Task: Build an Online Art Gallery.
Action: Mouse moved to (100, 55)
Screenshot: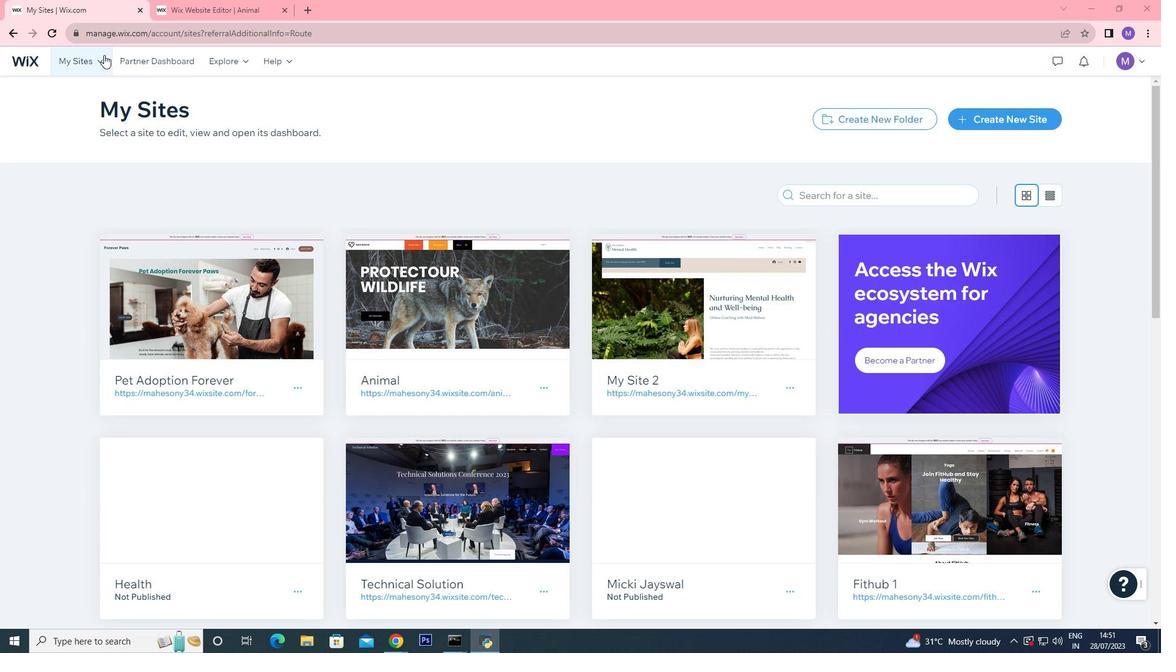 
Action: Mouse pressed left at (100, 55)
Screenshot: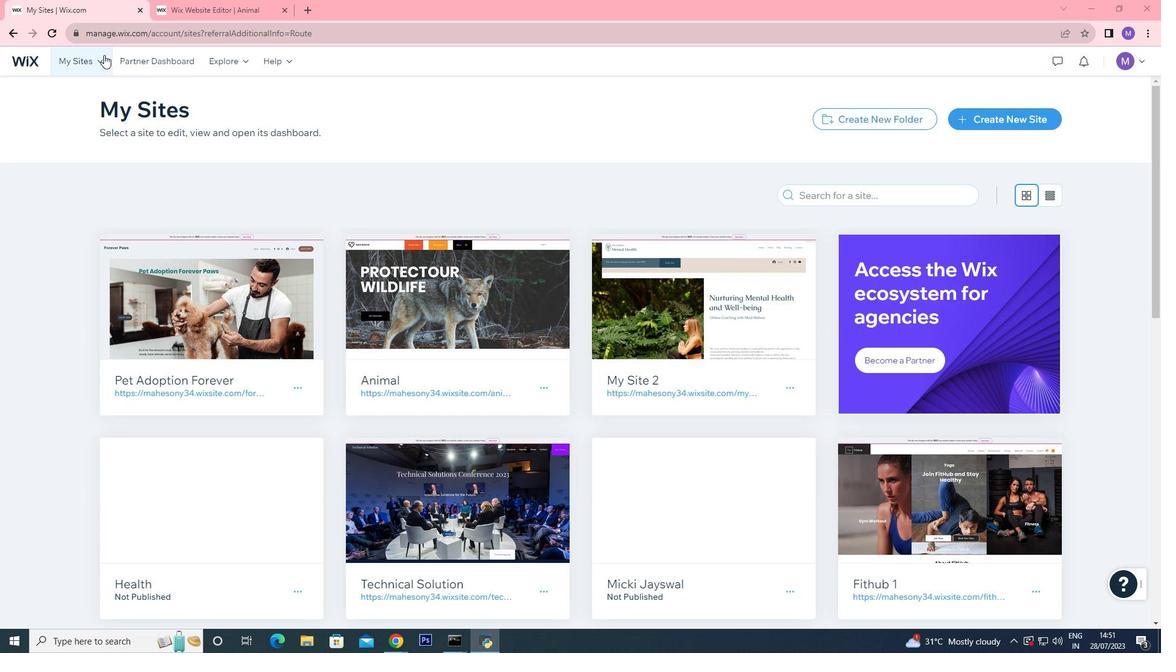 
Action: Mouse moved to (235, 99)
Screenshot: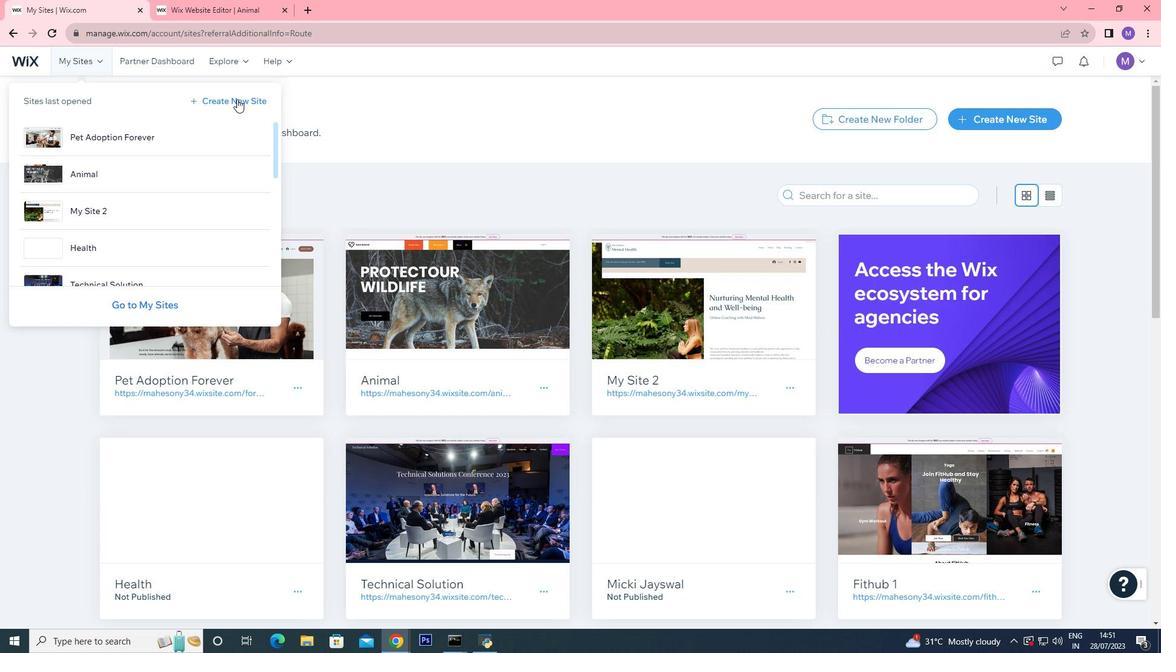
Action: Mouse pressed left at (235, 99)
Screenshot: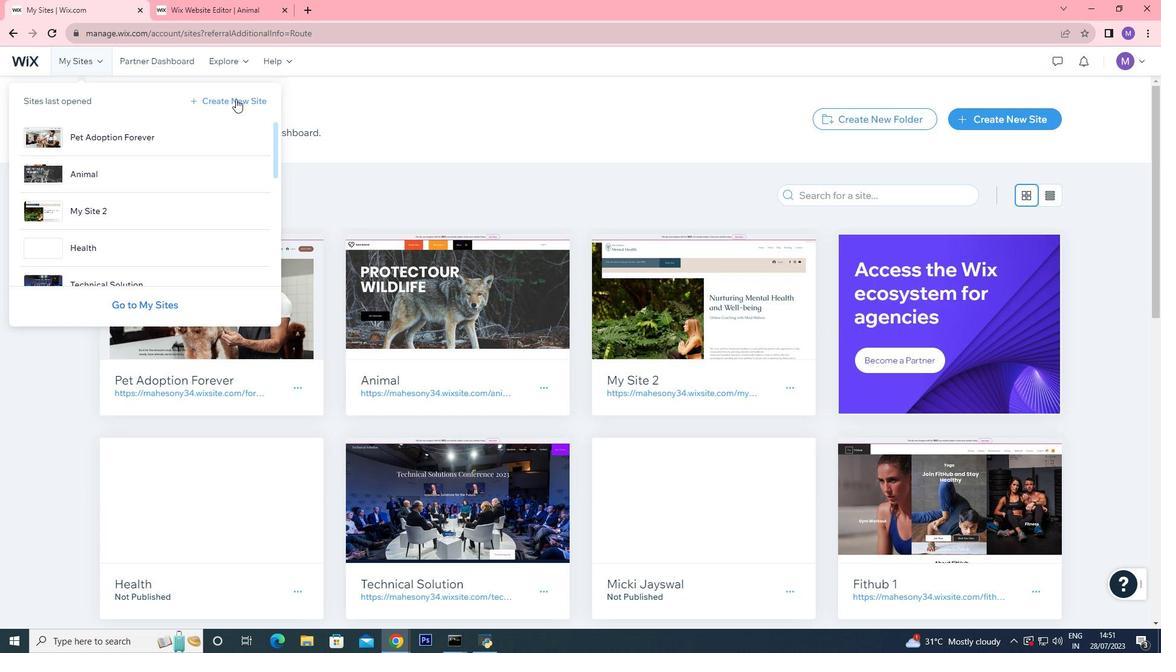 
Action: Mouse moved to (500, 261)
Screenshot: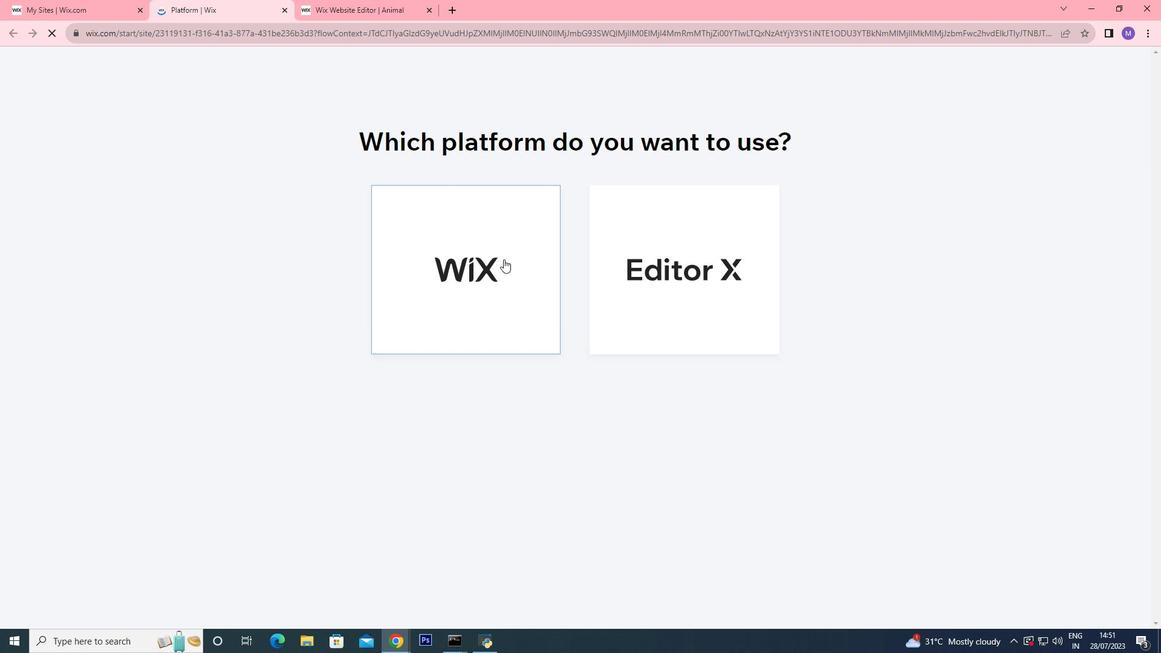
Action: Mouse pressed left at (500, 261)
Screenshot: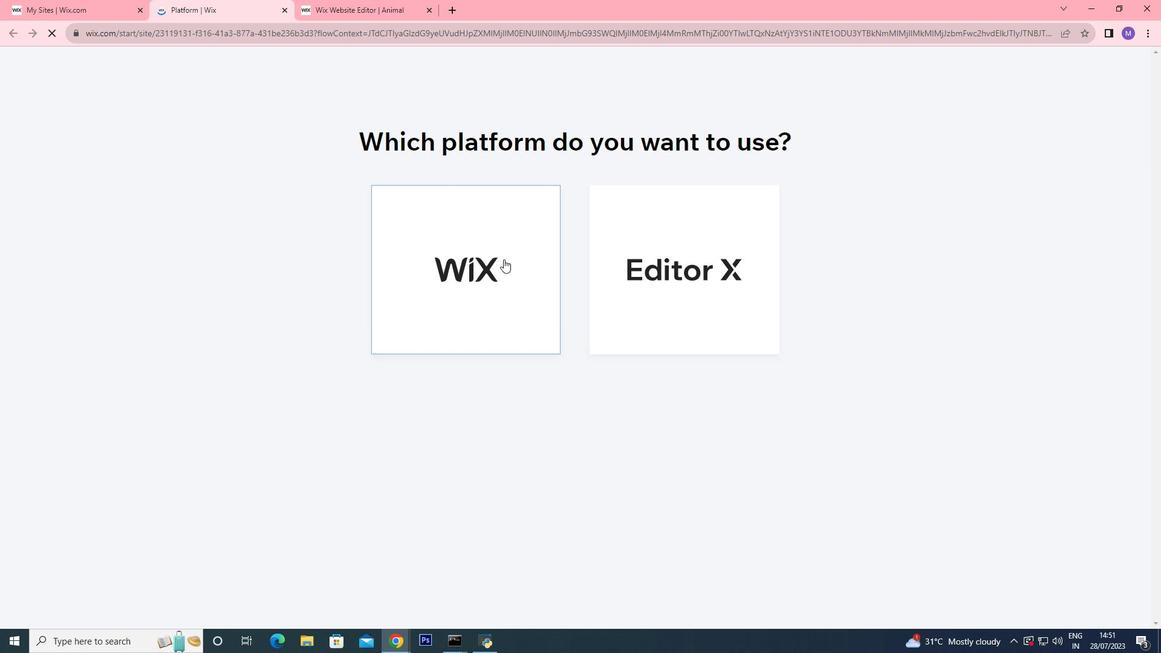 
Action: Mouse moved to (499, 261)
Screenshot: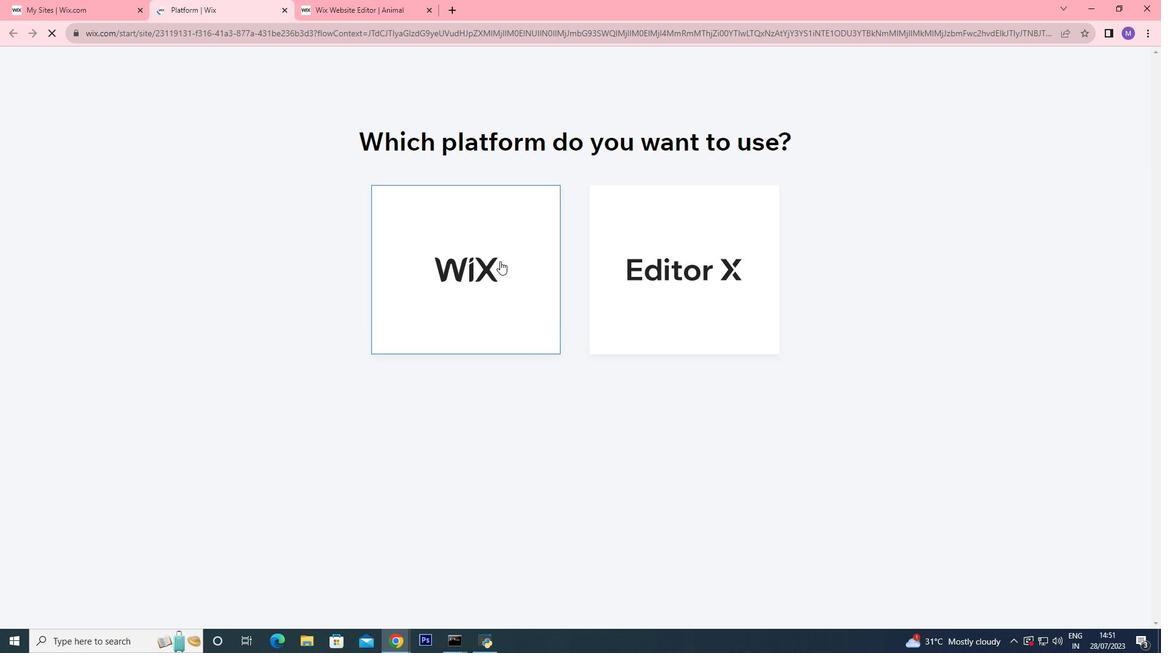 
Action: Mouse pressed left at (499, 261)
Screenshot: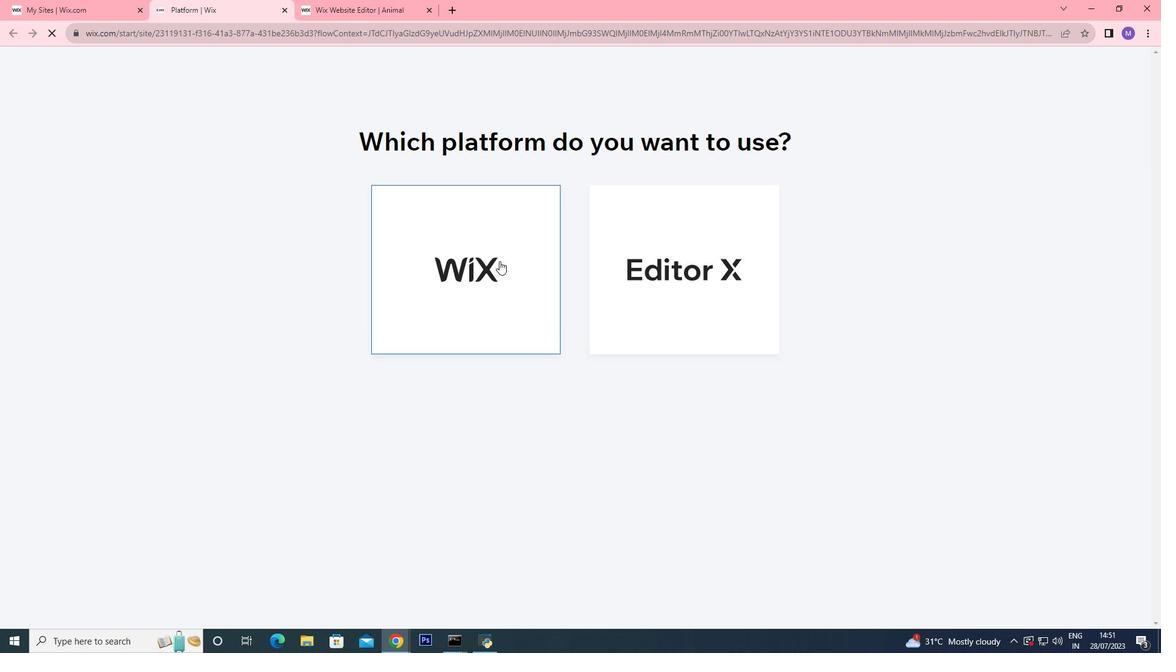 
Action: Mouse moved to (479, 269)
Screenshot: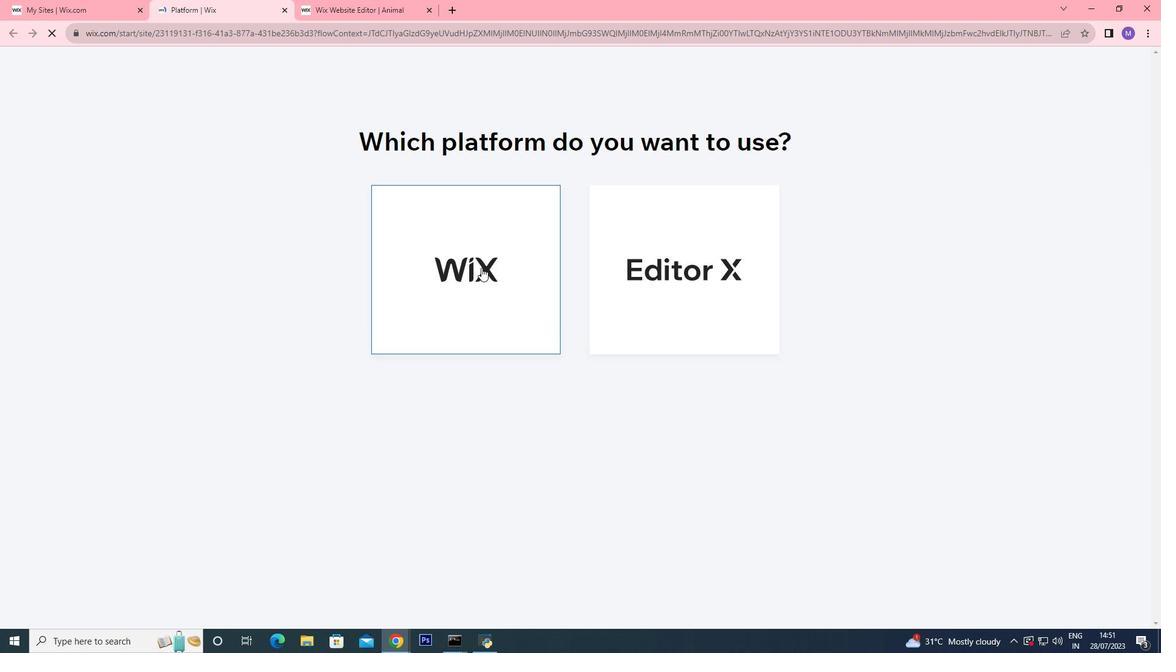 
Action: Mouse pressed left at (479, 269)
Screenshot: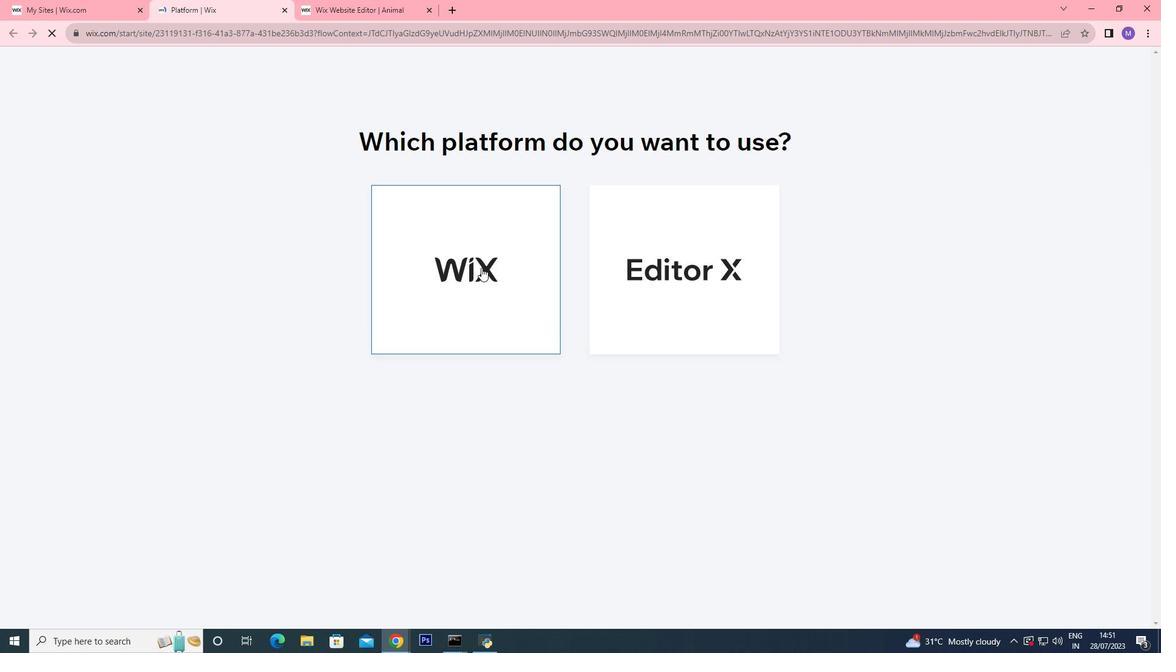 
Action: Mouse moved to (478, 269)
Screenshot: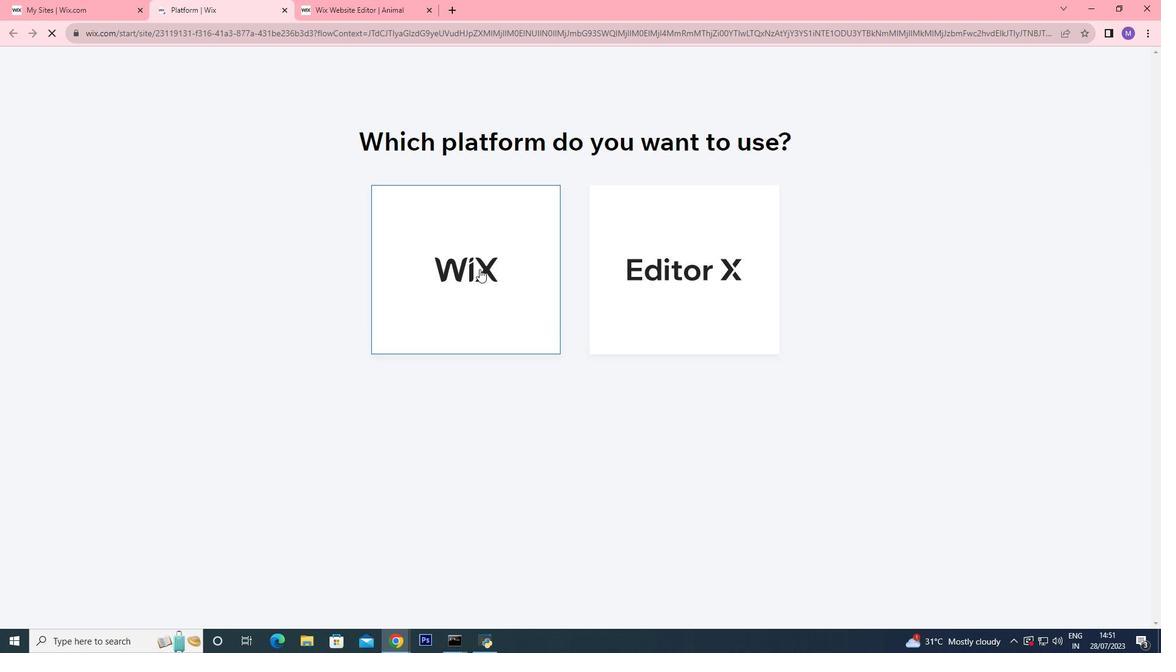 
Action: Mouse pressed left at (478, 269)
Screenshot: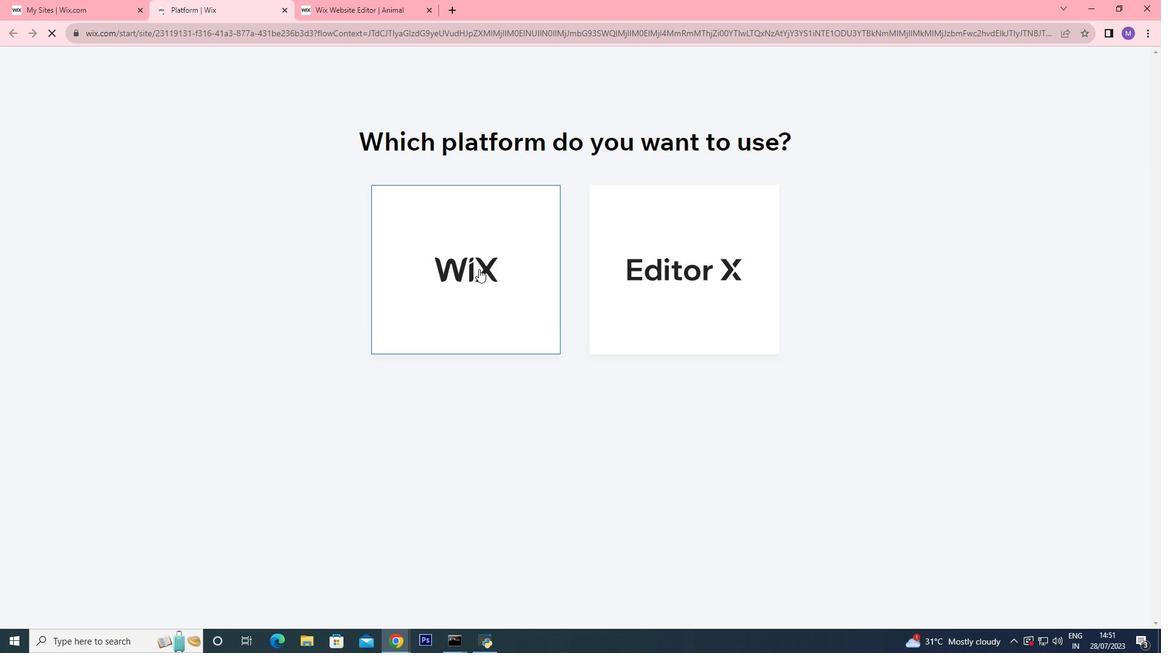 
Action: Mouse moved to (469, 209)
Screenshot: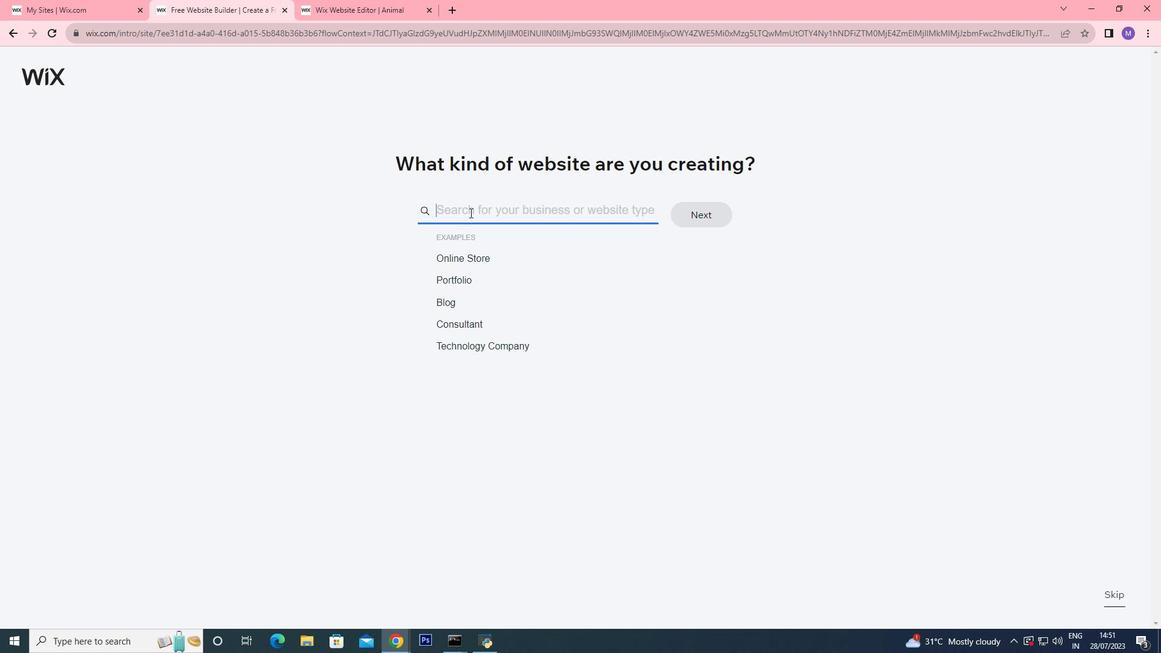 
Action: Mouse pressed left at (469, 209)
Screenshot: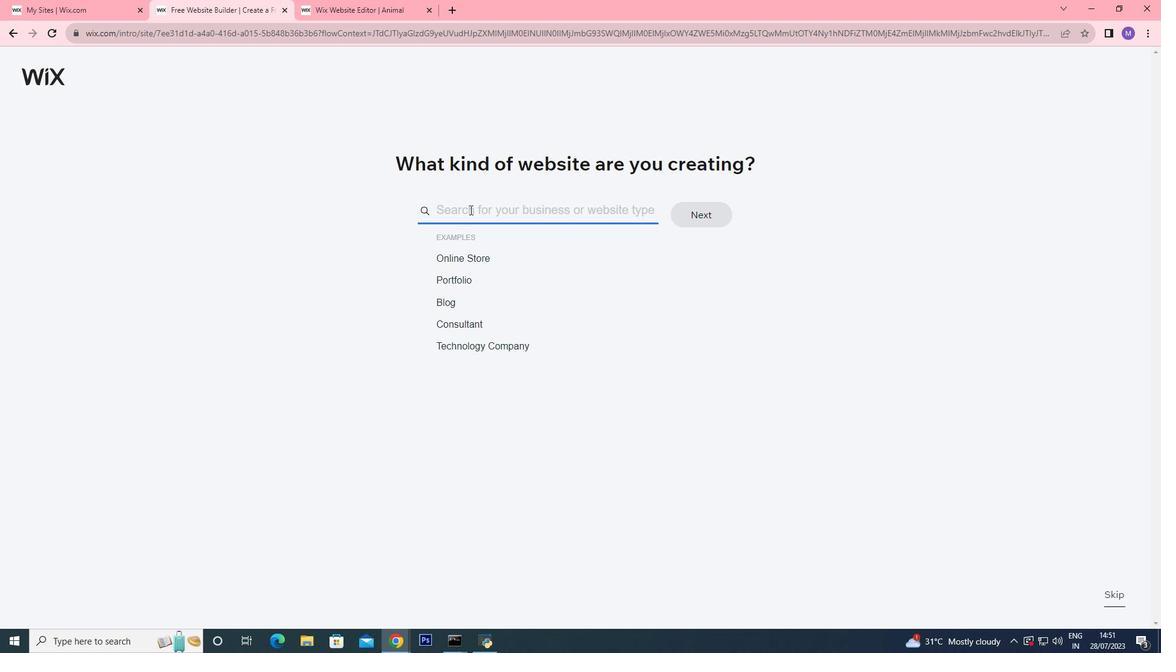 
Action: Key pressed <Key.shift>Art<Key.space><Key.shift><Key.shift><Key.shift><Key.shift><Key.shift>G
Screenshot: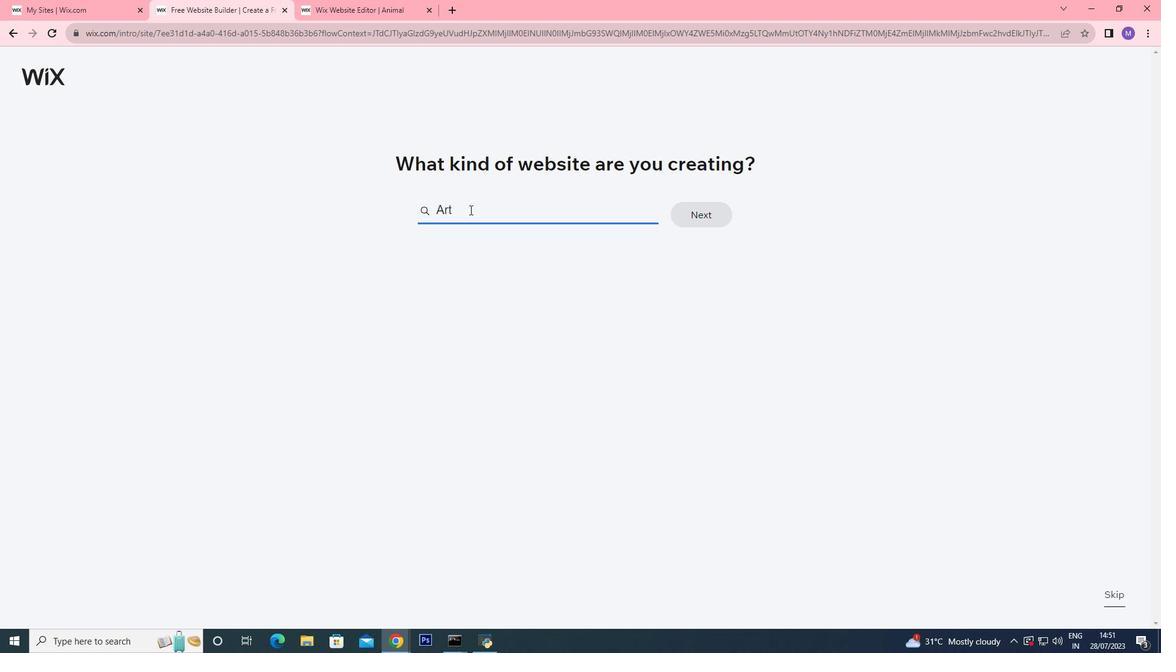 
Action: Mouse moved to (469, 209)
Screenshot: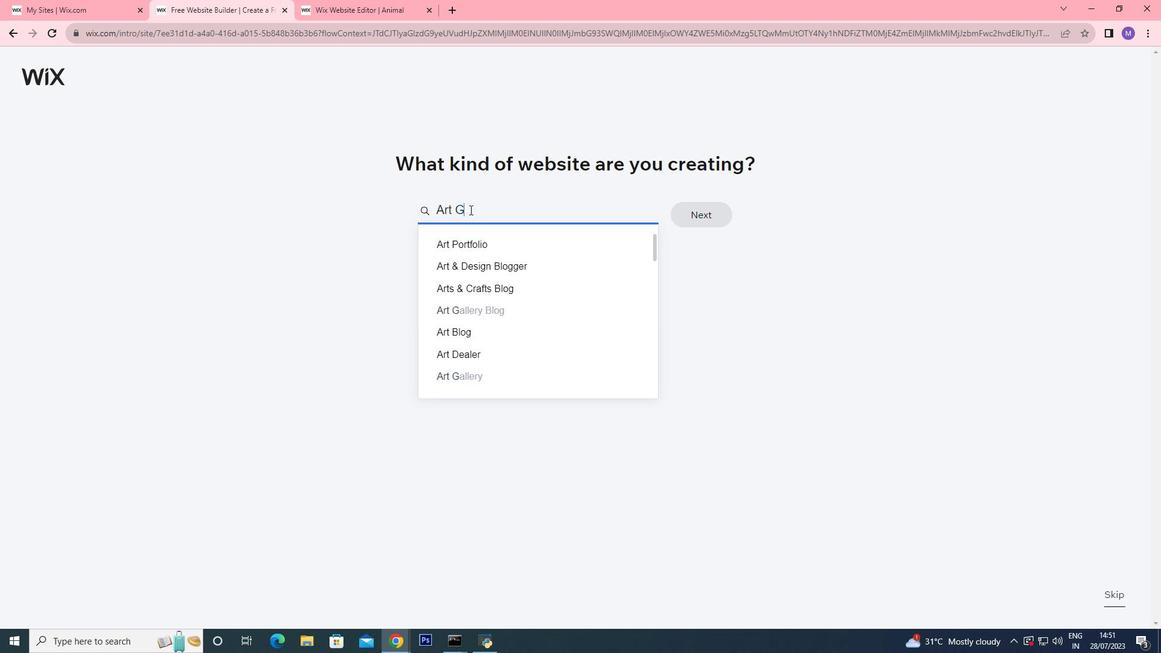
Action: Key pressed allery
Screenshot: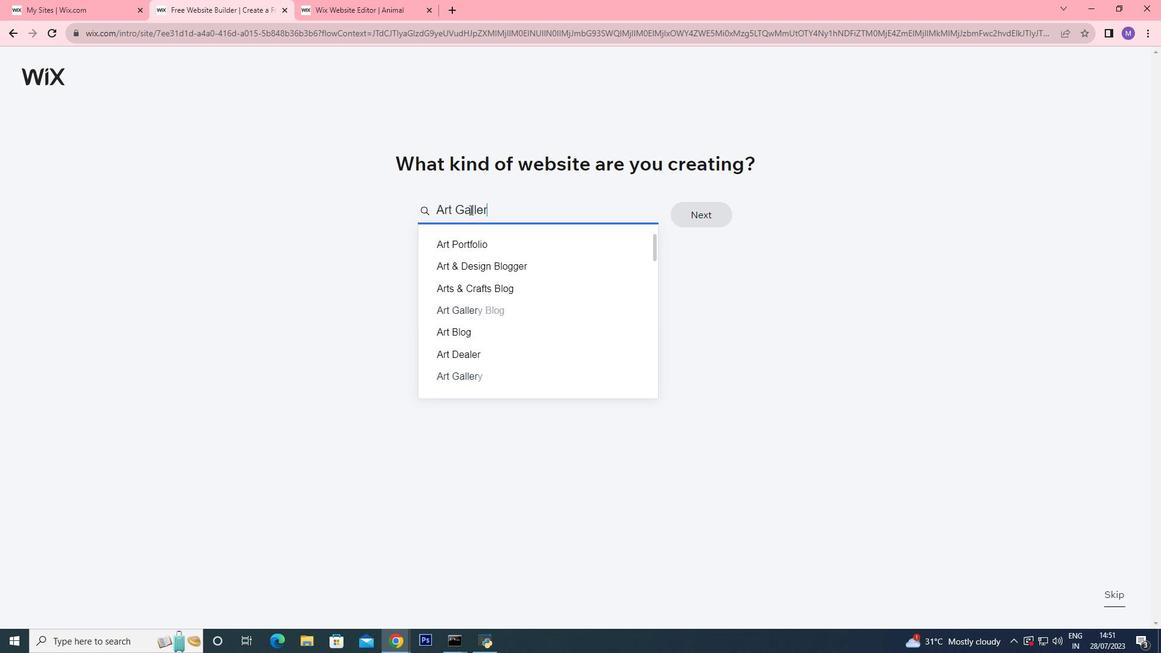 
Action: Mouse moved to (509, 265)
Screenshot: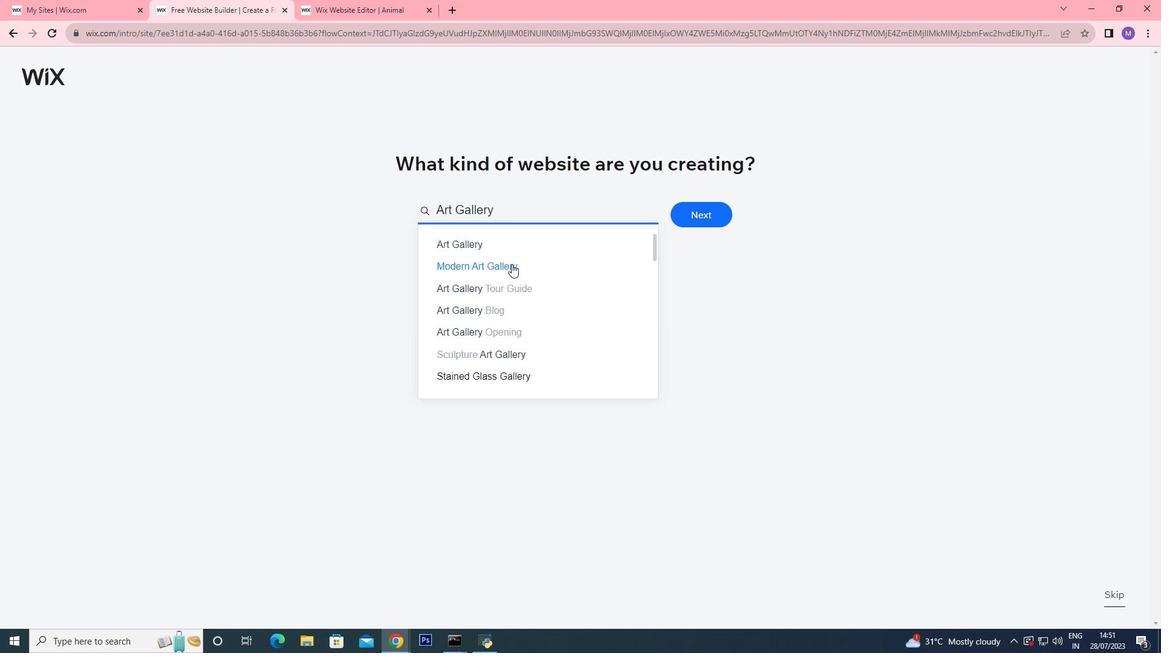 
Action: Mouse pressed left at (509, 265)
Screenshot: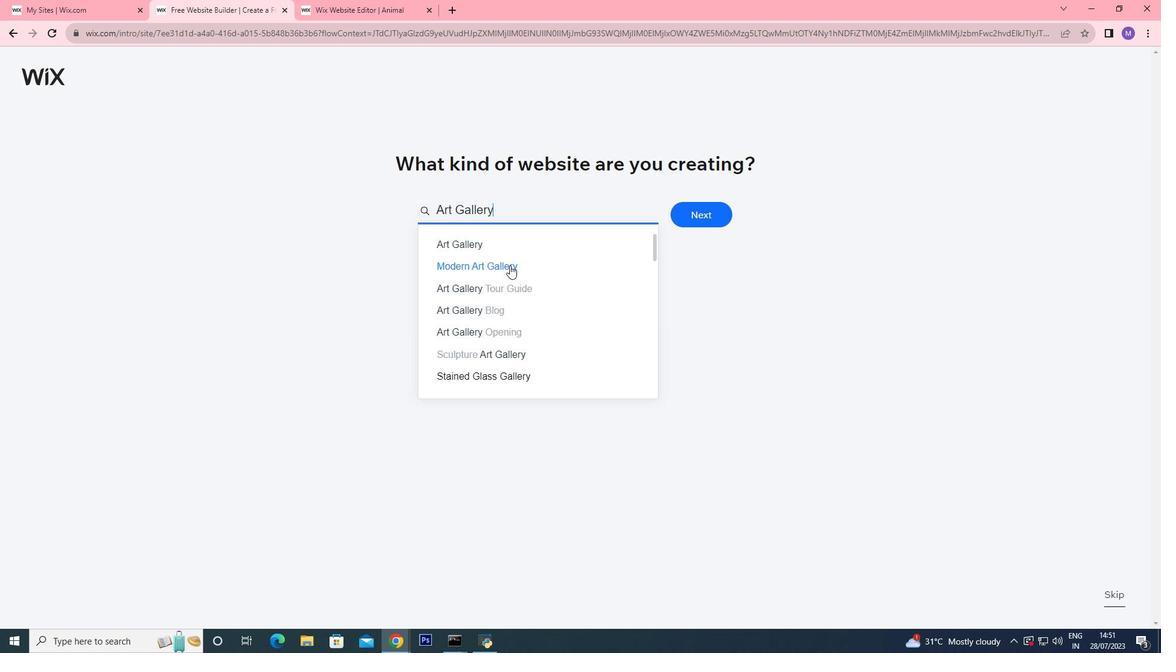
Action: Mouse moved to (714, 211)
Screenshot: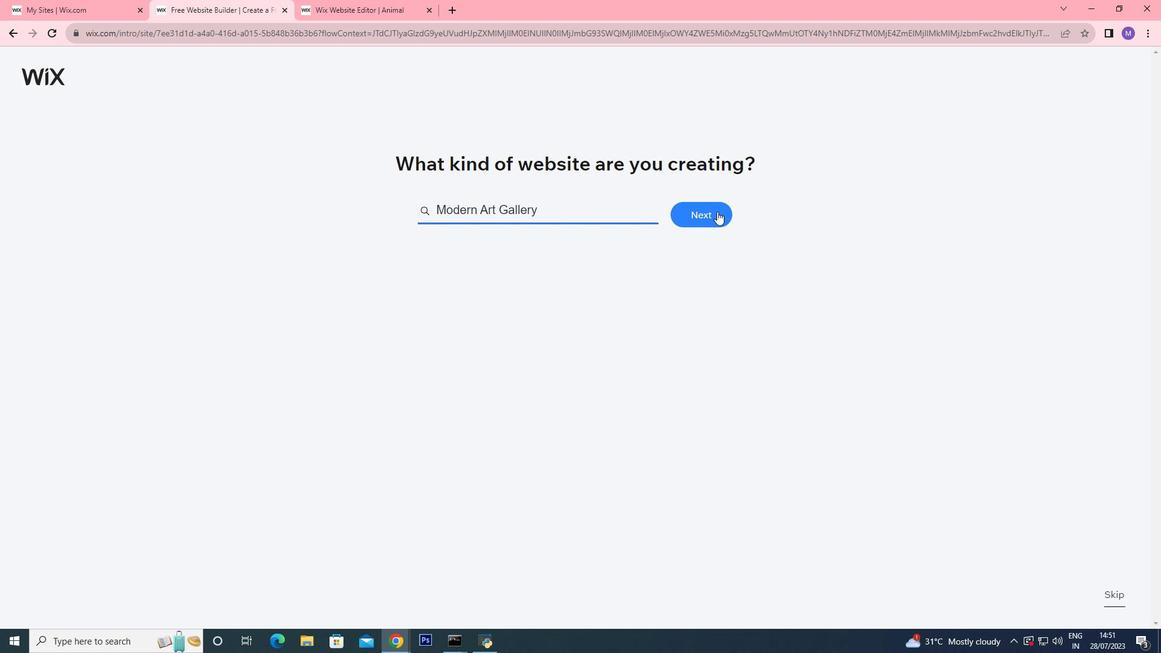 
Action: Mouse pressed left at (716, 211)
Screenshot: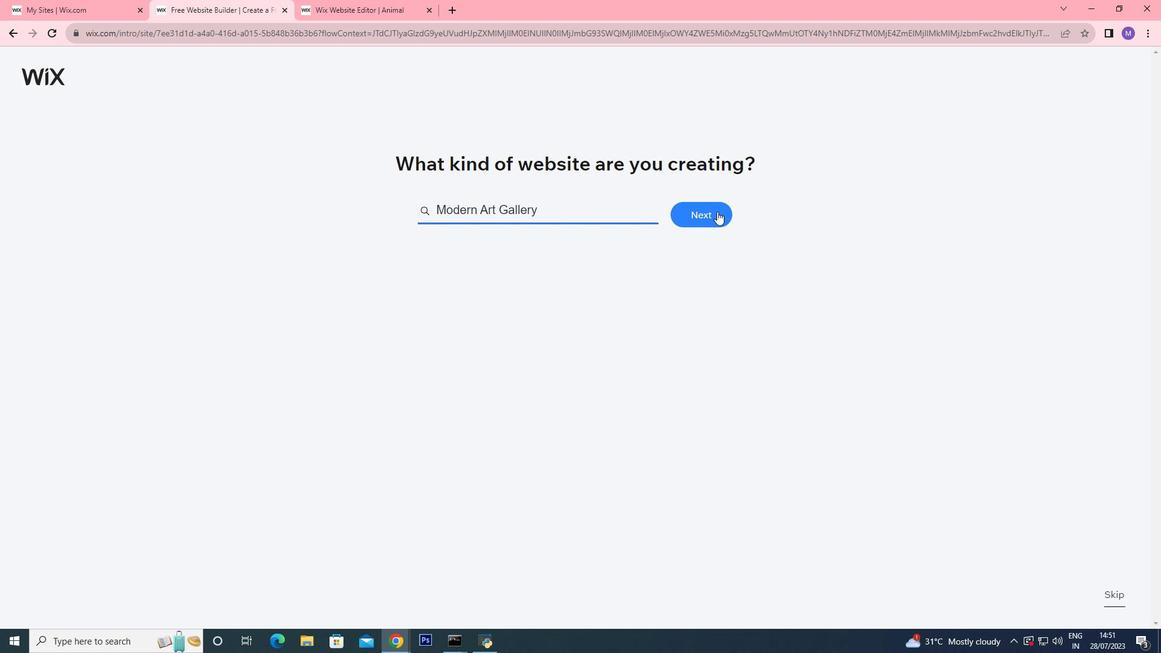 
Action: Mouse pressed left at (714, 211)
Screenshot: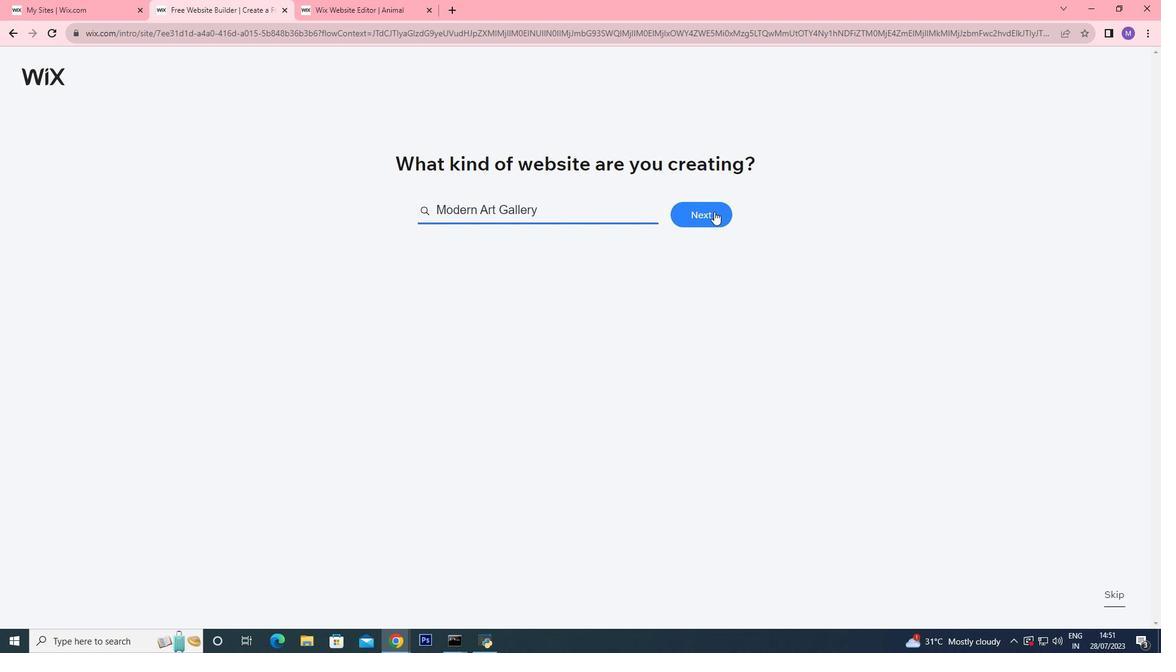 
Action: Mouse moved to (510, 241)
Screenshot: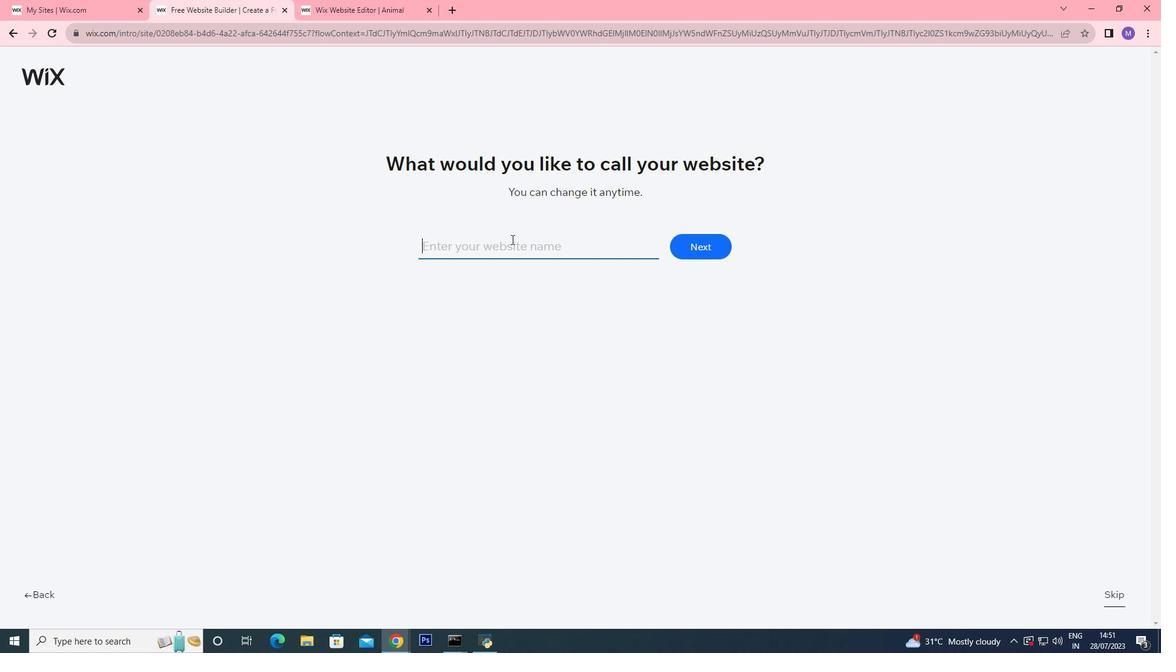 
Action: Mouse pressed left at (510, 241)
Screenshot: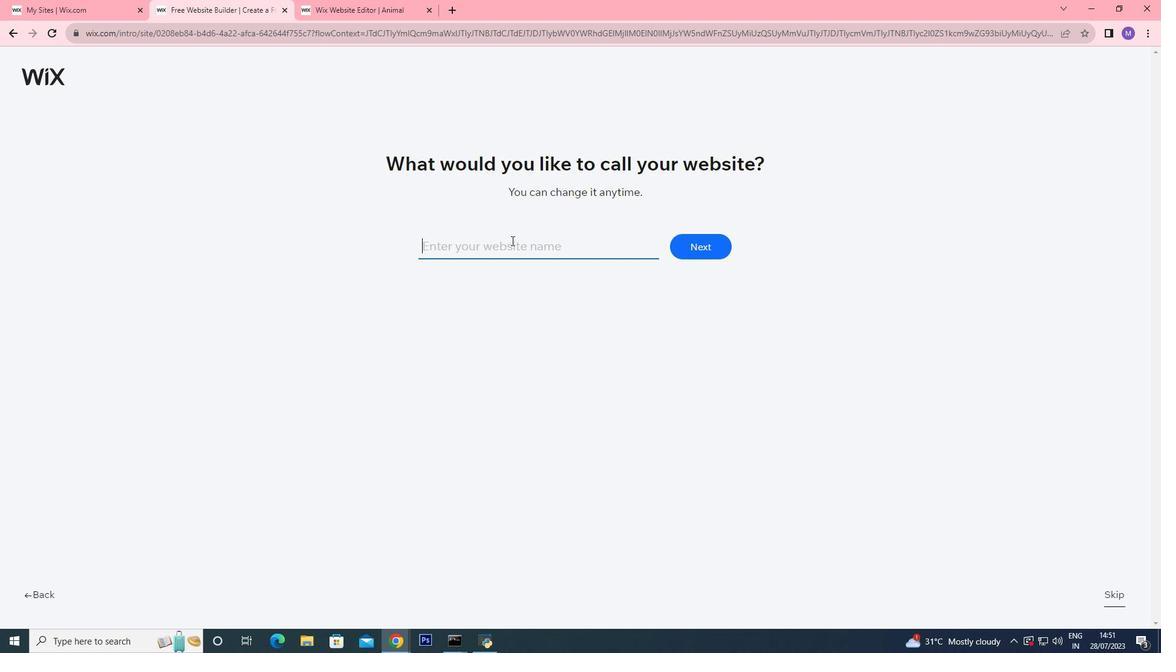 
Action: Key pressed jac
Screenshot: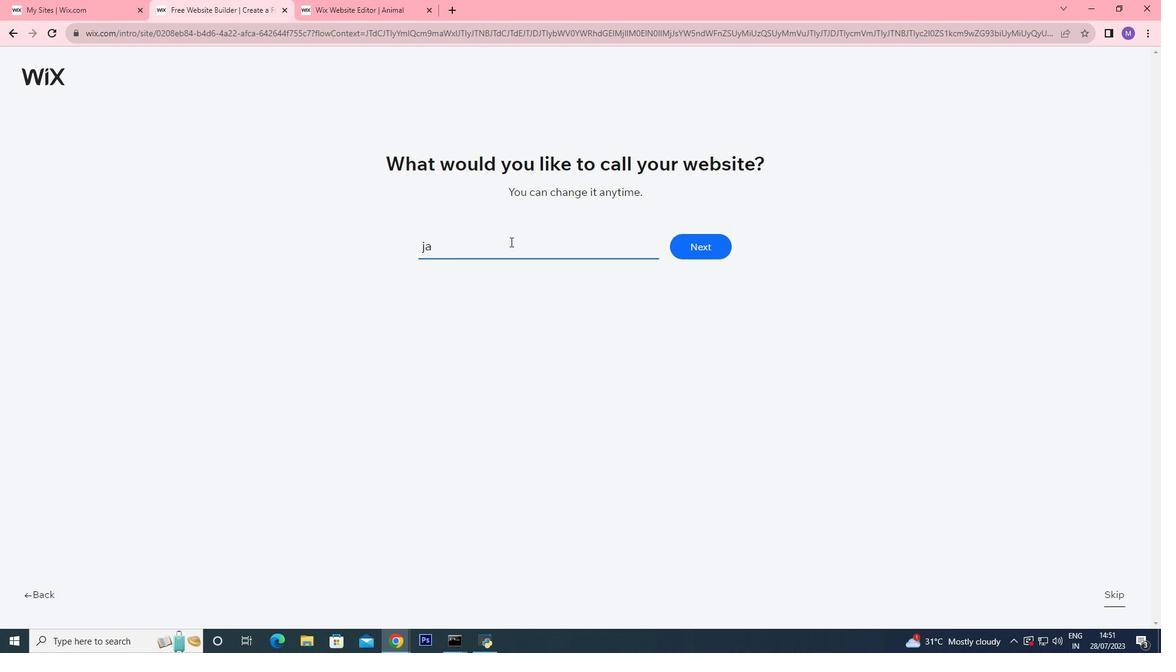 
Action: Mouse moved to (510, 246)
Screenshot: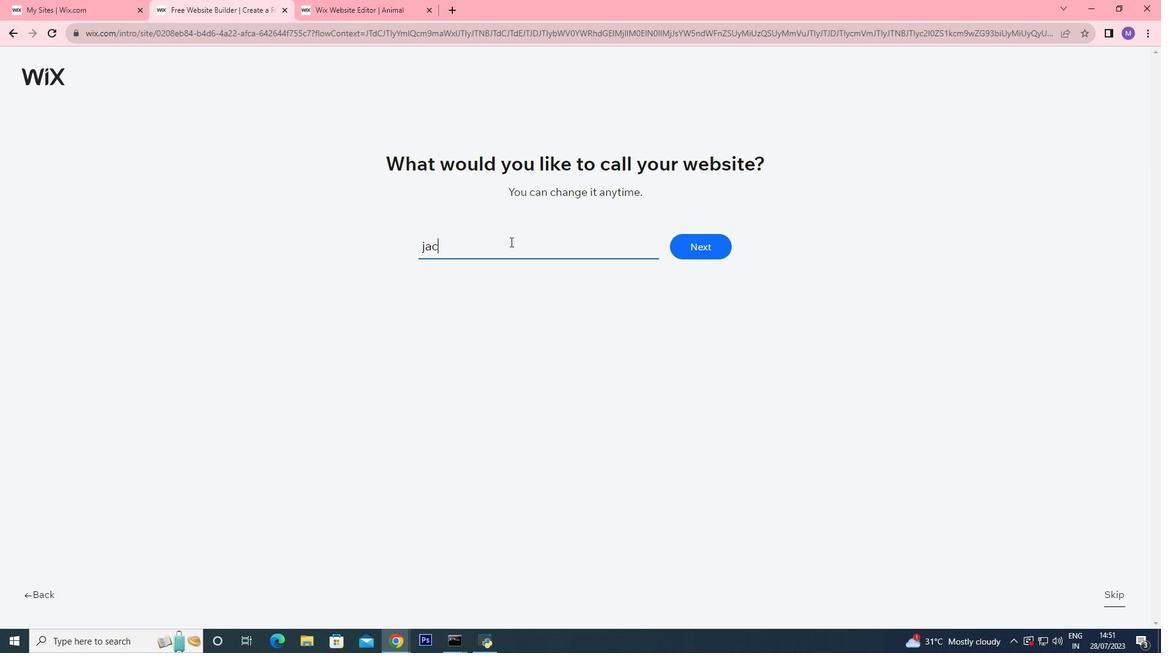 
Action: Key pressed k
Screenshot: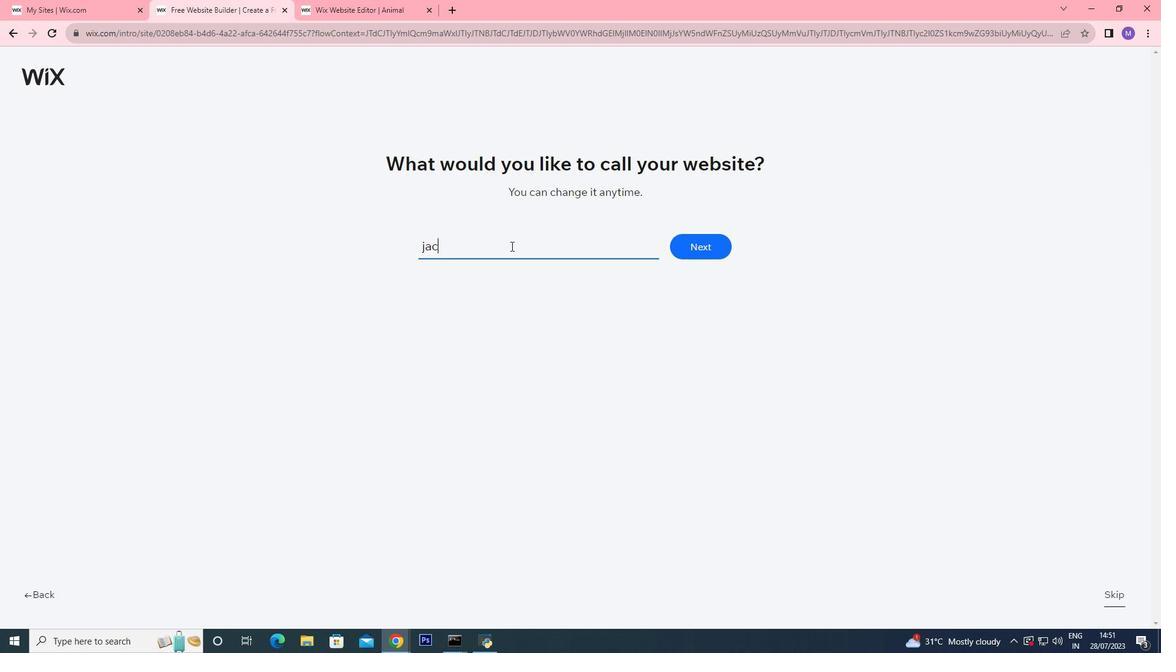 
Action: Mouse moved to (510, 247)
Screenshot: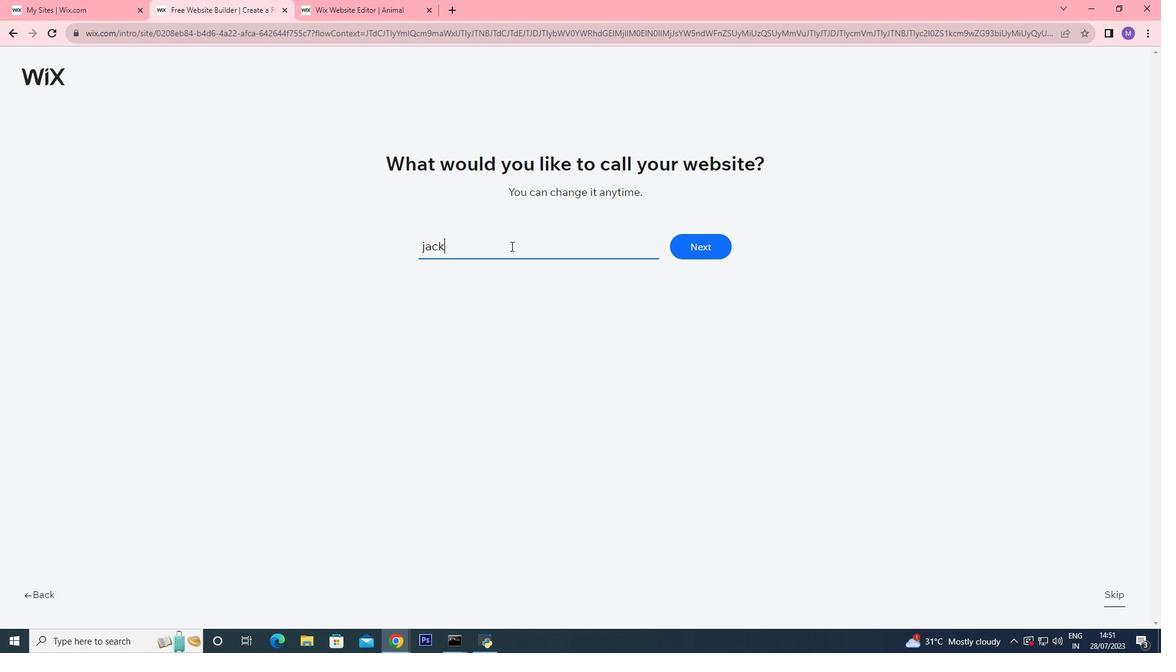 
Action: Key pressed s
Screenshot: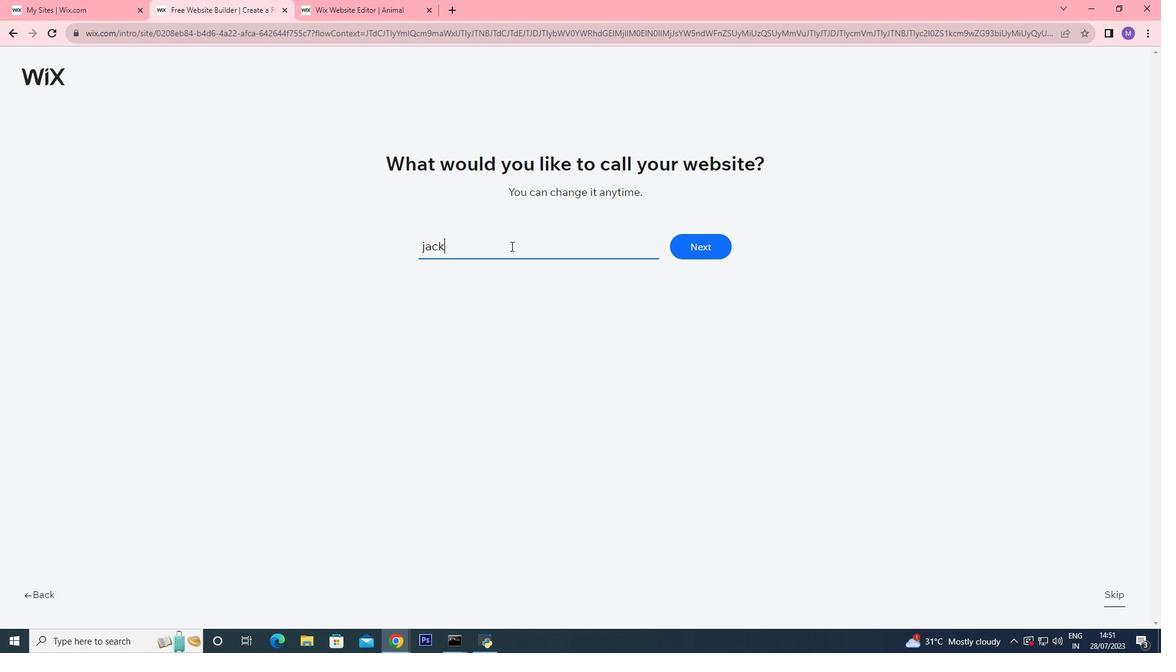 
Action: Mouse moved to (512, 250)
Screenshot: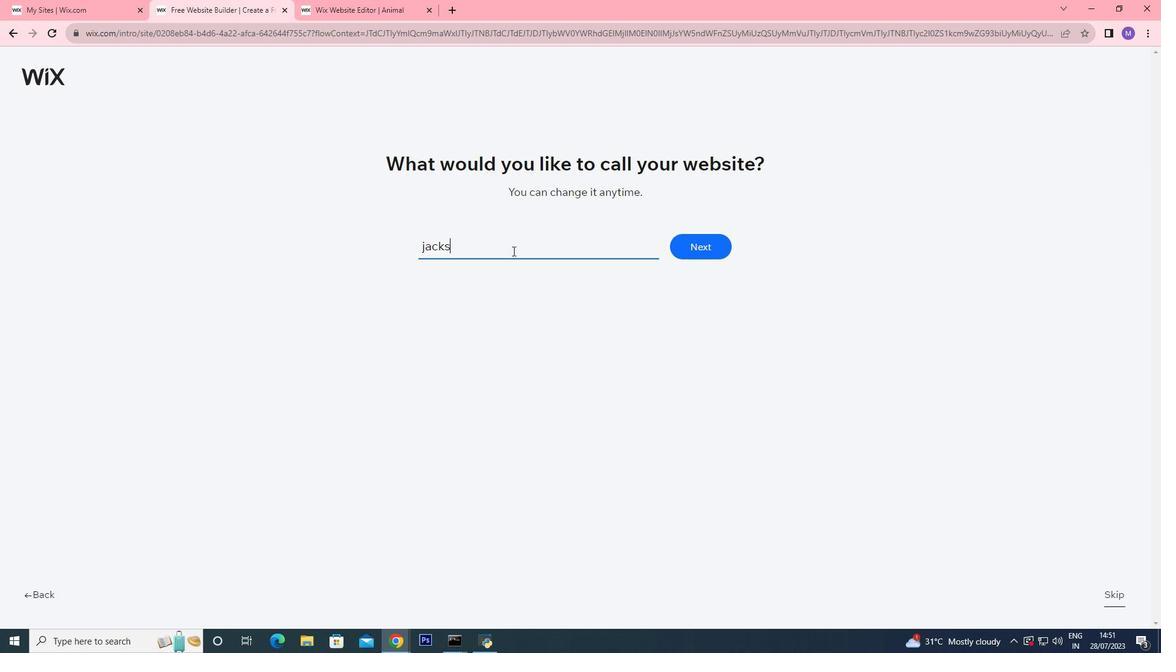 
Action: Key pressed o
Screenshot: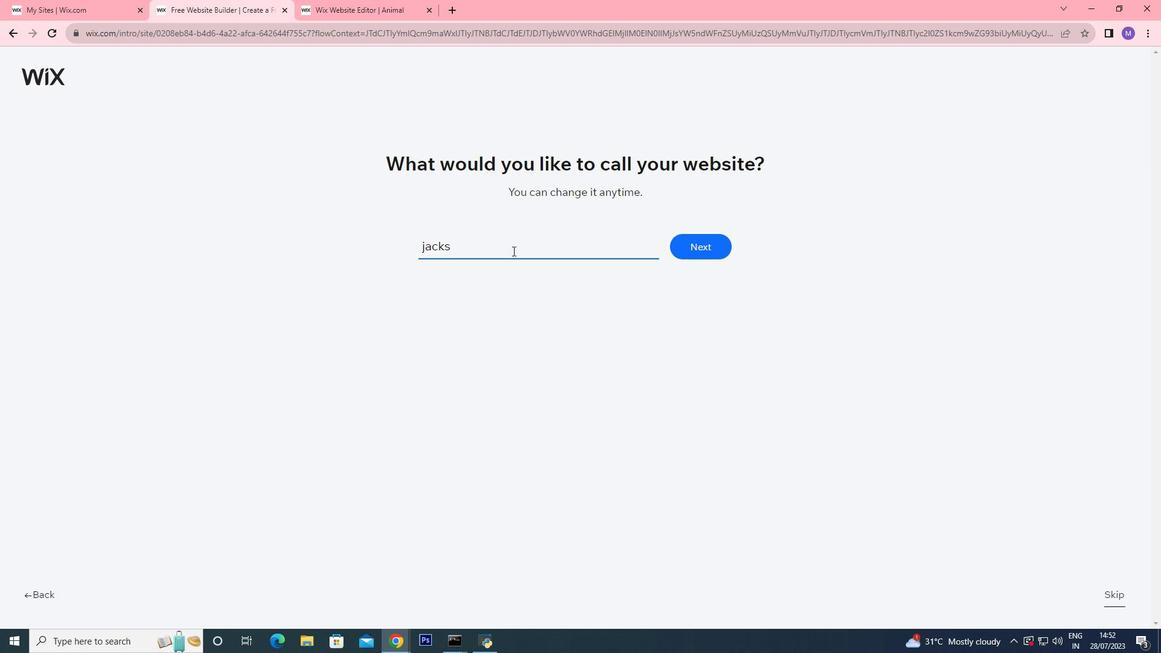 
Action: Mouse moved to (513, 256)
Screenshot: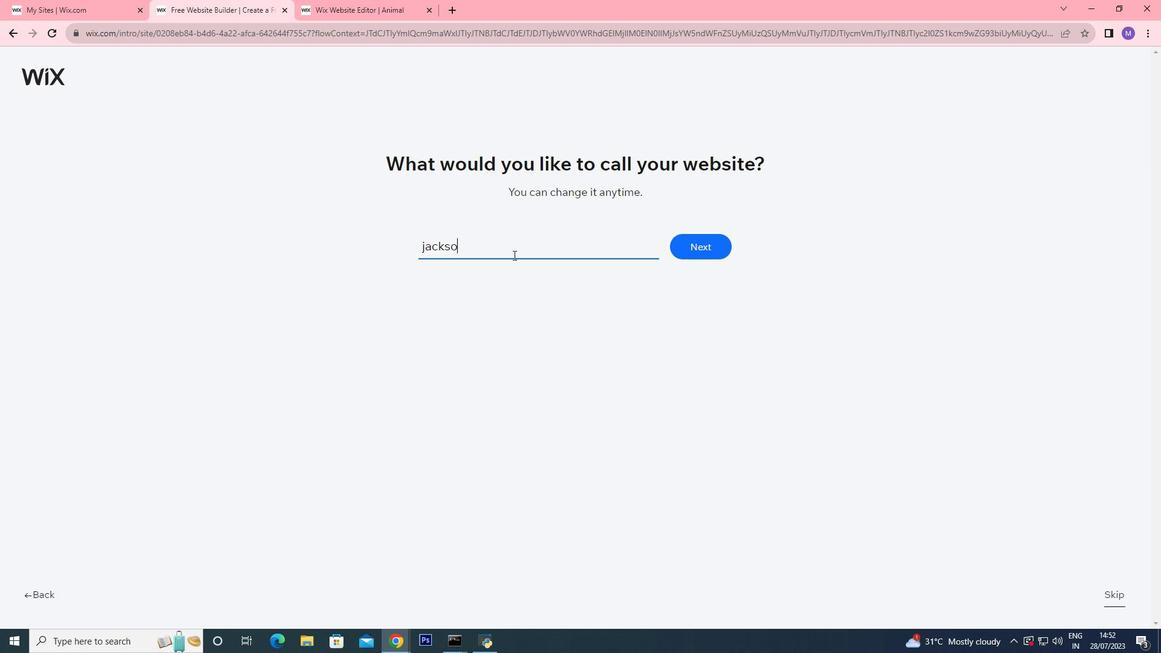 
Action: Key pressed n
Screenshot: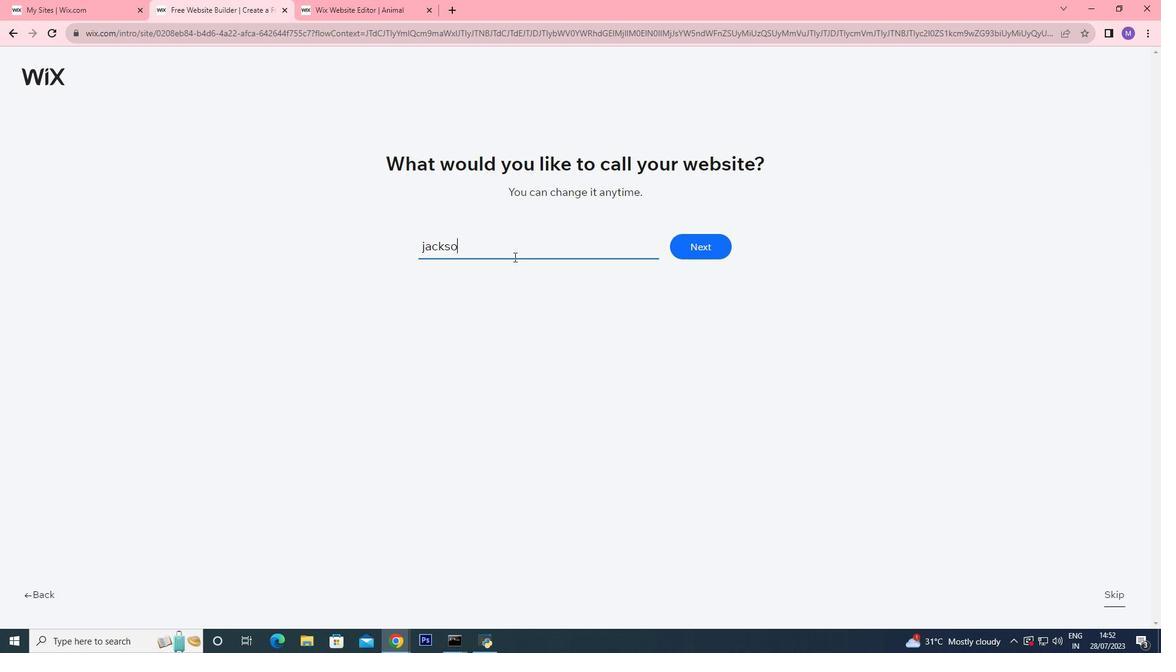 
Action: Mouse moved to (722, 242)
Screenshot: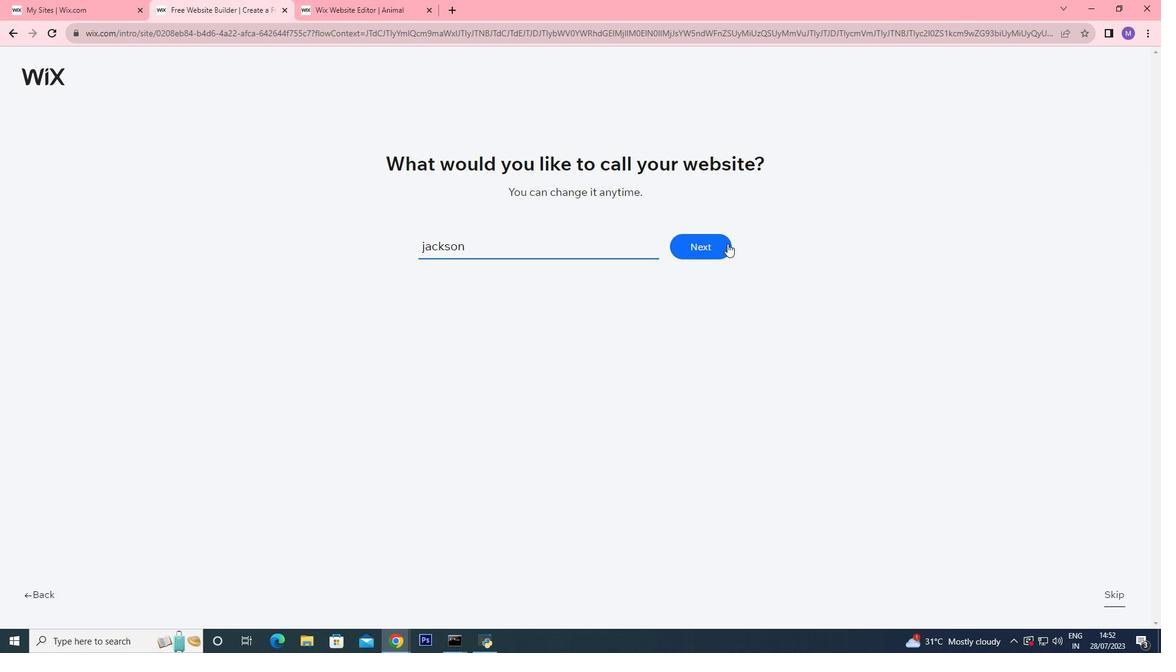
Action: Key pressed <Key.space>art<Key.space>gallery
Screenshot: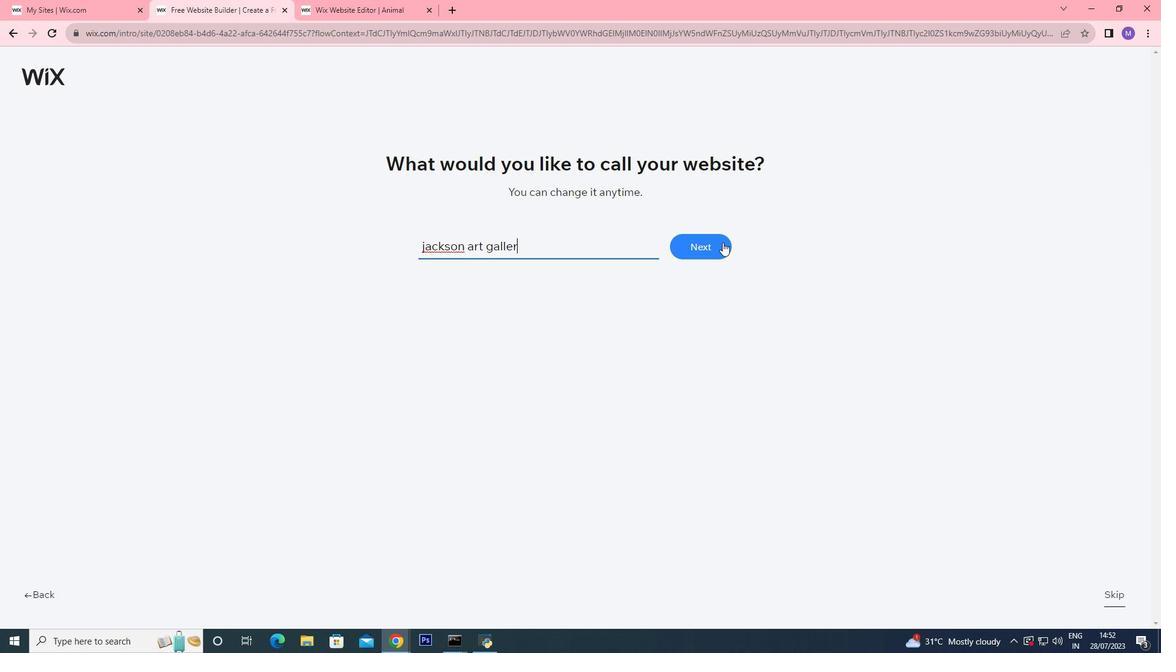 
Action: Mouse moved to (717, 243)
Screenshot: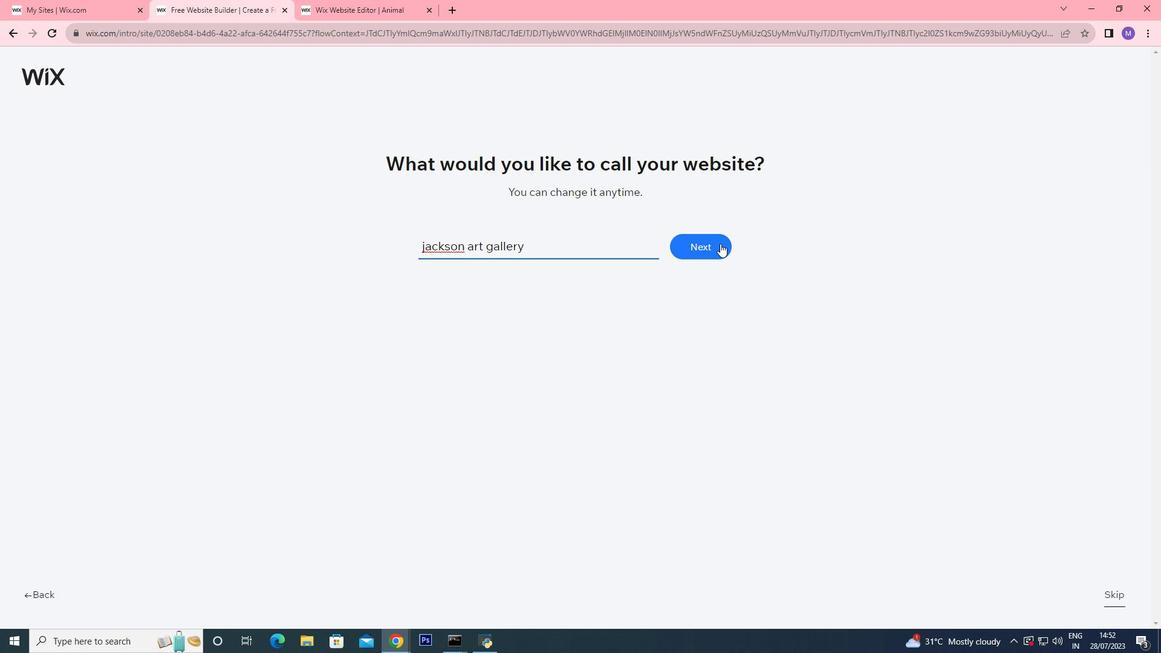 
Action: Mouse pressed left at (717, 243)
Screenshot: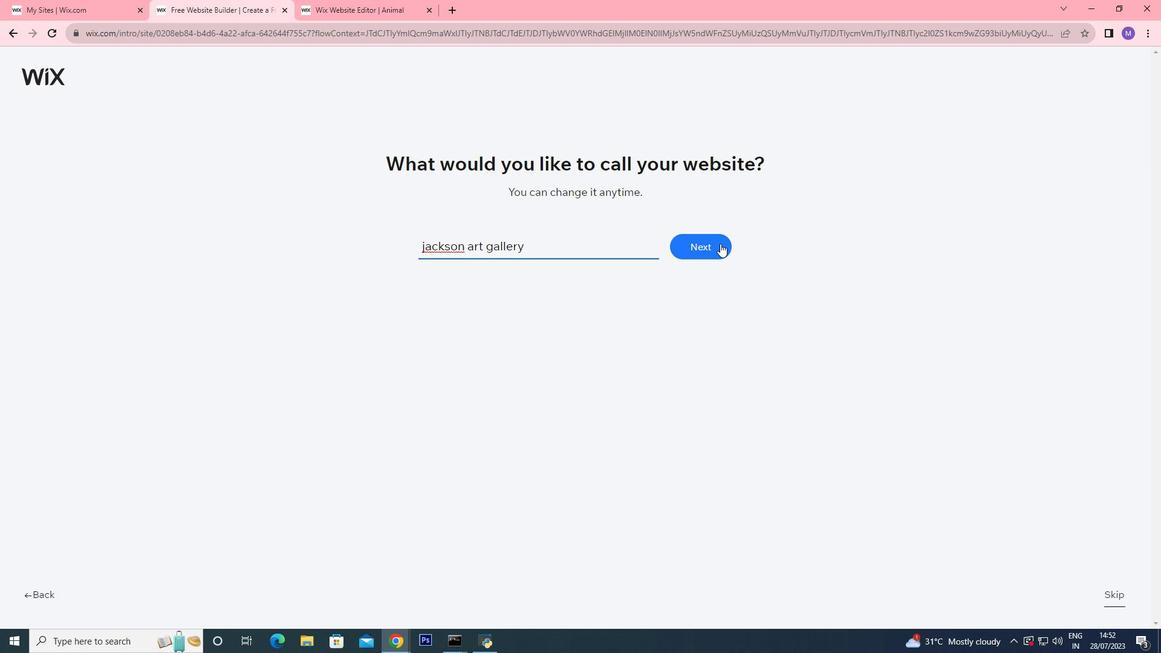 
Action: Mouse moved to (712, 245)
Screenshot: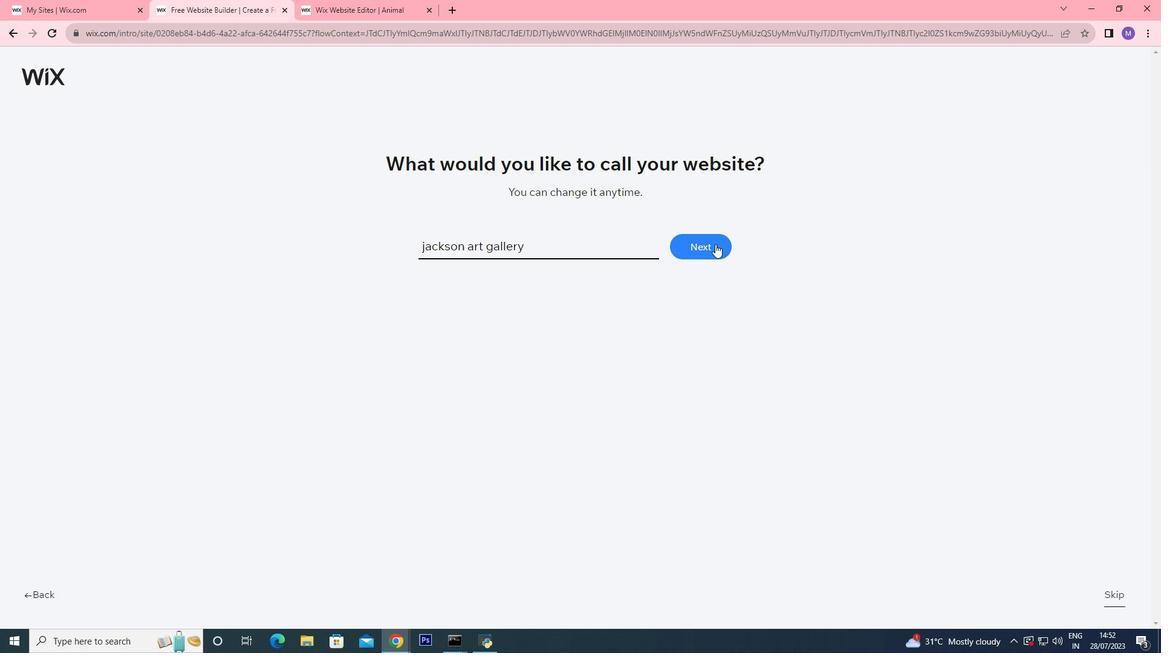 
Action: Mouse pressed left at (712, 245)
Screenshot: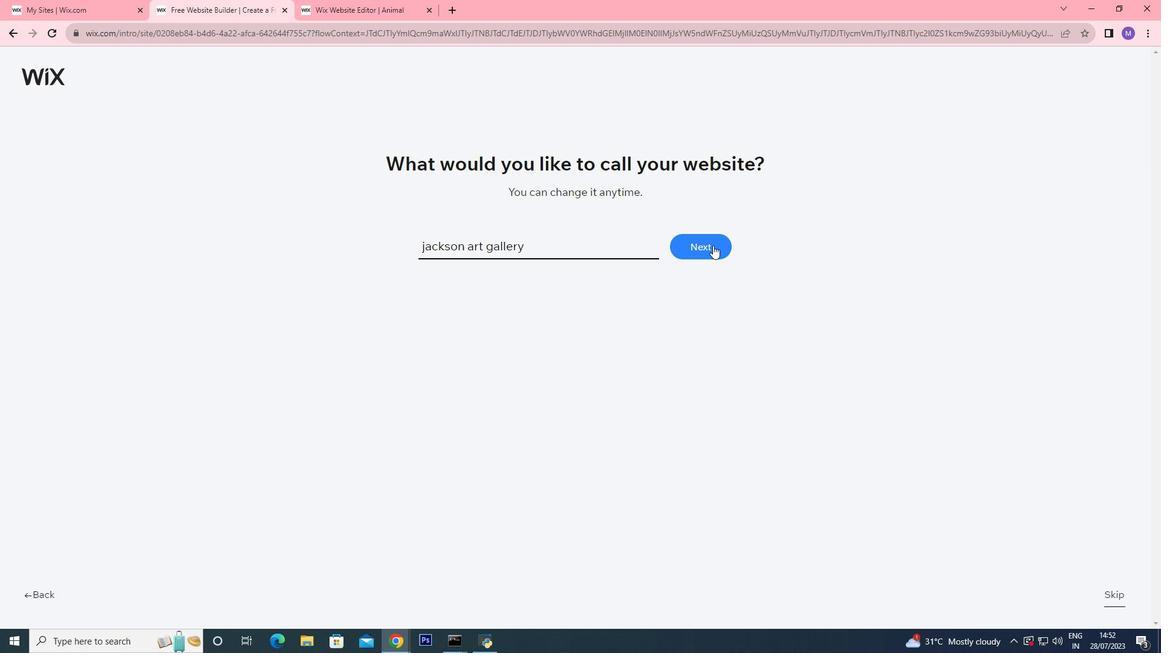 
Action: Mouse moved to (437, 186)
Screenshot: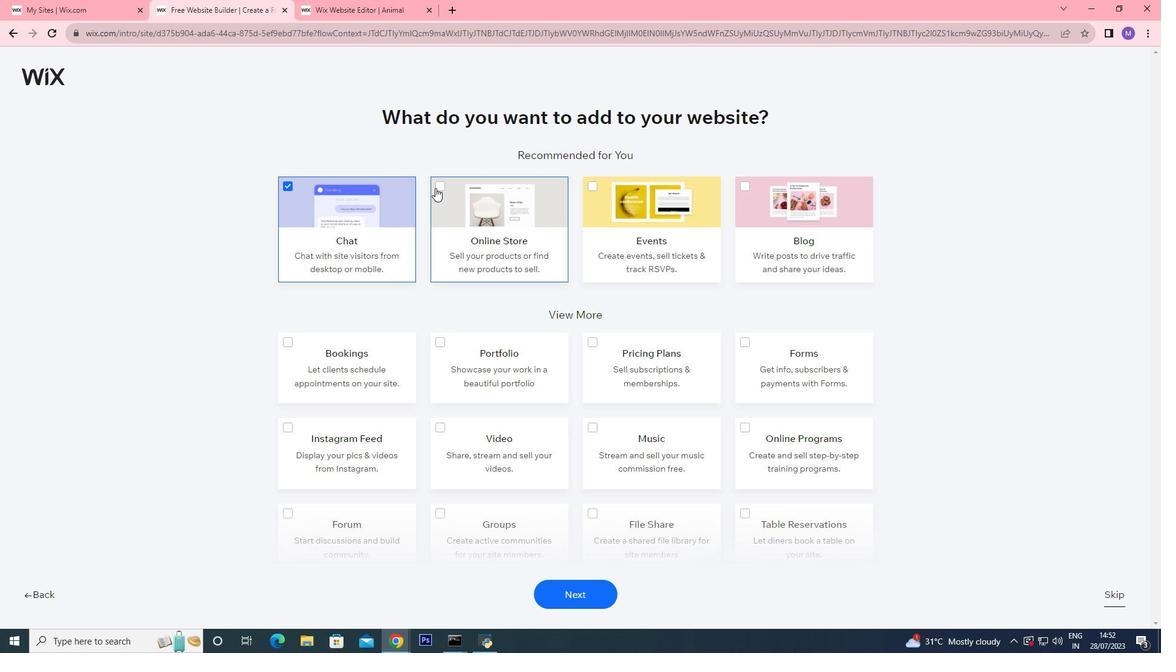 
Action: Mouse pressed left at (437, 186)
Screenshot: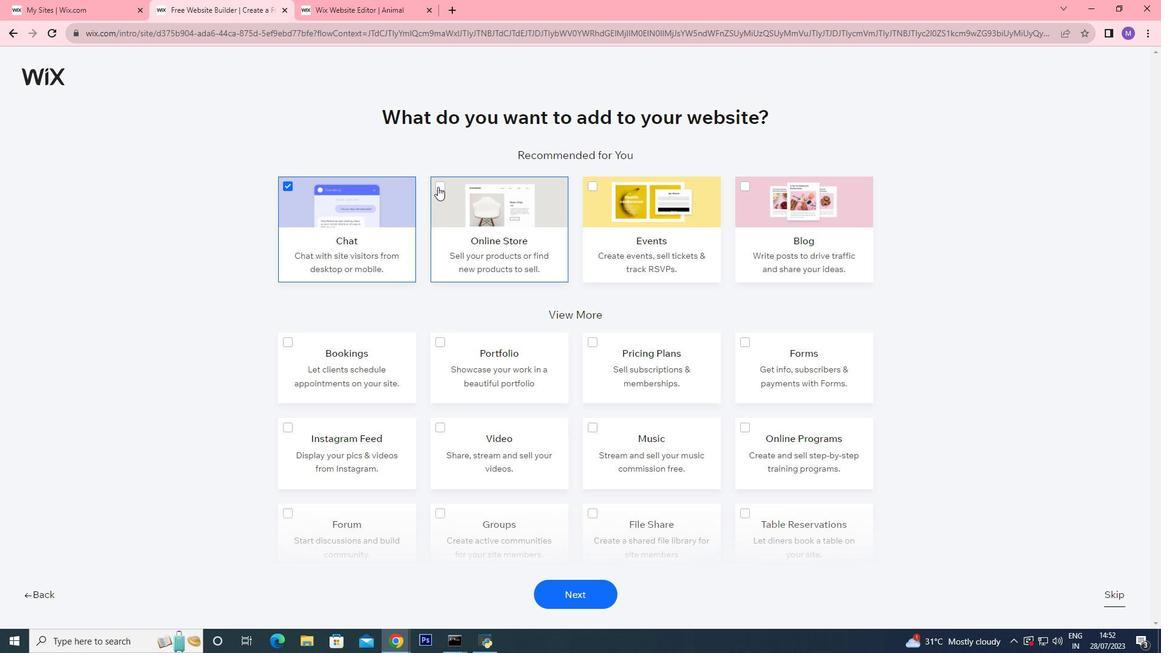 
Action: Mouse moved to (697, 292)
Screenshot: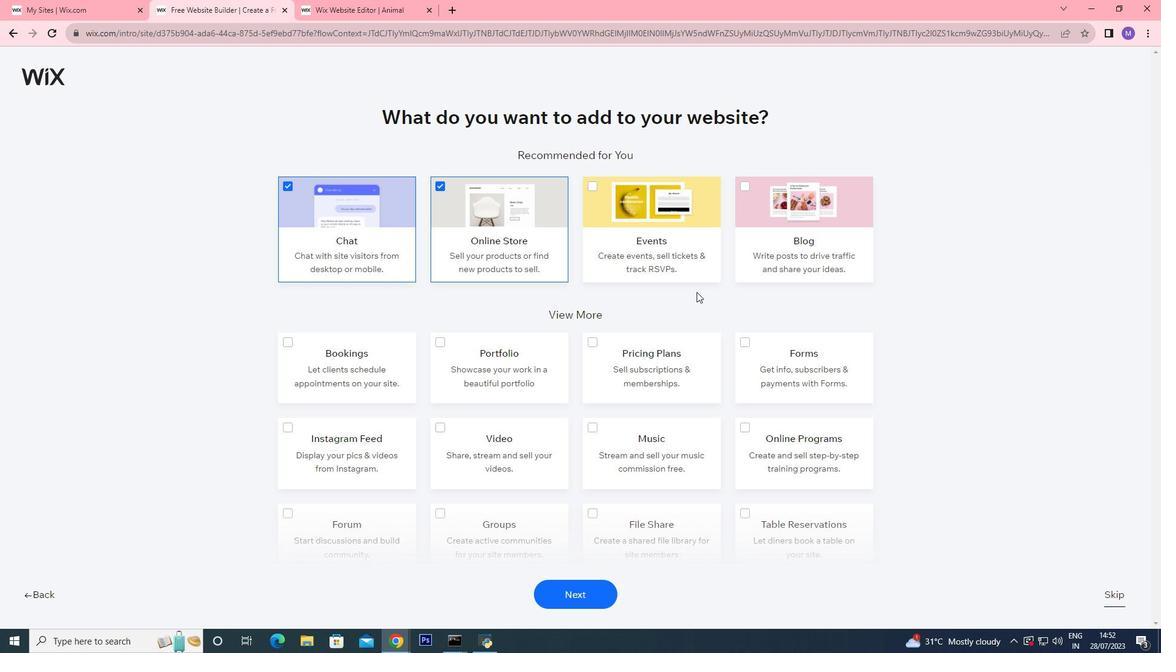 
Action: Mouse scrolled (697, 291) with delta (0, 0)
Screenshot: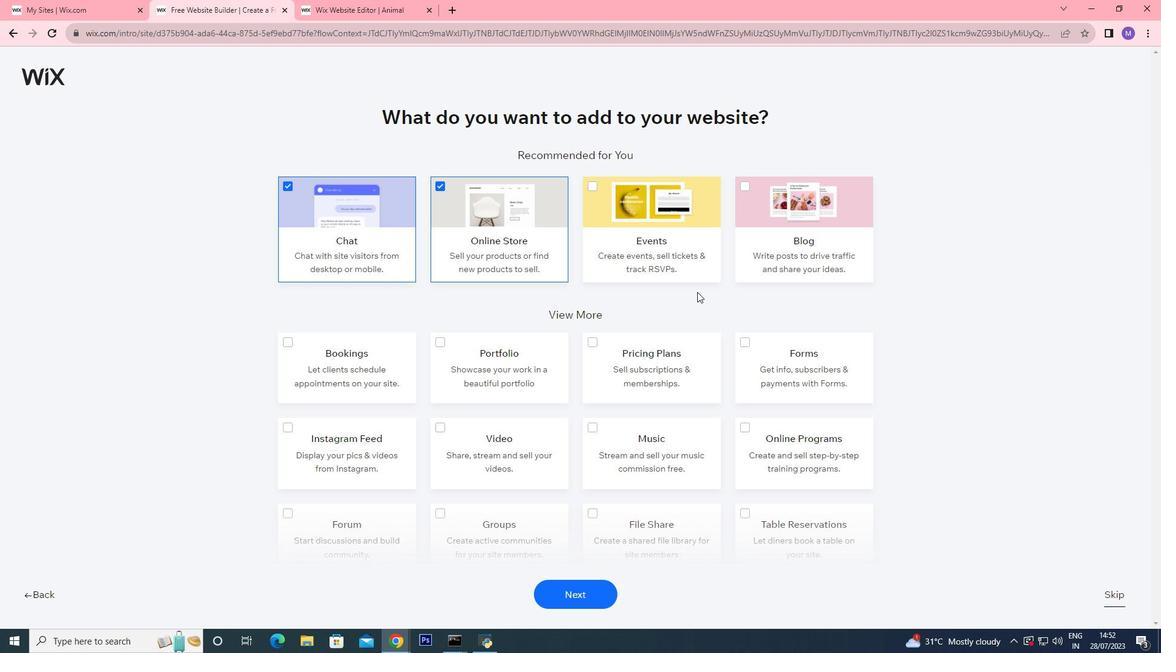 
Action: Mouse scrolled (697, 291) with delta (0, 0)
Screenshot: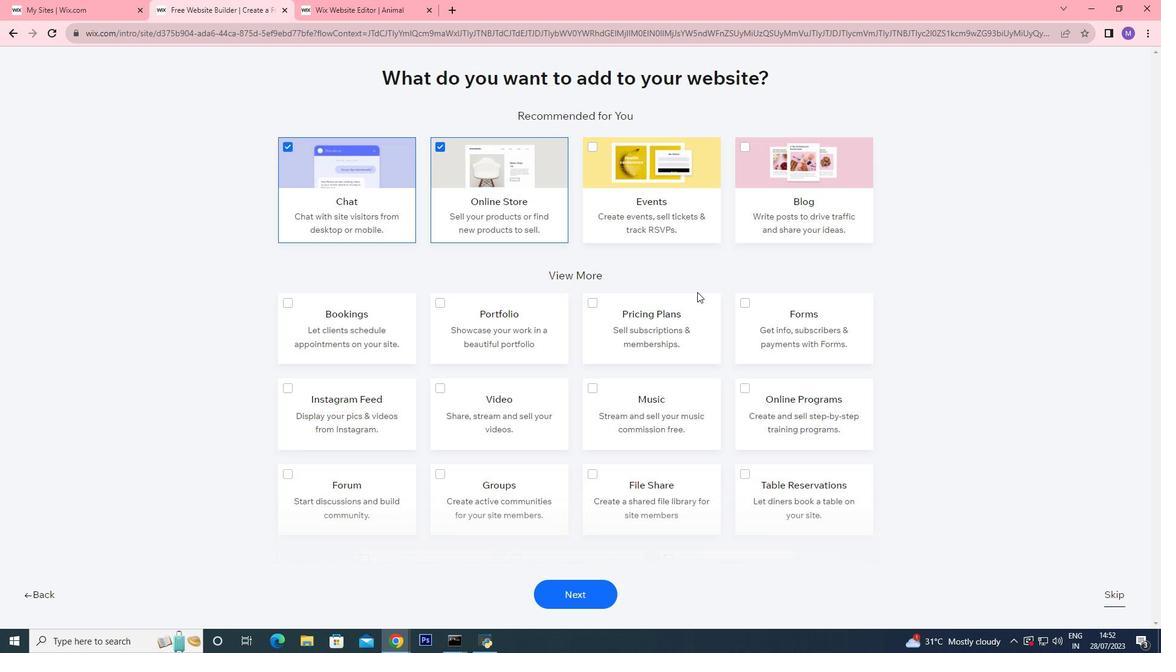 
Action: Mouse moved to (692, 291)
Screenshot: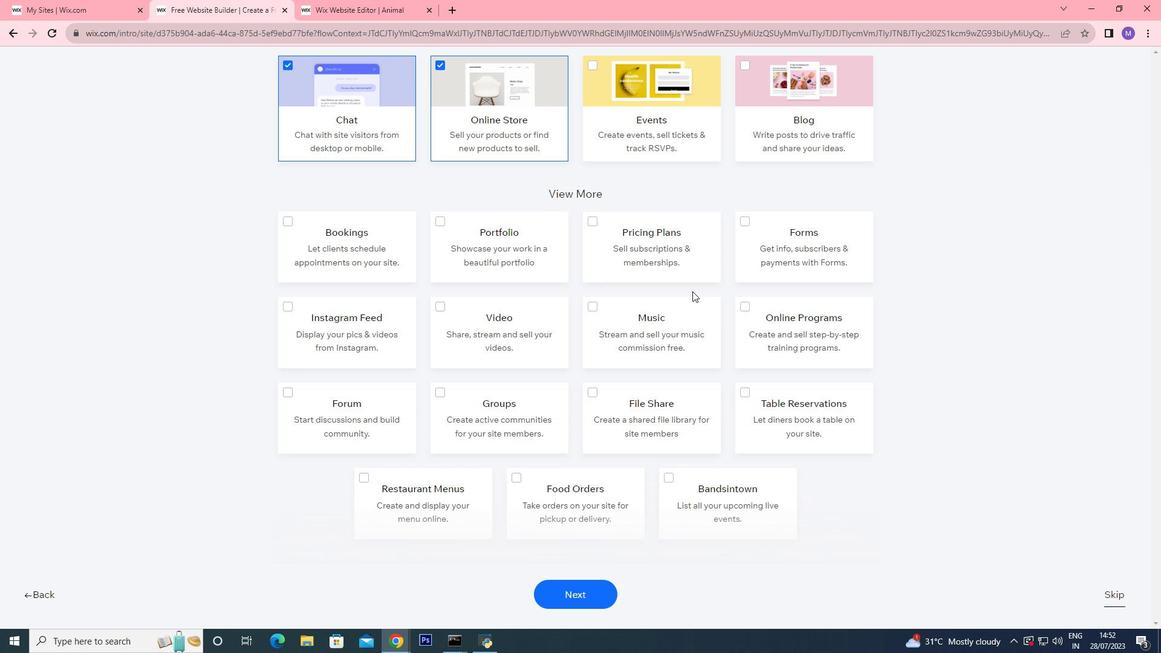 
Action: Mouse scrolled (692, 290) with delta (0, 0)
Screenshot: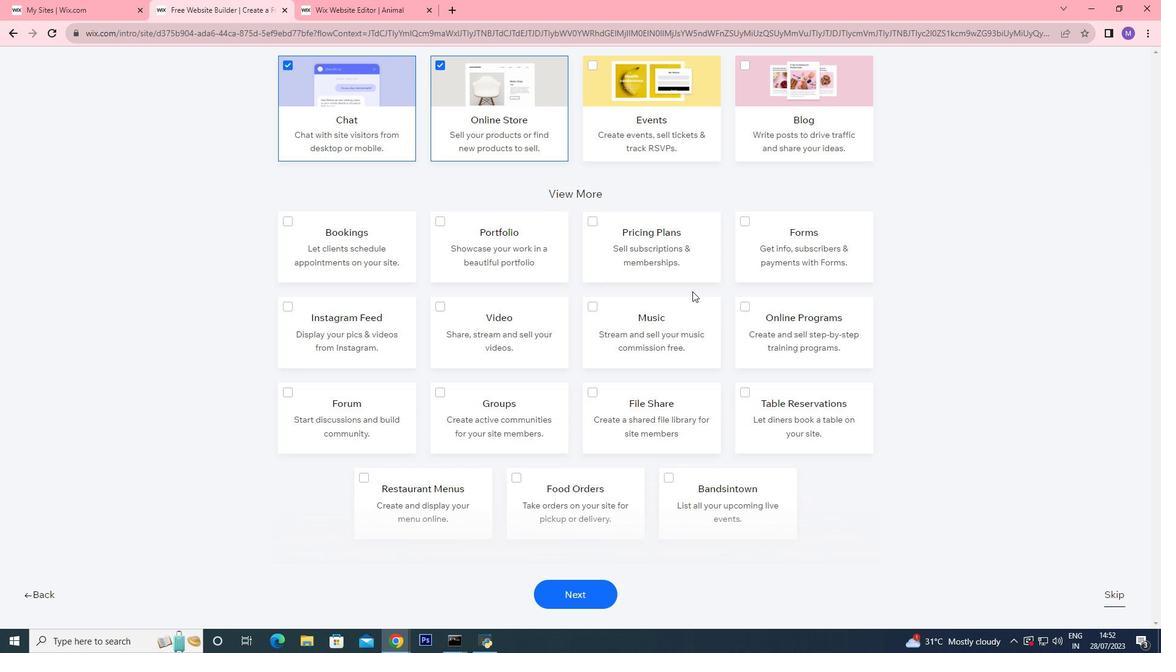 
Action: Mouse scrolled (692, 290) with delta (0, 0)
Screenshot: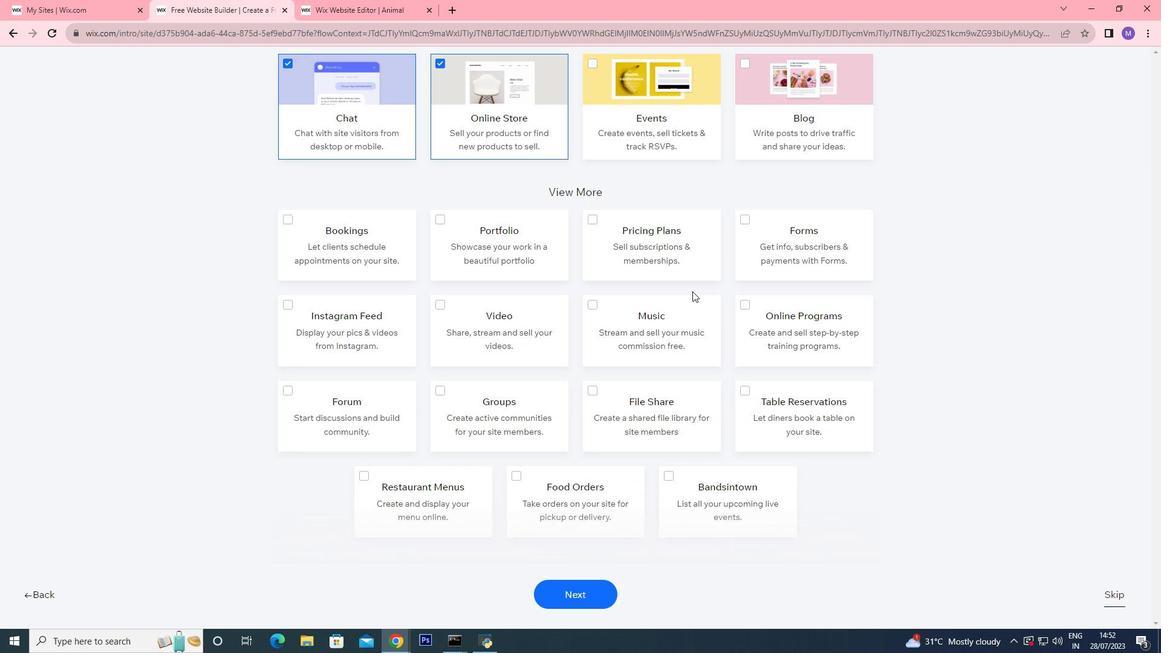 
Action: Mouse moved to (576, 595)
Screenshot: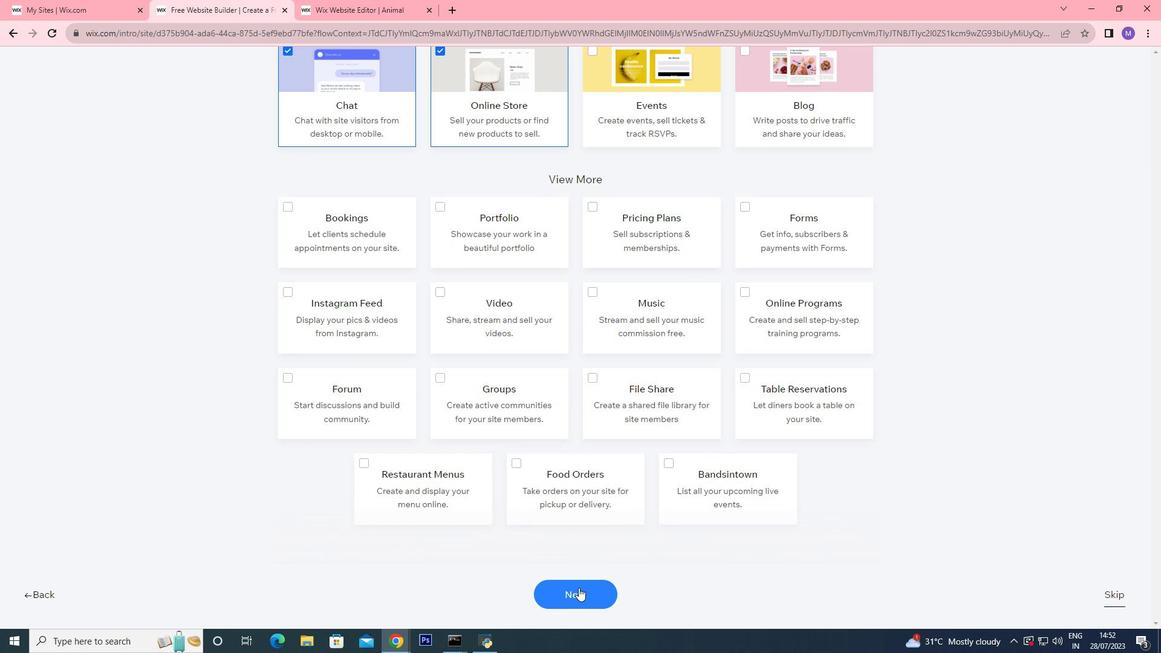 
Action: Mouse pressed left at (576, 595)
Screenshot: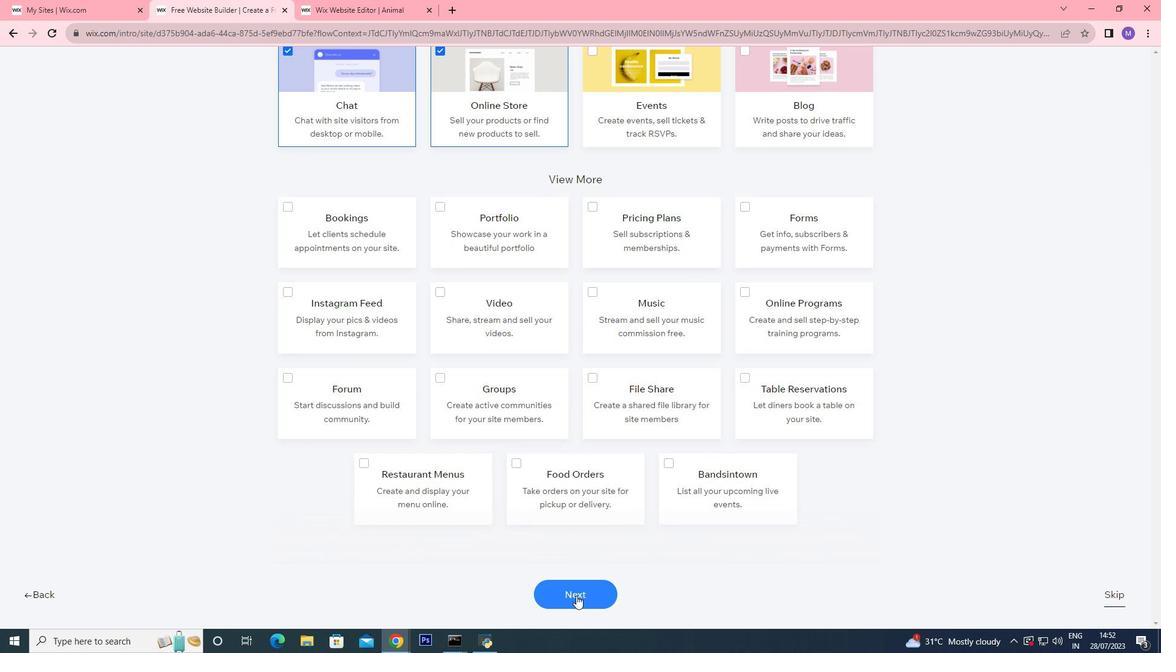 
Action: Mouse moved to (659, 244)
Screenshot: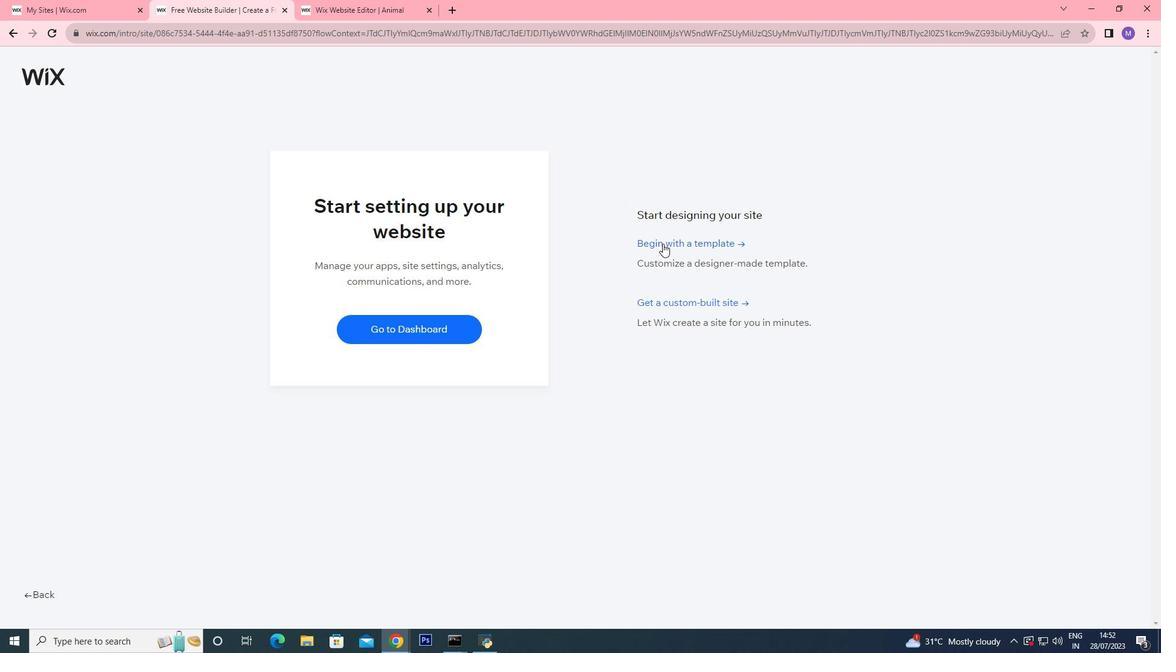 
Action: Mouse pressed left at (659, 244)
Screenshot: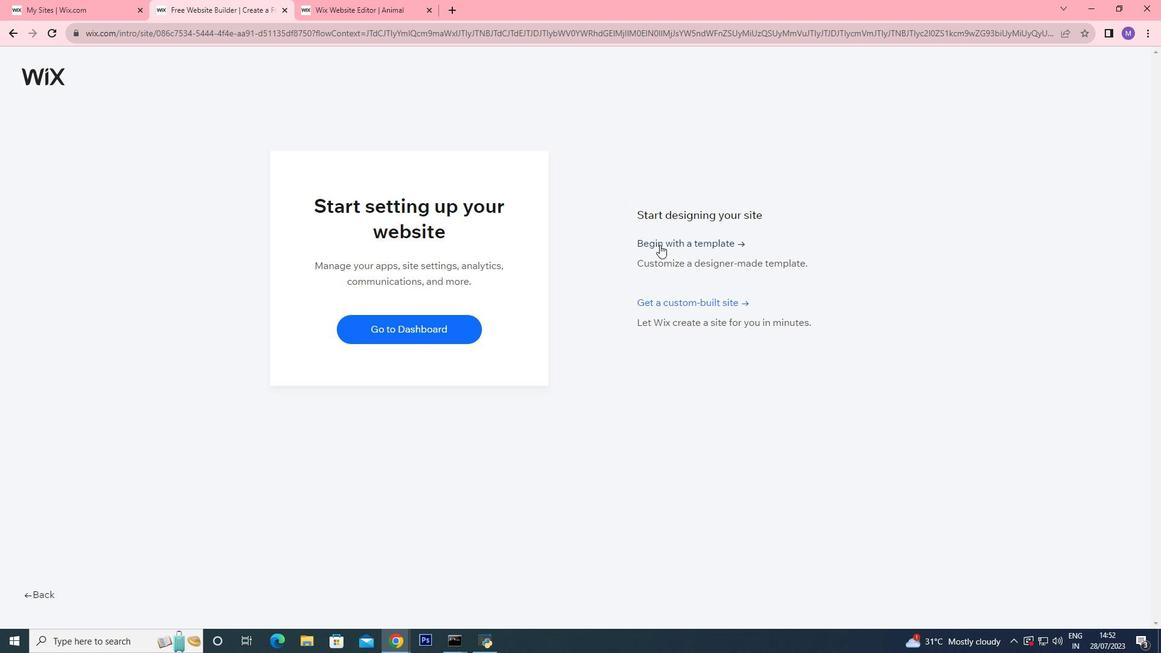 
Action: Mouse moved to (960, 403)
Screenshot: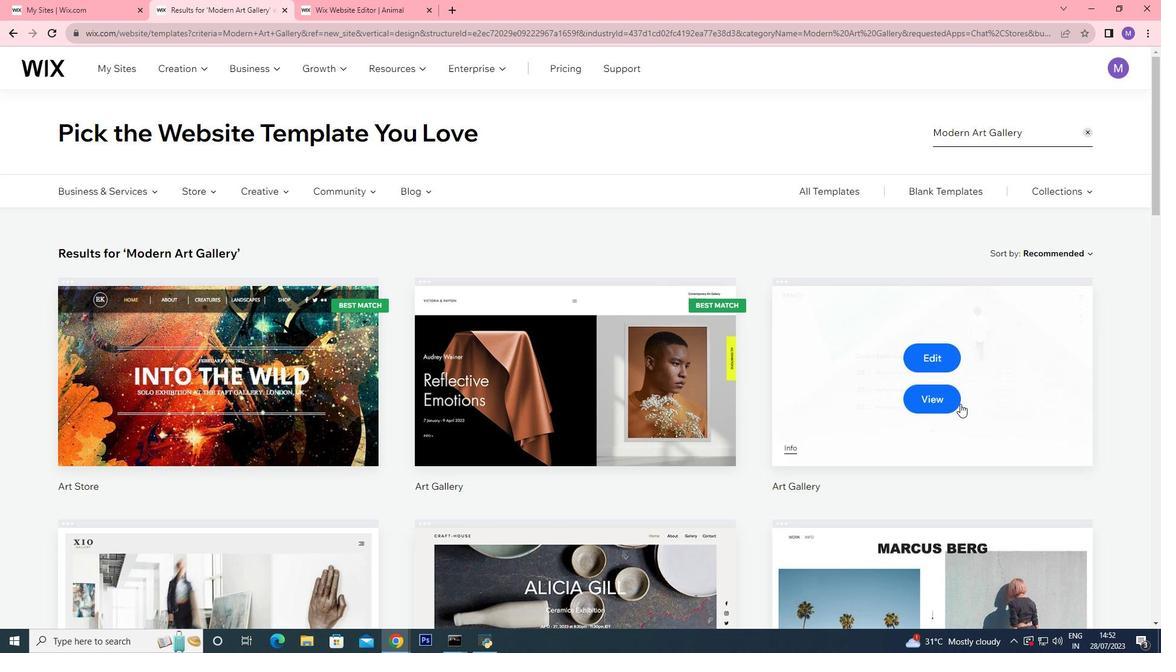 
Action: Mouse scrolled (960, 403) with delta (0, 0)
Screenshot: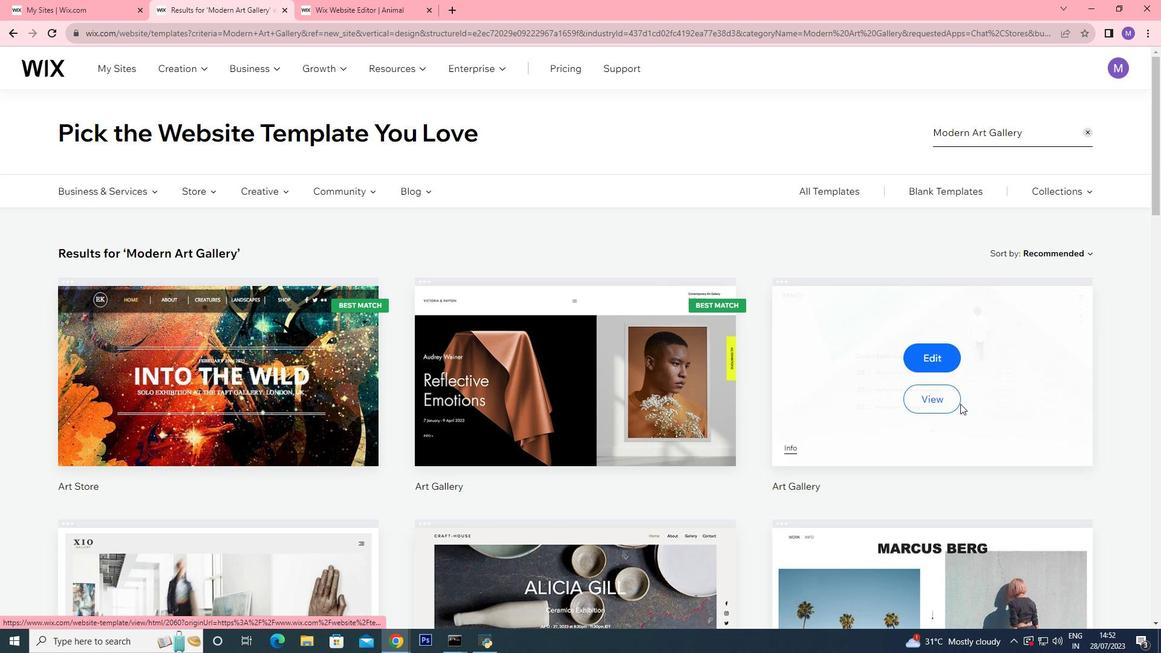 
Action: Mouse scrolled (960, 403) with delta (0, 0)
Screenshot: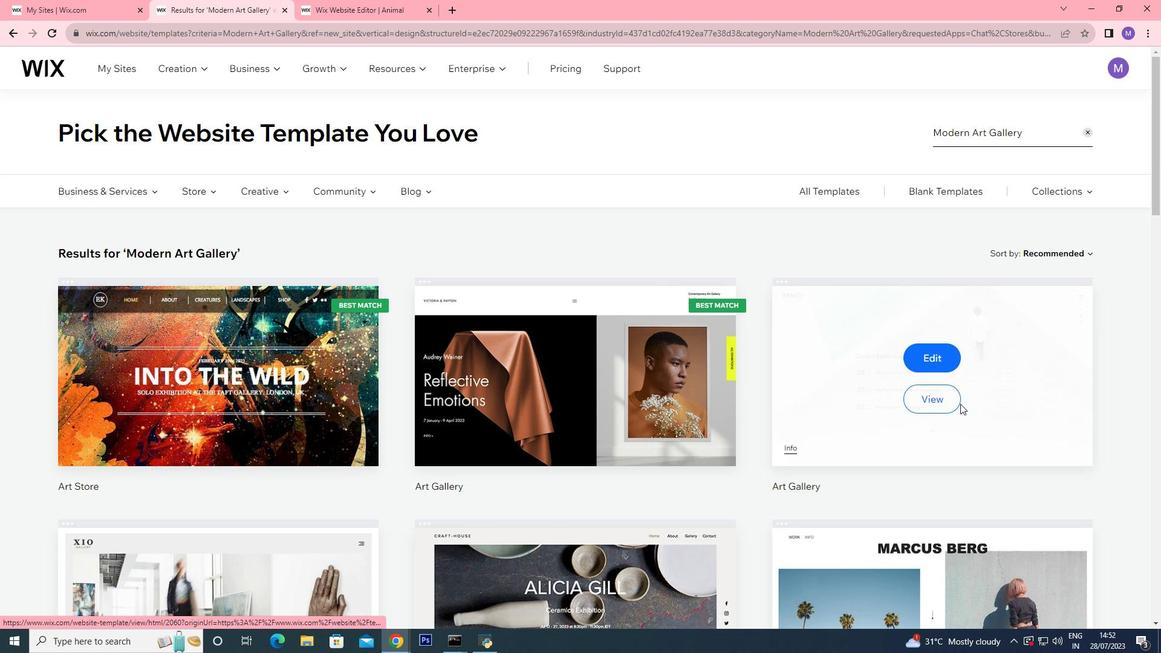 
Action: Mouse scrolled (960, 403) with delta (0, 0)
Screenshot: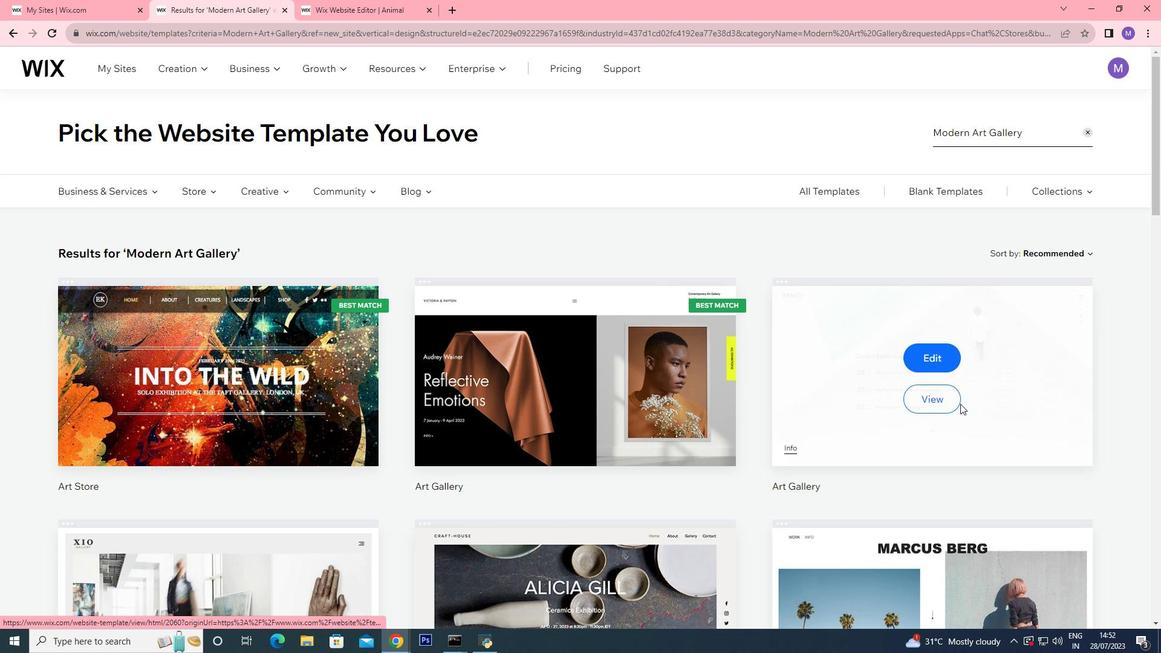 
Action: Mouse moved to (988, 387)
Screenshot: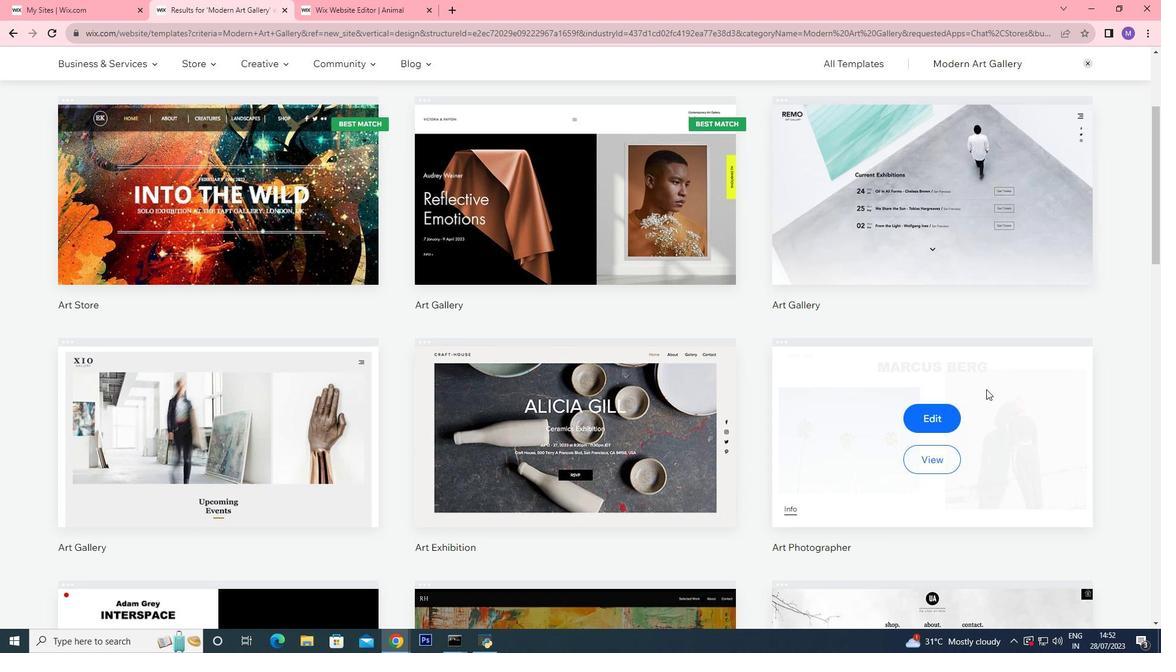 
Action: Mouse scrolled (988, 386) with delta (0, 0)
Screenshot: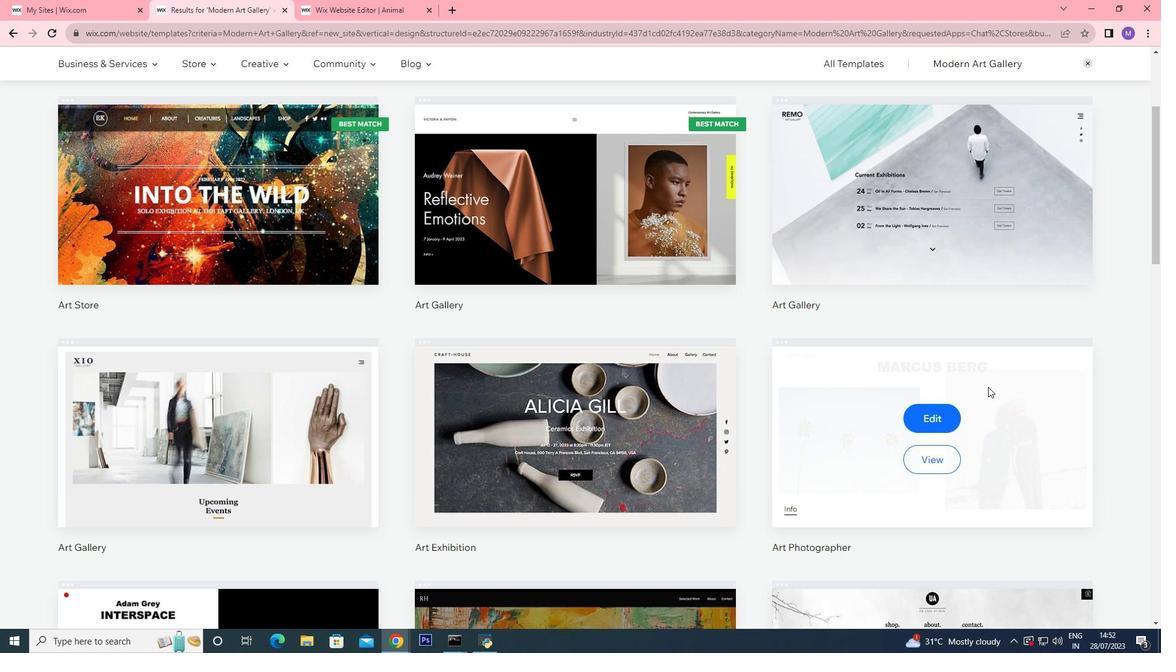 
Action: Mouse scrolled (988, 386) with delta (0, 0)
Screenshot: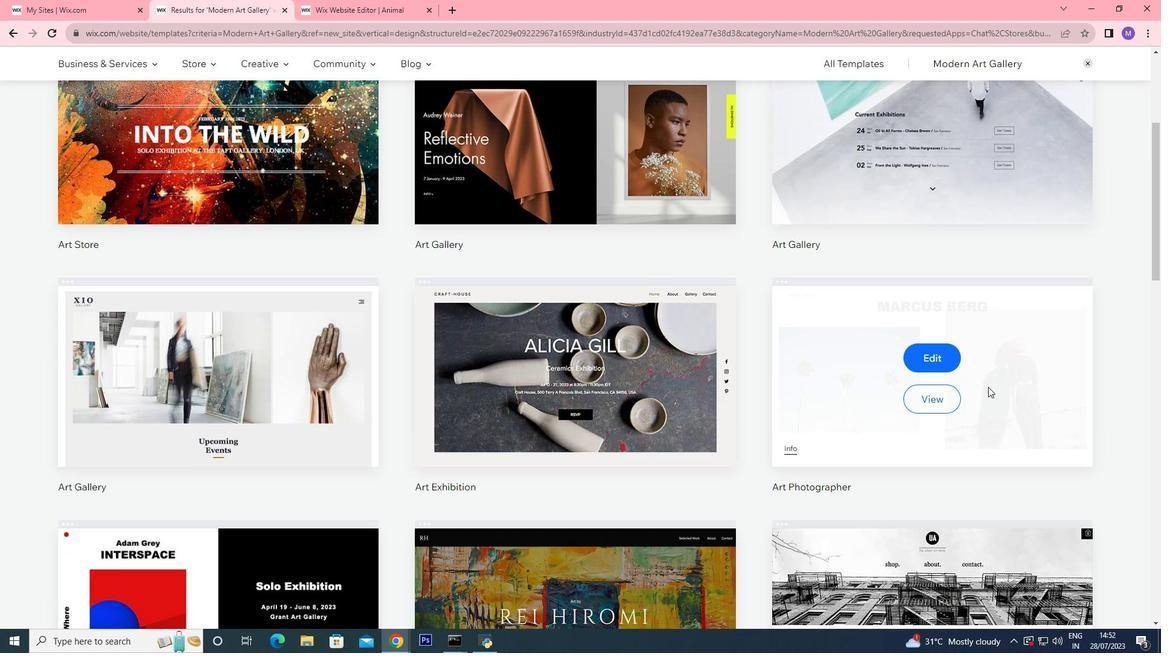 
Action: Mouse moved to (639, 368)
Screenshot: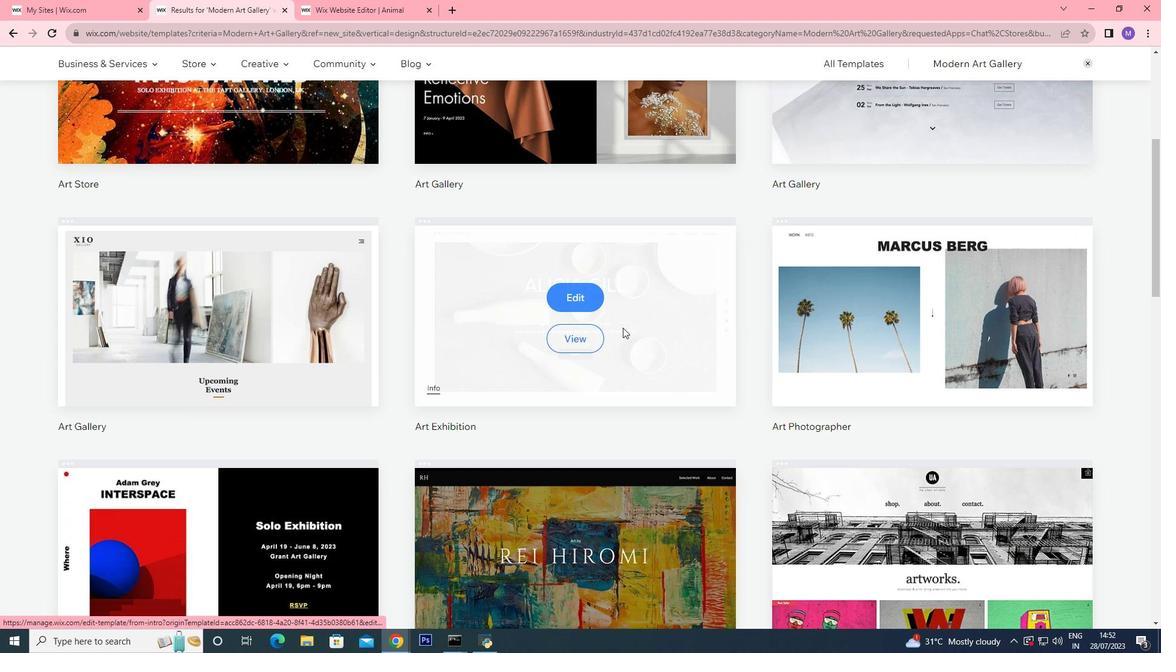 
Action: Mouse scrolled (639, 368) with delta (0, 0)
Screenshot: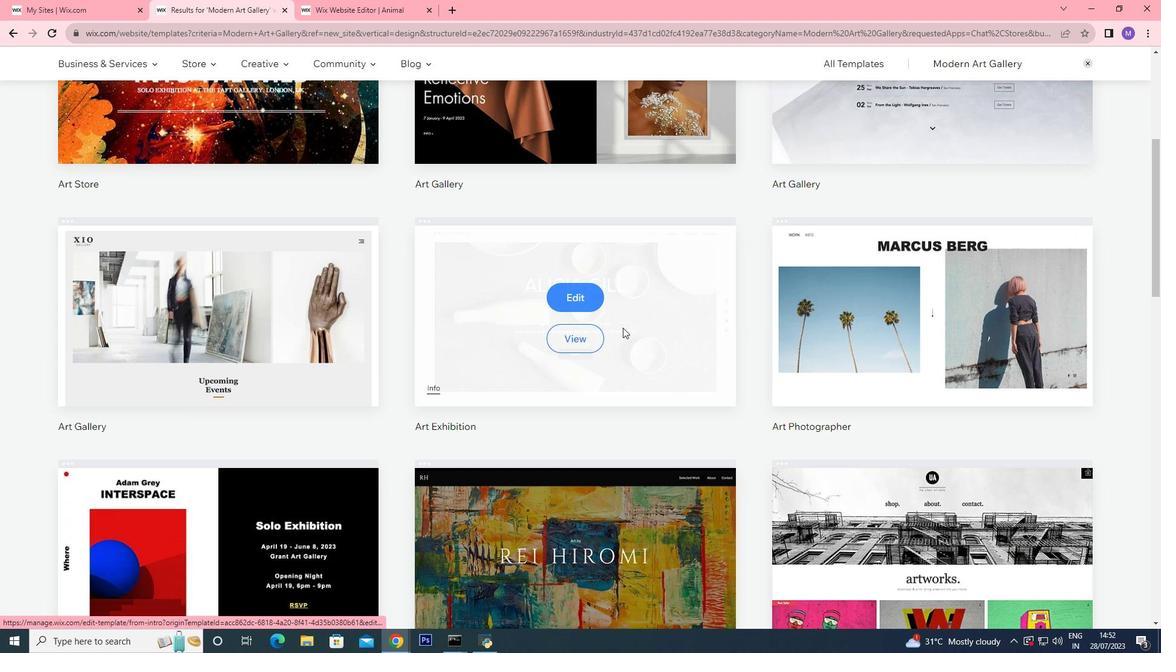 
Action: Mouse moved to (639, 370)
Screenshot: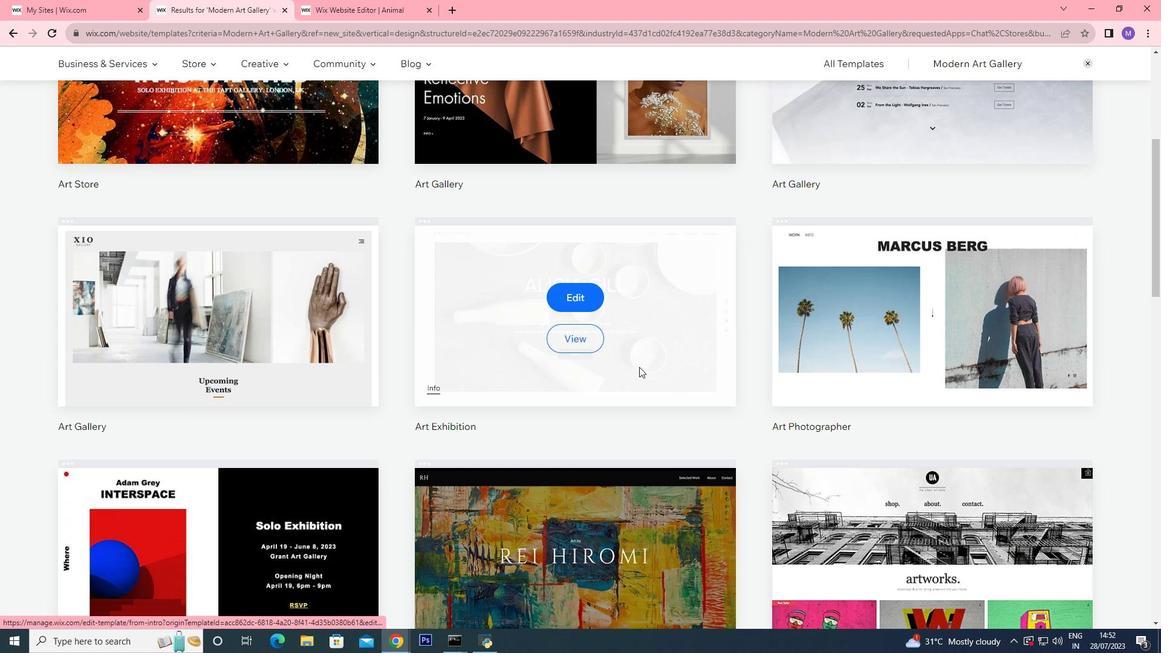 
Action: Mouse scrolled (639, 369) with delta (0, 0)
Screenshot: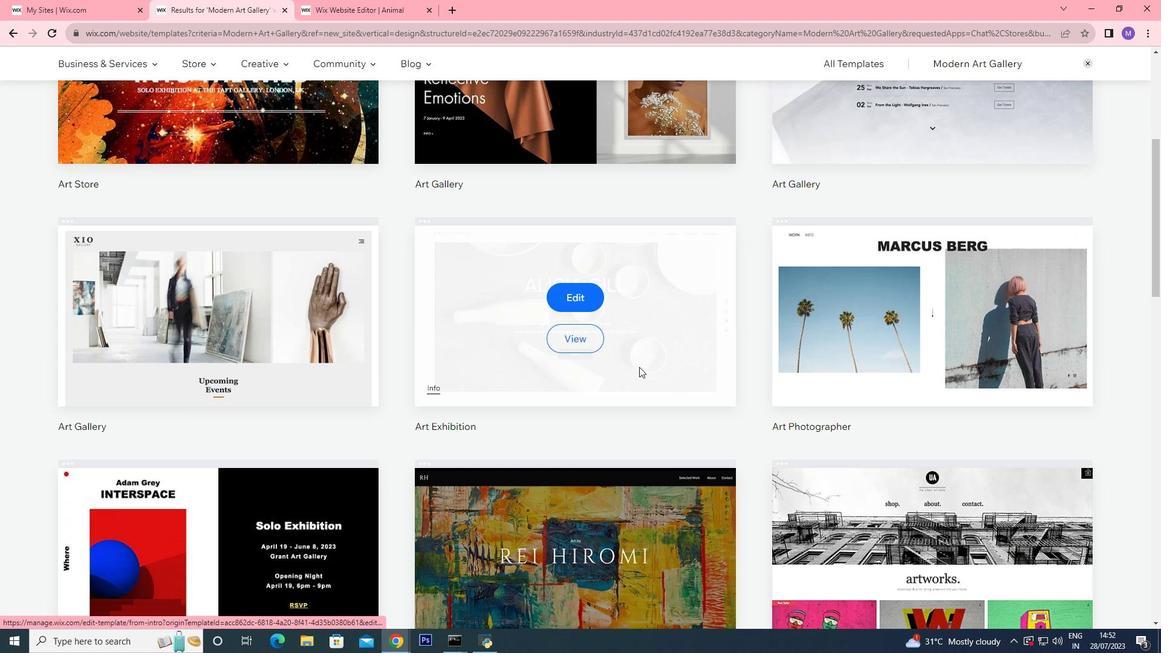
Action: Mouse moved to (639, 370)
Screenshot: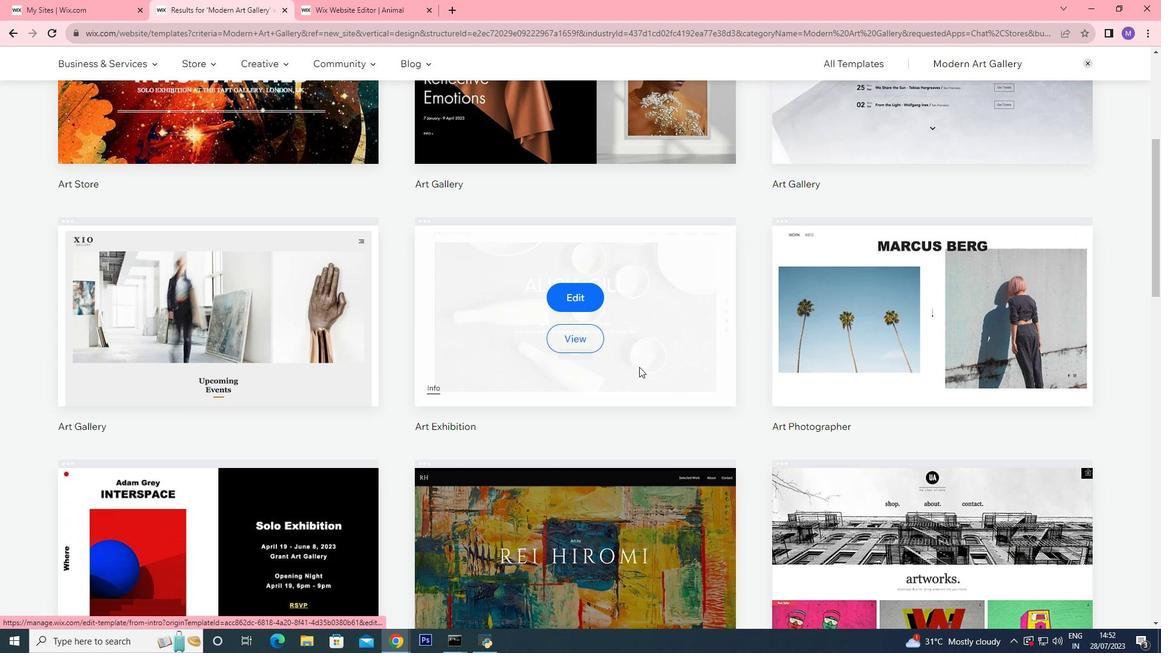 
Action: Mouse scrolled (639, 370) with delta (0, 0)
Screenshot: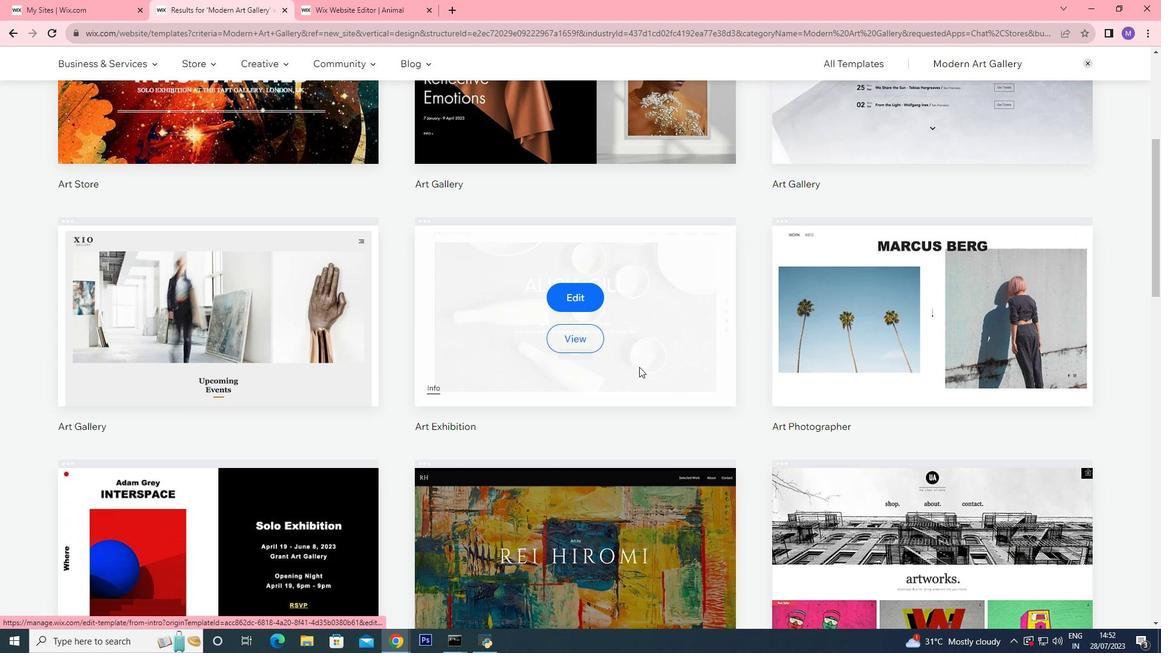 
Action: Mouse moved to (540, 342)
Screenshot: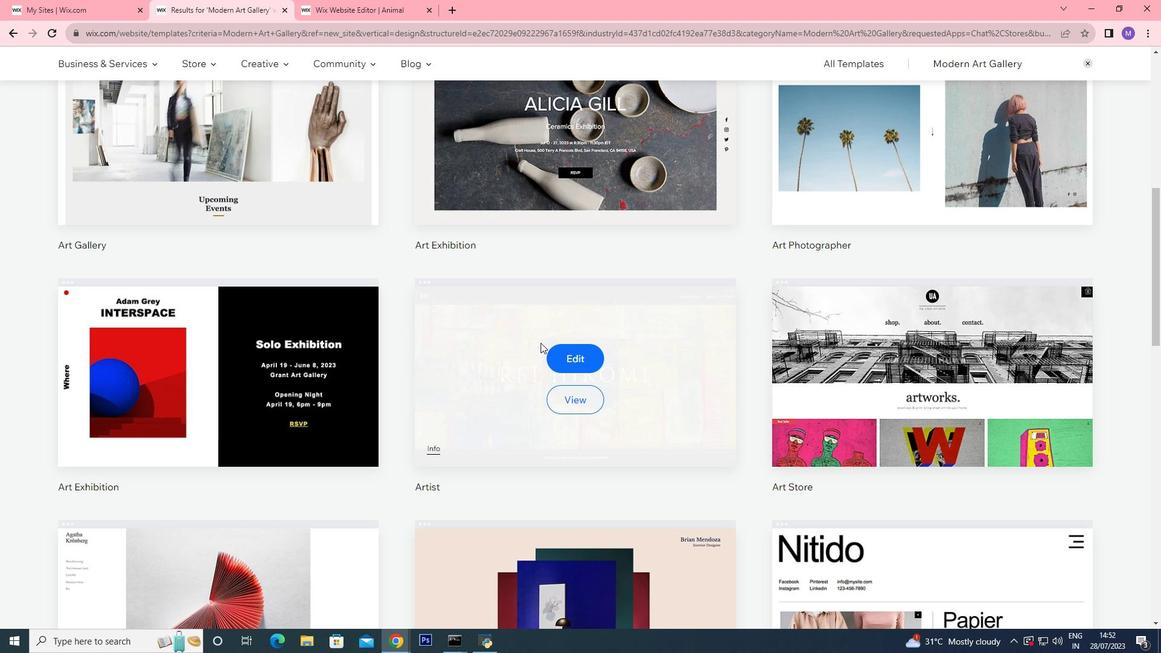 
Action: Mouse scrolled (540, 342) with delta (0, 0)
Screenshot: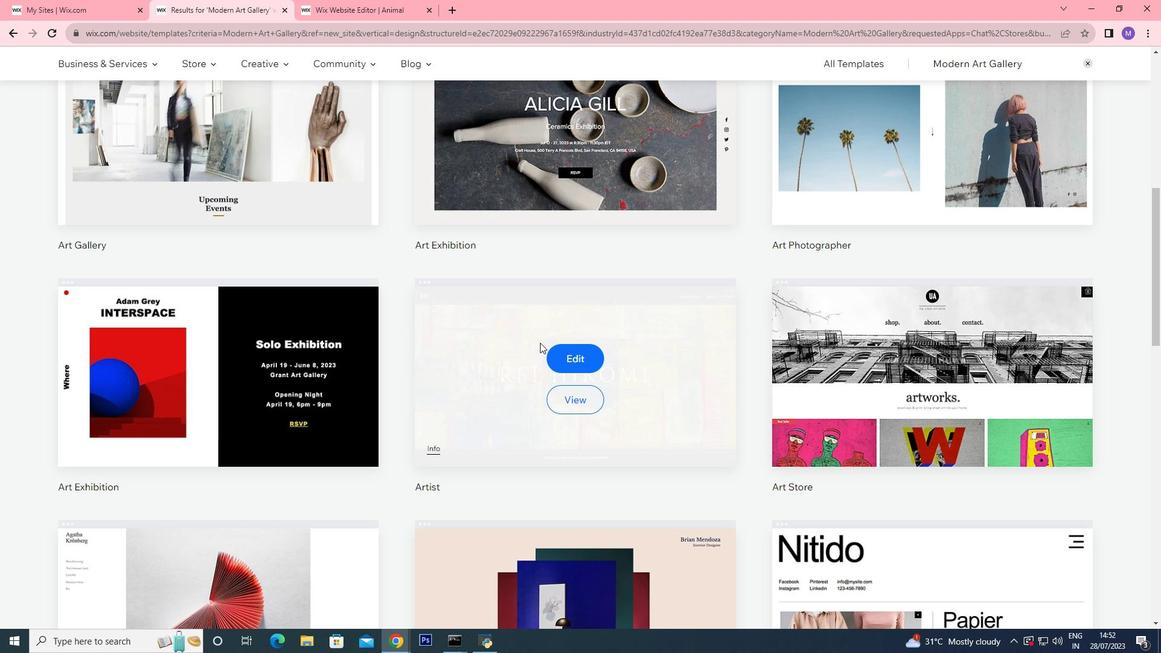 
Action: Mouse scrolled (540, 342) with delta (0, 0)
Screenshot: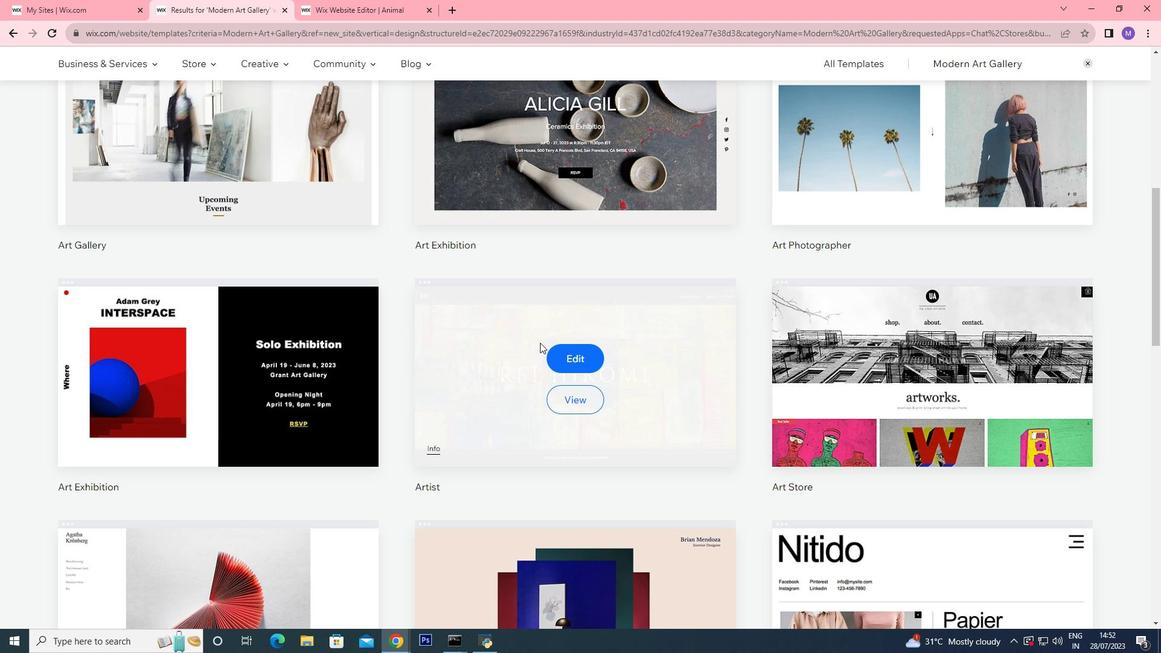 
Action: Mouse scrolled (540, 342) with delta (0, 0)
Screenshot: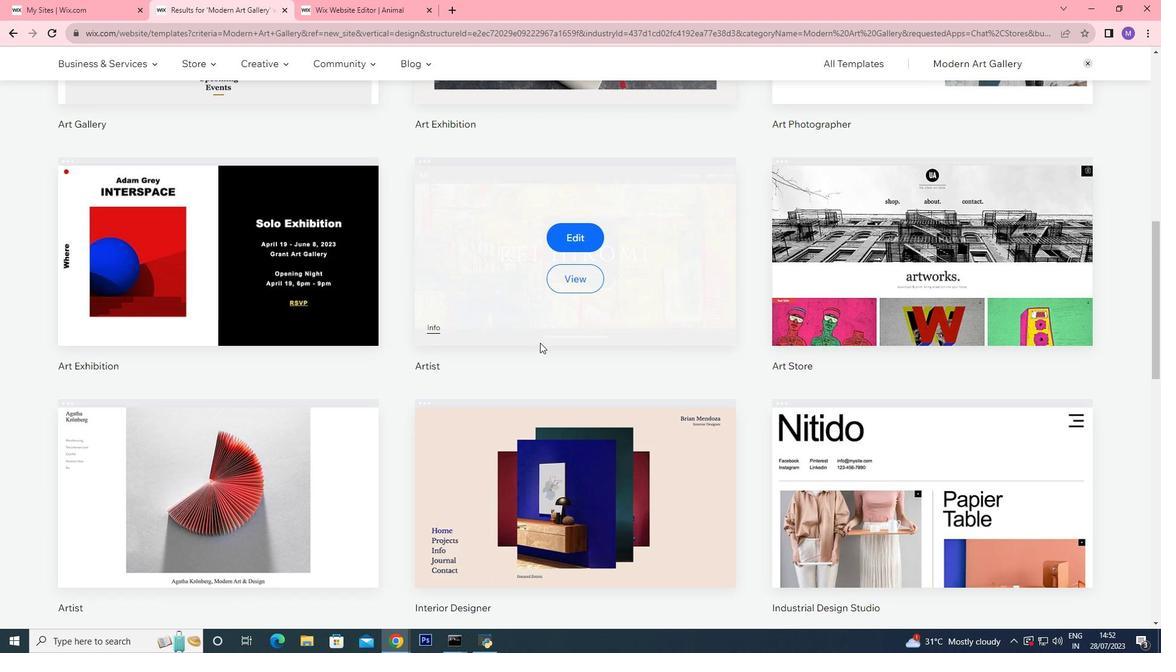 
Action: Mouse moved to (637, 321)
Screenshot: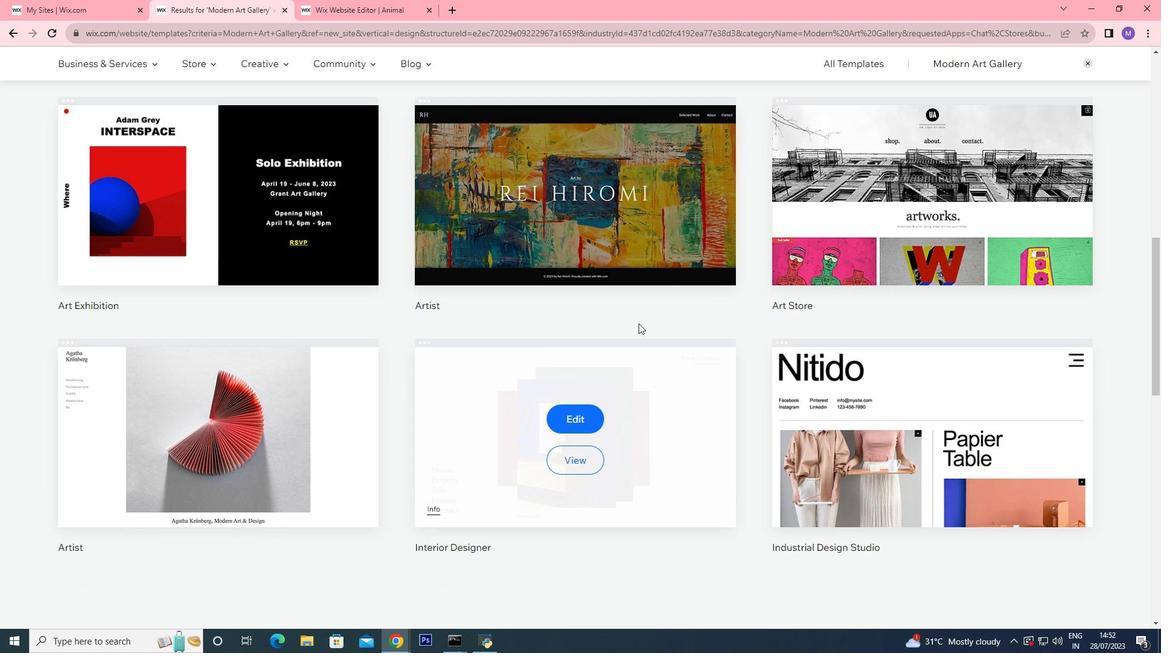 
Action: Mouse scrolled (637, 322) with delta (0, 0)
Screenshot: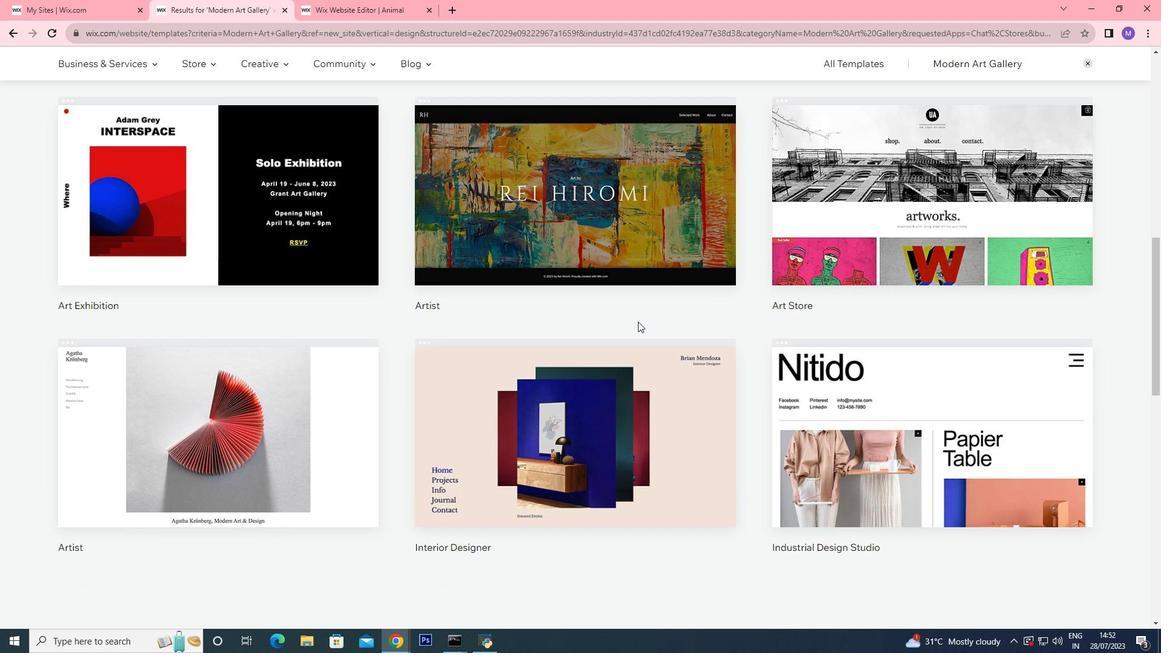 
Action: Mouse scrolled (637, 322) with delta (0, 0)
Screenshot: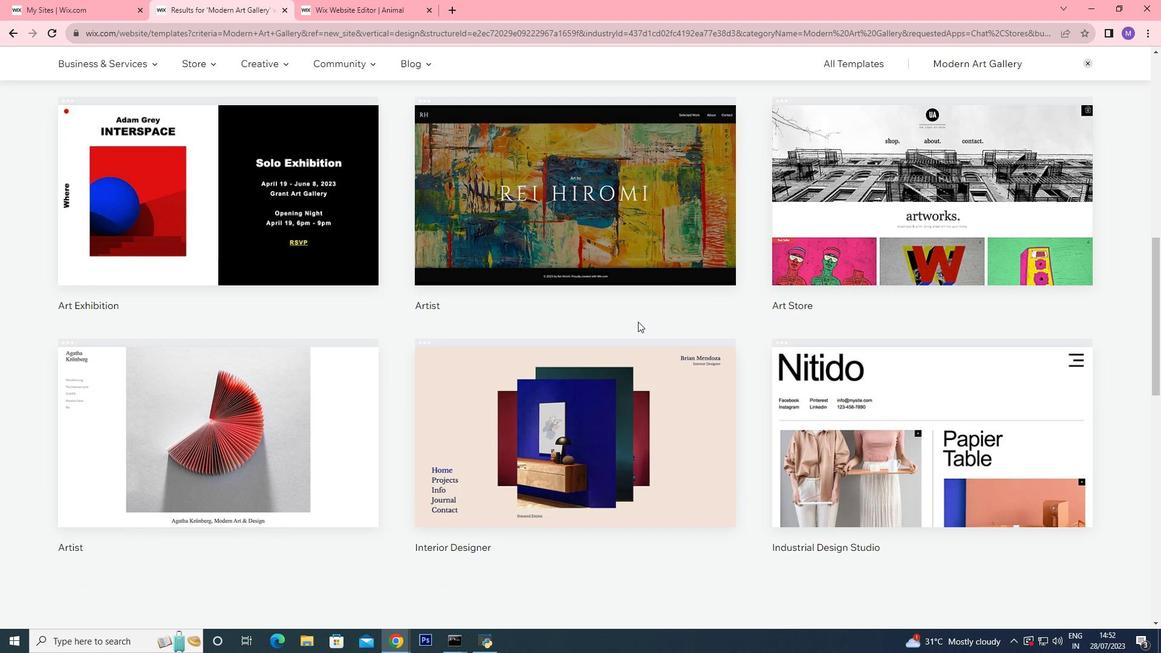 
Action: Mouse scrolled (637, 322) with delta (0, 0)
Screenshot: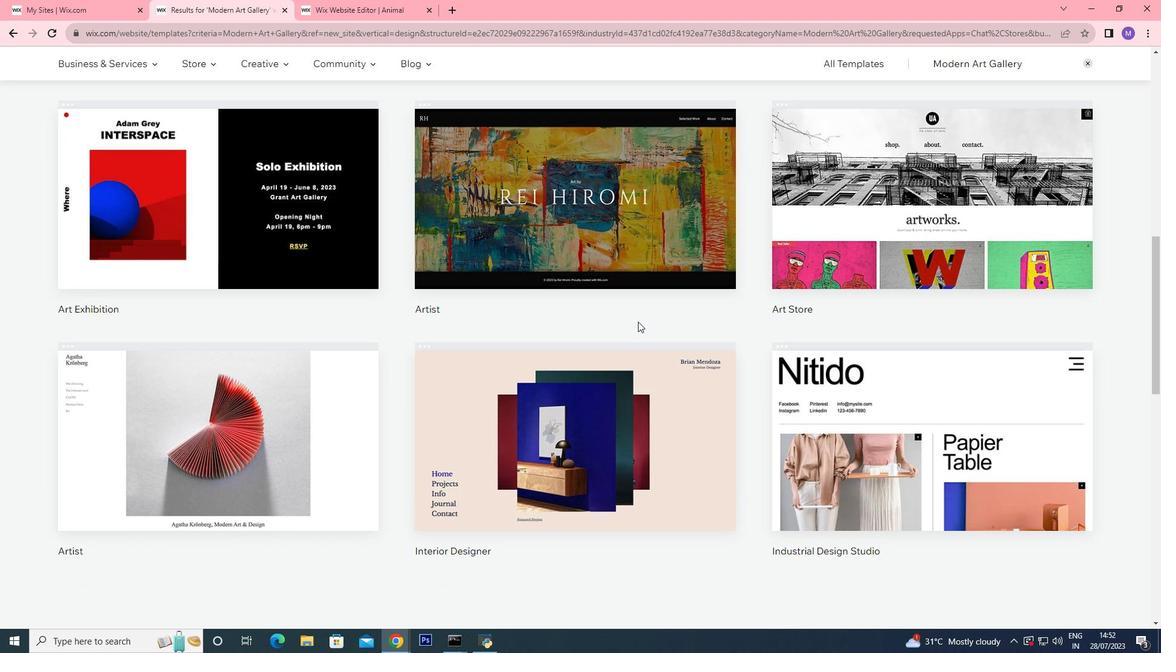 
Action: Mouse scrolled (637, 322) with delta (0, 0)
Screenshot: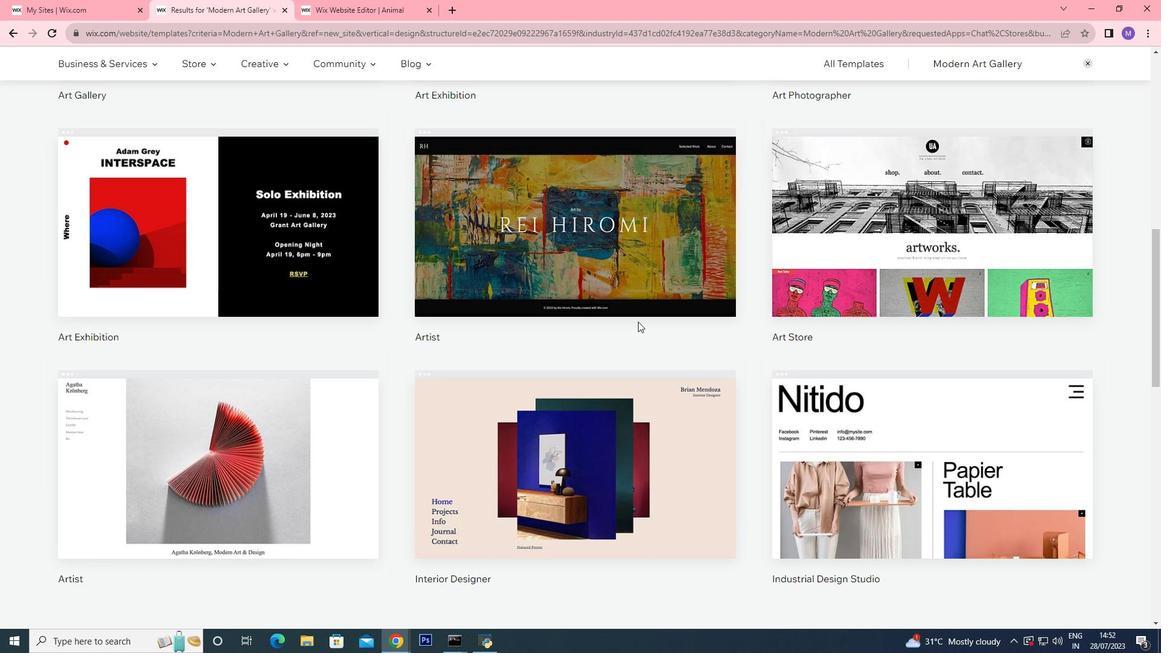 
Action: Mouse scrolled (637, 322) with delta (0, 0)
Screenshot: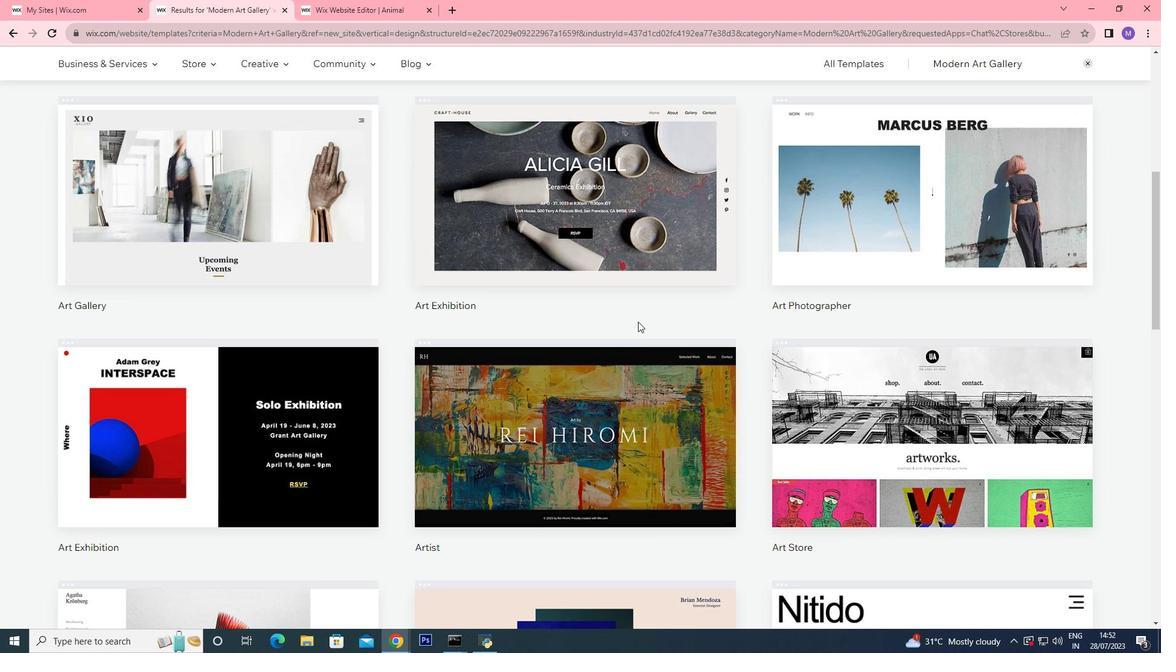 
Action: Mouse scrolled (637, 322) with delta (0, 0)
Screenshot: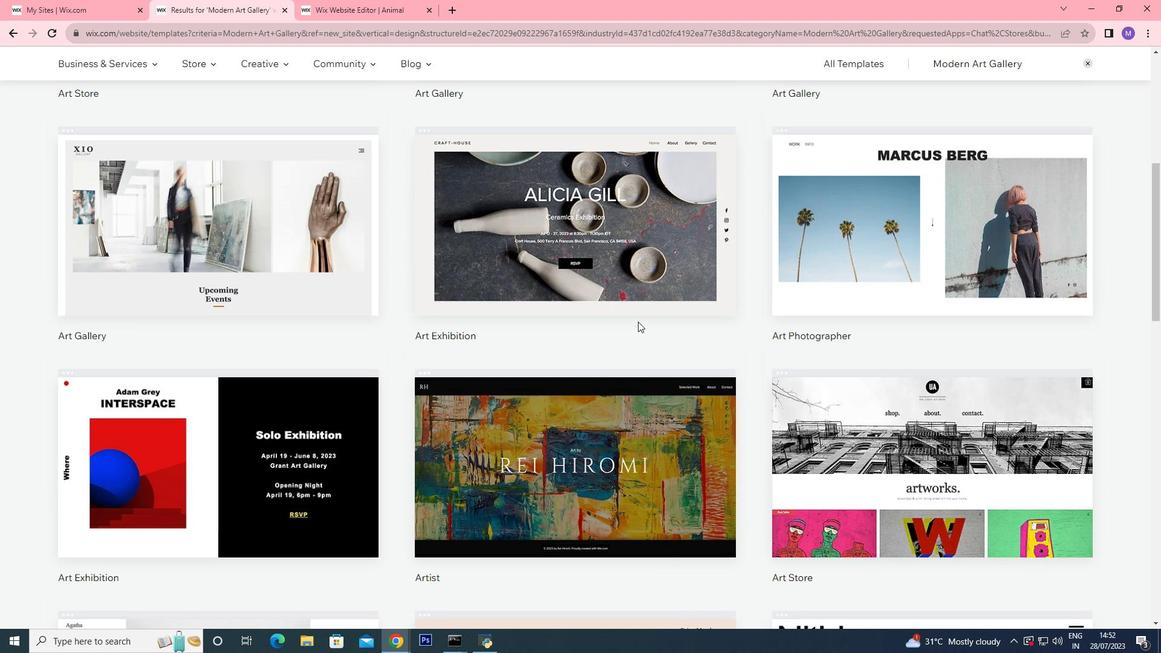 
Action: Mouse moved to (585, 296)
Screenshot: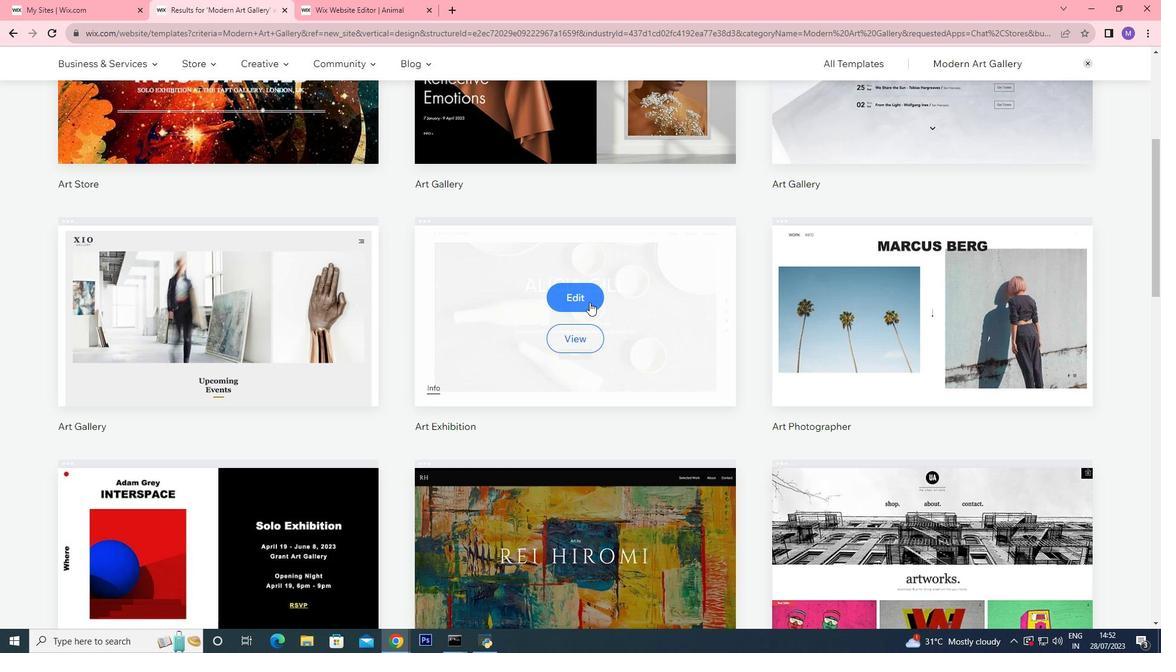 
Action: Mouse pressed left at (585, 296)
Screenshot: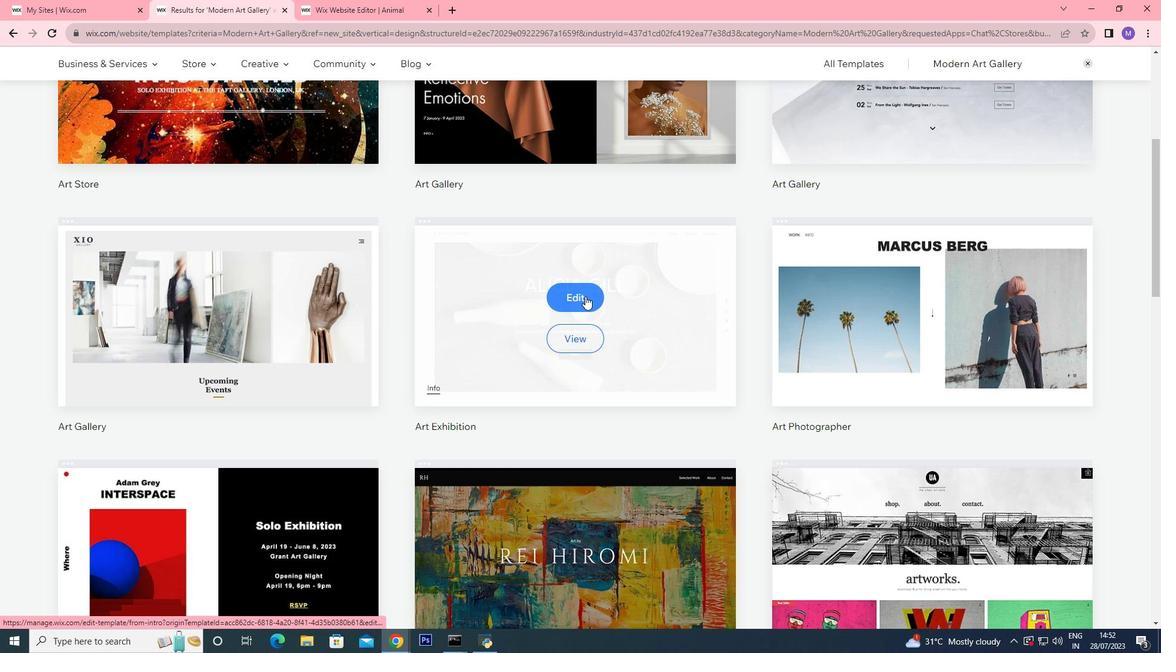 
Action: Mouse moved to (677, 330)
Screenshot: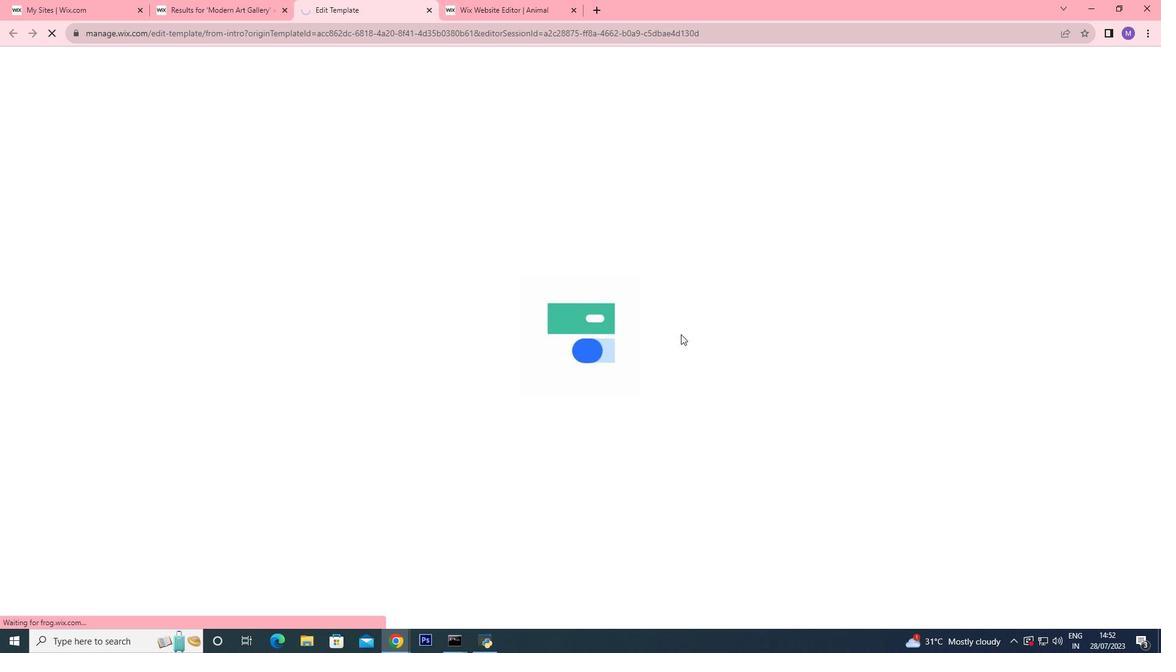 
Action: Mouse scrolled (677, 329) with delta (0, 0)
Screenshot: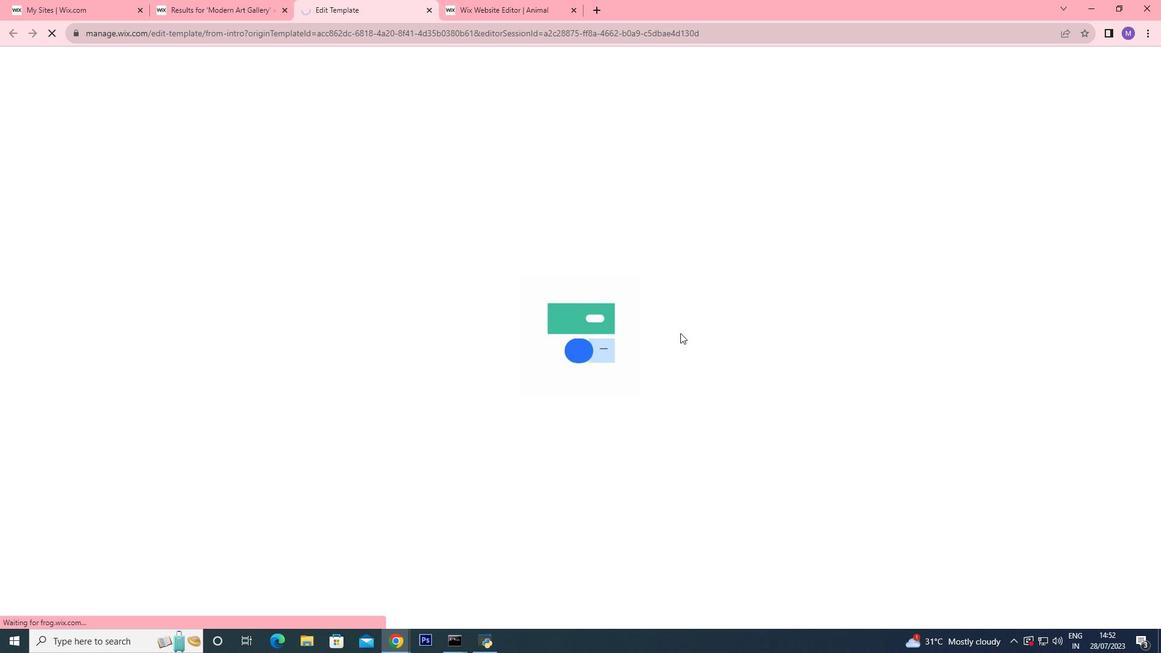 
Action: Mouse moved to (668, 325)
Screenshot: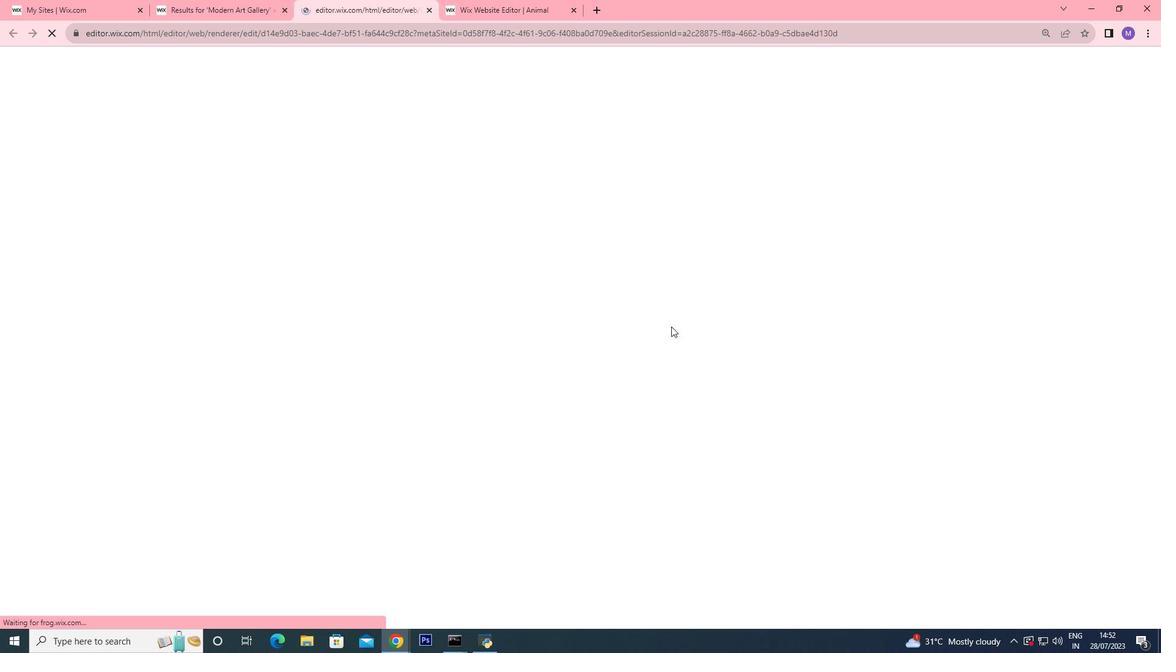 
Action: Mouse scrolled (668, 325) with delta (0, 0)
Screenshot: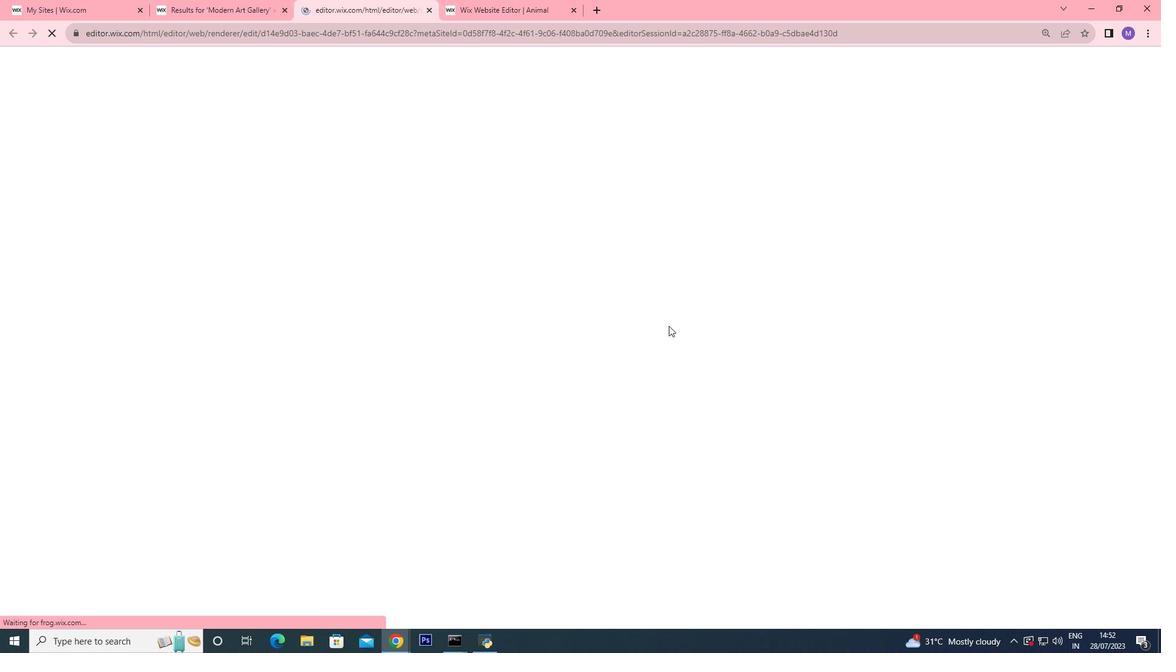 
Action: Mouse moved to (661, 324)
Screenshot: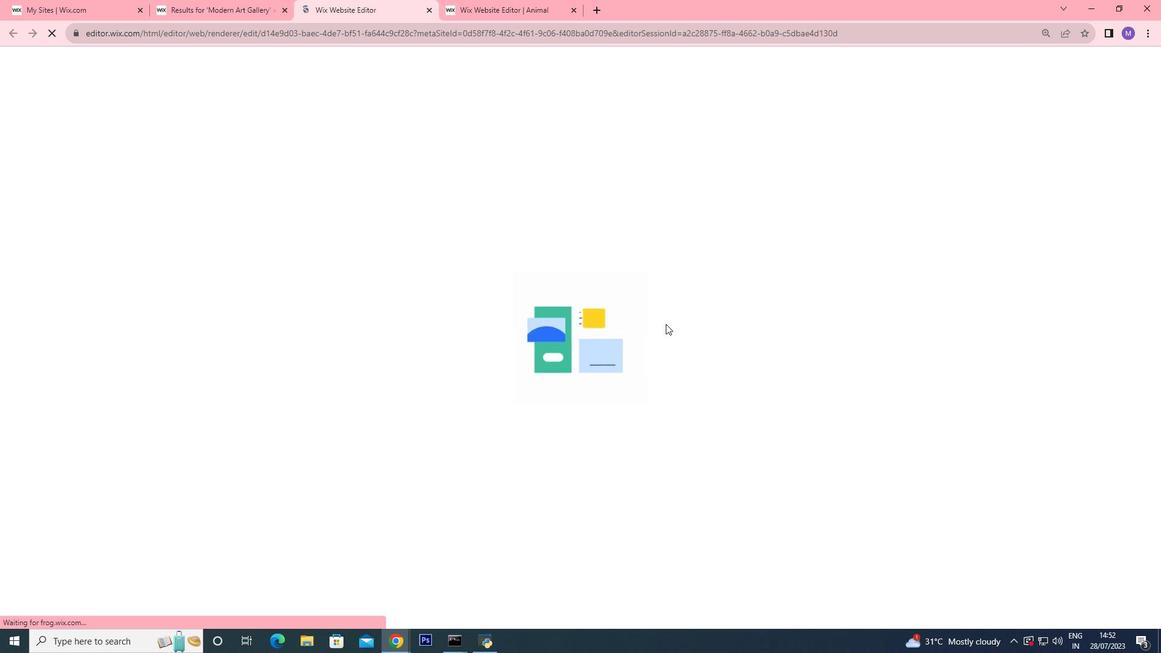 
Action: Mouse scrolled (662, 323) with delta (0, 0)
Screenshot: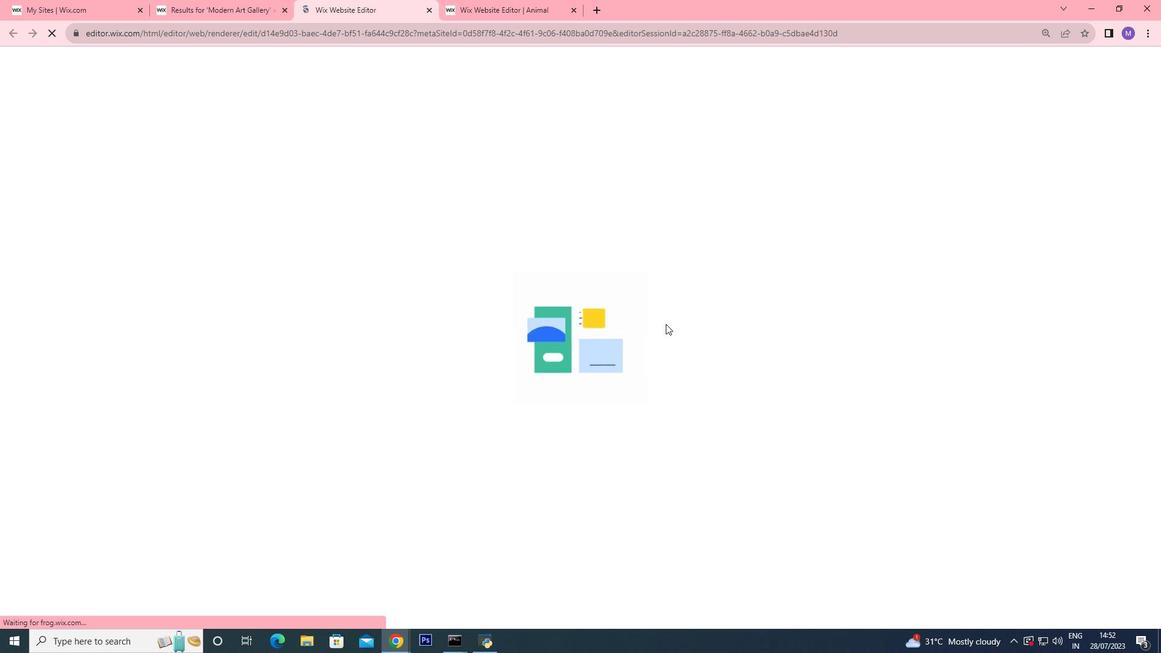 
Action: Mouse scrolled (661, 323) with delta (0, 0)
Screenshot: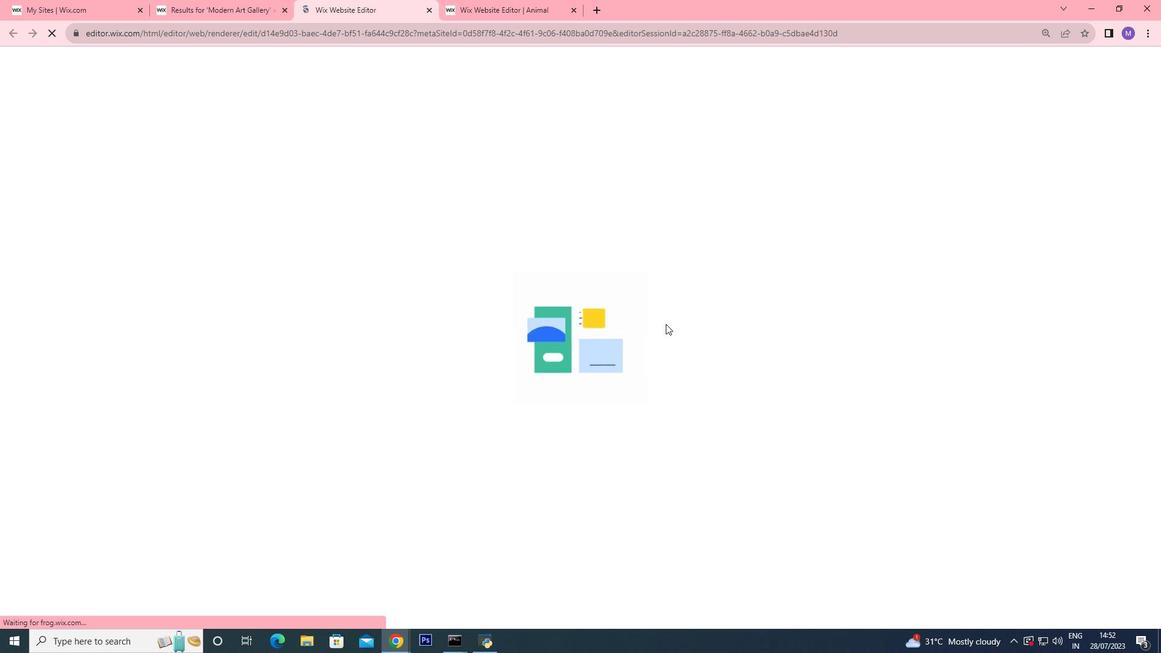 
Action: Mouse moved to (634, 317)
Screenshot: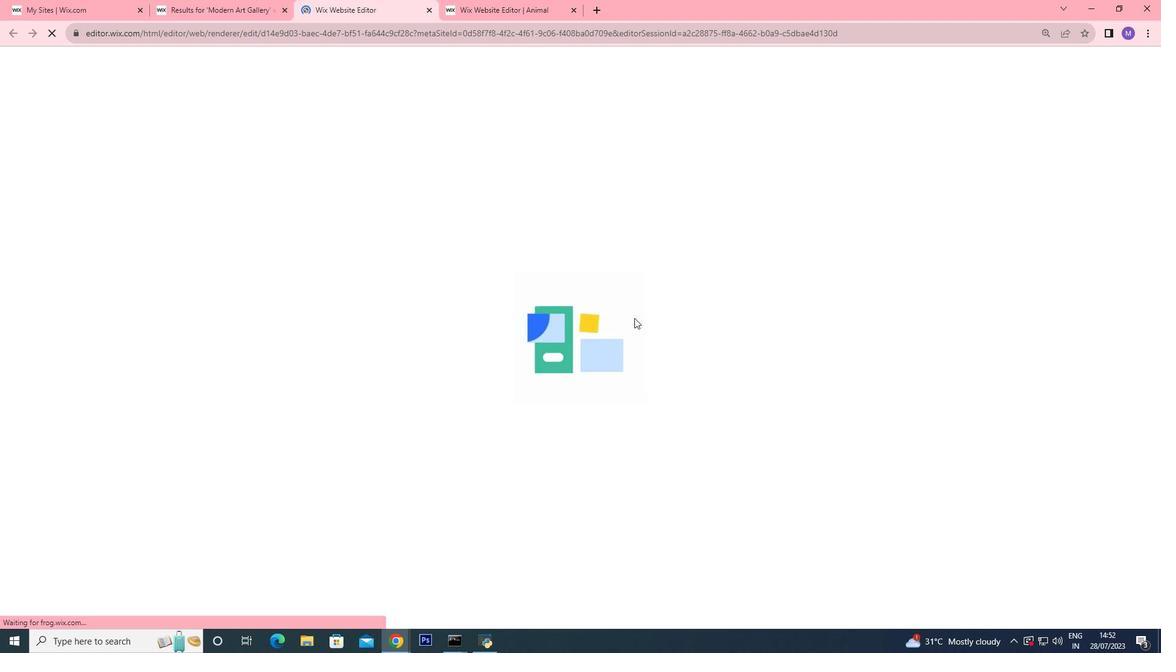 
Action: Mouse scrolled (634, 316) with delta (0, 0)
Screenshot: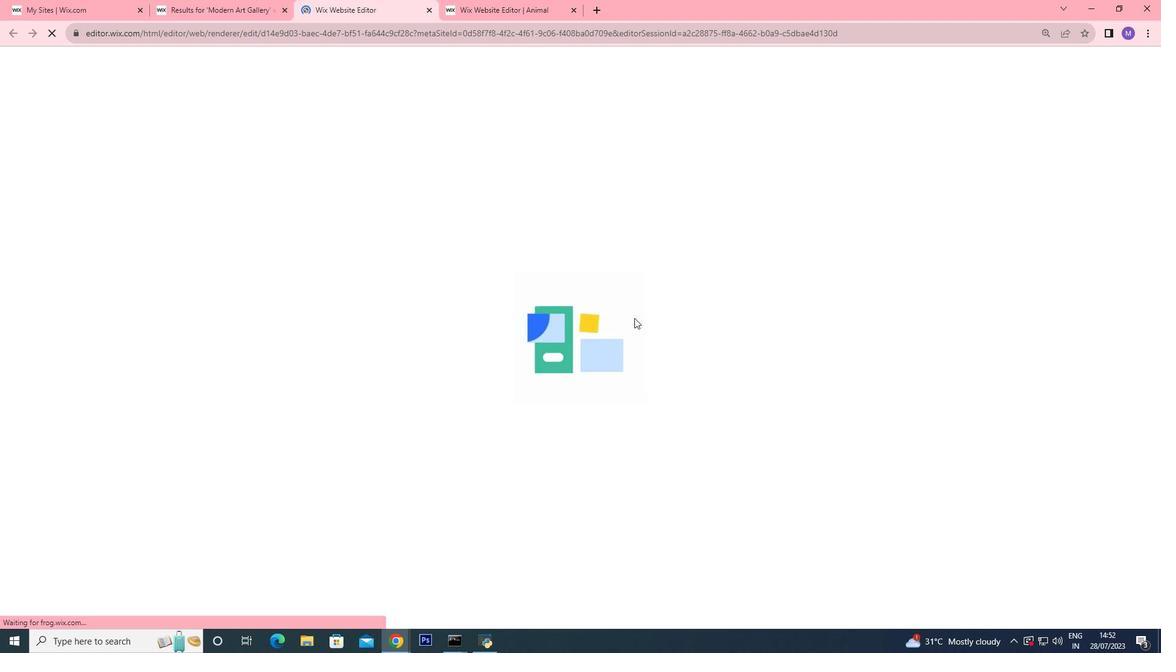 
Action: Mouse scrolled (634, 316) with delta (0, 0)
Screenshot: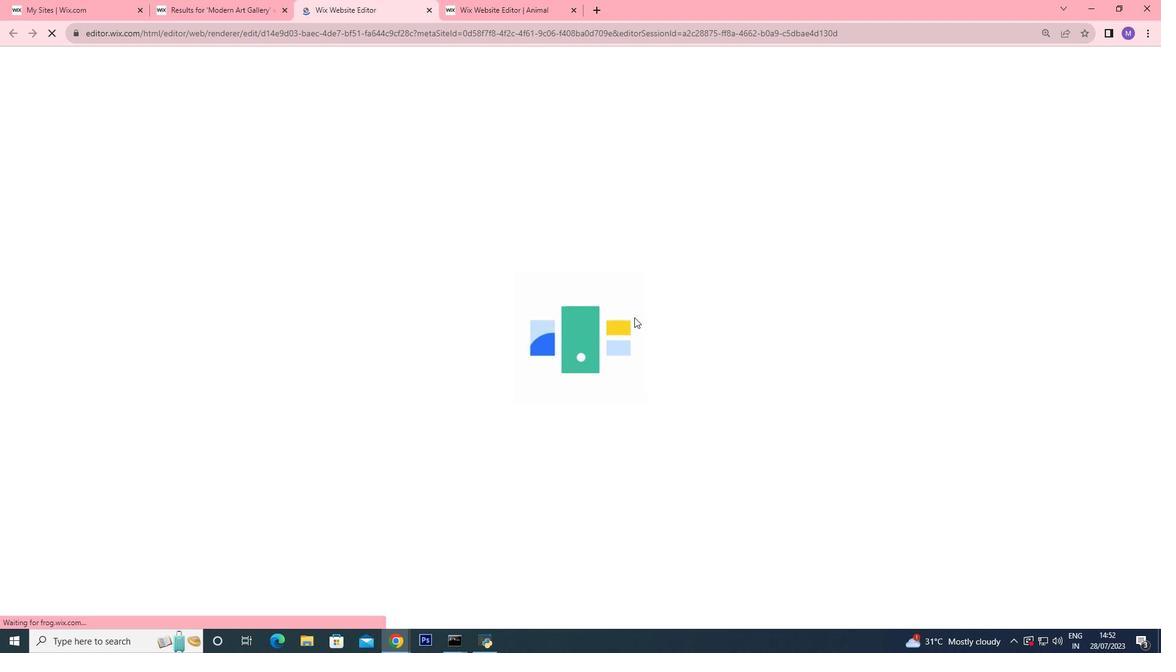 
Action: Mouse scrolled (634, 316) with delta (0, 0)
Screenshot: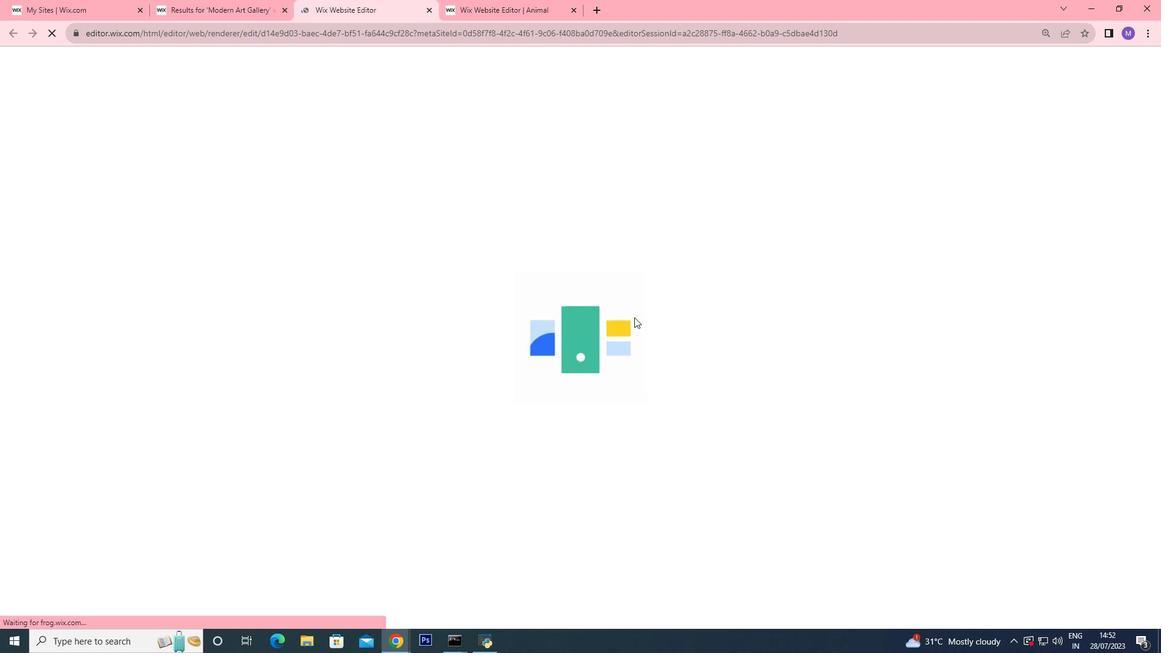 
Action: Mouse moved to (766, 386)
Screenshot: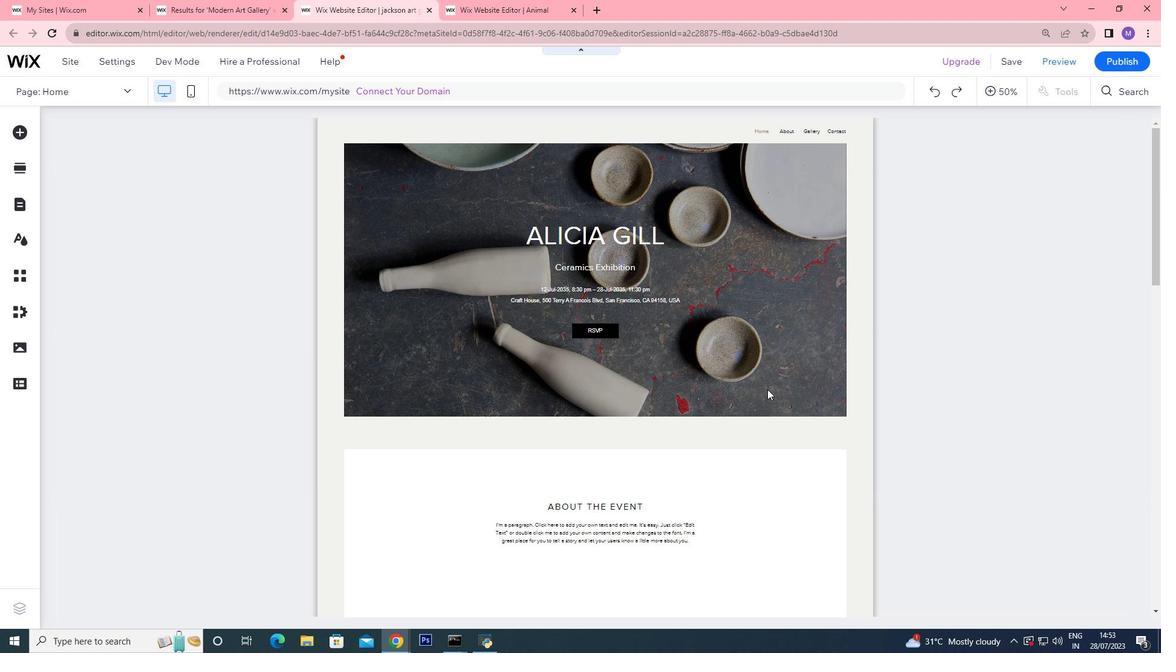 
Action: Mouse pressed left at (766, 386)
Screenshot: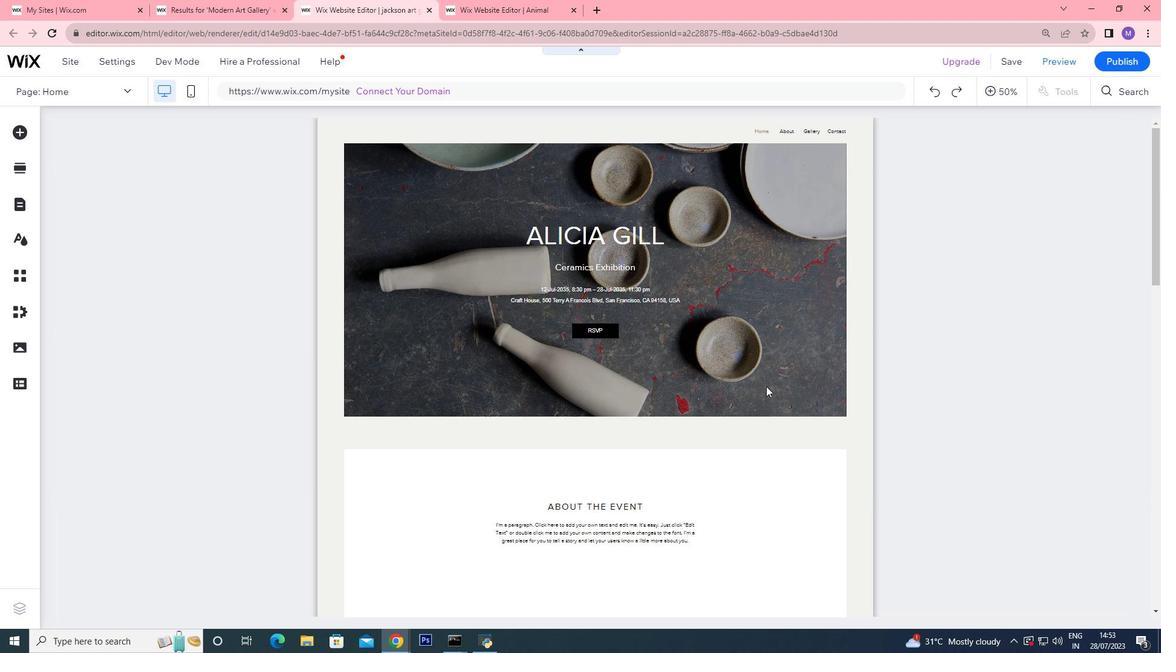
Action: Mouse moved to (768, 383)
Screenshot: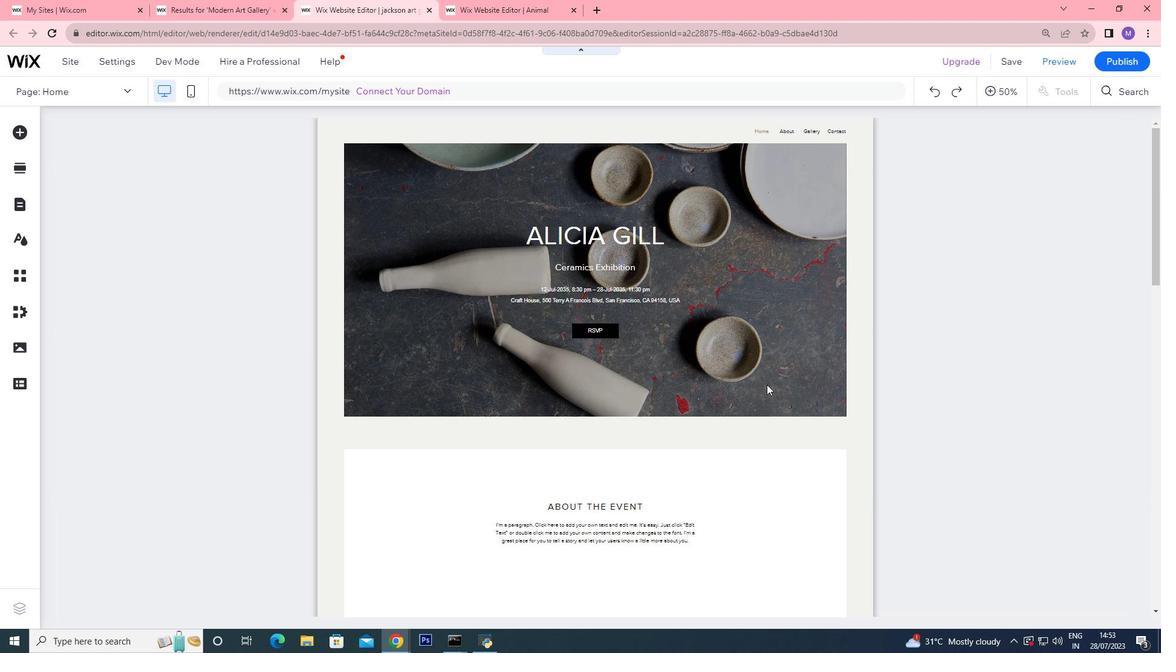 
Action: Mouse pressed left at (768, 383)
Screenshot: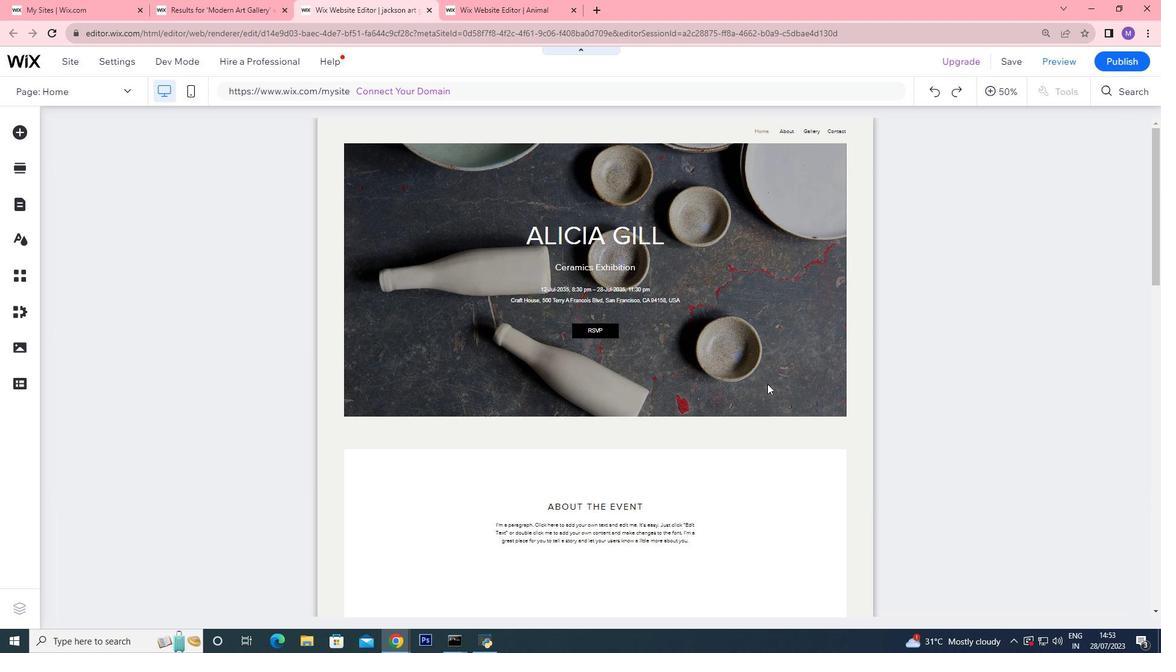 
Action: Mouse pressed left at (768, 383)
Screenshot: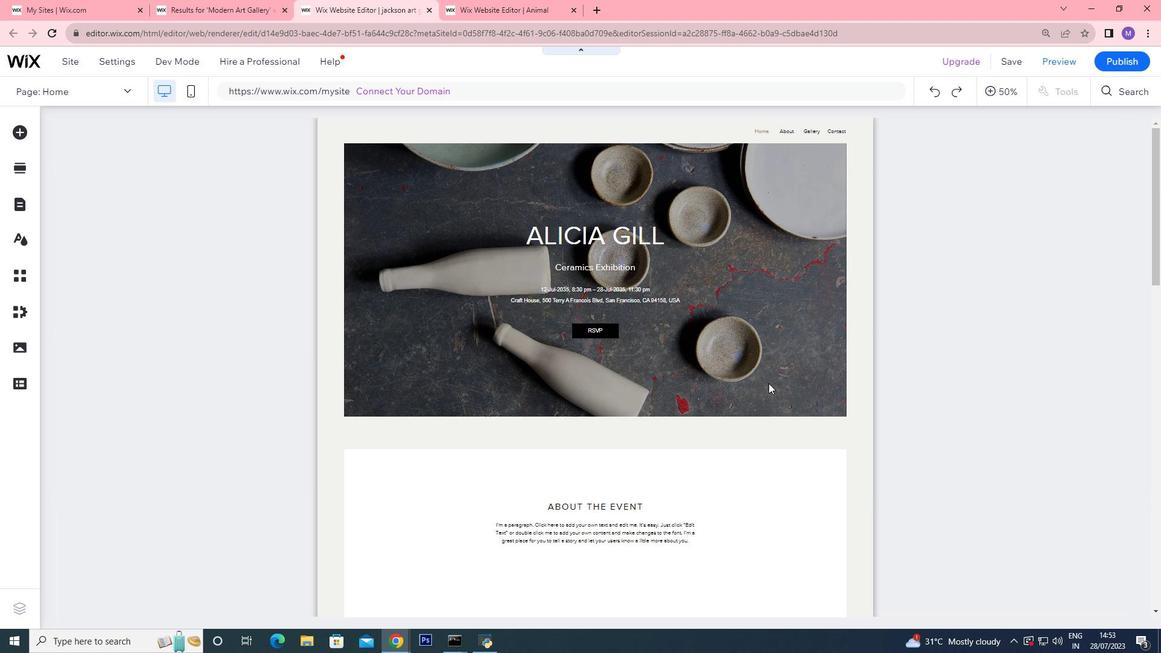 
Action: Mouse moved to (699, 309)
Screenshot: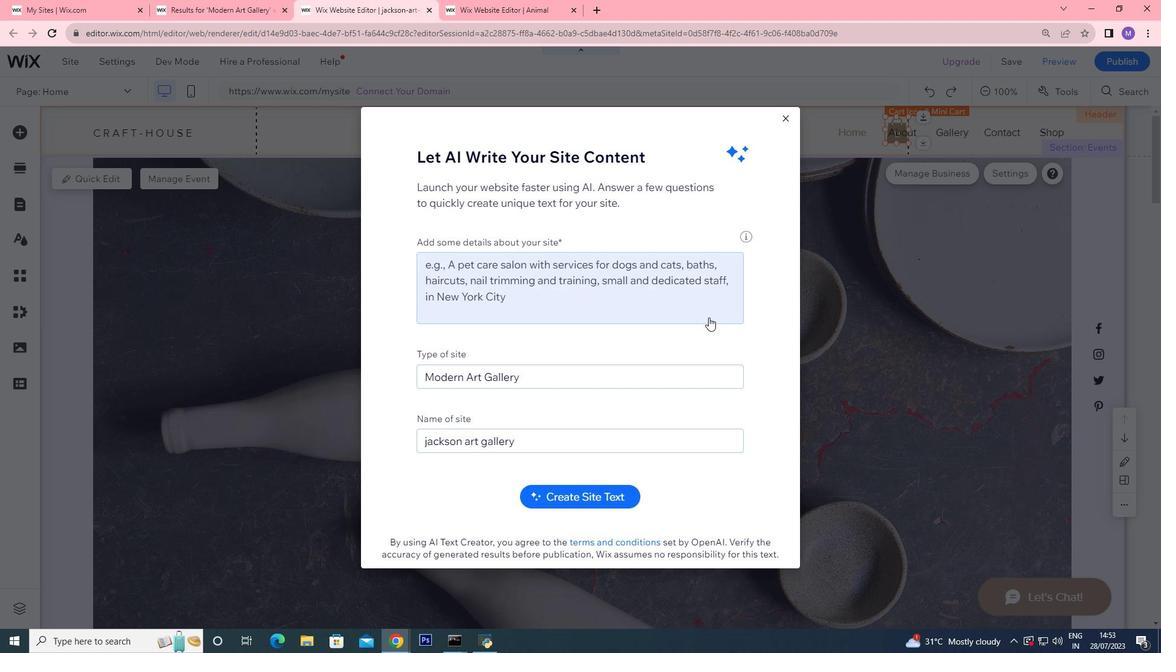 
Action: Mouse pressed left at (699, 309)
Screenshot: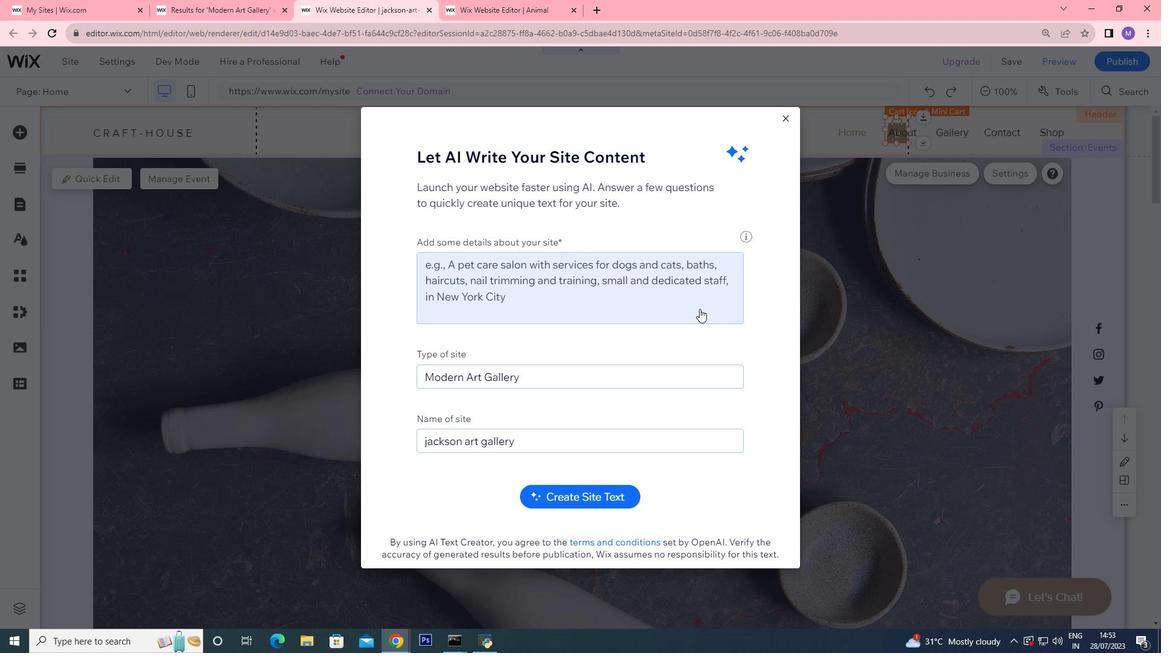 
Action: Mouse moved to (788, 114)
Screenshot: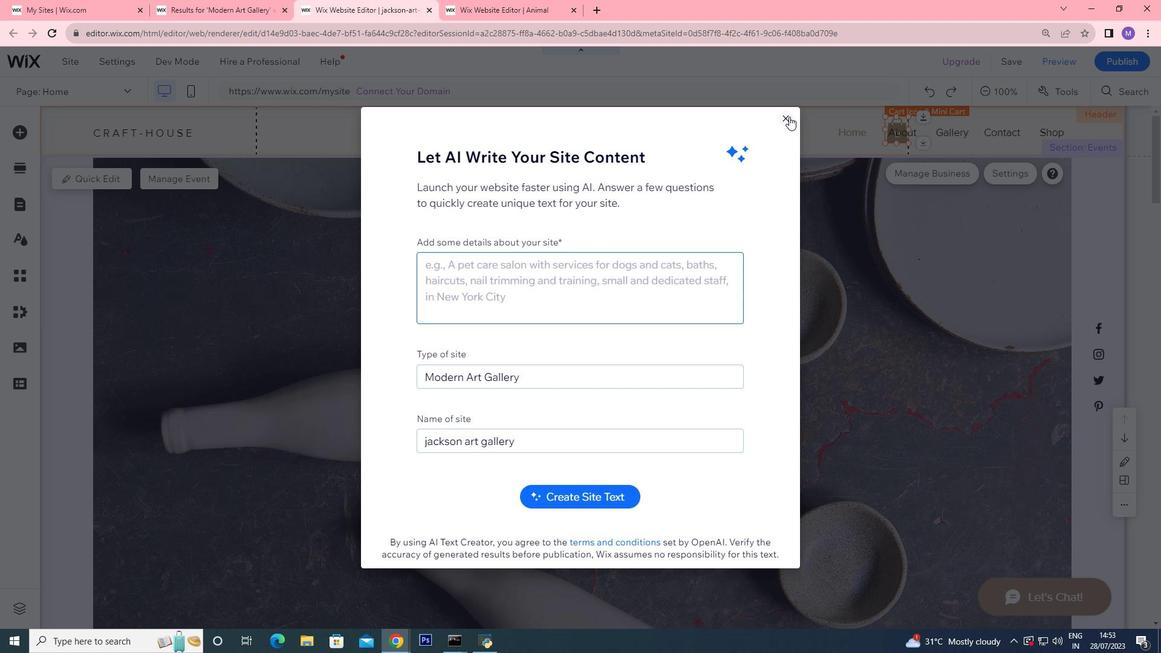 
Action: Mouse pressed left at (788, 114)
Screenshot: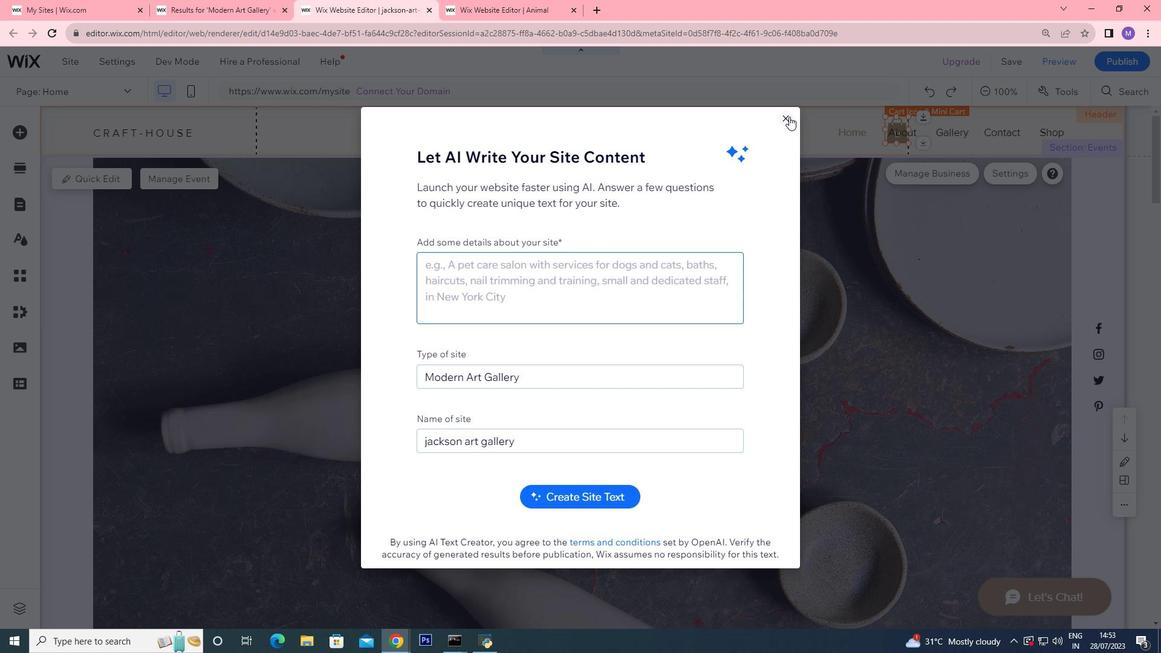 
Action: Mouse moved to (723, 356)
Screenshot: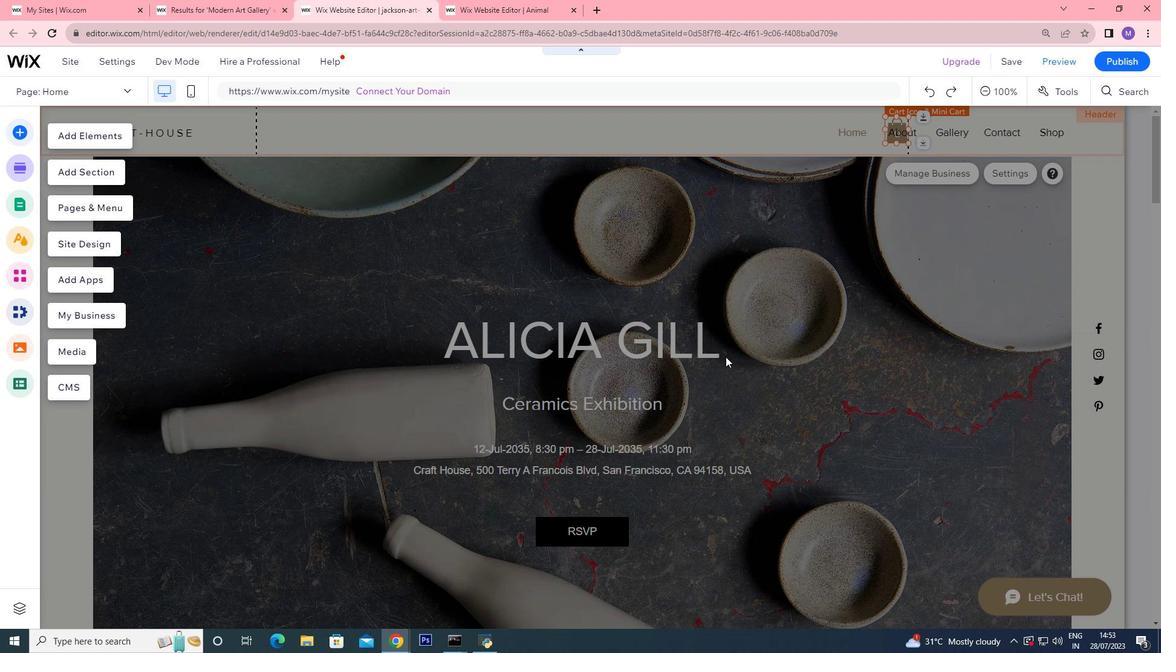 
Action: Mouse scrolled (723, 356) with delta (0, 0)
Screenshot: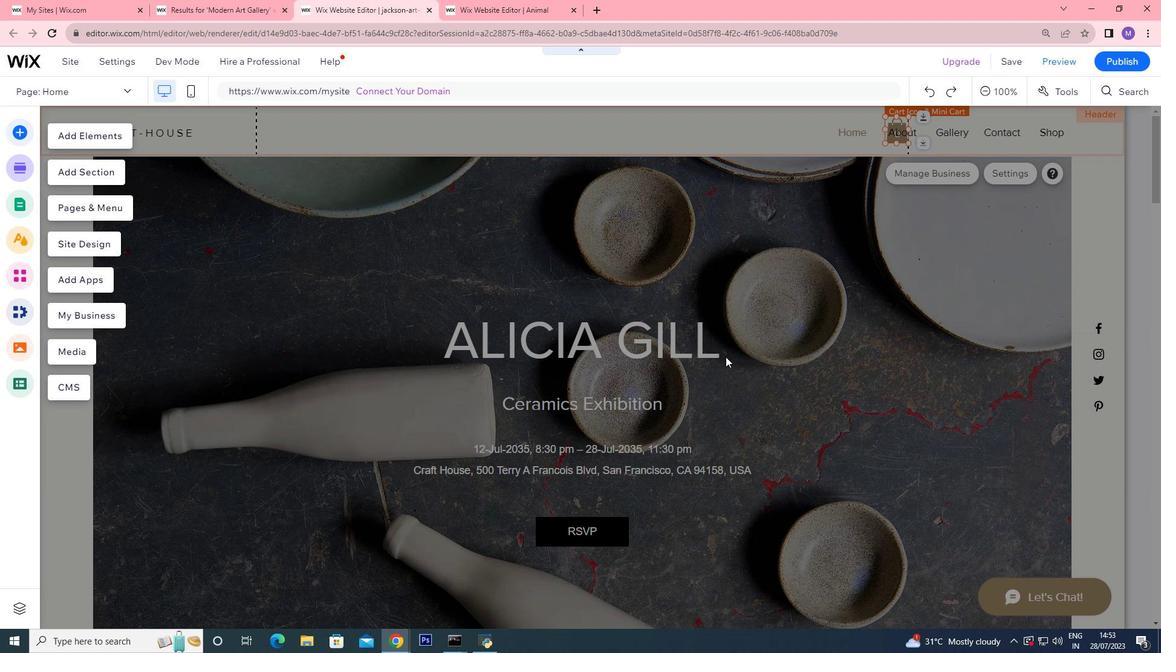 
Action: Mouse scrolled (723, 356) with delta (0, 0)
Screenshot: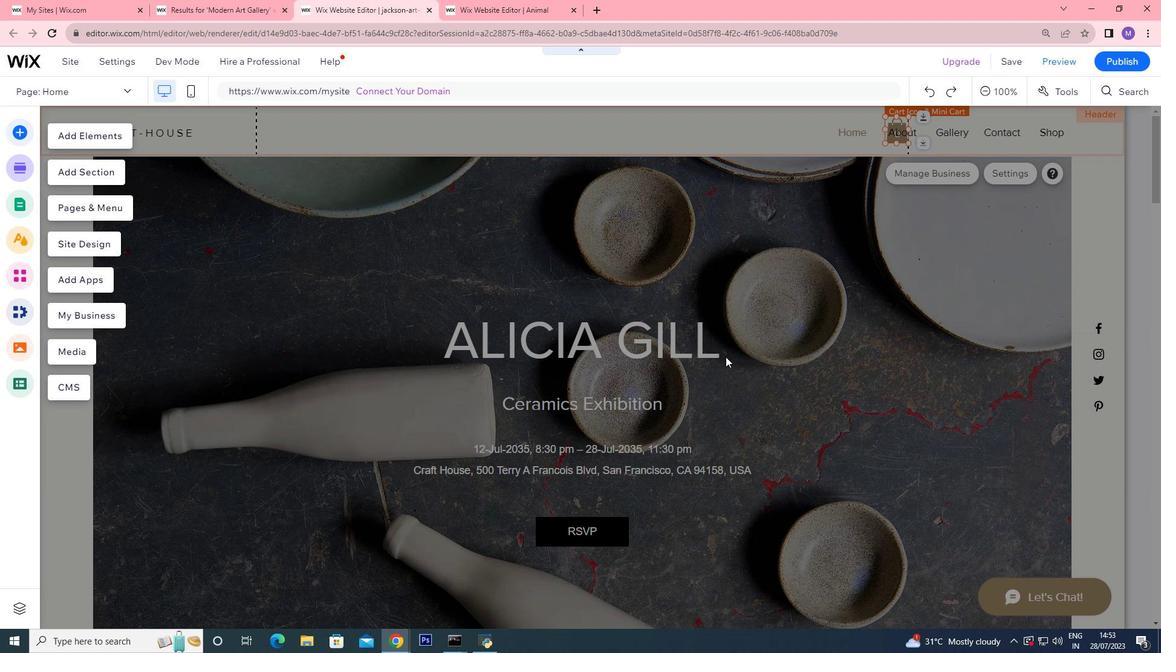 
Action: Mouse scrolled (723, 356) with delta (0, 0)
Screenshot: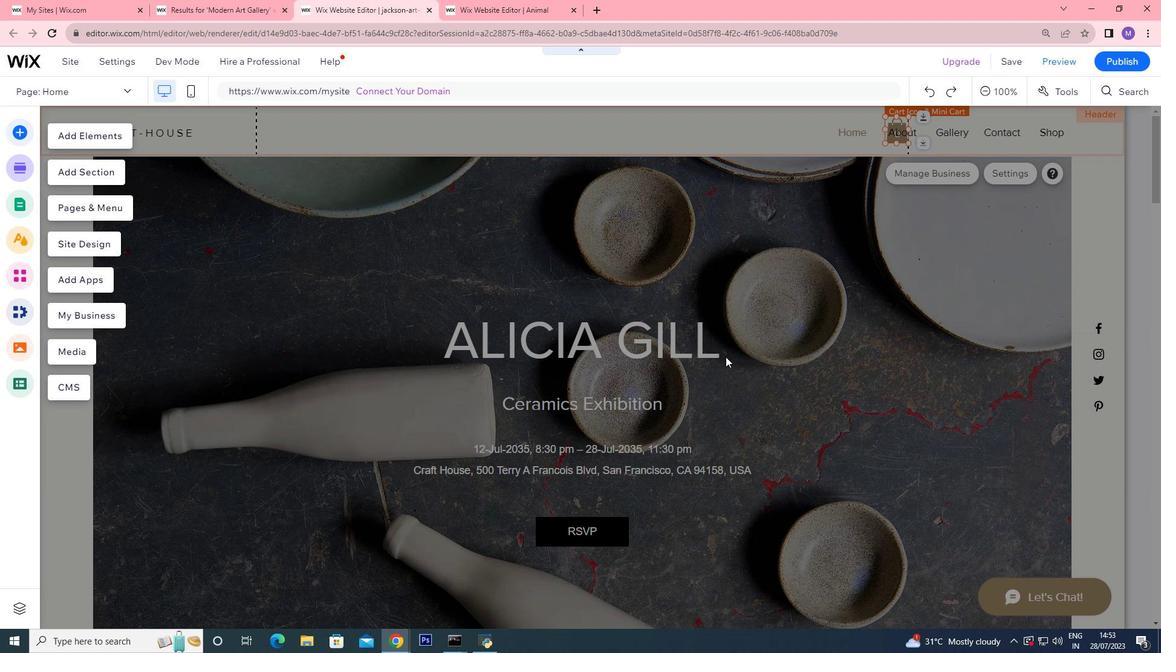 
Action: Mouse moved to (729, 368)
Screenshot: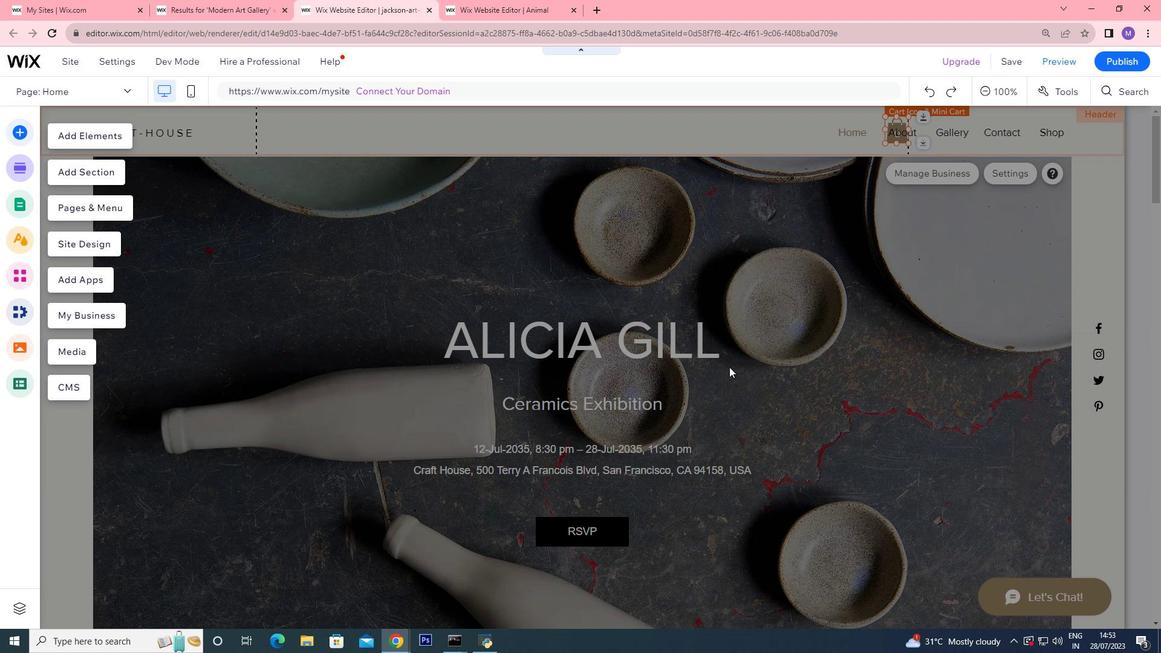 
Action: Mouse scrolled (729, 367) with delta (0, 0)
Screenshot: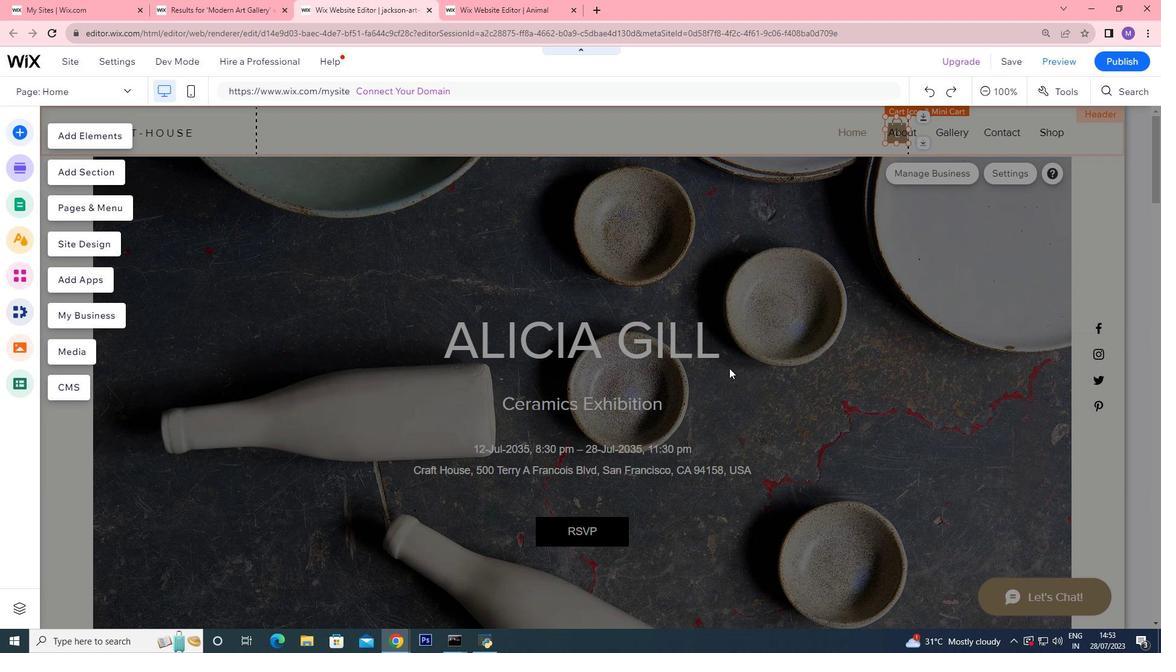 
Action: Mouse scrolled (729, 367) with delta (0, 0)
Screenshot: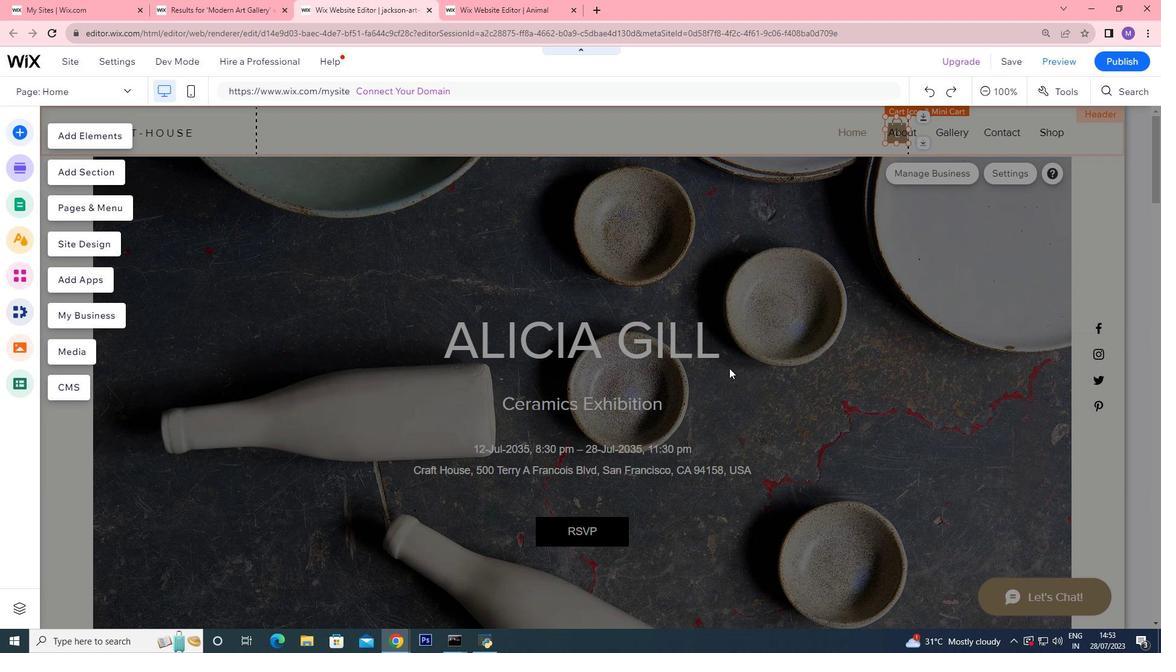 
Action: Mouse moved to (719, 377)
Screenshot: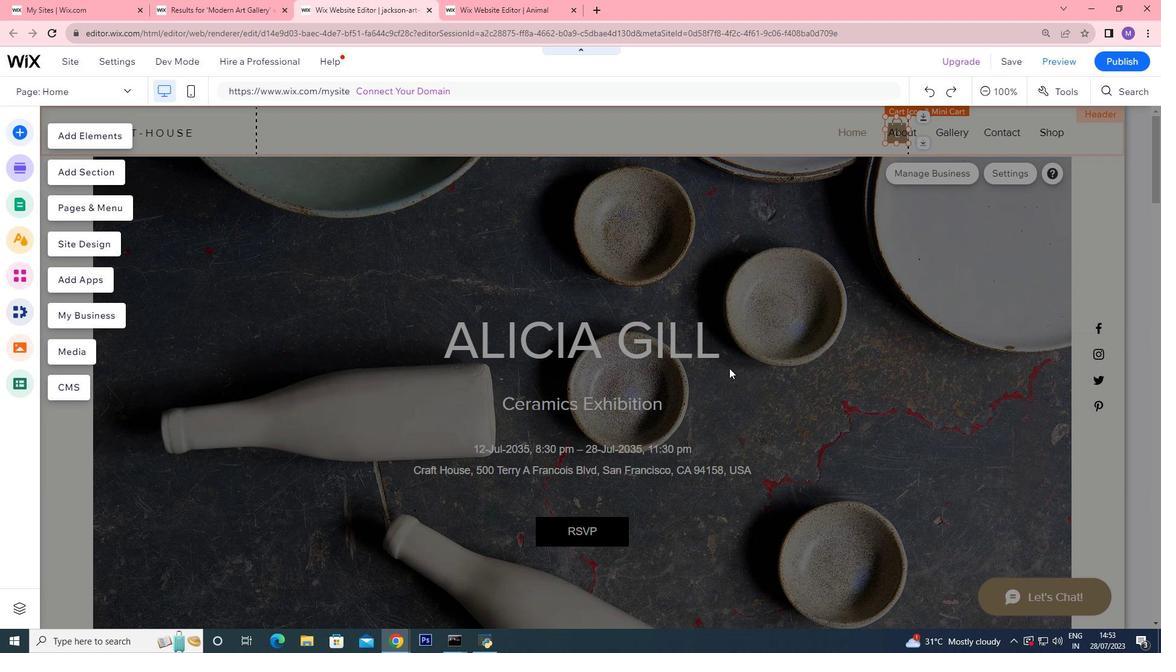 
Action: Mouse scrolled (719, 376) with delta (0, 0)
Screenshot: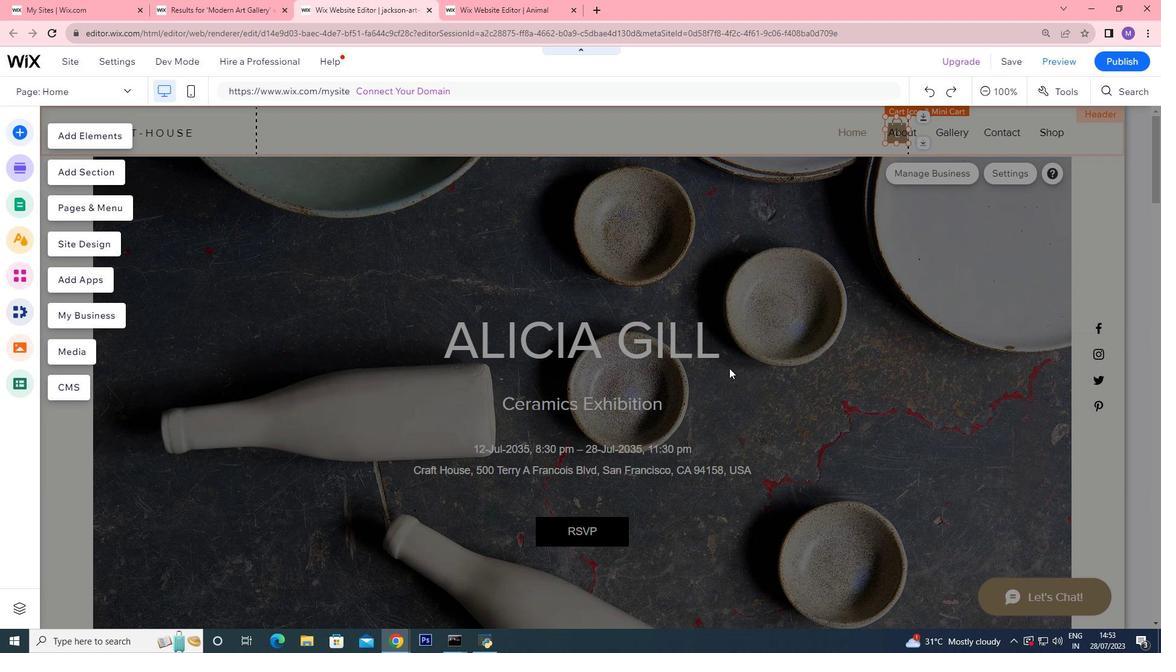 
Action: Mouse moved to (683, 402)
Screenshot: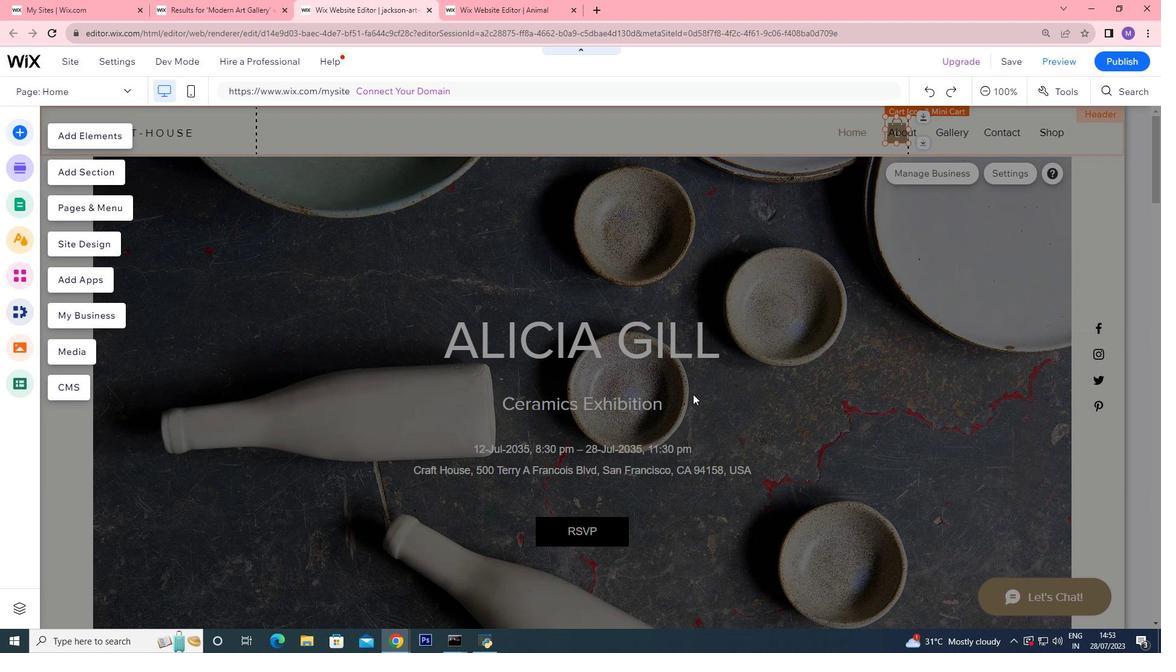 
Action: Mouse scrolled (683, 401) with delta (0, 0)
Screenshot: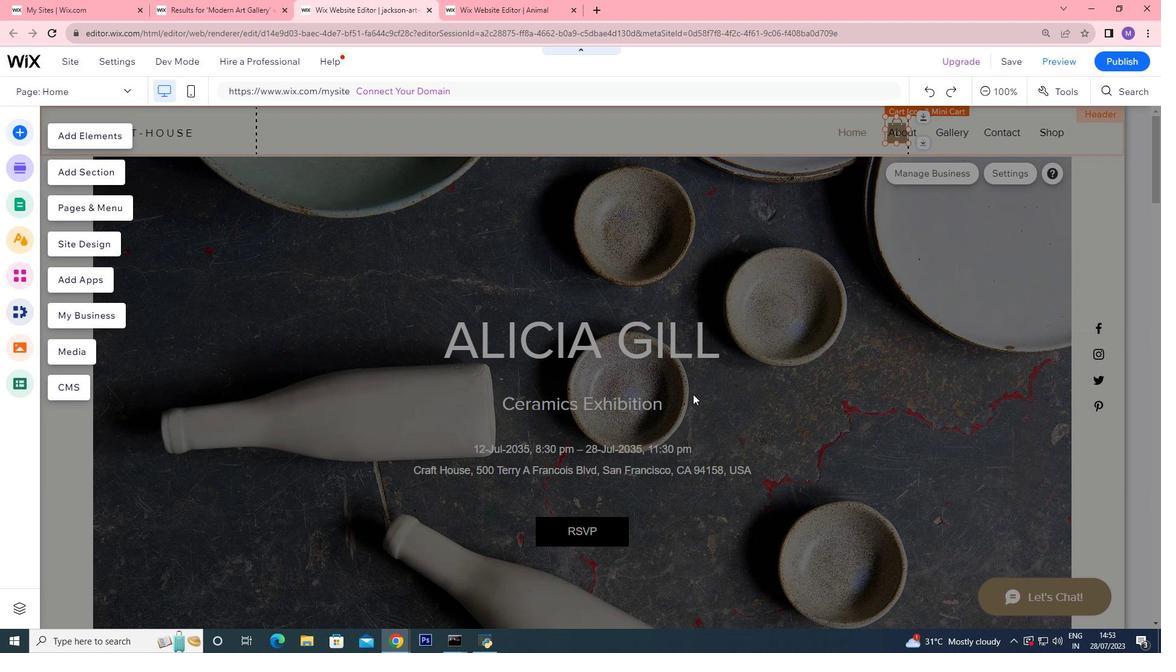 
Action: Mouse moved to (677, 406)
Screenshot: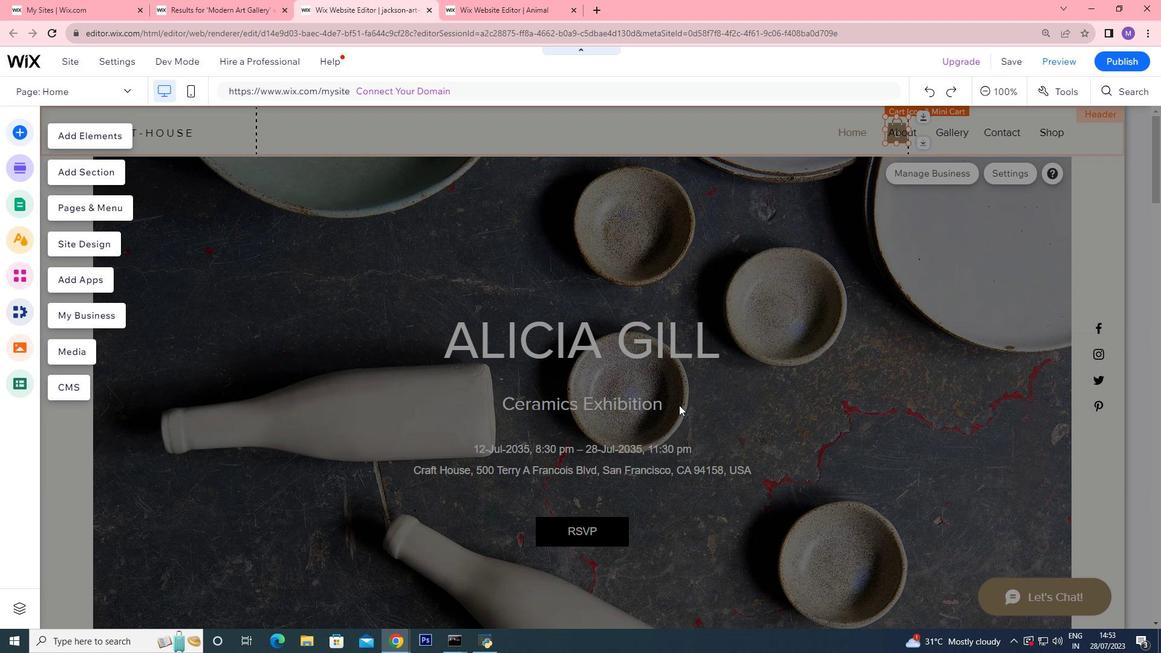 
Action: Mouse scrolled (677, 406) with delta (0, 0)
Screenshot: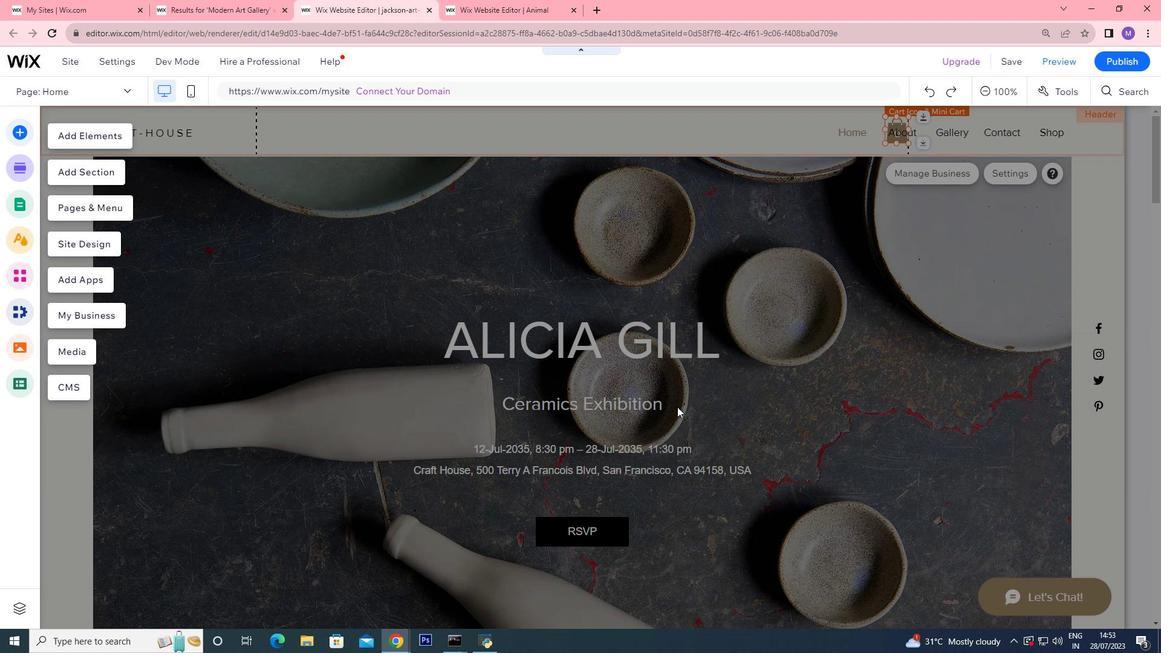 
Action: Mouse moved to (687, 420)
Screenshot: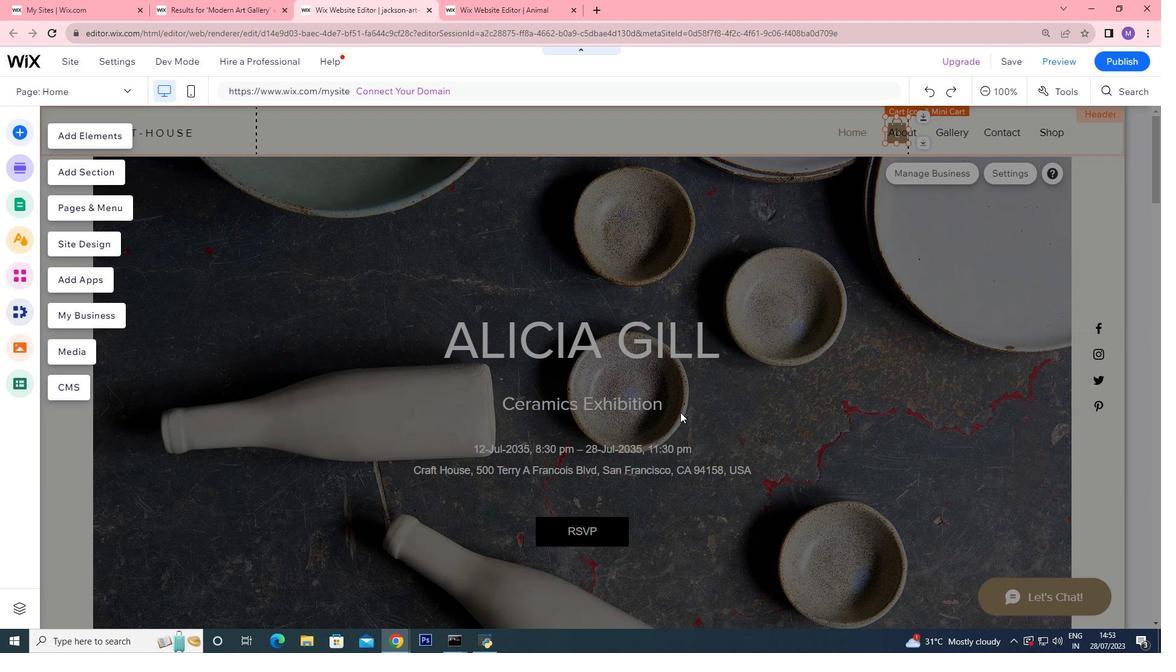 
Action: Mouse scrolled (687, 420) with delta (0, 0)
Screenshot: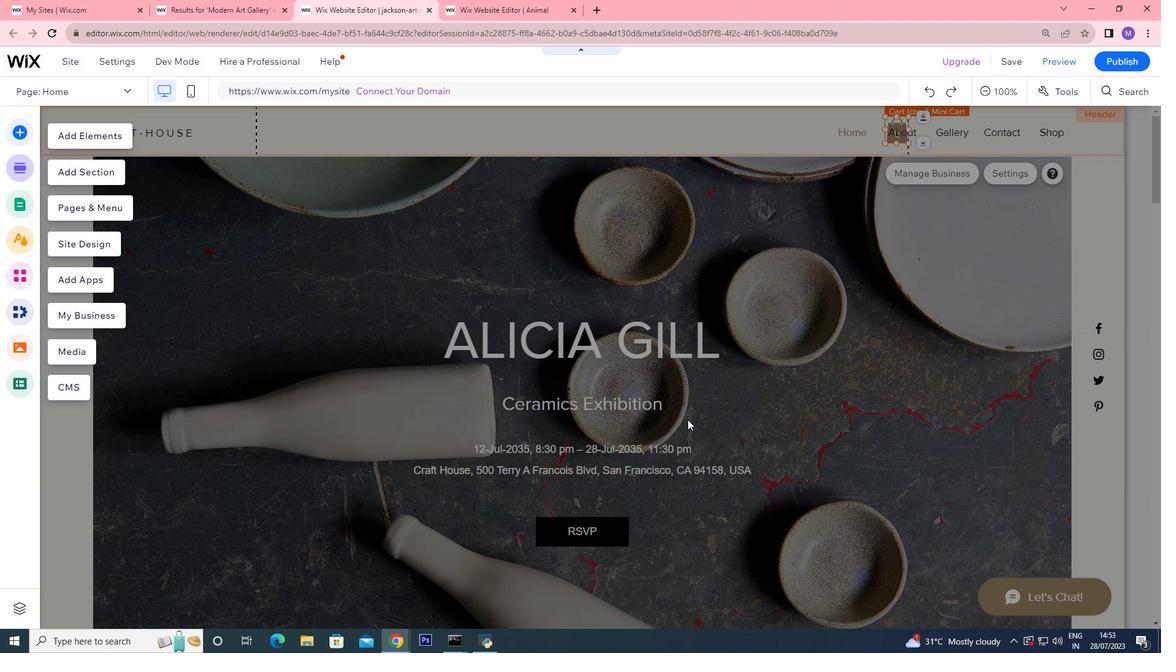 
Action: Mouse moved to (777, 414)
Screenshot: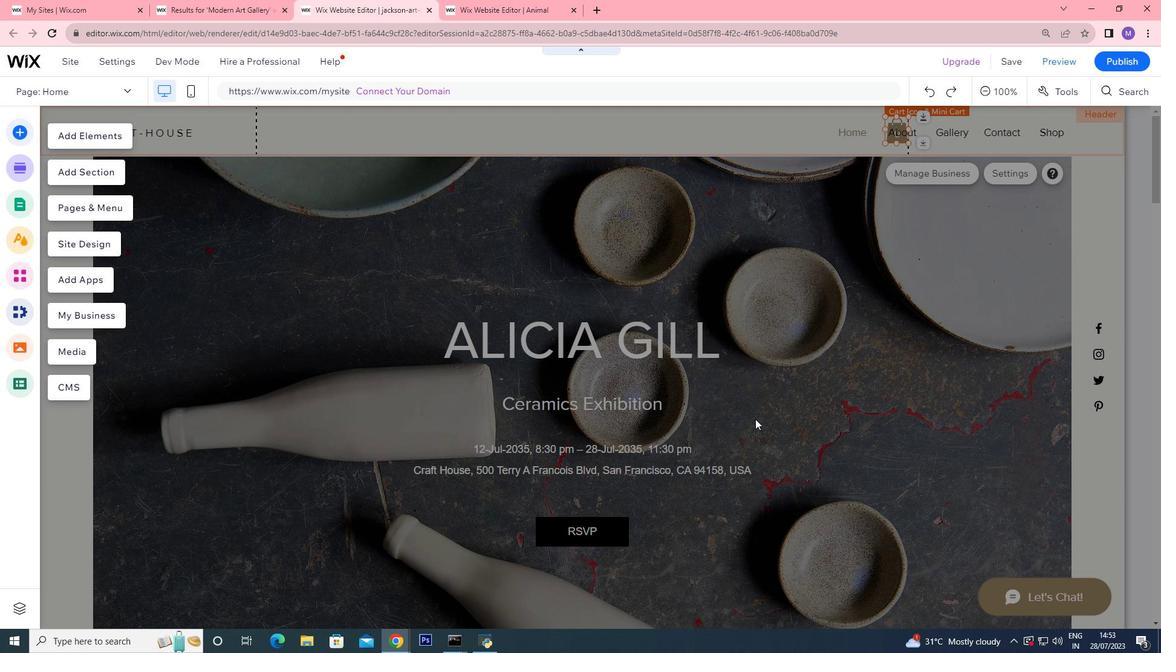 
Action: Mouse pressed left at (777, 414)
Screenshot: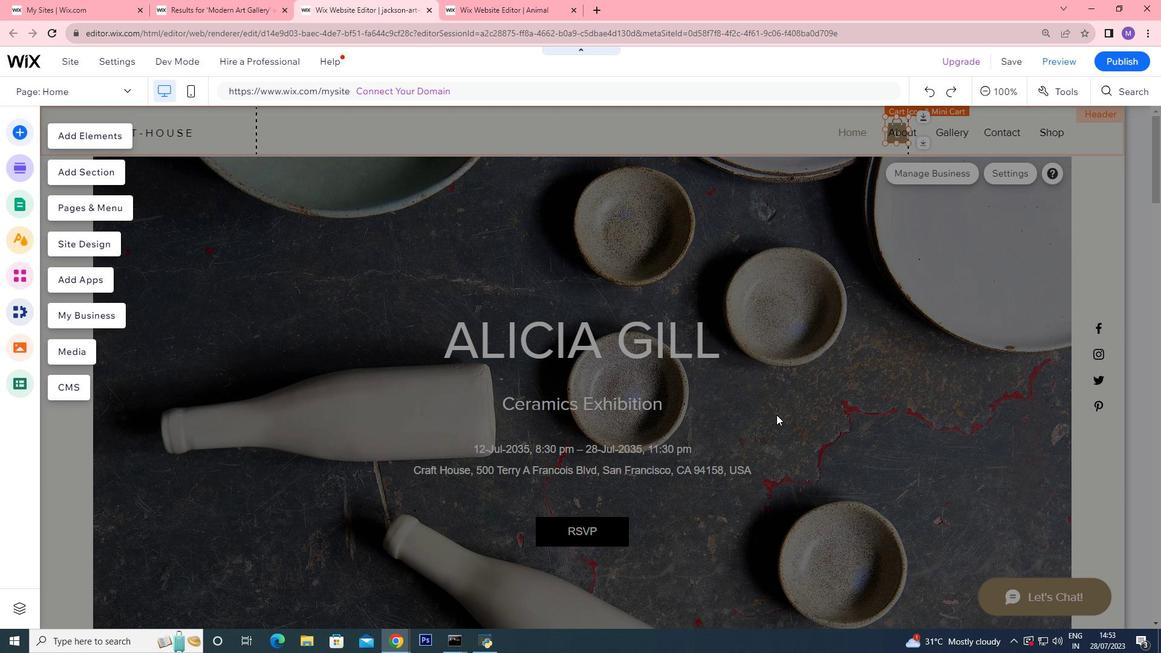 
Action: Mouse scrolled (777, 413) with delta (0, 0)
Screenshot: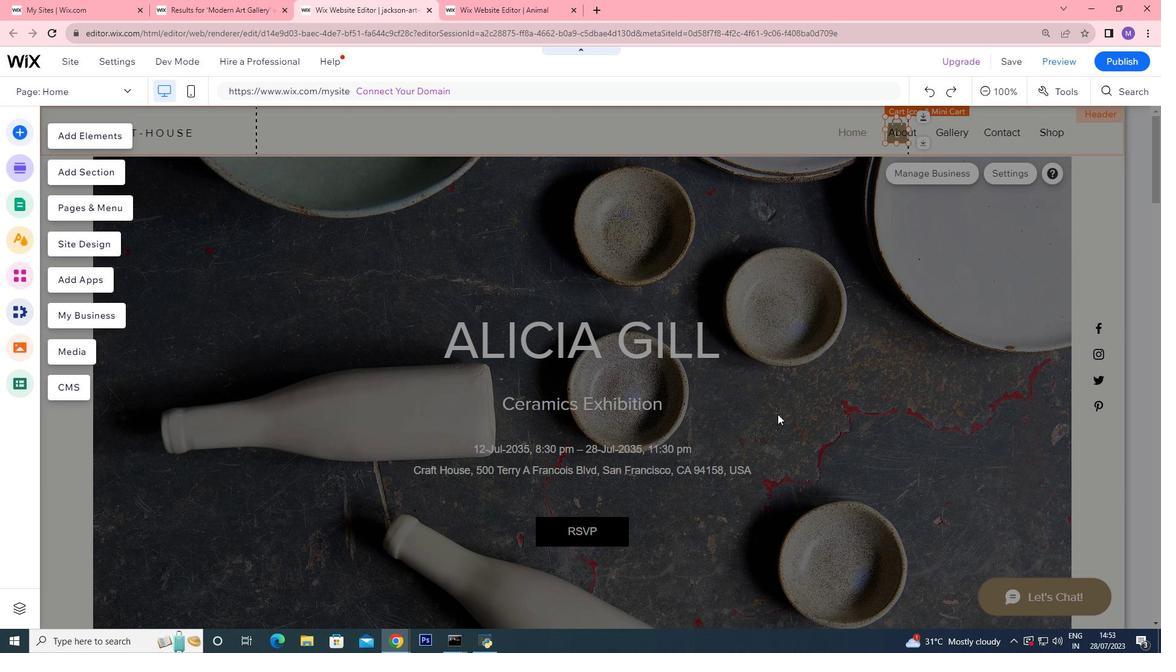 
Action: Mouse scrolled (777, 413) with delta (0, 0)
Screenshot: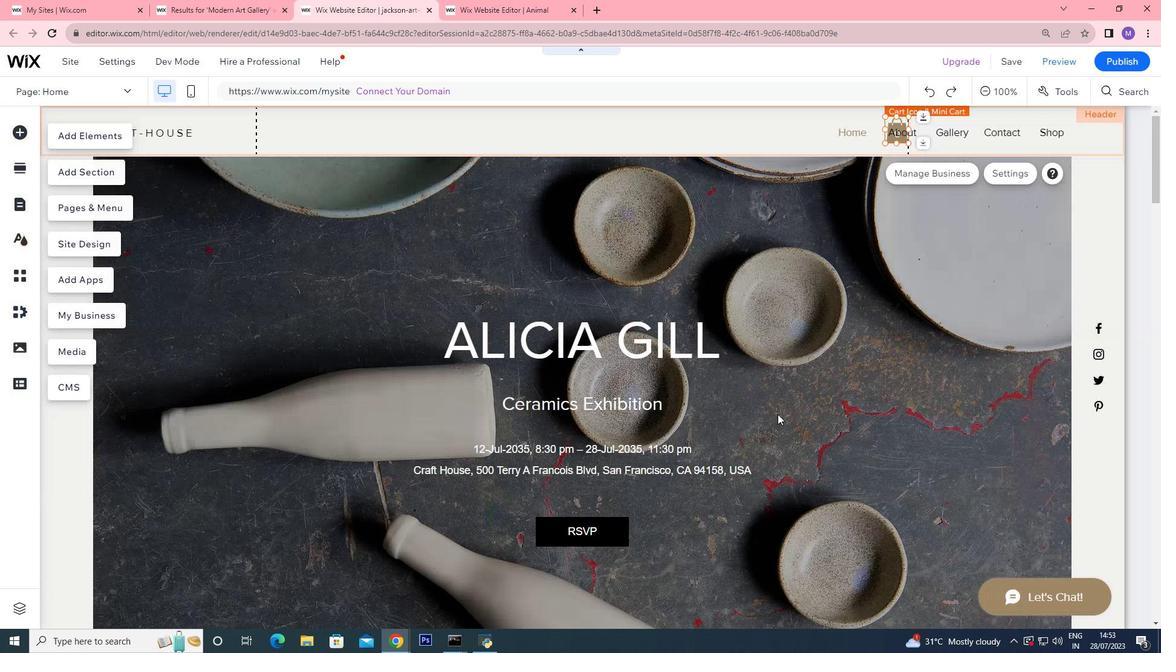 
Action: Mouse scrolled (777, 413) with delta (0, 0)
Screenshot: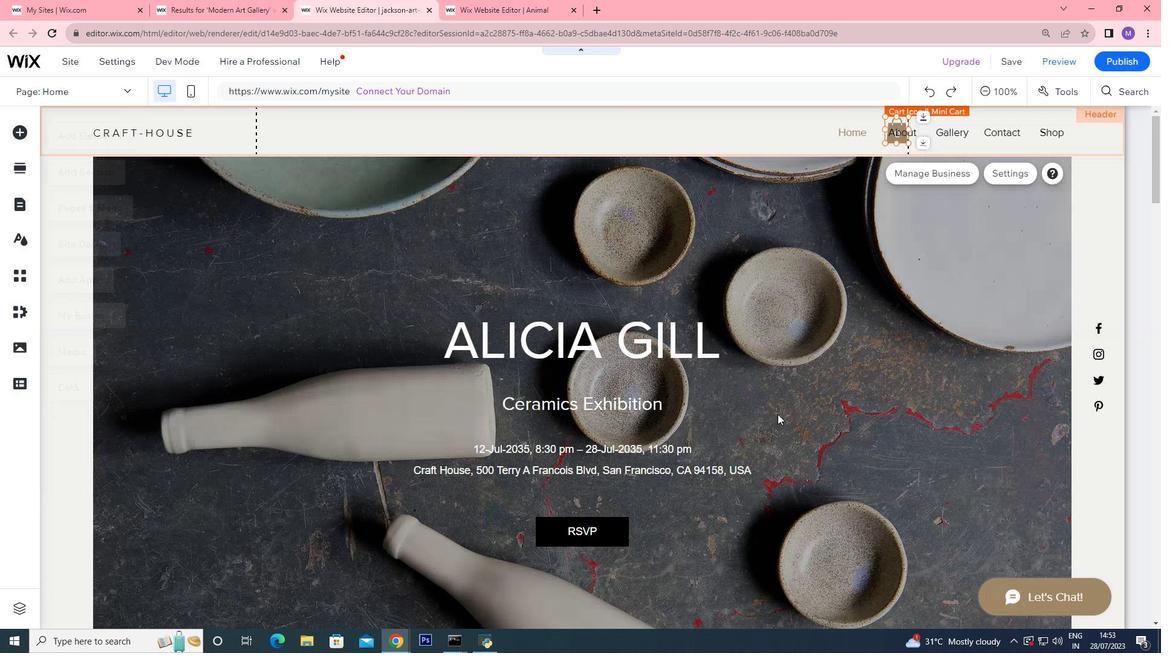 
Action: Mouse scrolled (777, 413) with delta (0, 0)
Screenshot: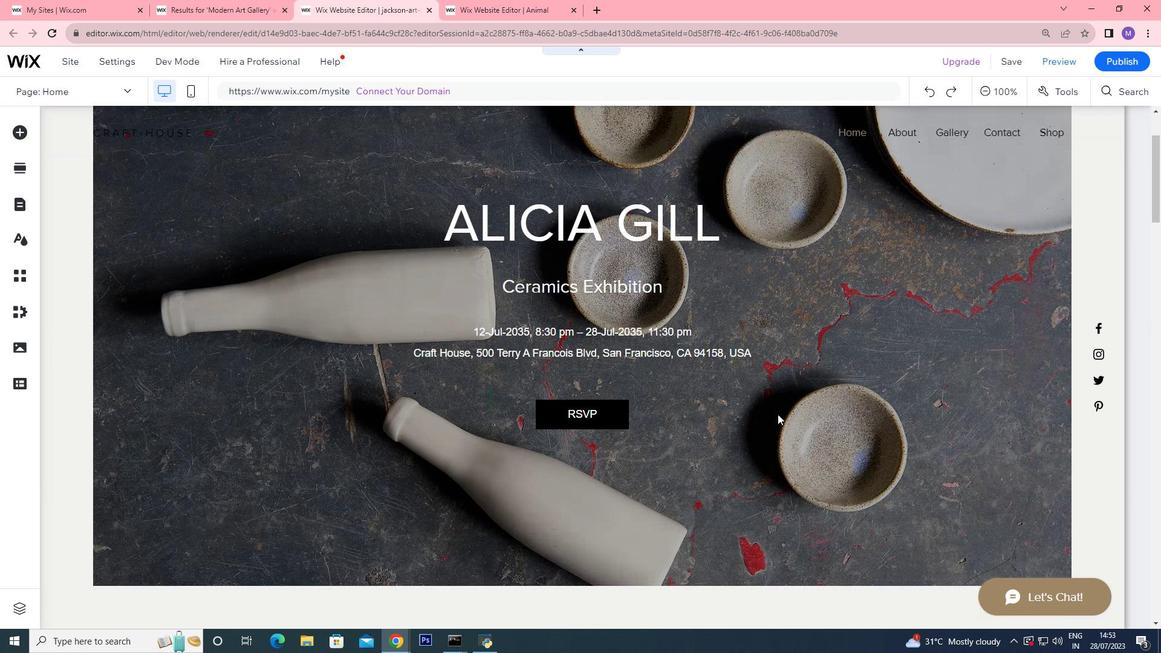 
Action: Mouse scrolled (777, 413) with delta (0, 0)
Screenshot: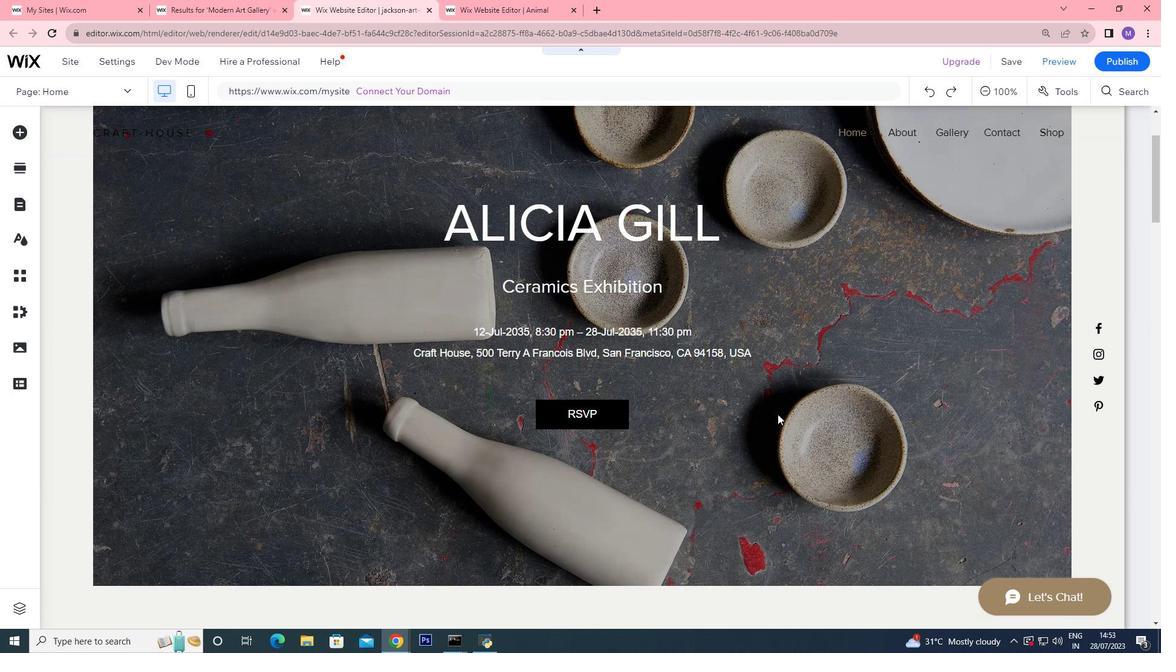
Action: Mouse moved to (778, 414)
Screenshot: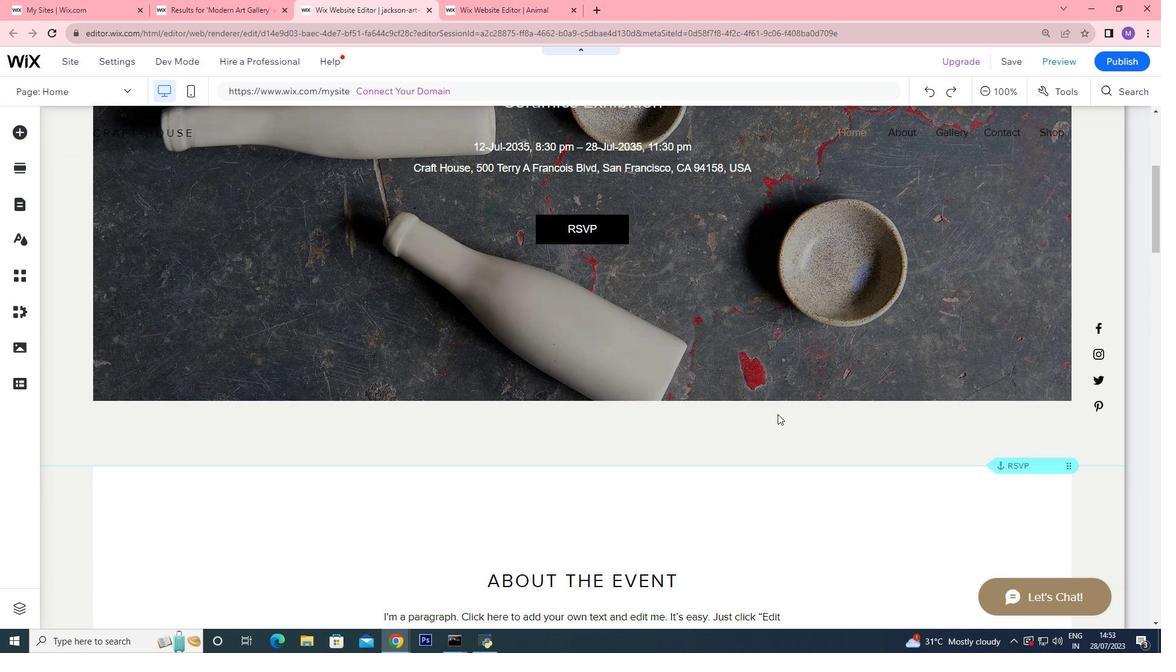 
Action: Mouse scrolled (778, 413) with delta (0, 0)
Screenshot: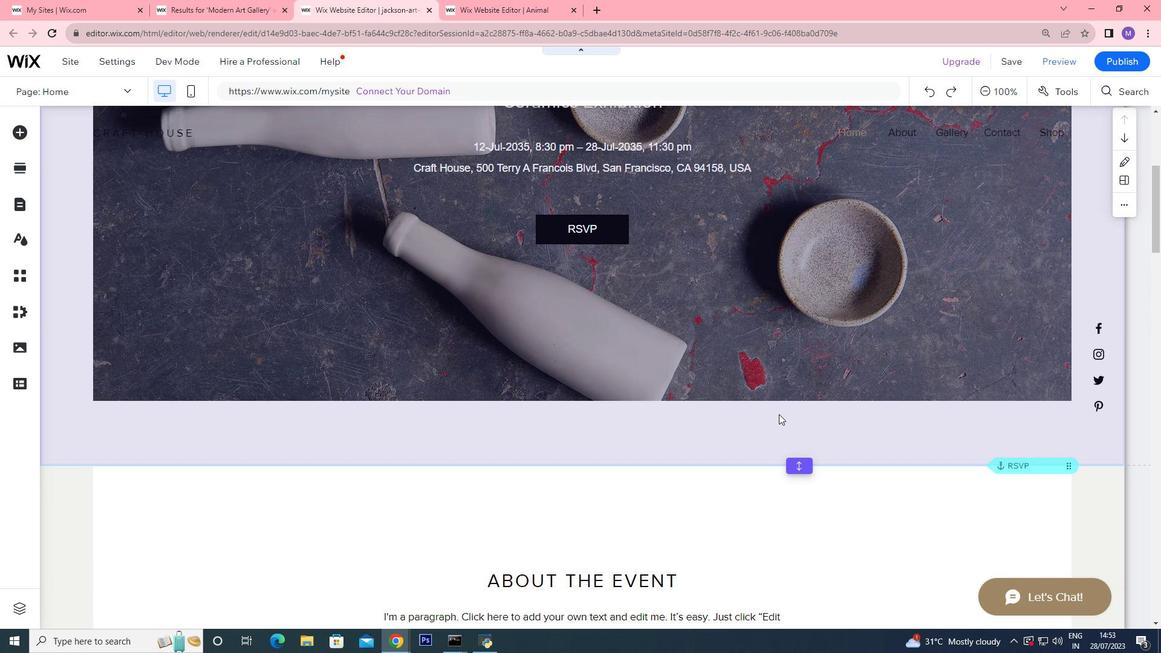 
Action: Mouse scrolled (778, 413) with delta (0, 0)
Screenshot: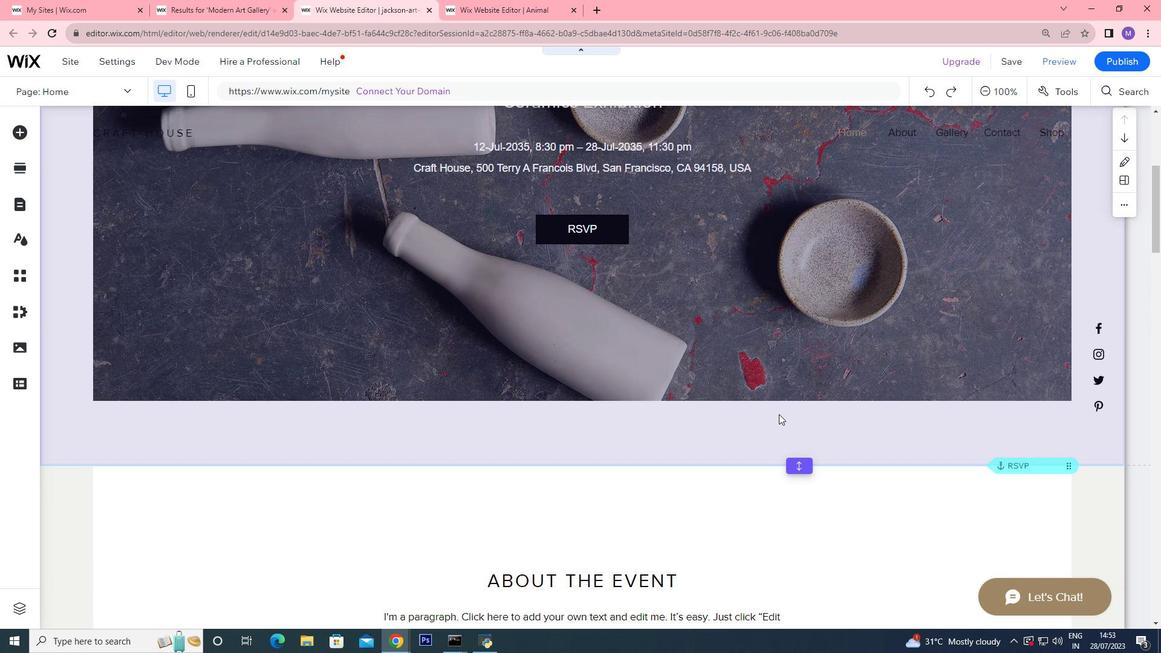 
Action: Mouse moved to (778, 414)
Screenshot: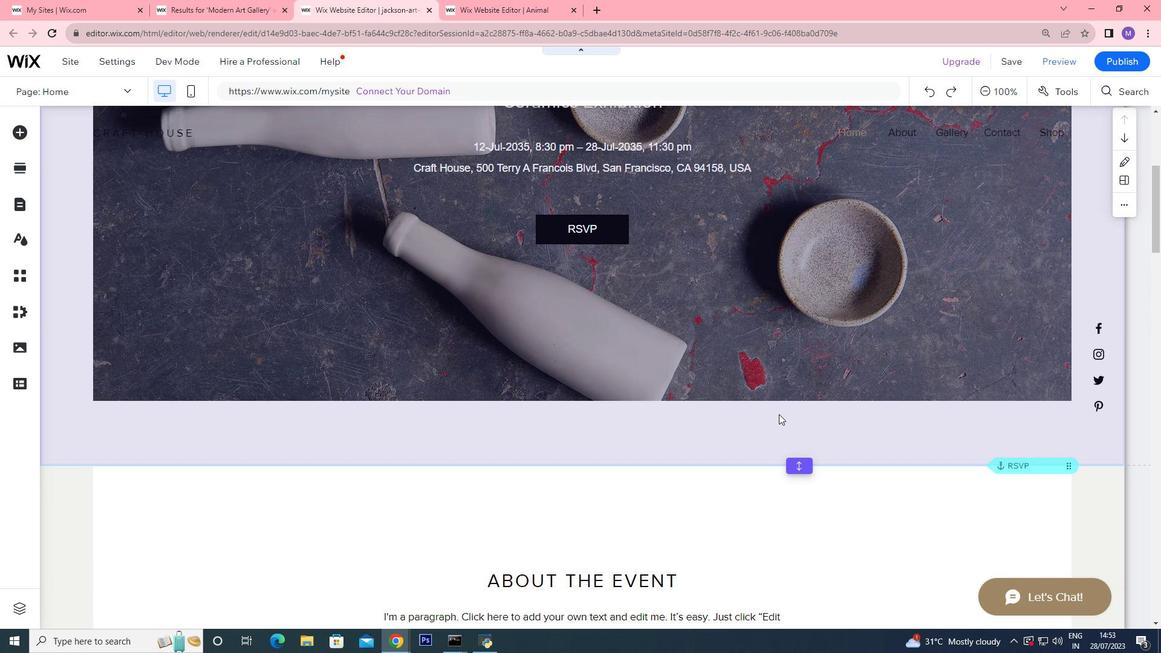 
Action: Mouse scrolled (778, 414) with delta (0, 0)
Screenshot: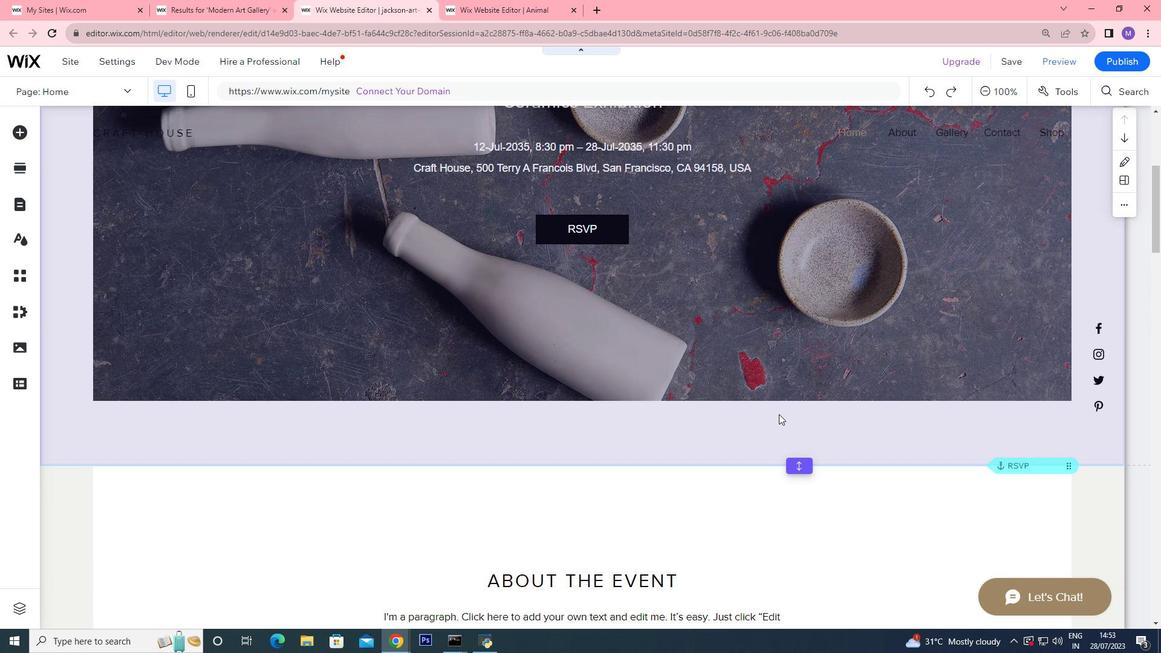 
Action: Mouse moved to (778, 416)
Screenshot: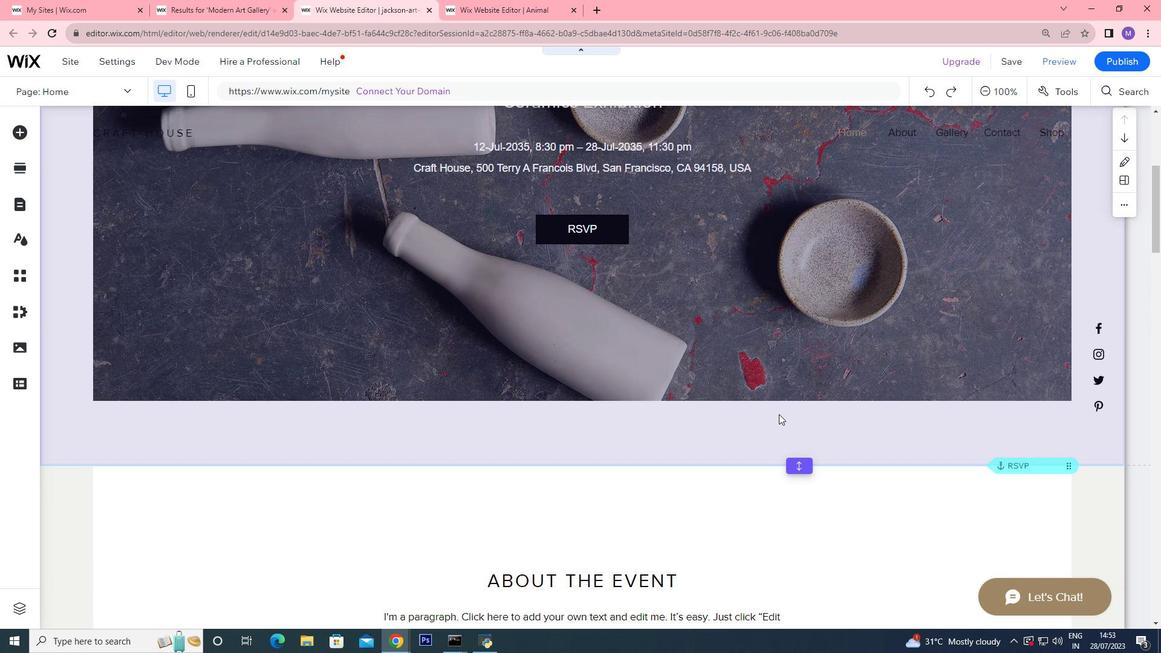 
Action: Mouse scrolled (778, 416) with delta (0, 0)
Screenshot: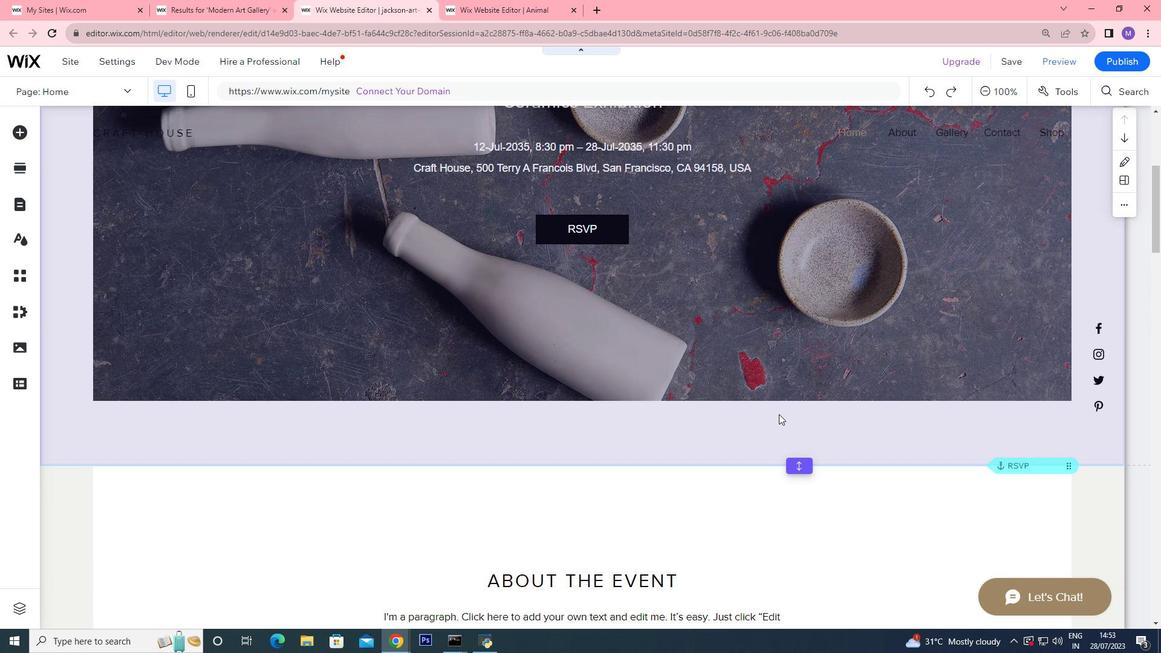 
Action: Mouse moved to (778, 416)
Screenshot: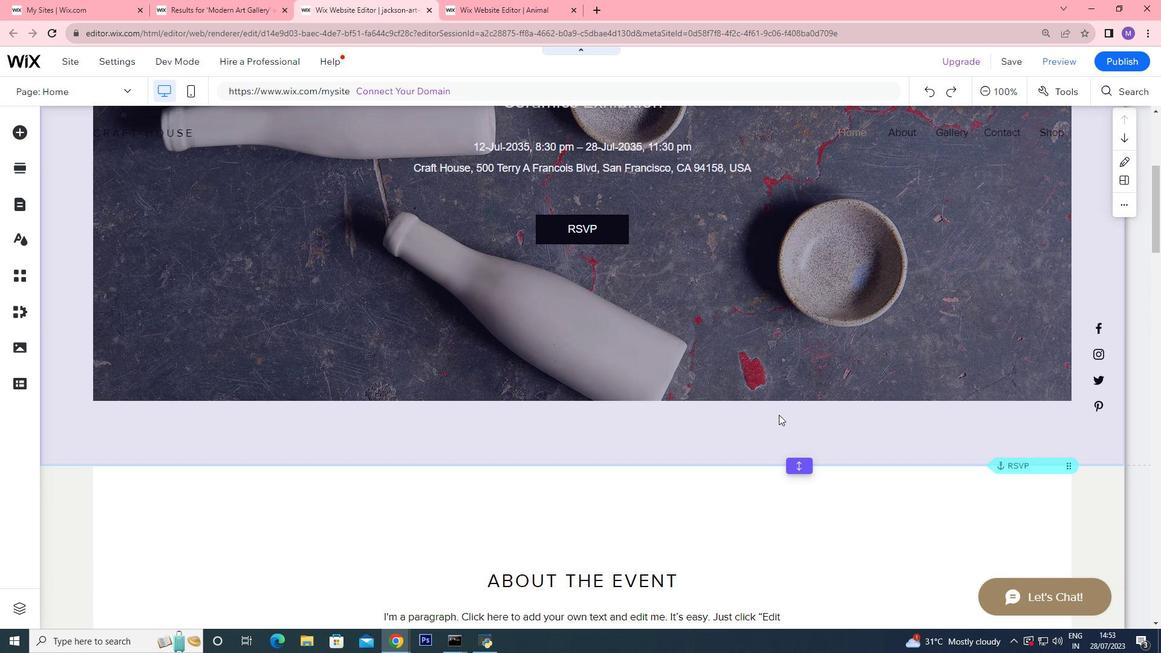 
Action: Mouse scrolled (778, 416) with delta (0, 0)
Screenshot: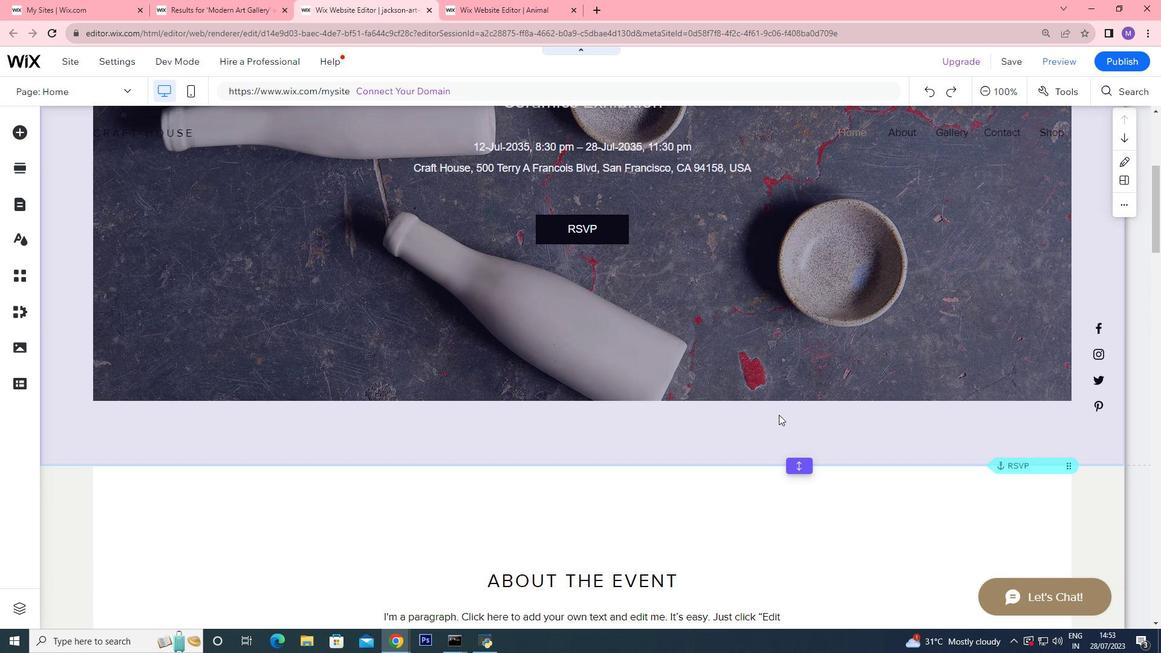 
Action: Mouse moved to (778, 418)
Screenshot: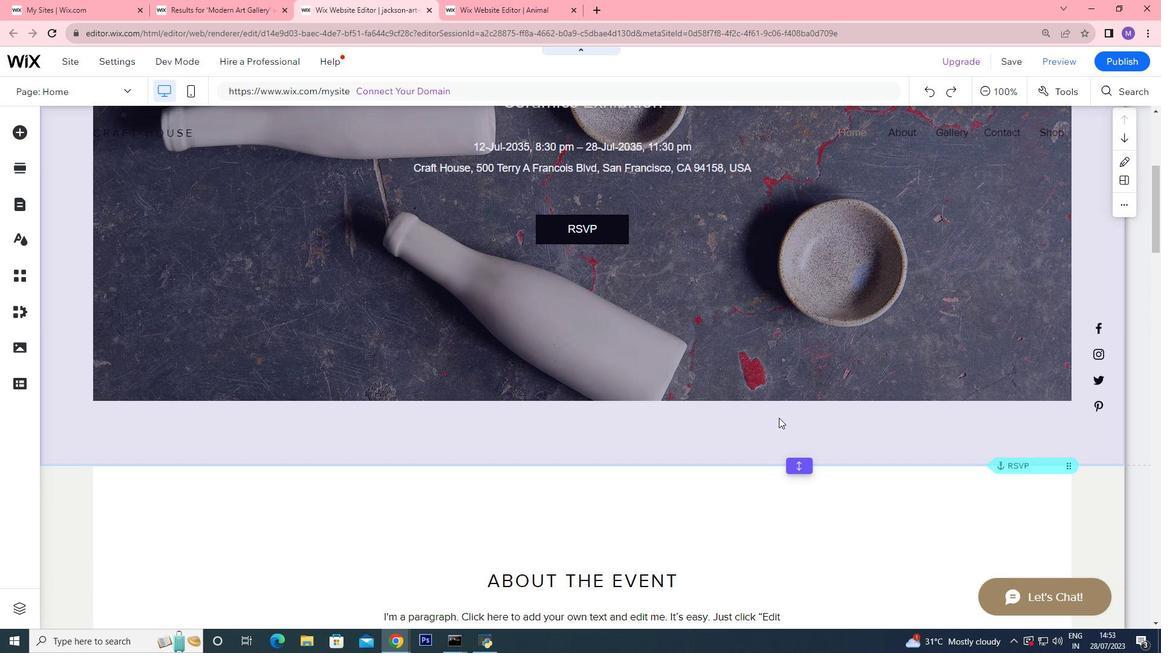 
Action: Mouse scrolled (778, 417) with delta (0, 0)
Screenshot: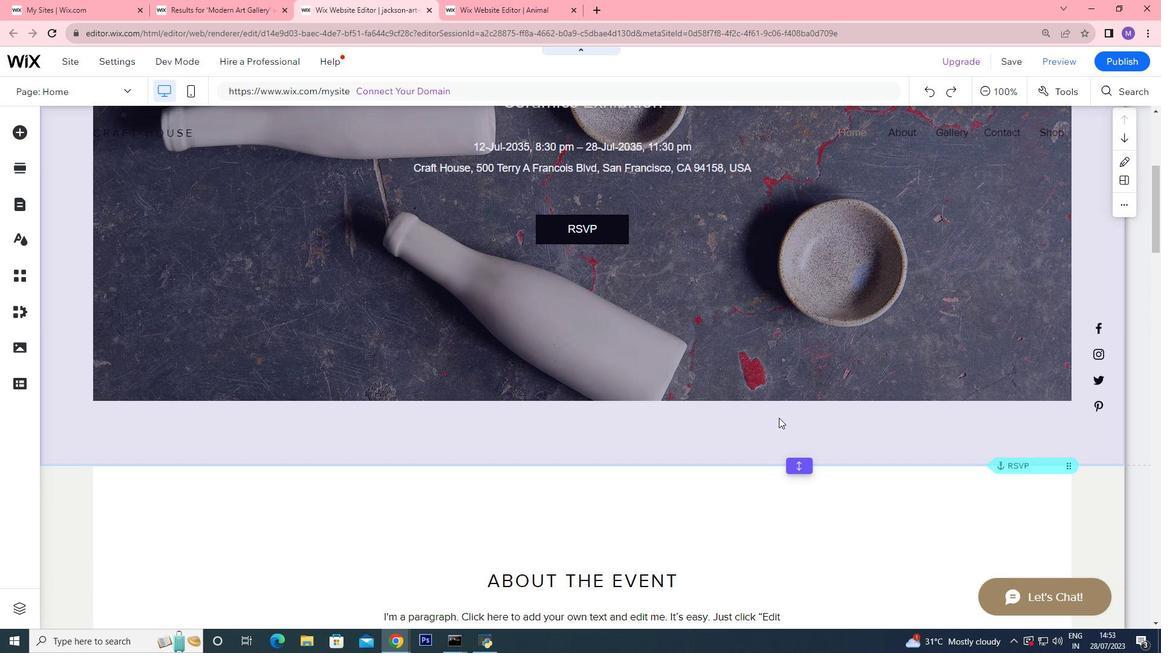
Action: Mouse moved to (761, 495)
Screenshot: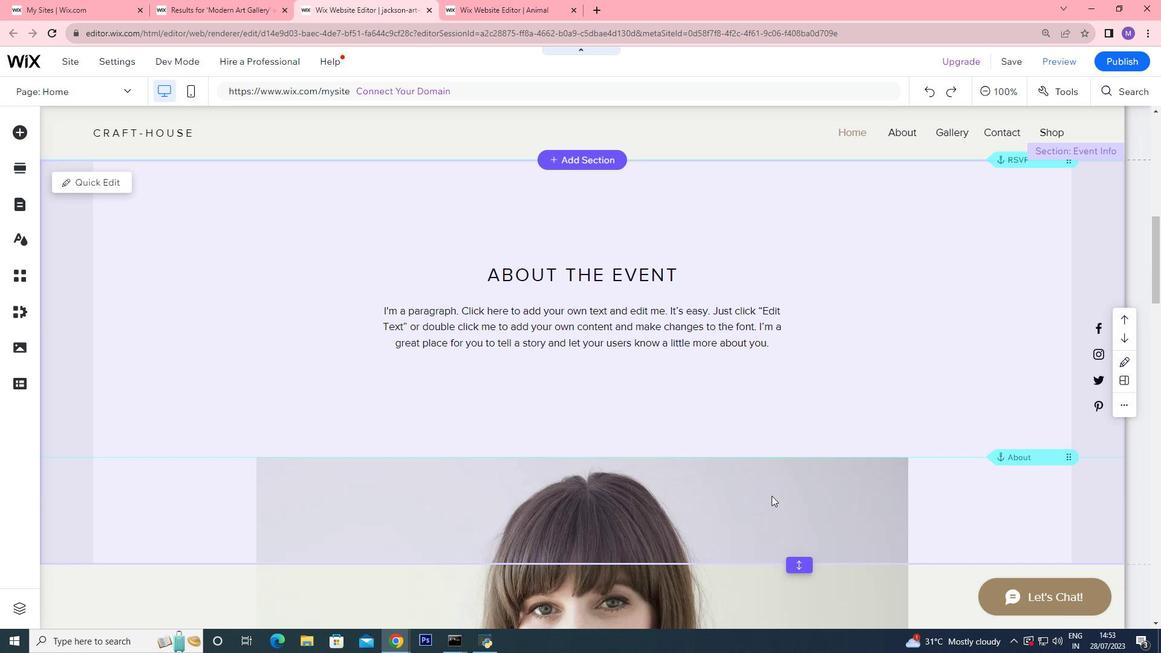
Action: Mouse scrolled (761, 495) with delta (0, 0)
Screenshot: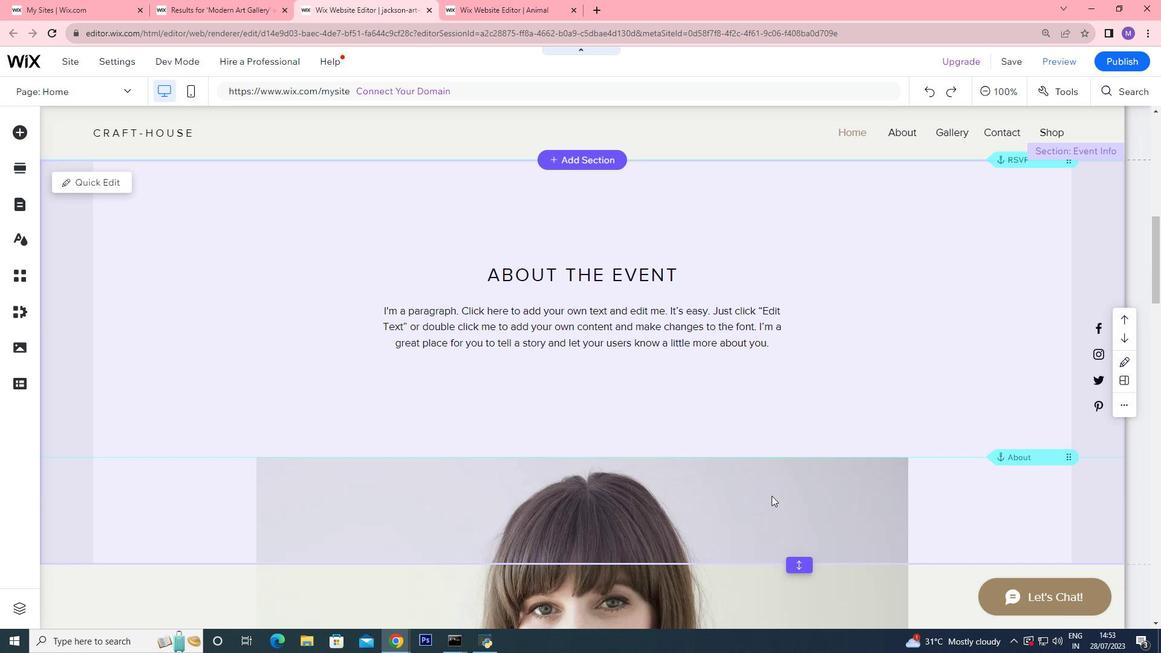 
Action: Mouse scrolled (761, 495) with delta (0, 0)
Screenshot: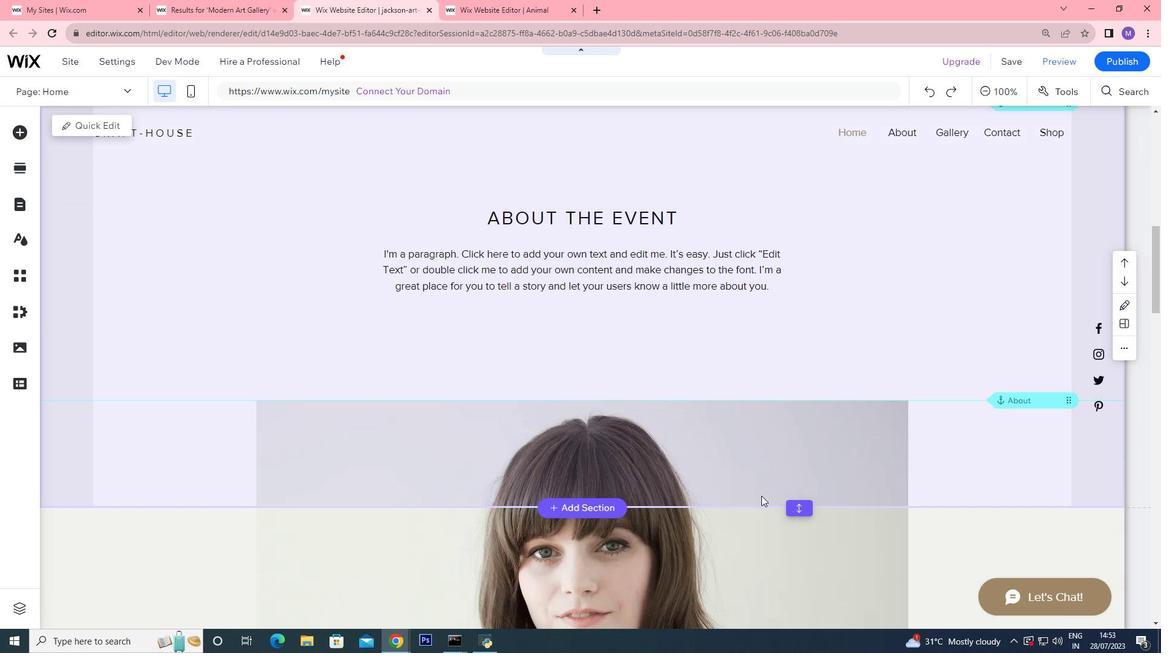 
Action: Mouse scrolled (761, 495) with delta (0, 0)
Screenshot: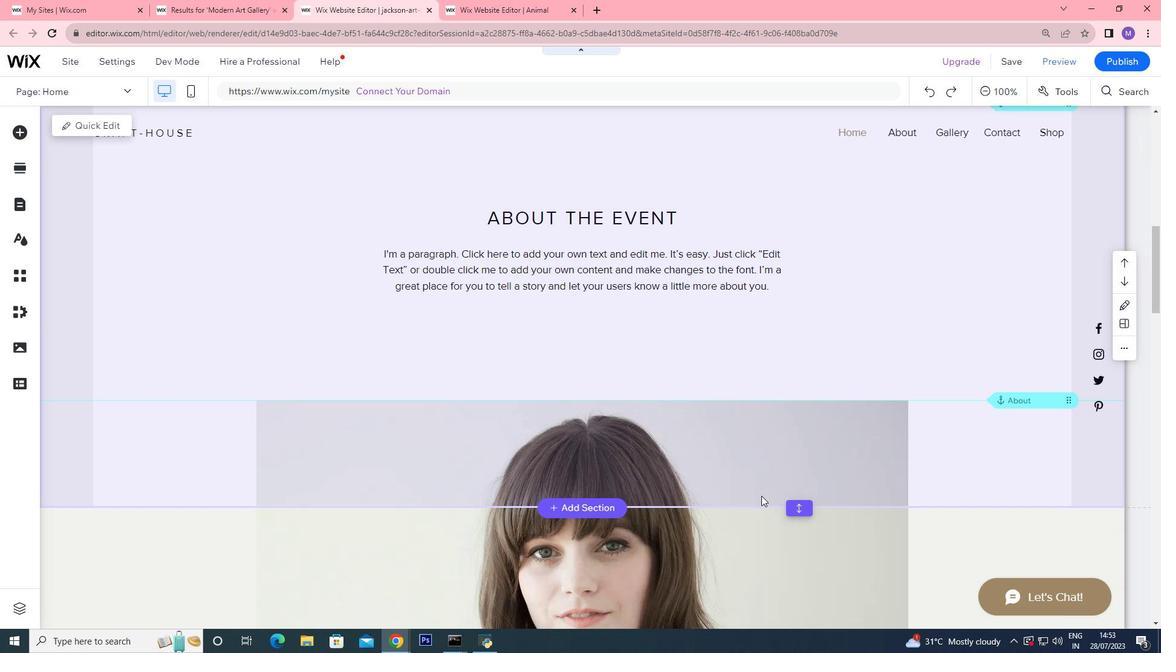 
Action: Mouse scrolled (761, 495) with delta (0, 0)
Screenshot: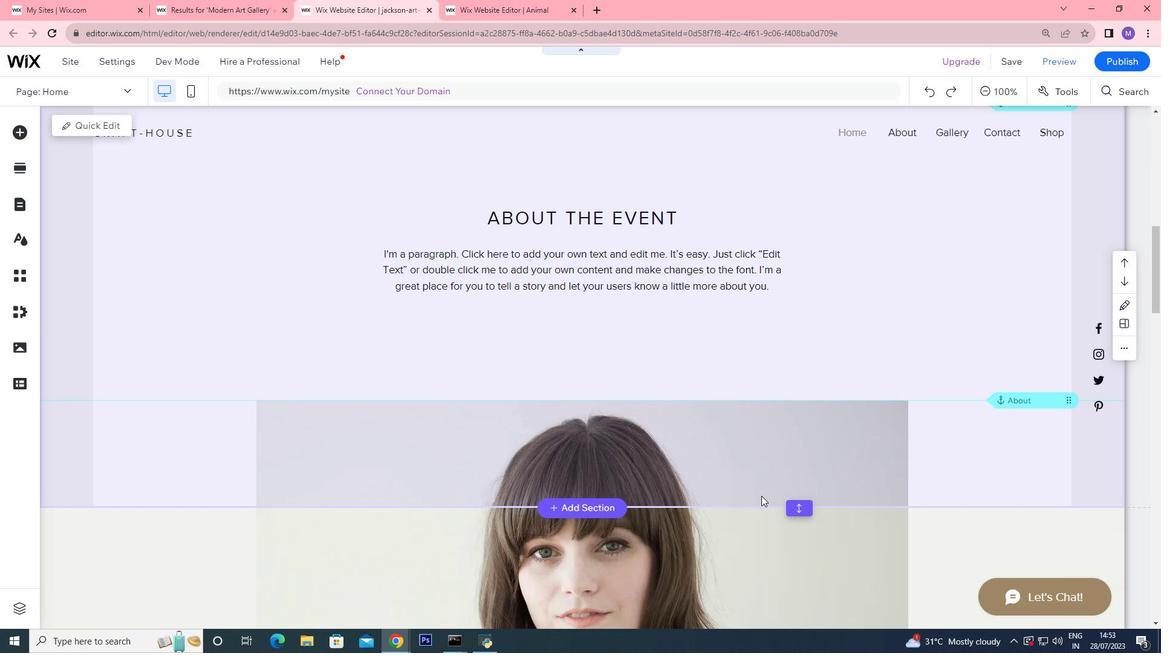 
Action: Mouse moved to (722, 351)
Screenshot: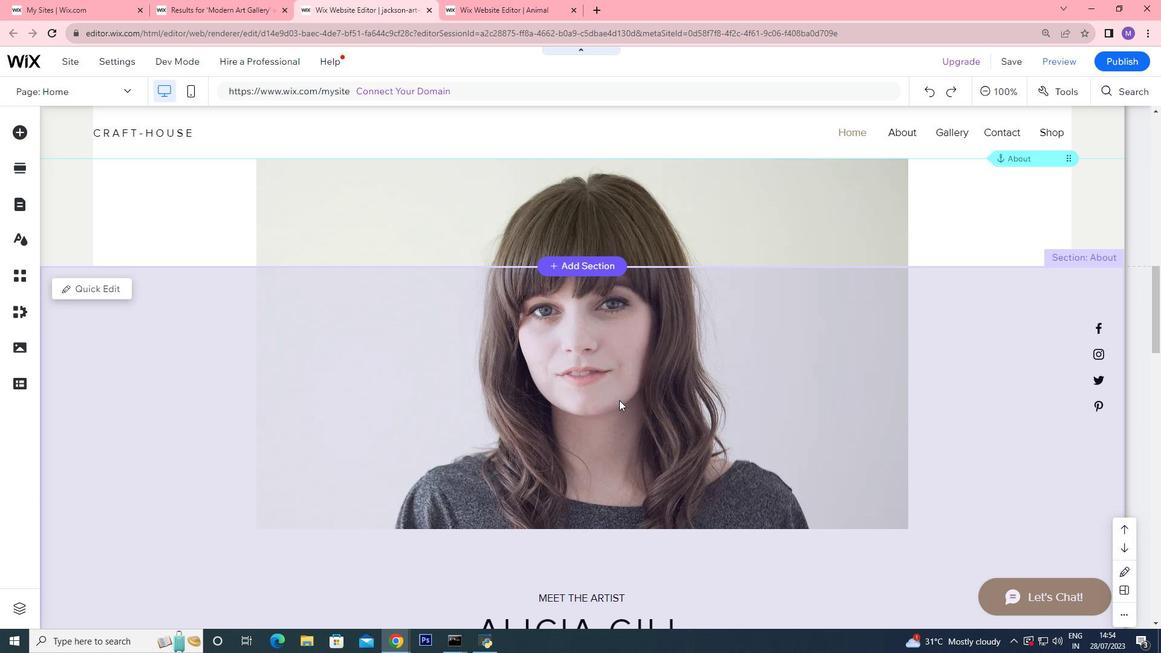
Action: Mouse scrolled (722, 350) with delta (0, 0)
Screenshot: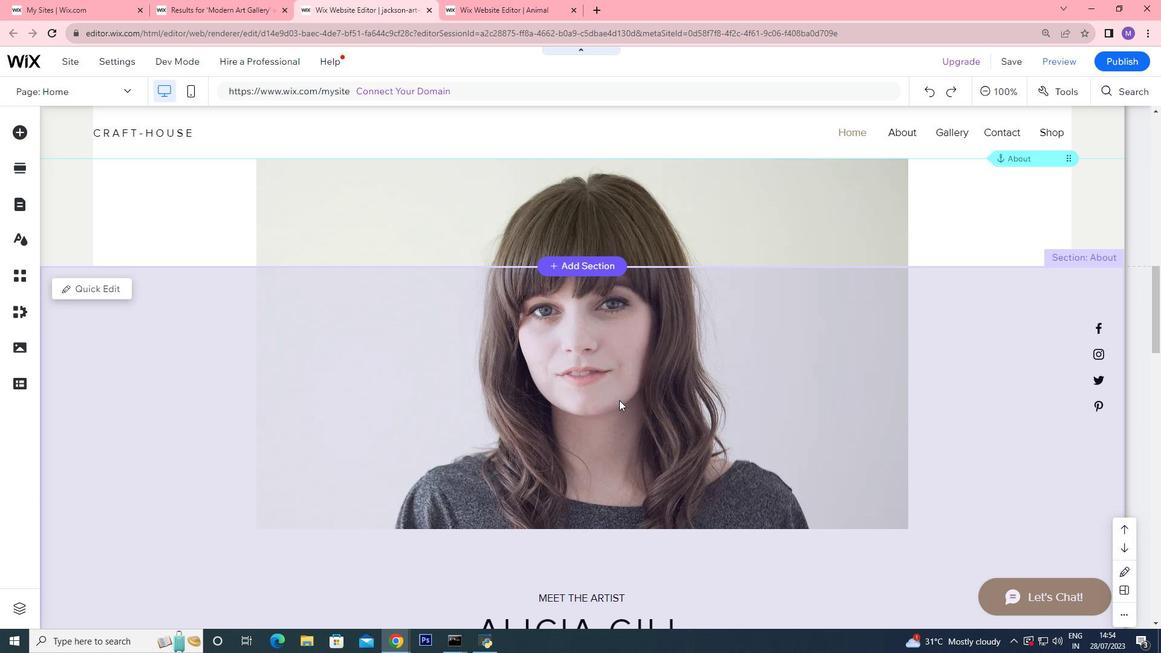 
Action: Mouse scrolled (722, 350) with delta (0, 0)
Screenshot: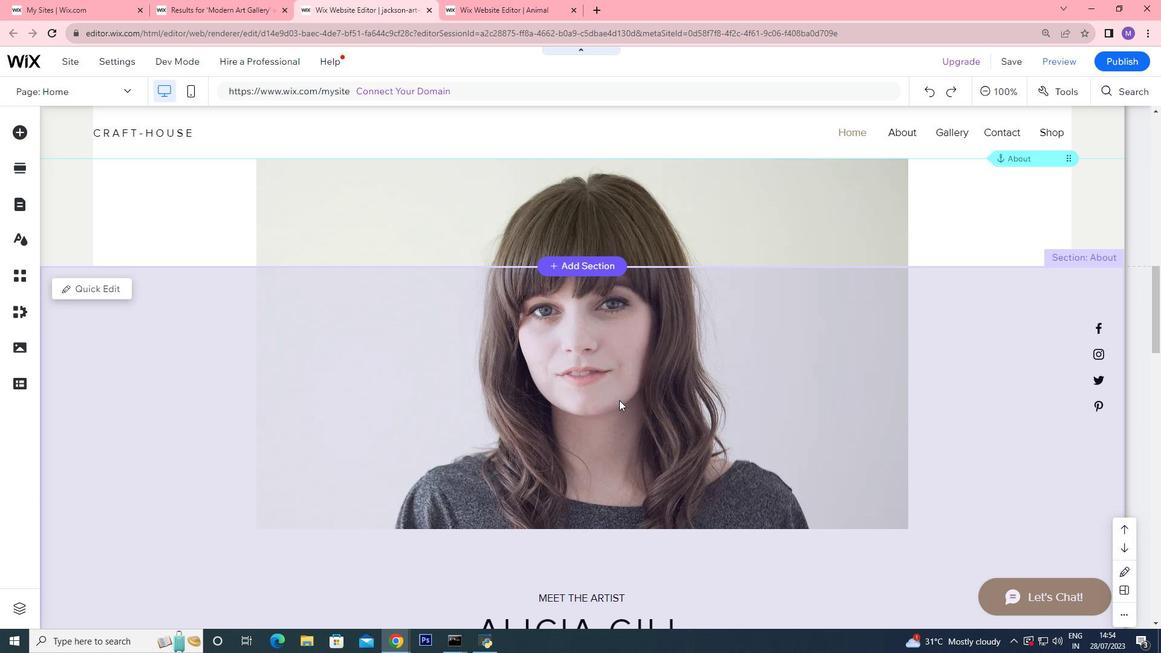 
Action: Mouse scrolled (722, 350) with delta (0, 0)
Screenshot: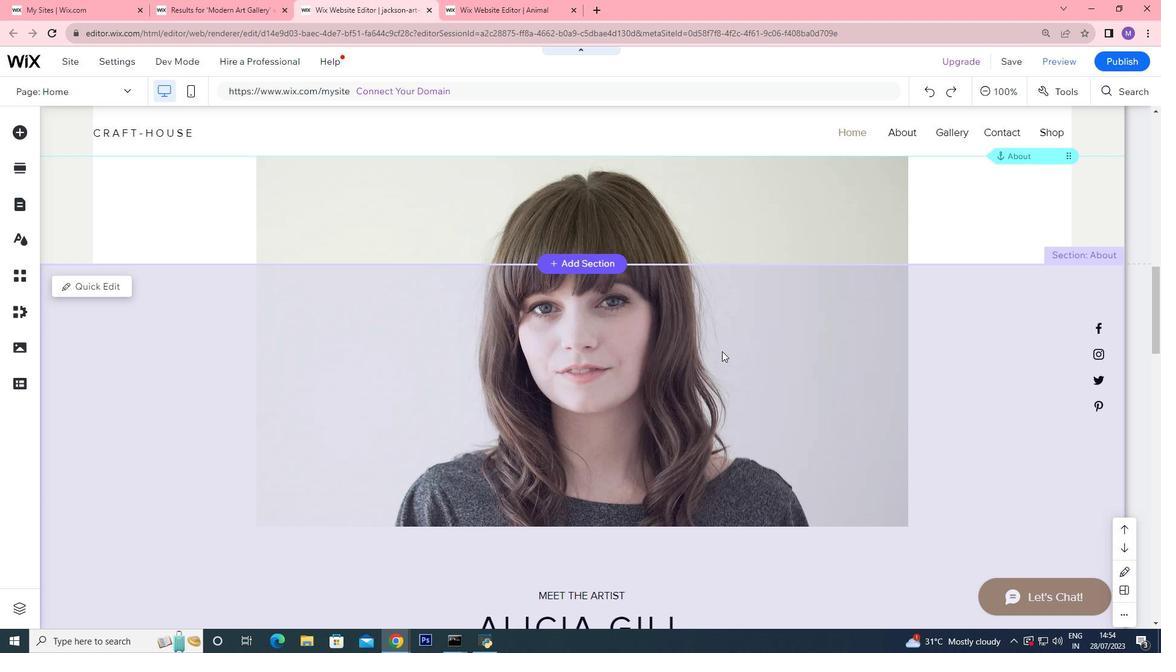 
Action: Mouse moved to (723, 350)
Screenshot: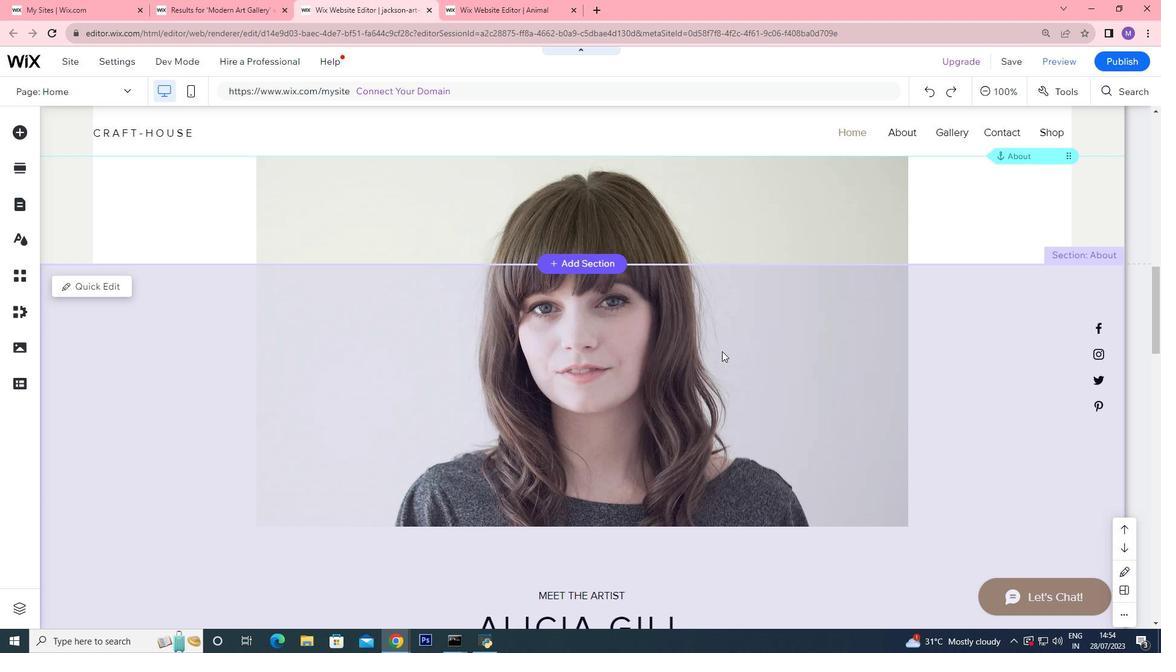 
Action: Mouse scrolled (723, 350) with delta (0, 0)
Screenshot: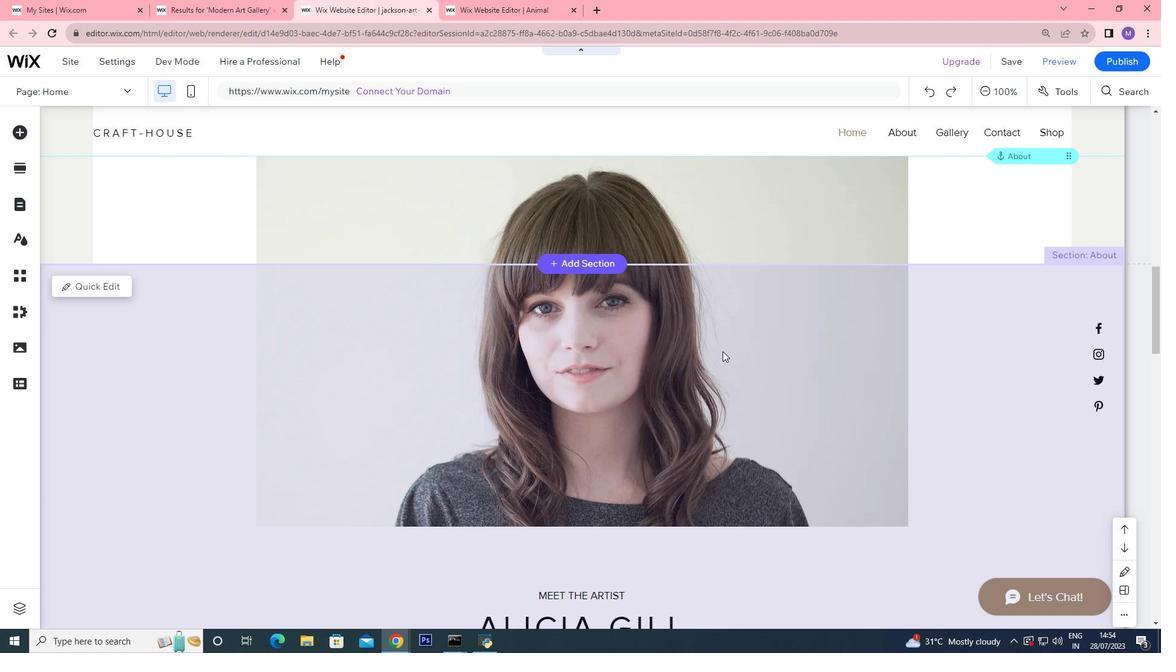 
Action: Mouse moved to (726, 332)
Screenshot: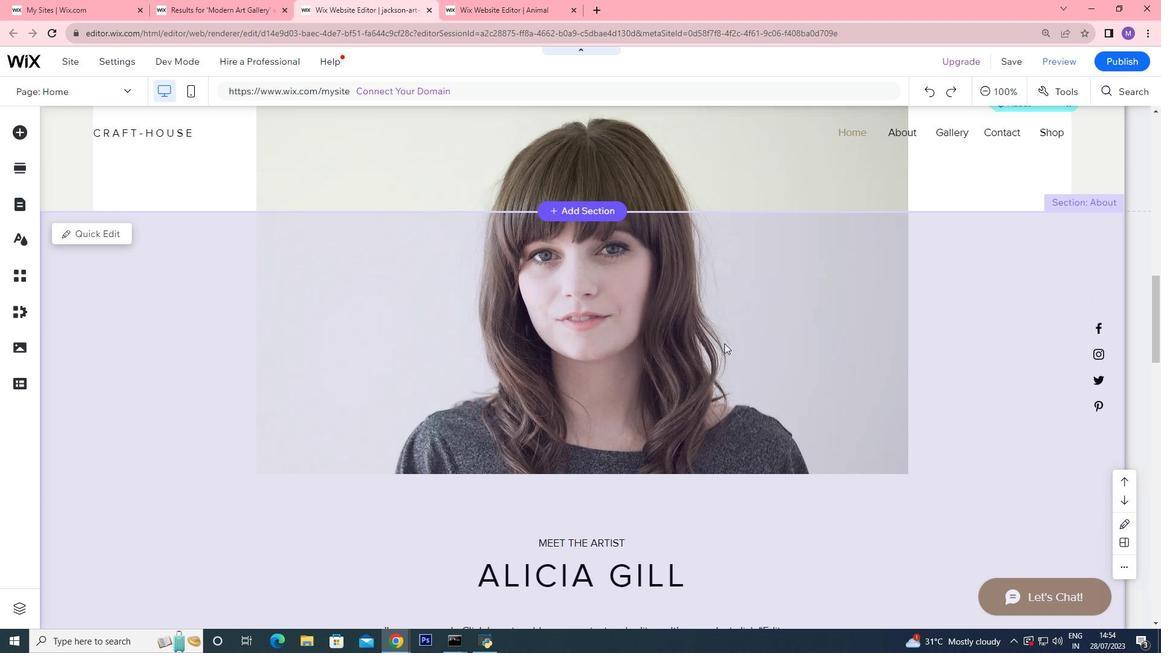 
Action: Mouse scrolled (726, 331) with delta (0, 0)
Screenshot: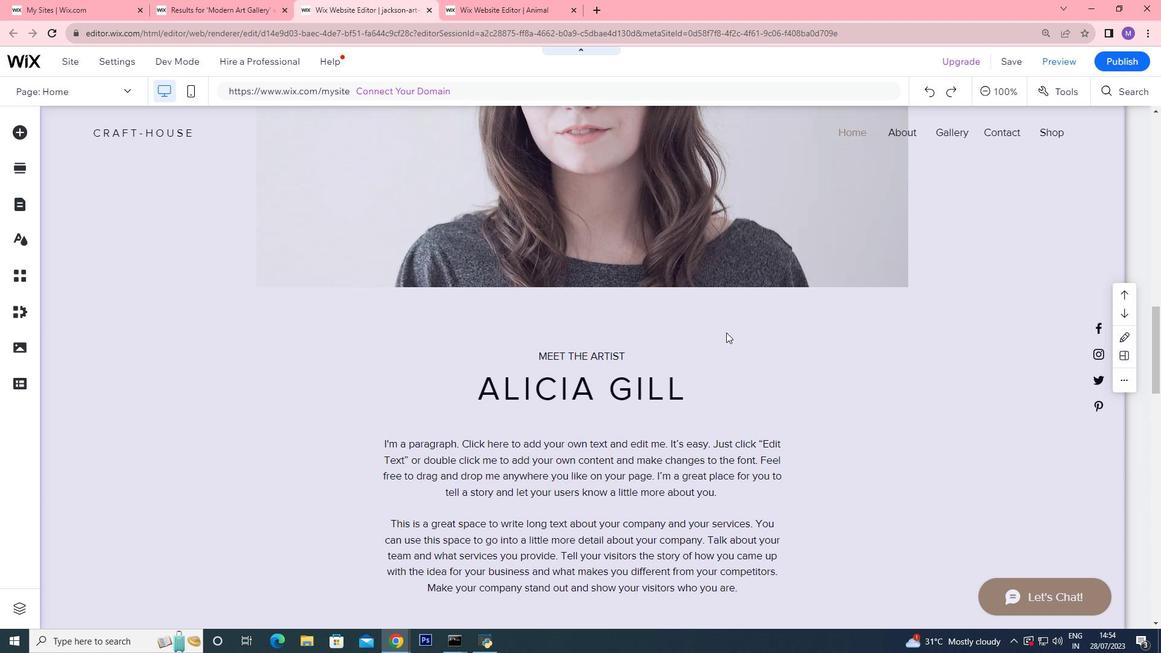 
Action: Mouse scrolled (726, 331) with delta (0, 0)
Screenshot: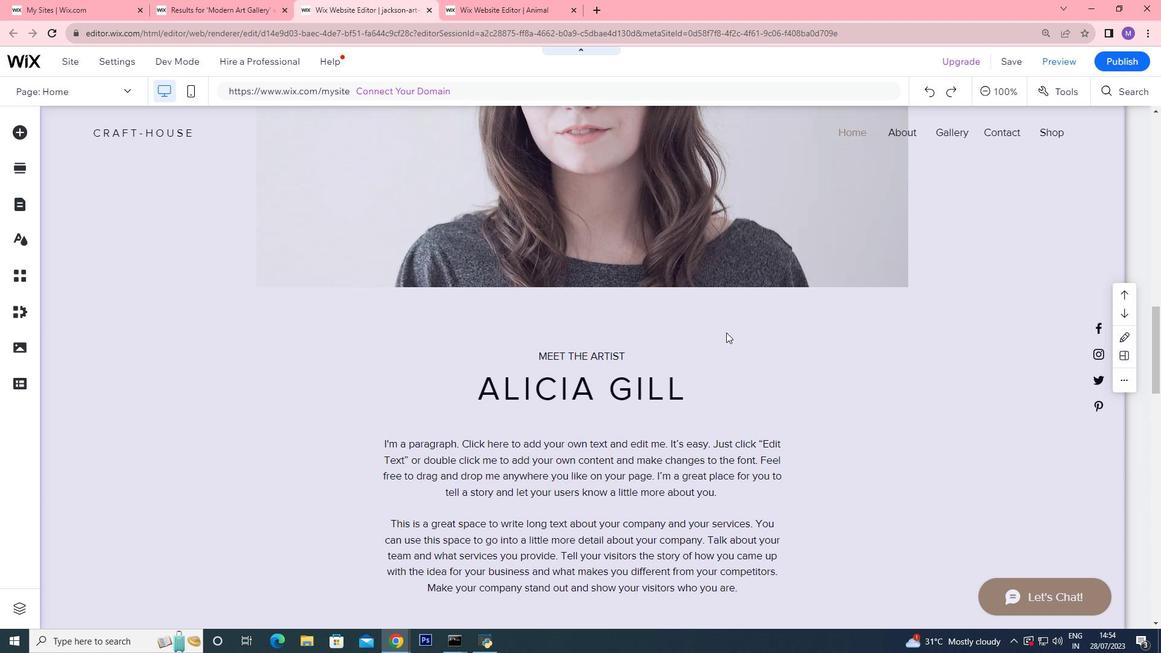 
Action: Mouse moved to (726, 332)
Screenshot: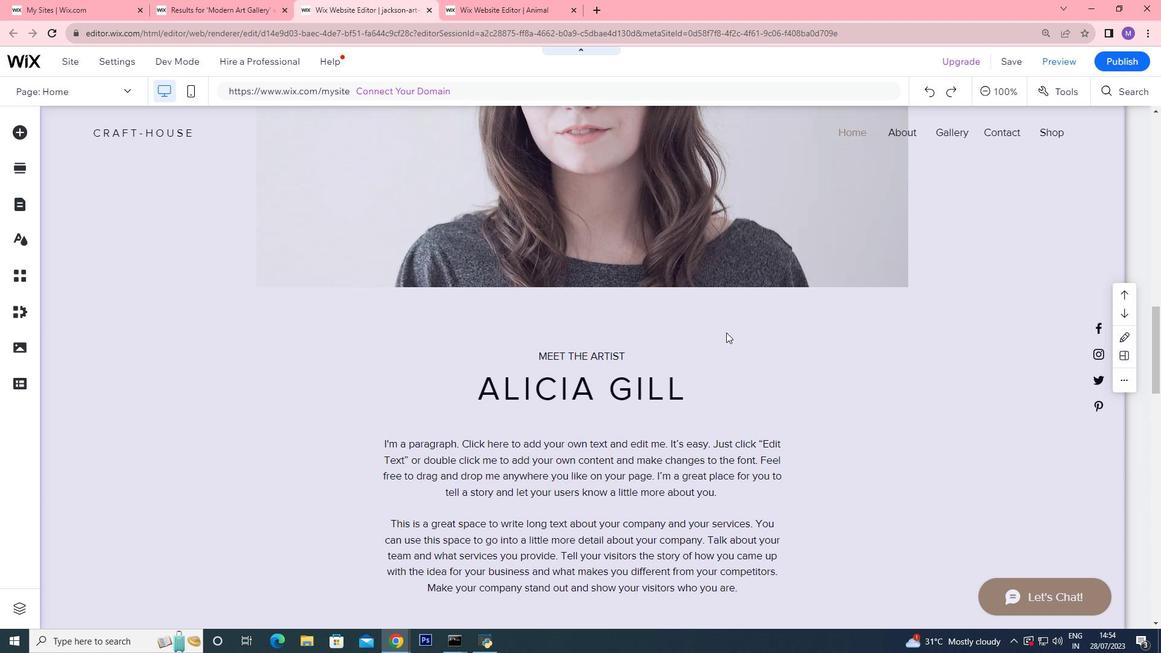 
Action: Mouse scrolled (726, 331) with delta (0, 0)
Screenshot: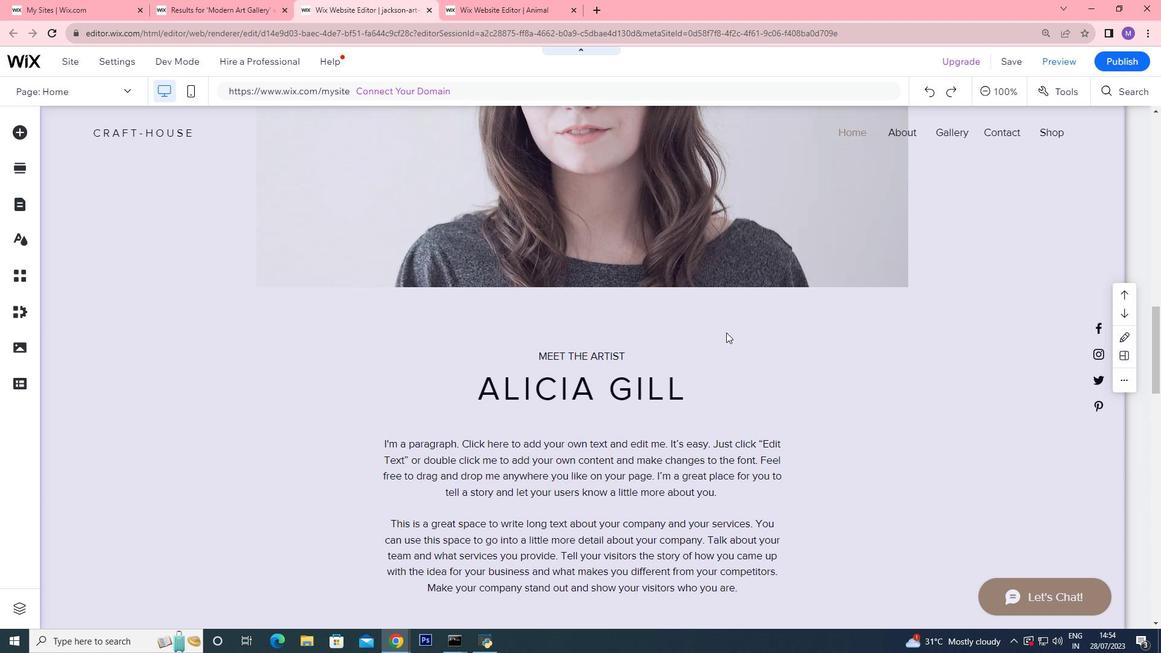 
Action: Mouse moved to (724, 334)
Screenshot: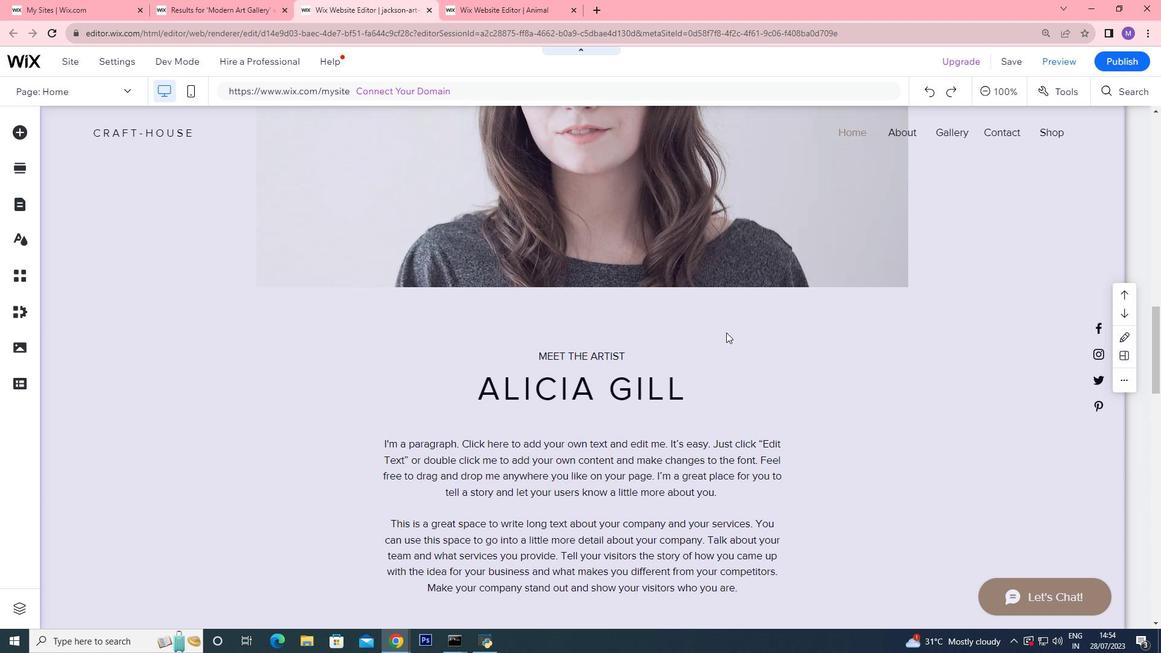 
Action: Mouse scrolled (724, 333) with delta (0, 0)
Screenshot: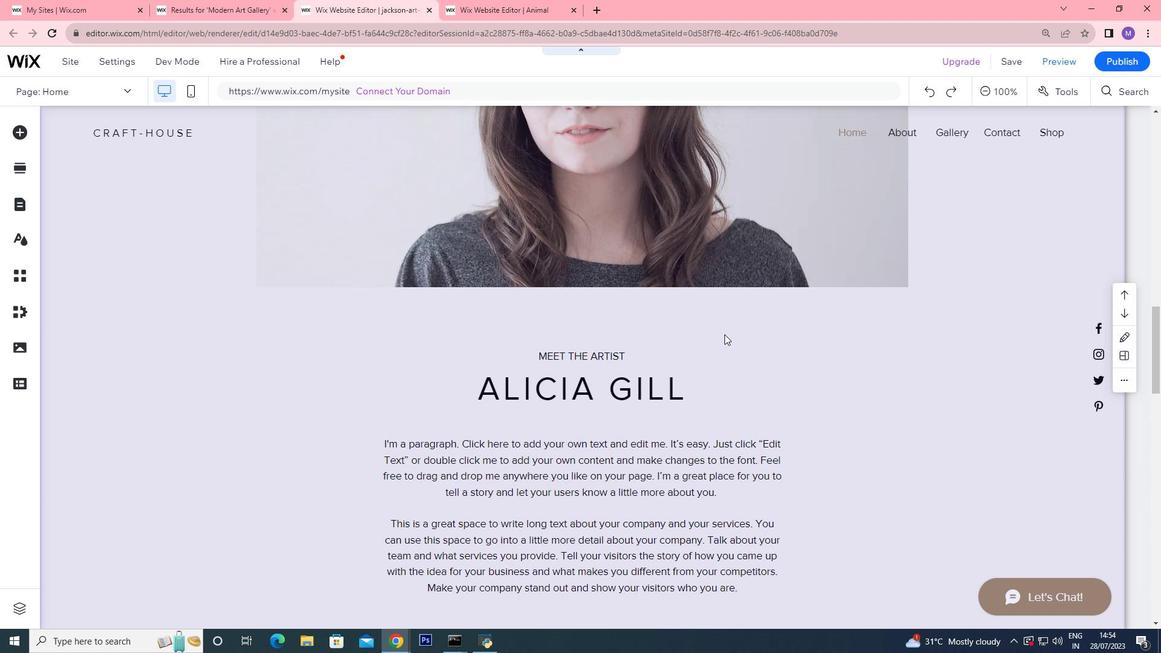 
Action: Mouse moved to (724, 334)
Screenshot: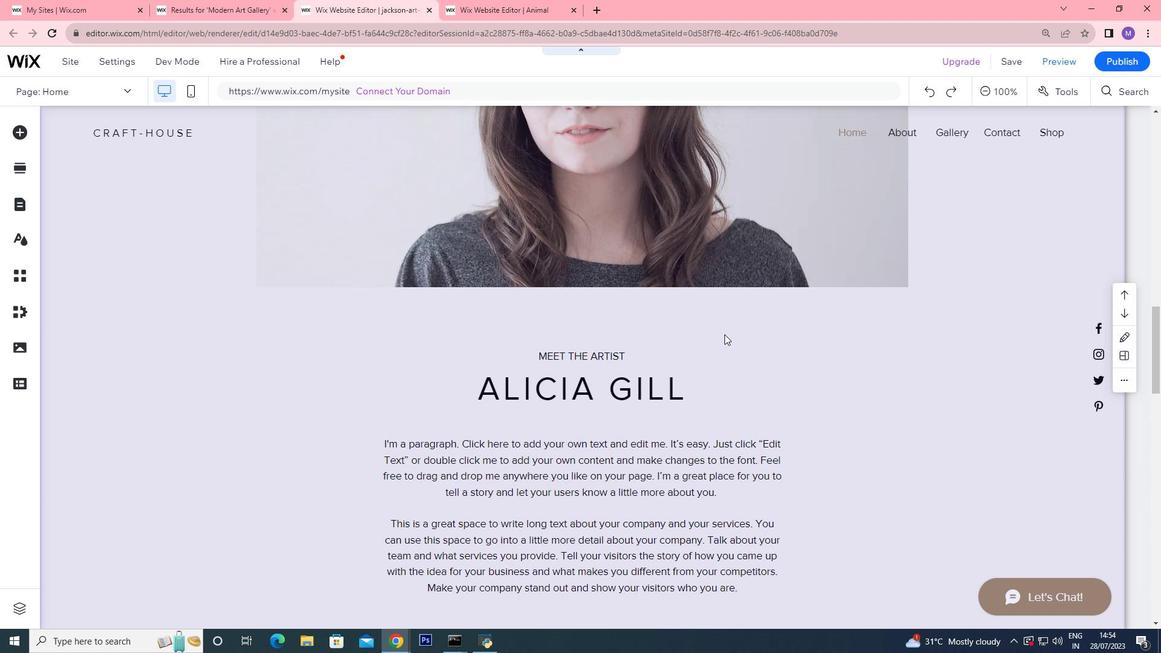 
Action: Mouse scrolled (724, 333) with delta (0, 0)
Screenshot: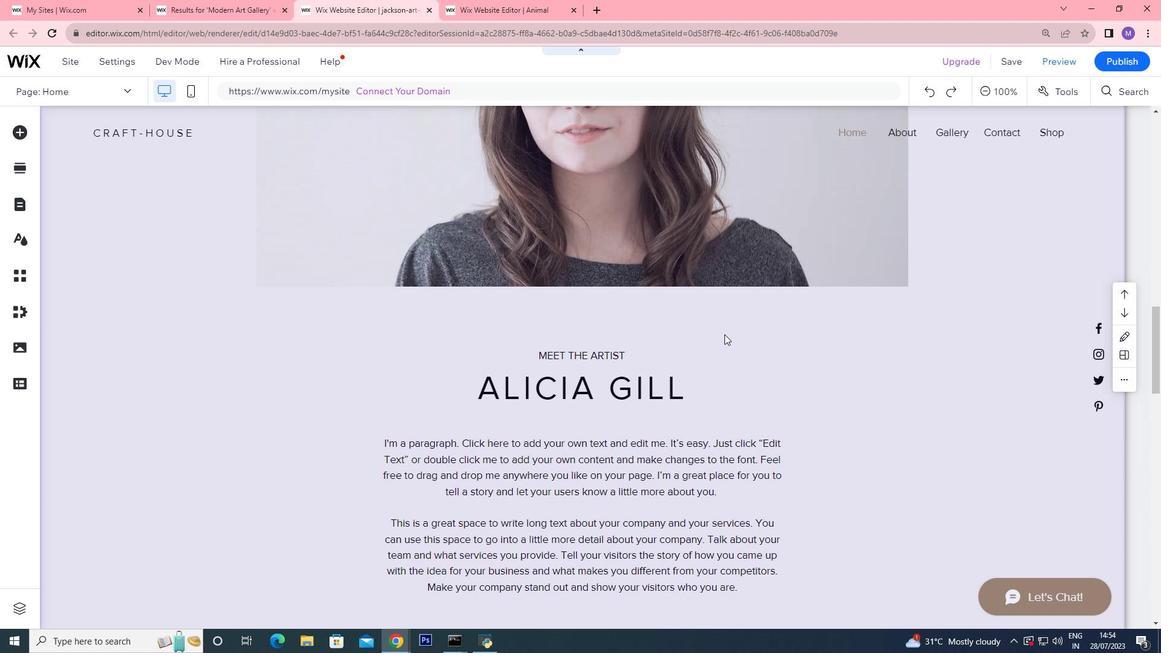 
Action: Mouse scrolled (724, 333) with delta (0, 0)
Screenshot: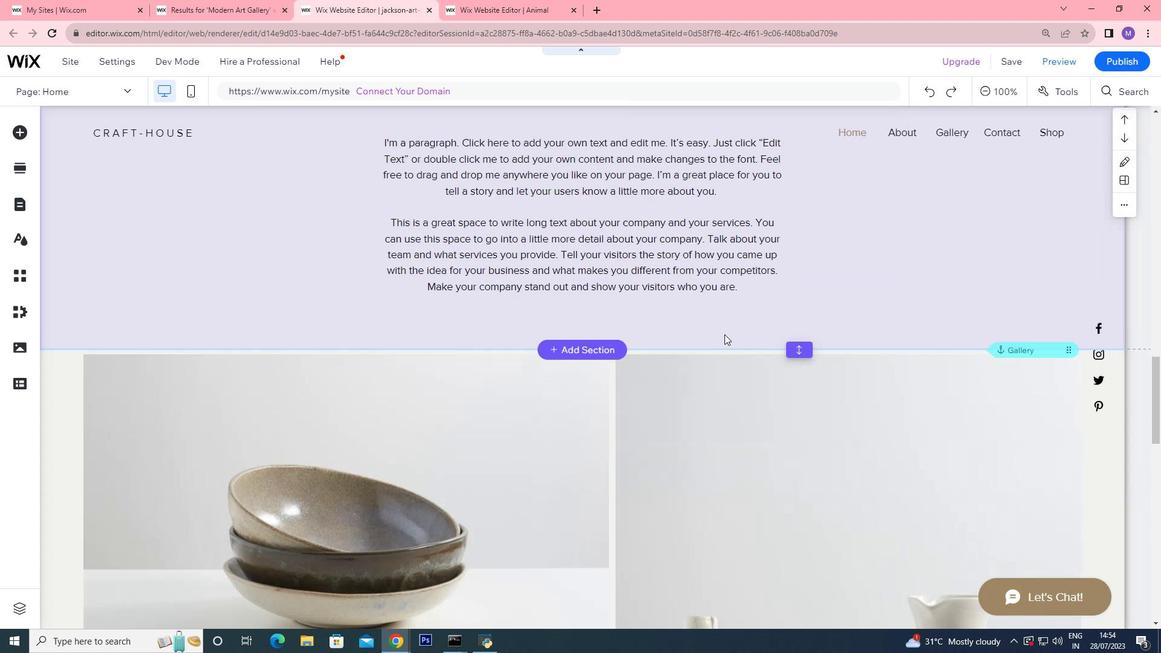 
Action: Mouse scrolled (724, 333) with delta (0, 0)
Screenshot: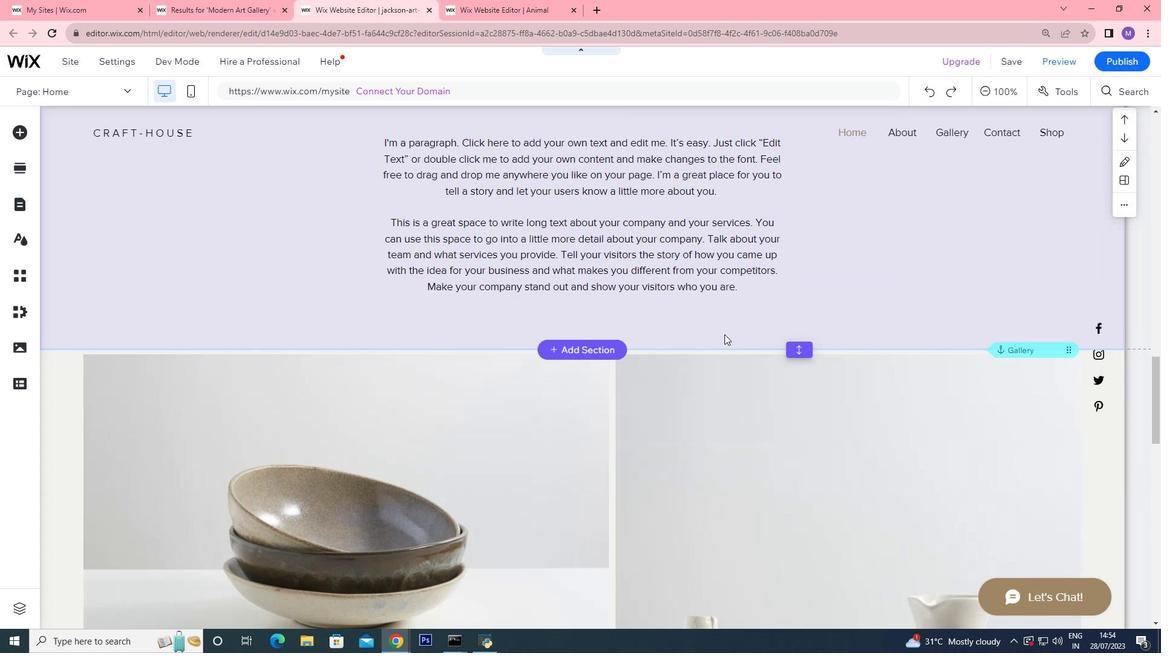 
Action: Mouse scrolled (724, 333) with delta (0, 0)
Screenshot: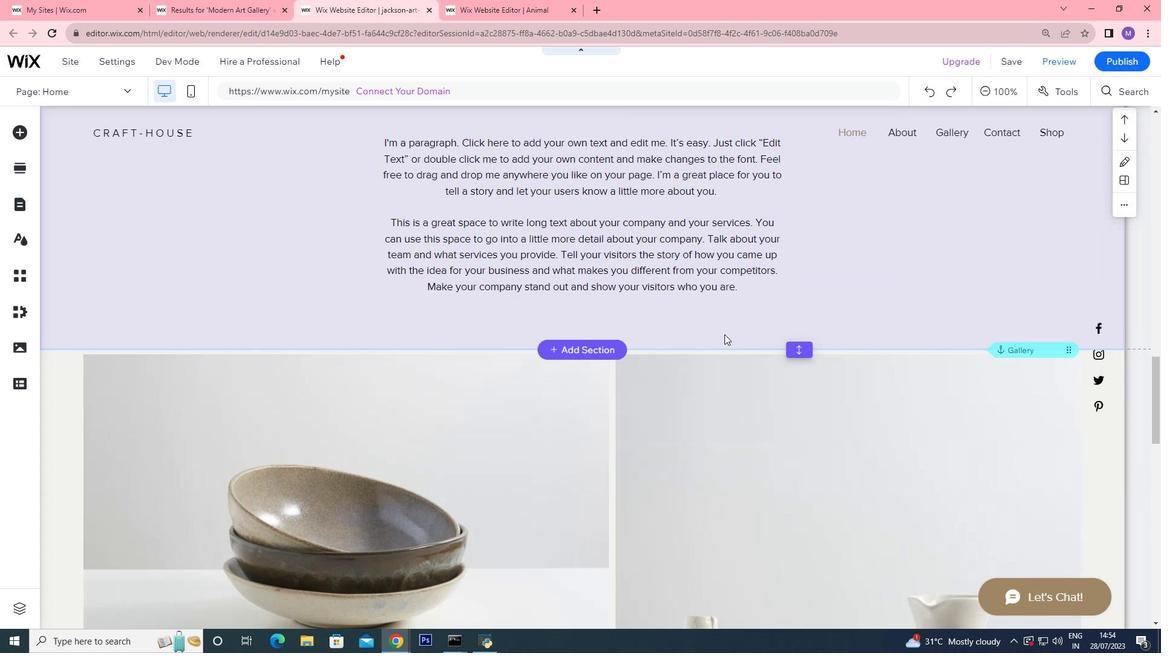 
Action: Mouse scrolled (724, 333) with delta (0, 0)
Screenshot: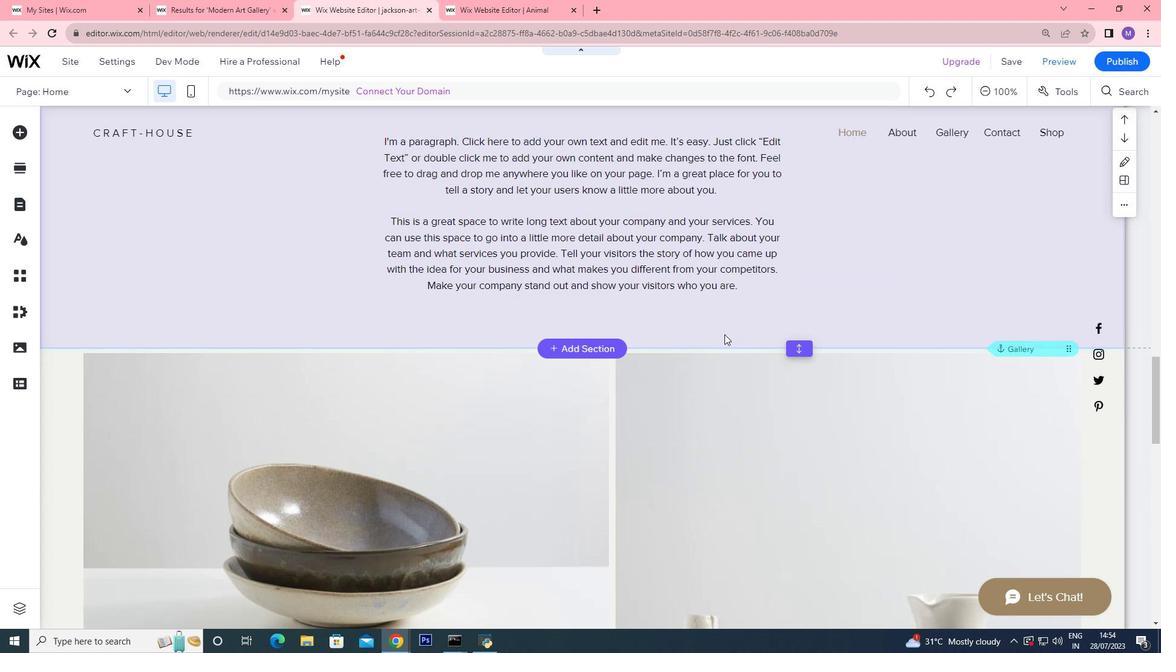 
Action: Mouse scrolled (724, 333) with delta (0, 0)
Screenshot: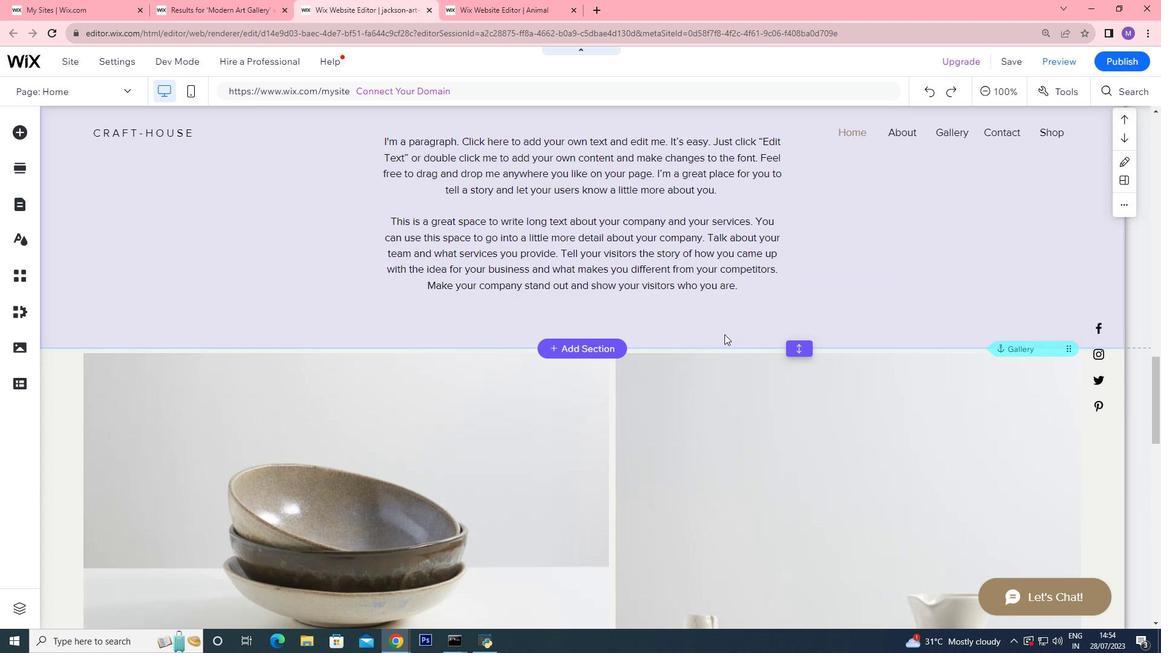 
Action: Mouse scrolled (724, 335) with delta (0, 0)
Screenshot: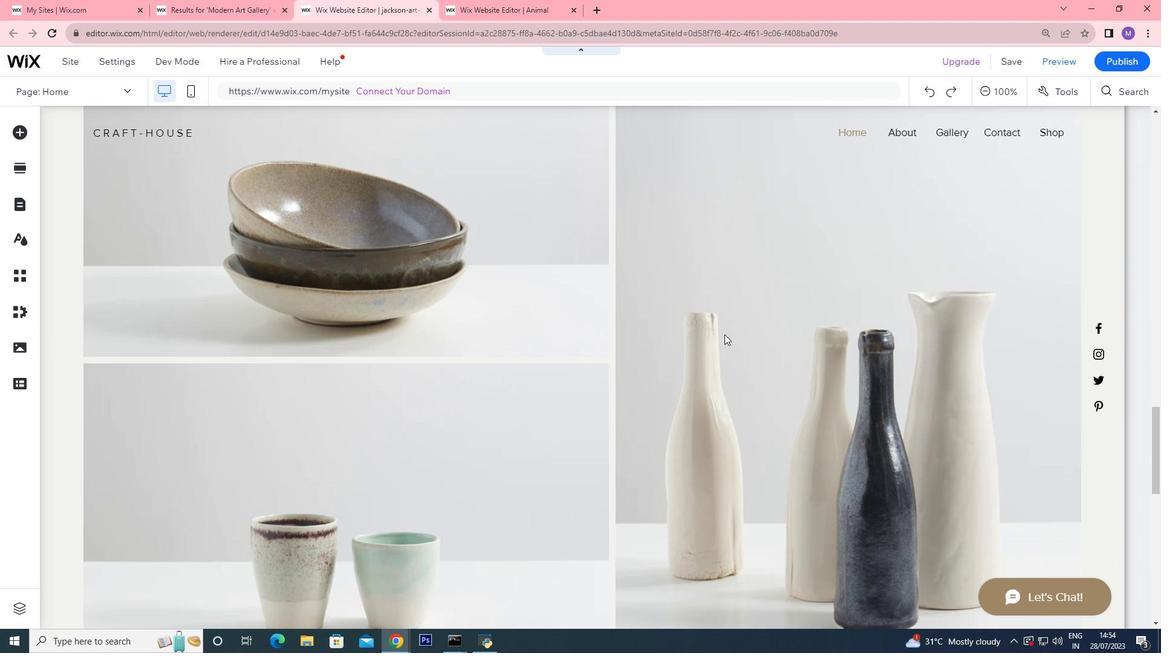 
Action: Mouse scrolled (724, 335) with delta (0, 0)
Screenshot: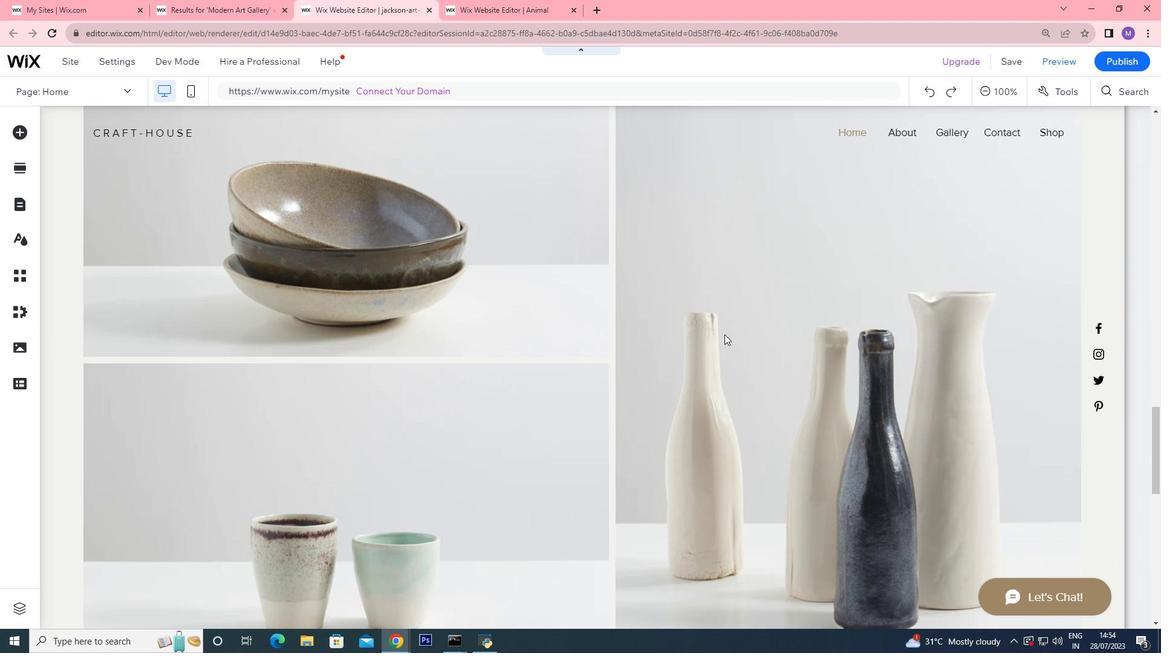 
Action: Mouse scrolled (724, 335) with delta (0, 0)
Screenshot: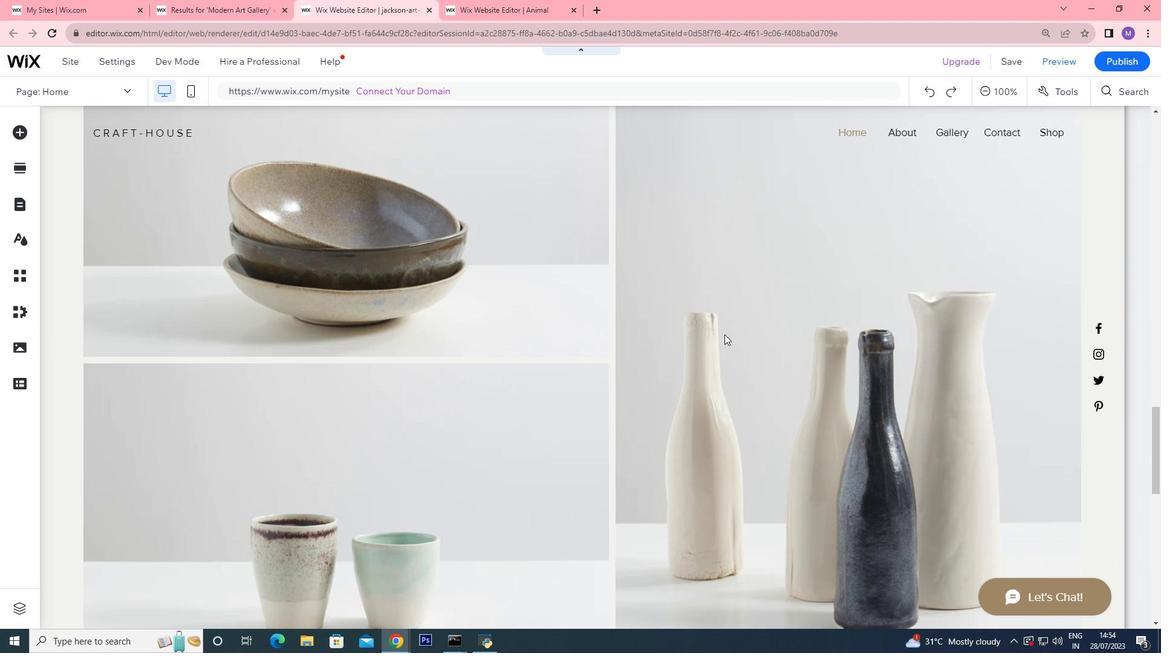 
Action: Mouse scrolled (724, 335) with delta (0, 0)
Screenshot: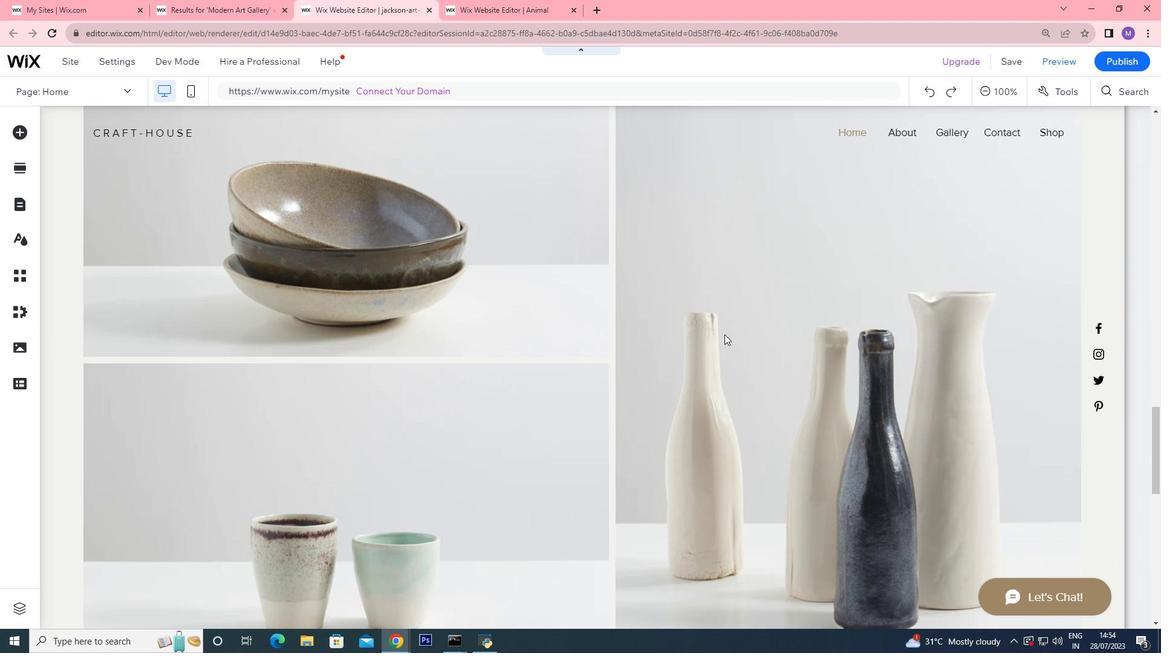 
Action: Mouse moved to (724, 335)
Screenshot: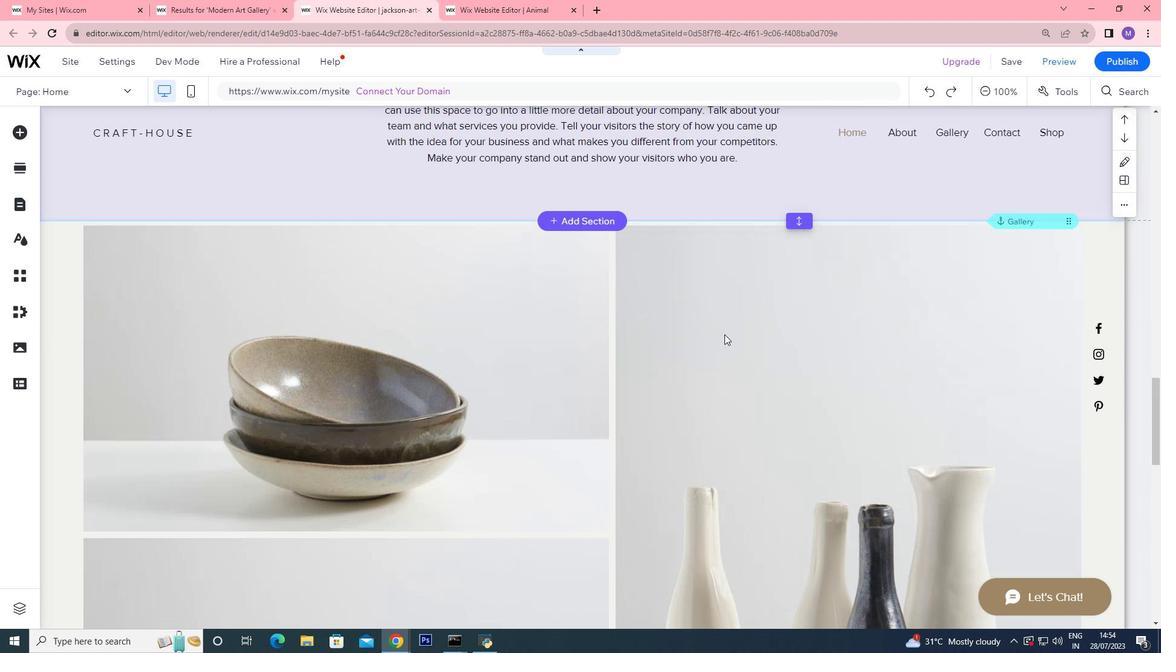 
Action: Mouse scrolled (724, 335) with delta (0, 0)
Screenshot: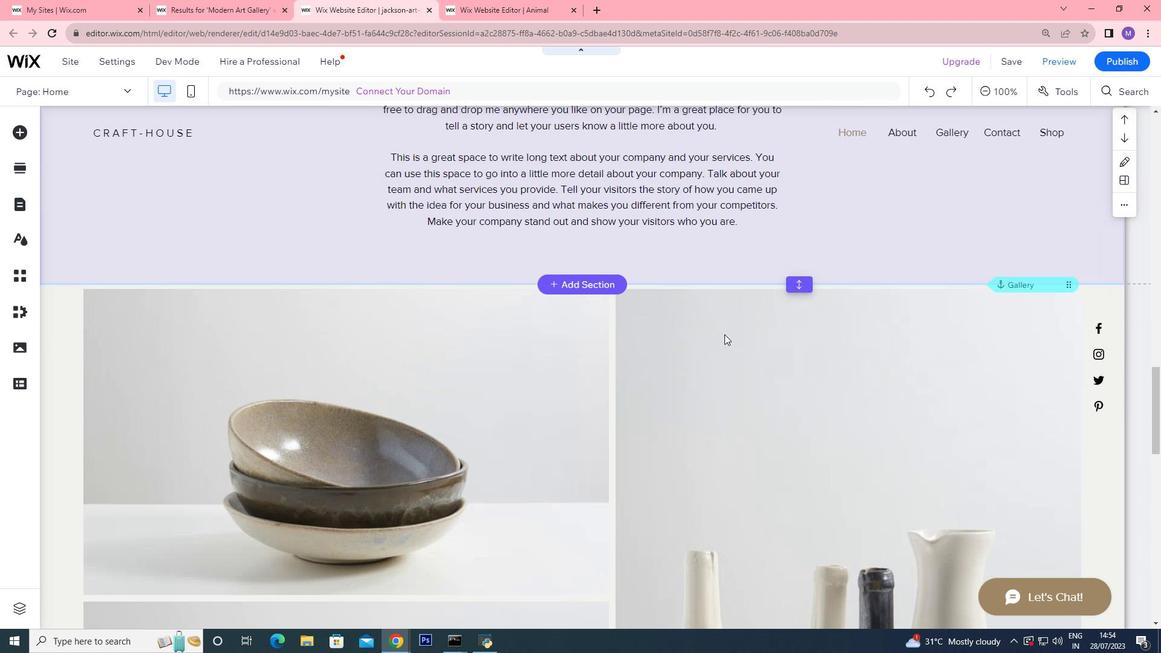 
Action: Mouse scrolled (724, 335) with delta (0, 0)
Screenshot: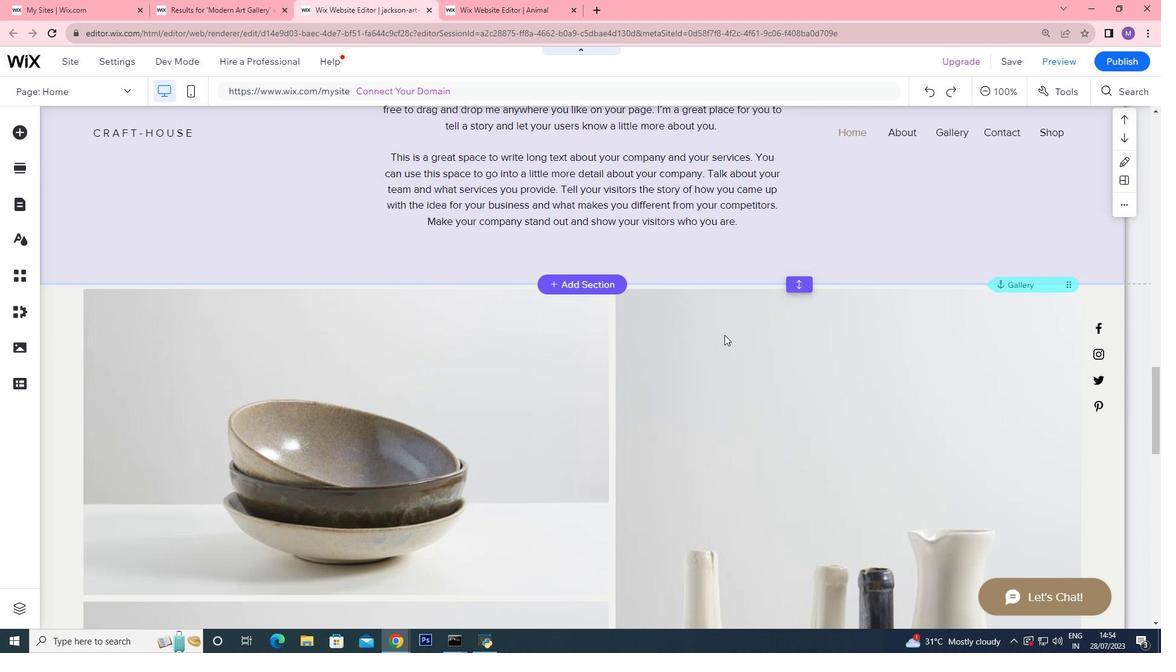 
Action: Mouse scrolled (724, 335) with delta (0, 0)
Screenshot: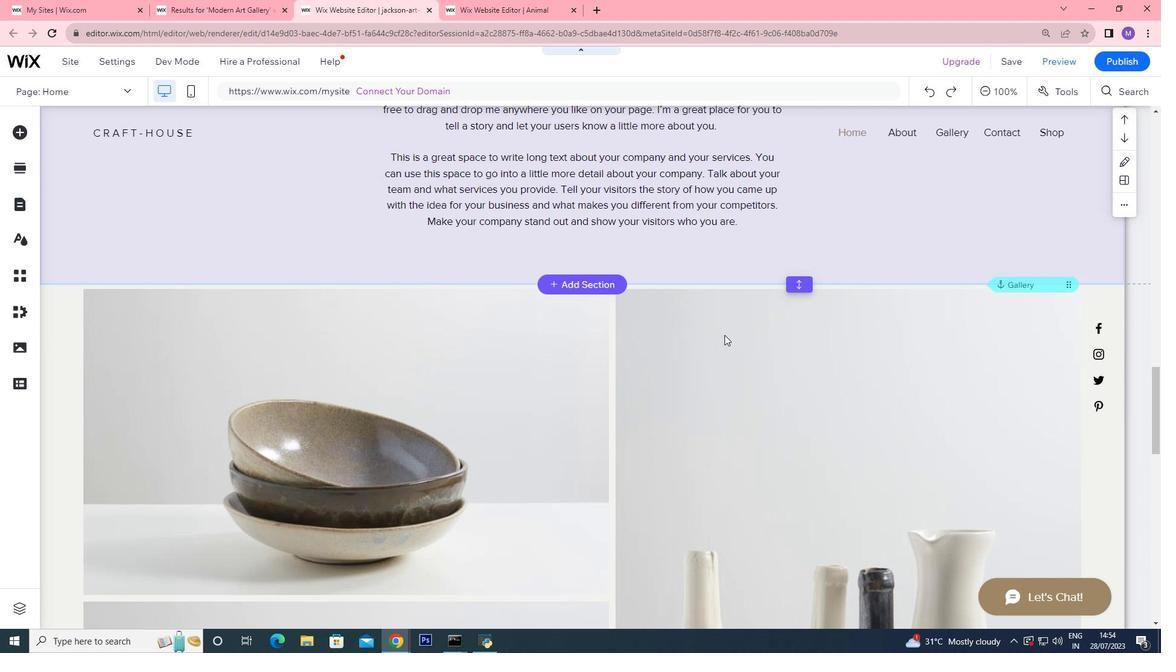 
Action: Mouse scrolled (724, 335) with delta (0, 0)
Screenshot: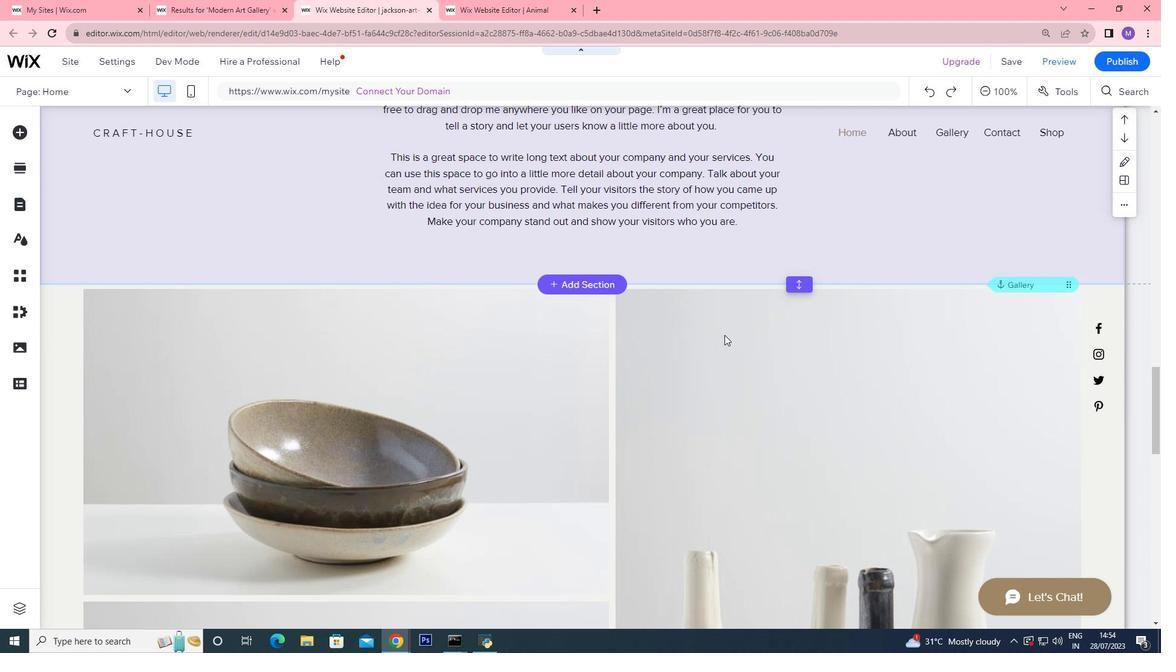 
Action: Mouse scrolled (724, 335) with delta (0, 0)
Screenshot: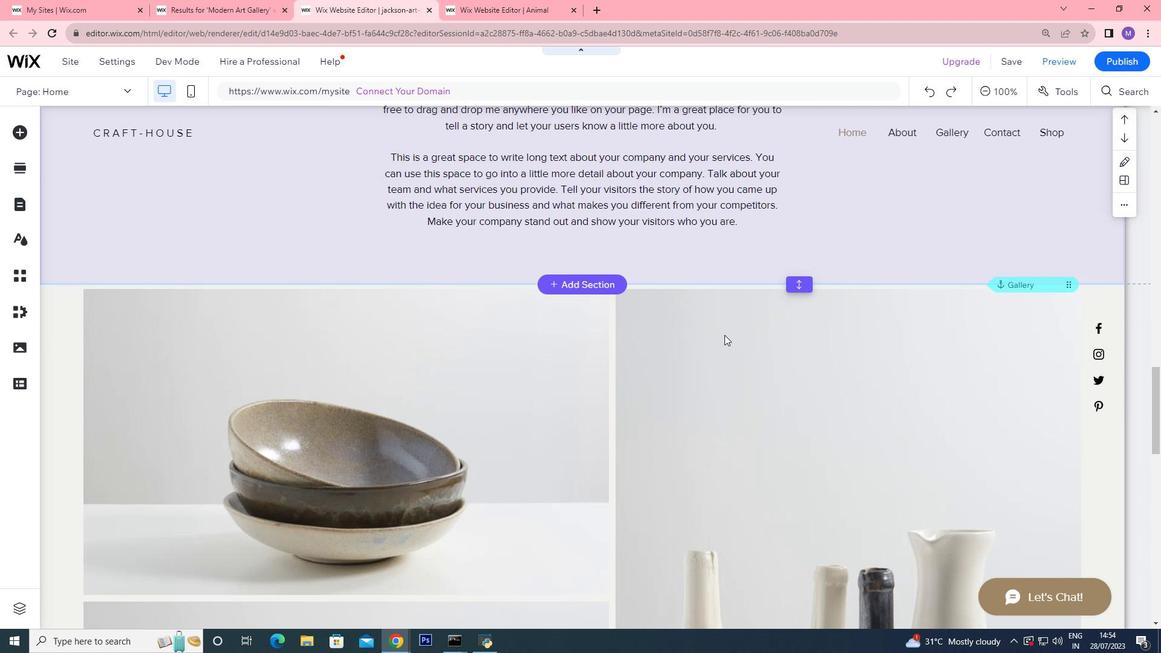 
Action: Mouse scrolled (724, 335) with delta (0, 0)
Screenshot: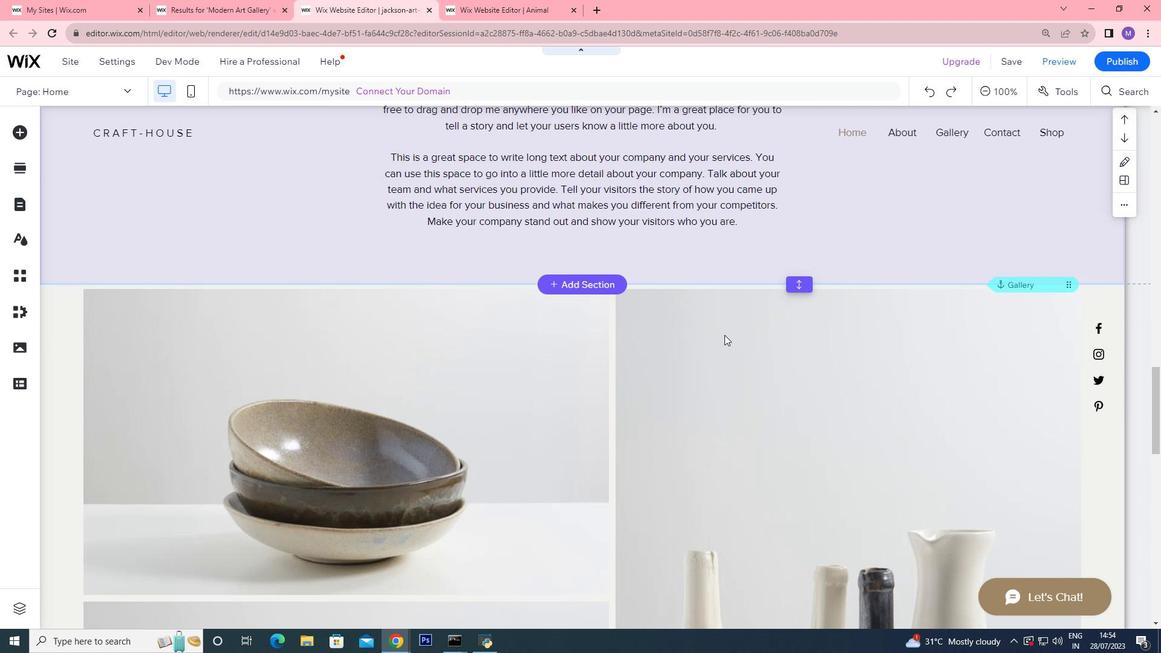 
Action: Mouse moved to (717, 281)
Screenshot: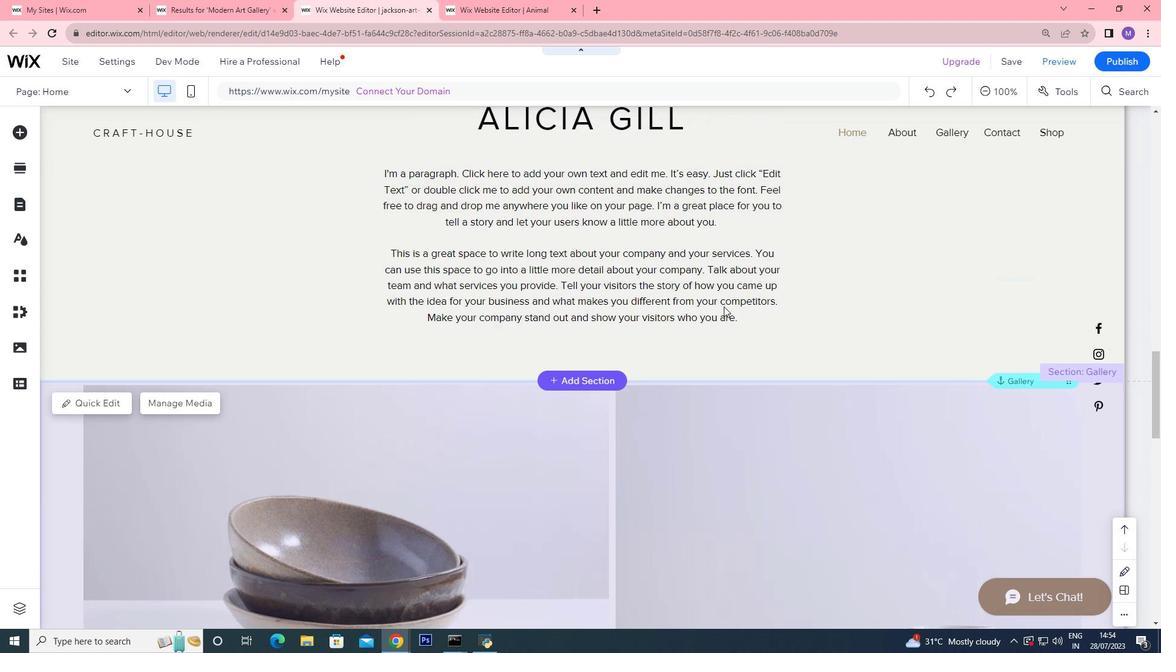 
Action: Mouse scrolled (717, 282) with delta (0, 0)
Screenshot: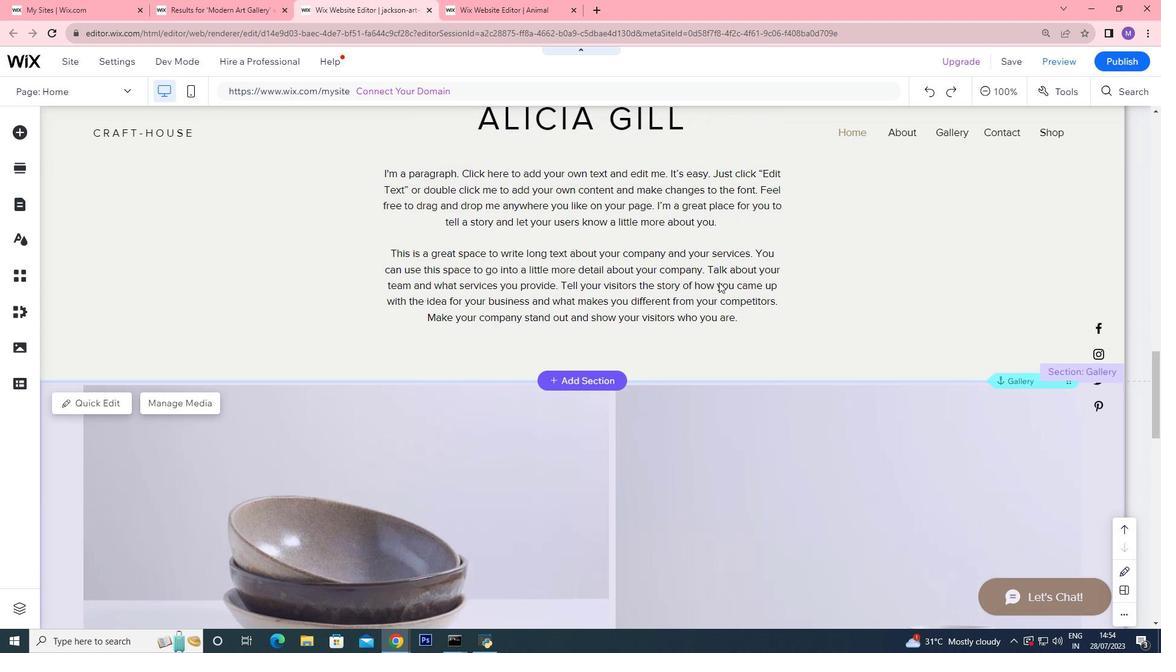 
Action: Mouse scrolled (717, 282) with delta (0, 0)
Screenshot: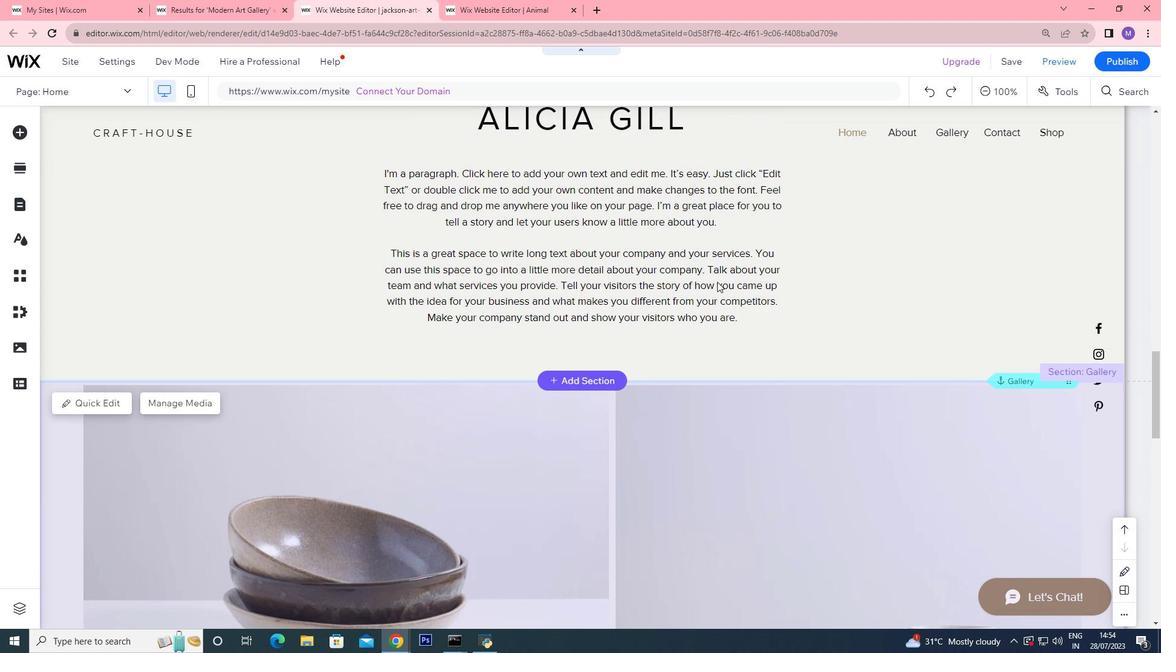 
Action: Mouse scrolled (717, 282) with delta (0, 0)
Screenshot: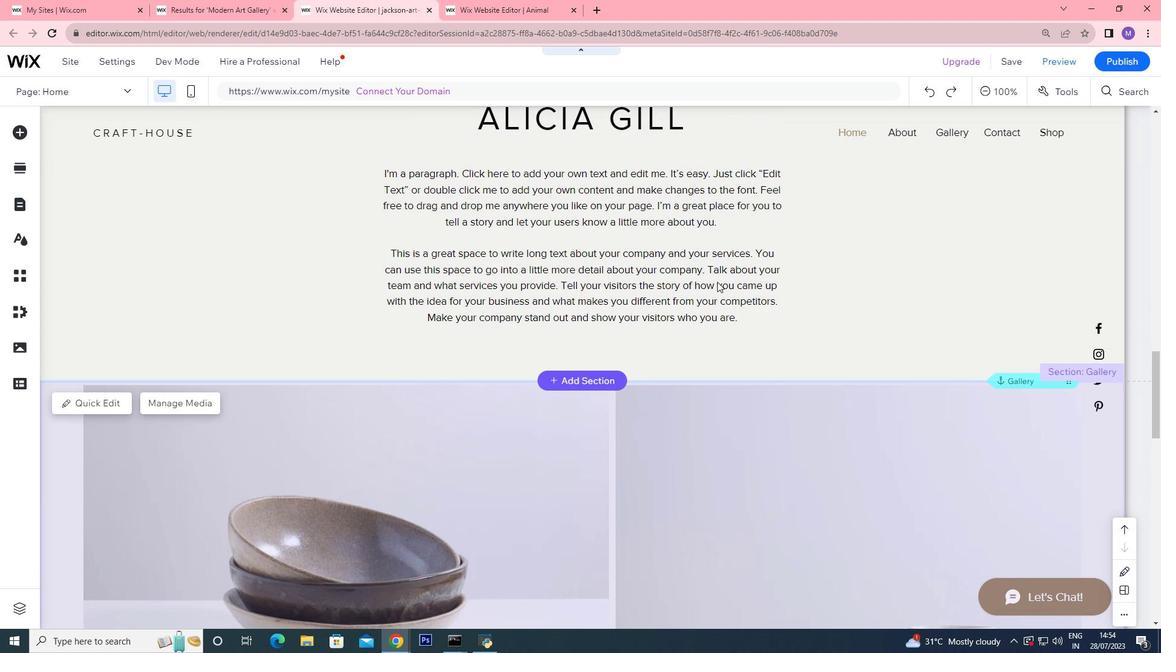 
Action: Mouse scrolled (717, 282) with delta (0, 0)
Screenshot: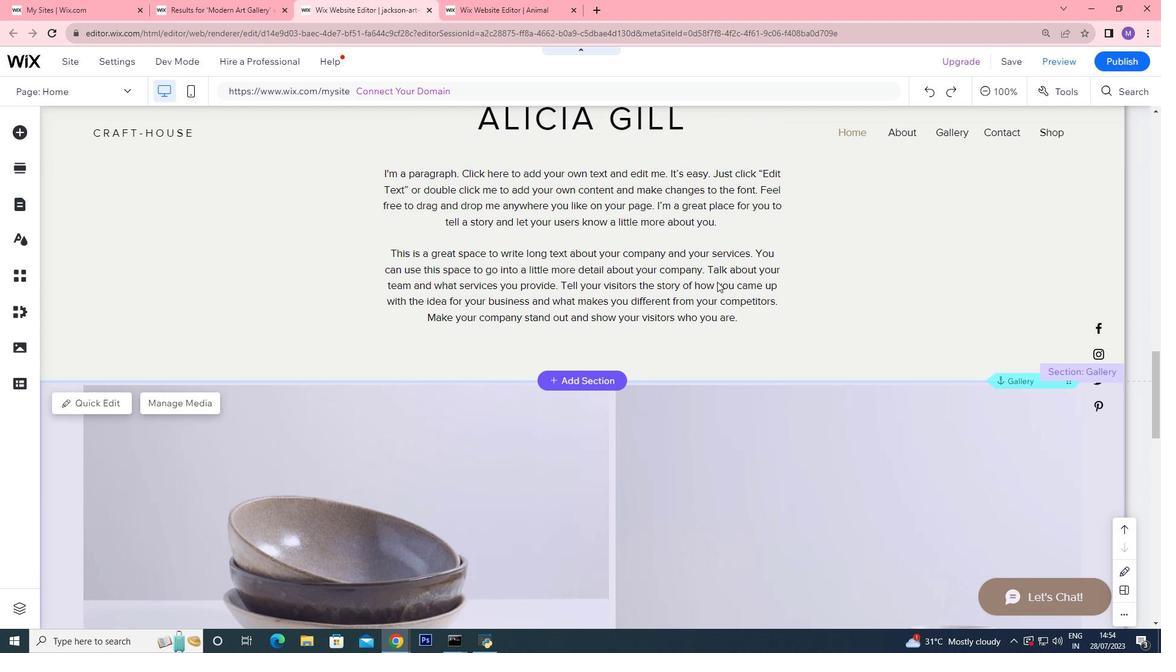 
Action: Mouse moved to (717, 281)
Screenshot: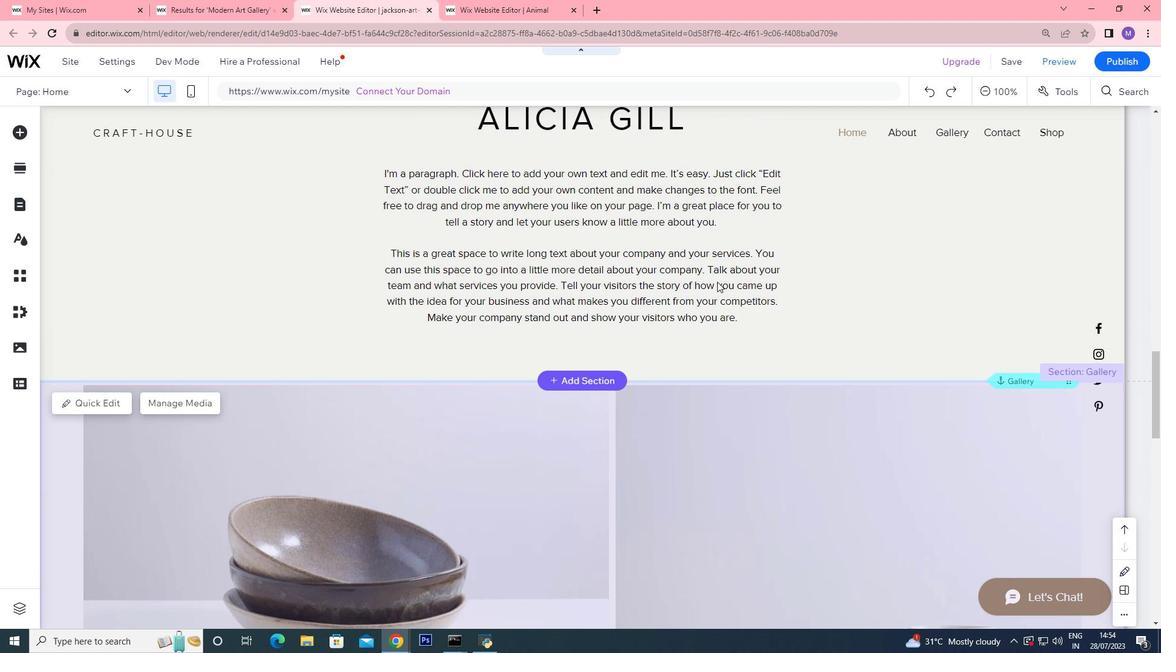 
Action: Mouse scrolled (717, 282) with delta (0, 0)
Screenshot: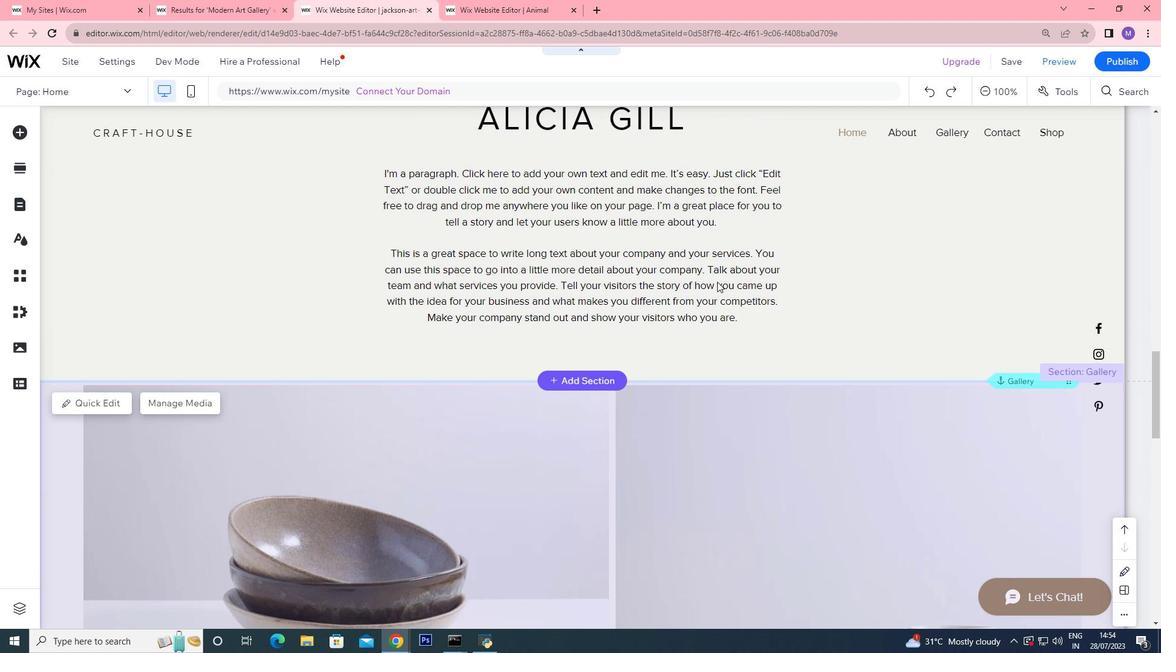 
Action: Mouse scrolled (717, 282) with delta (0, 0)
Screenshot: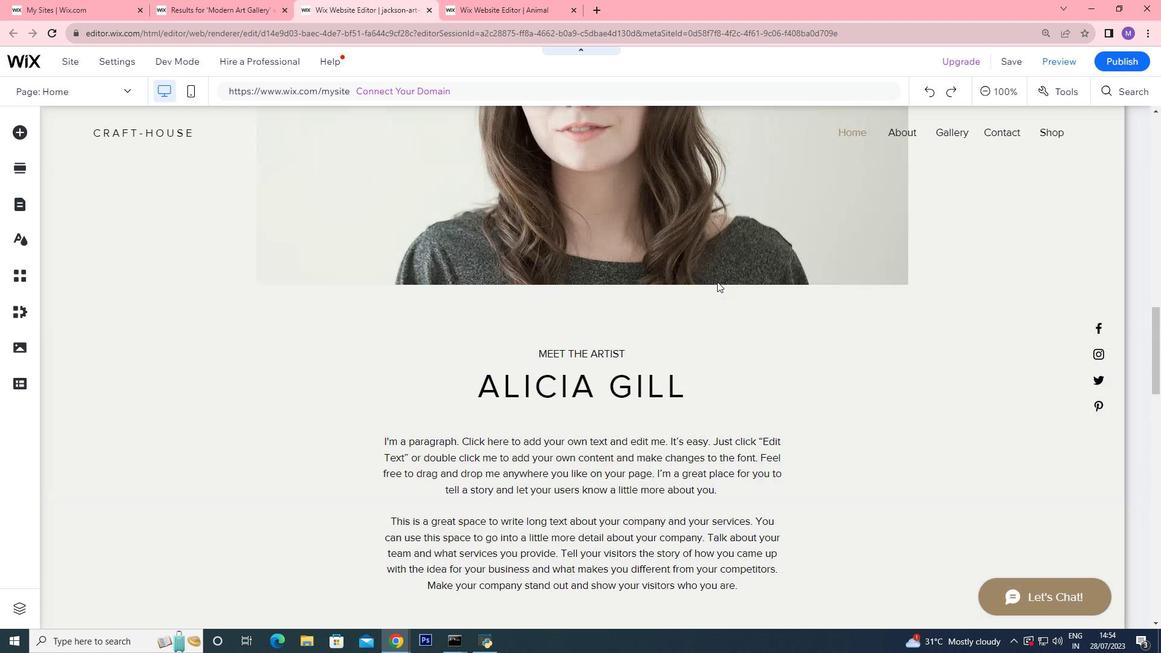 
Action: Mouse scrolled (717, 281) with delta (0, 0)
Screenshot: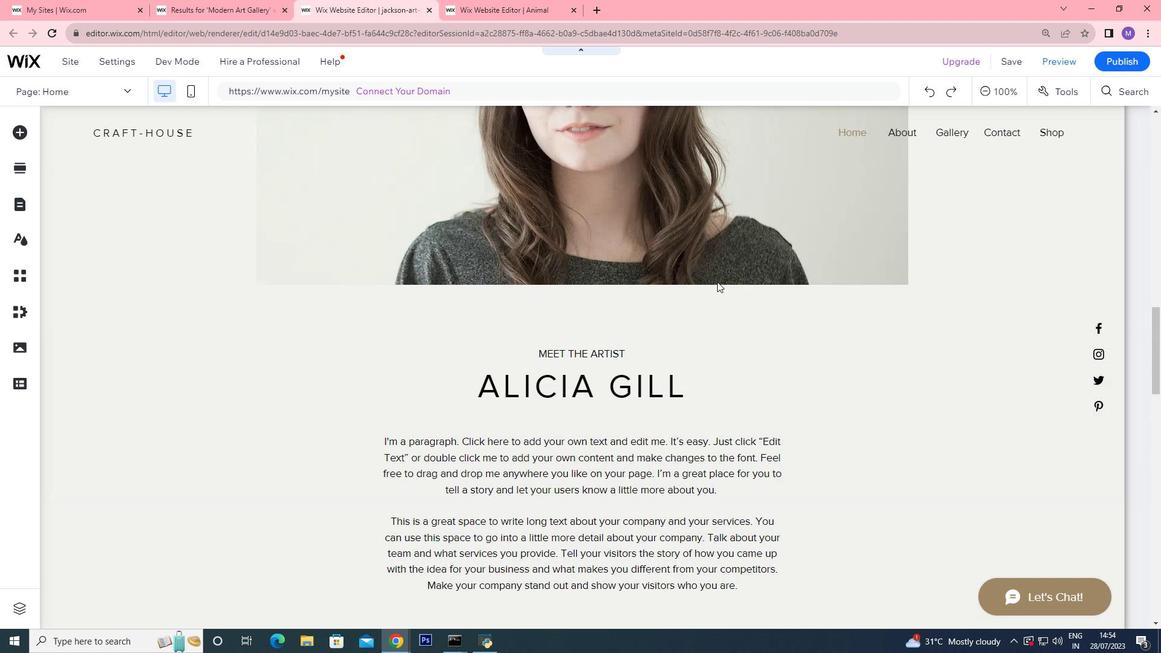 
Action: Mouse moved to (714, 286)
Screenshot: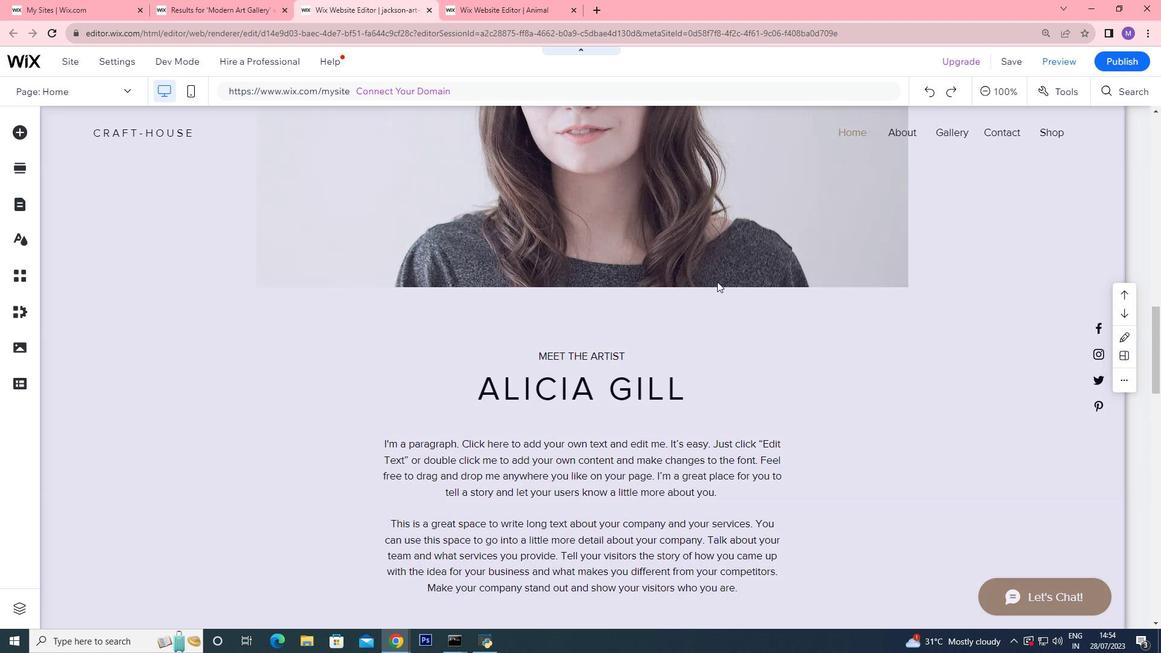 
Action: Mouse scrolled (714, 286) with delta (0, 0)
Screenshot: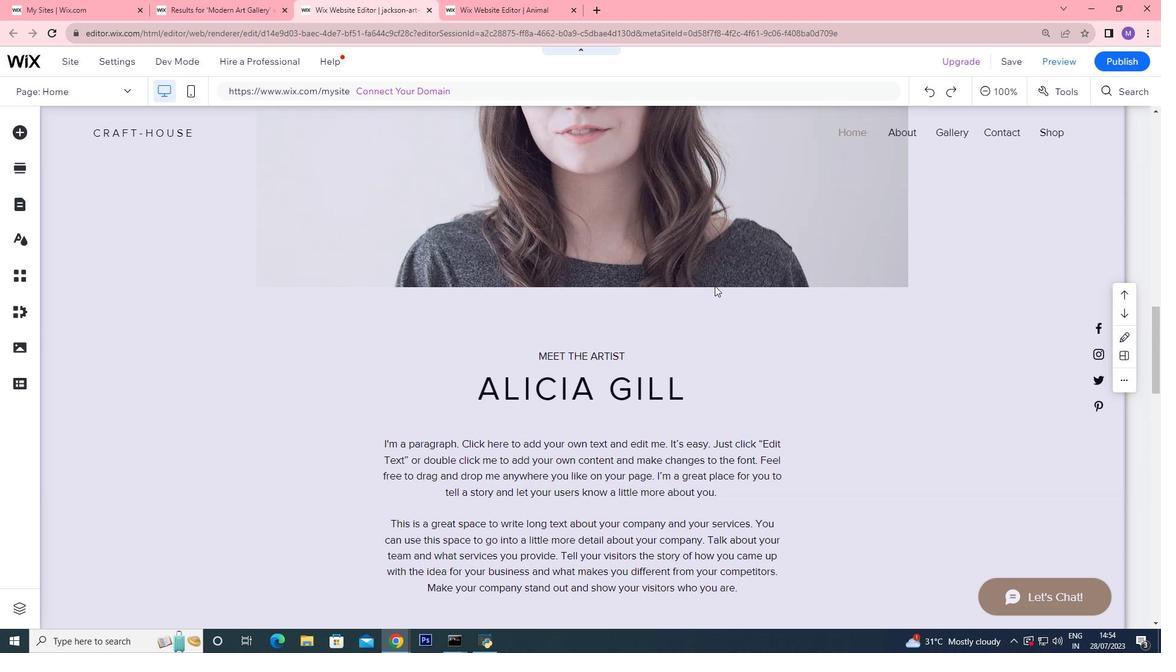 
Action: Mouse scrolled (714, 286) with delta (0, 0)
Screenshot: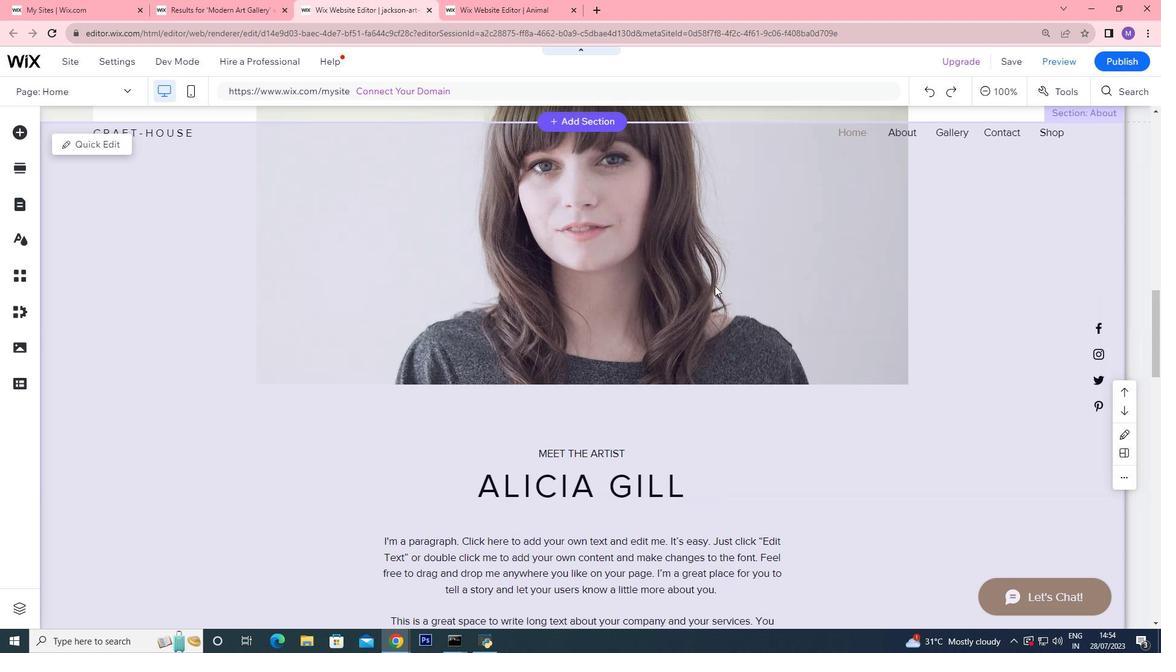 
Action: Mouse scrolled (714, 286) with delta (0, 0)
Screenshot: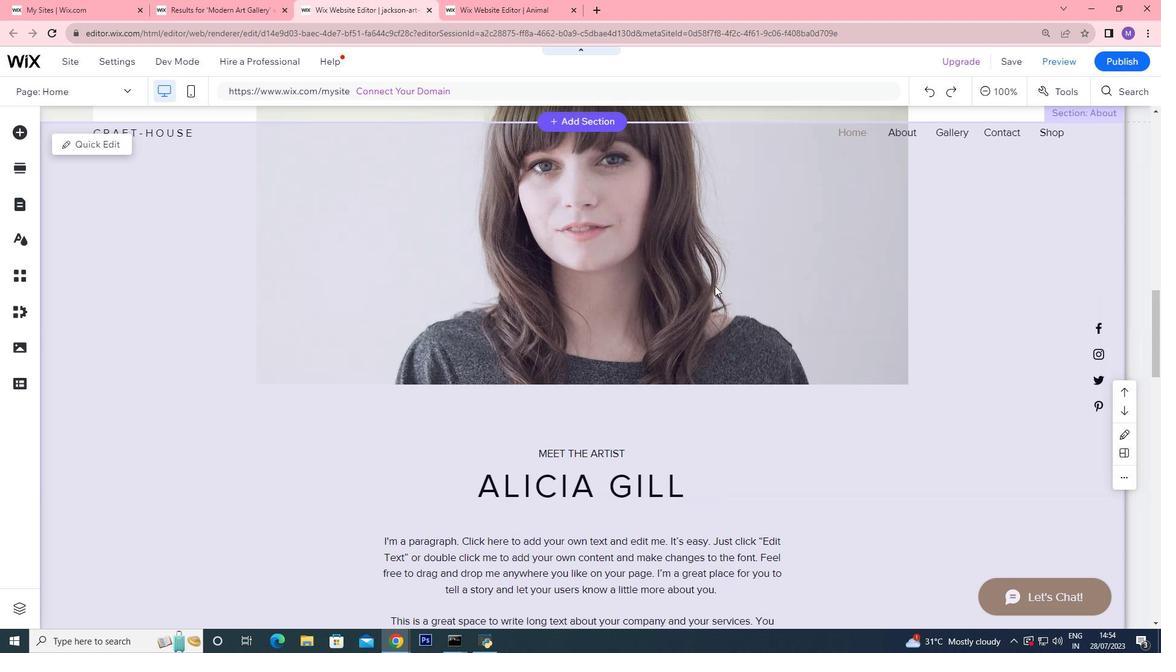 
Action: Mouse scrolled (714, 286) with delta (0, 0)
Screenshot: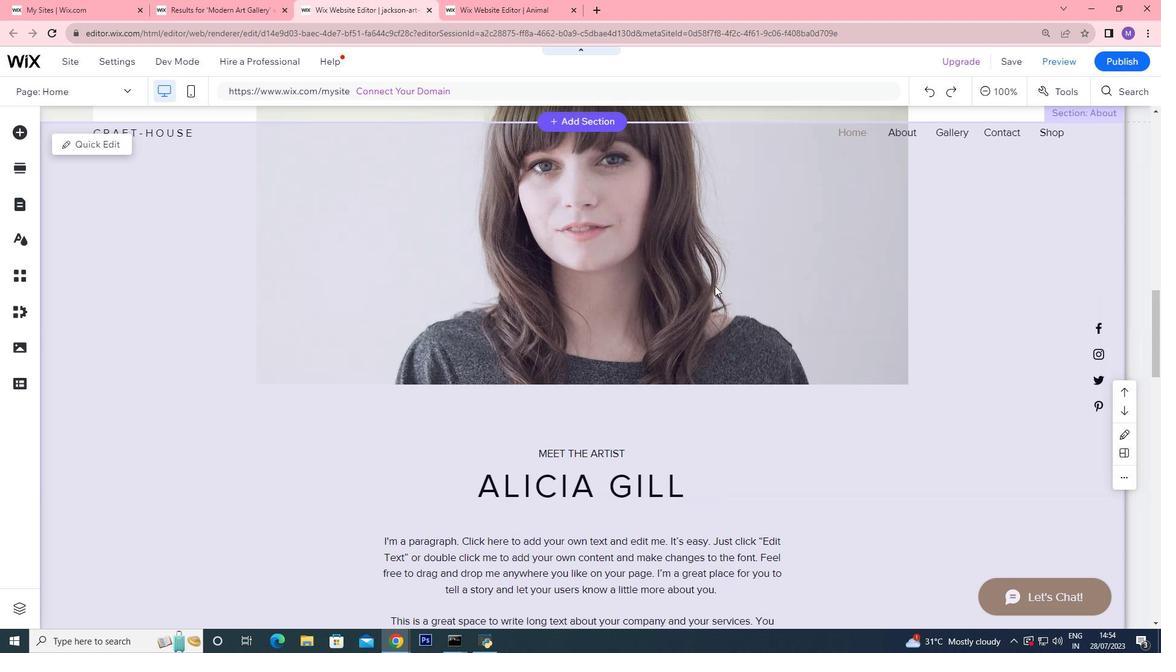 
Action: Mouse scrolled (714, 286) with delta (0, 0)
Screenshot: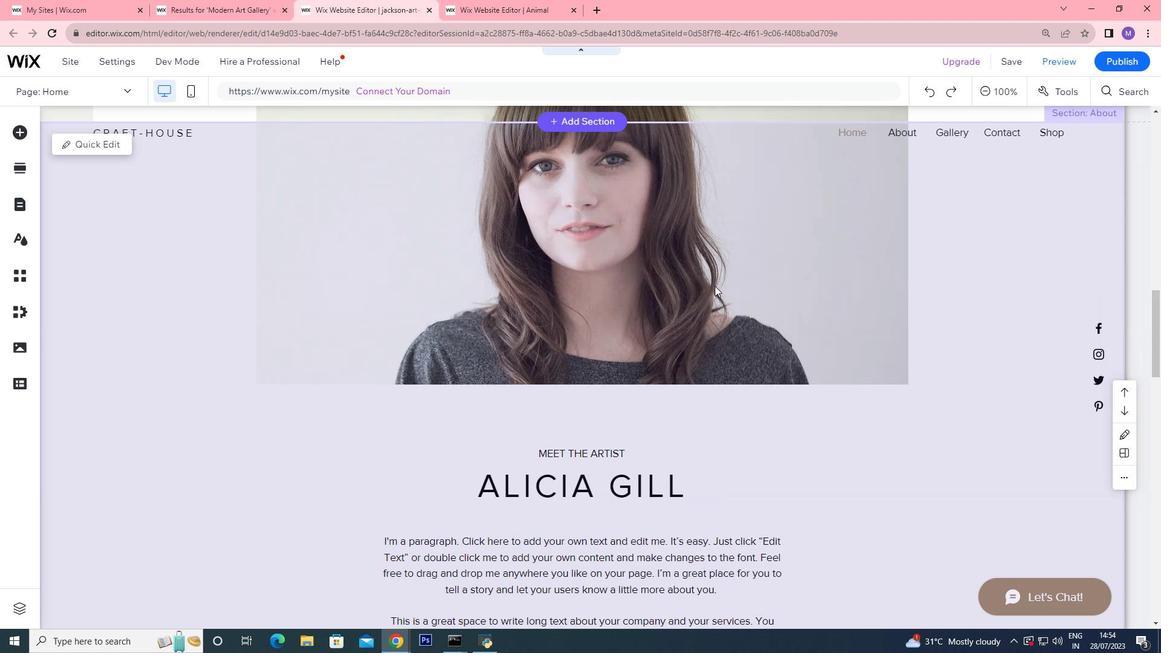 
Action: Mouse scrolled (714, 286) with delta (0, 0)
Screenshot: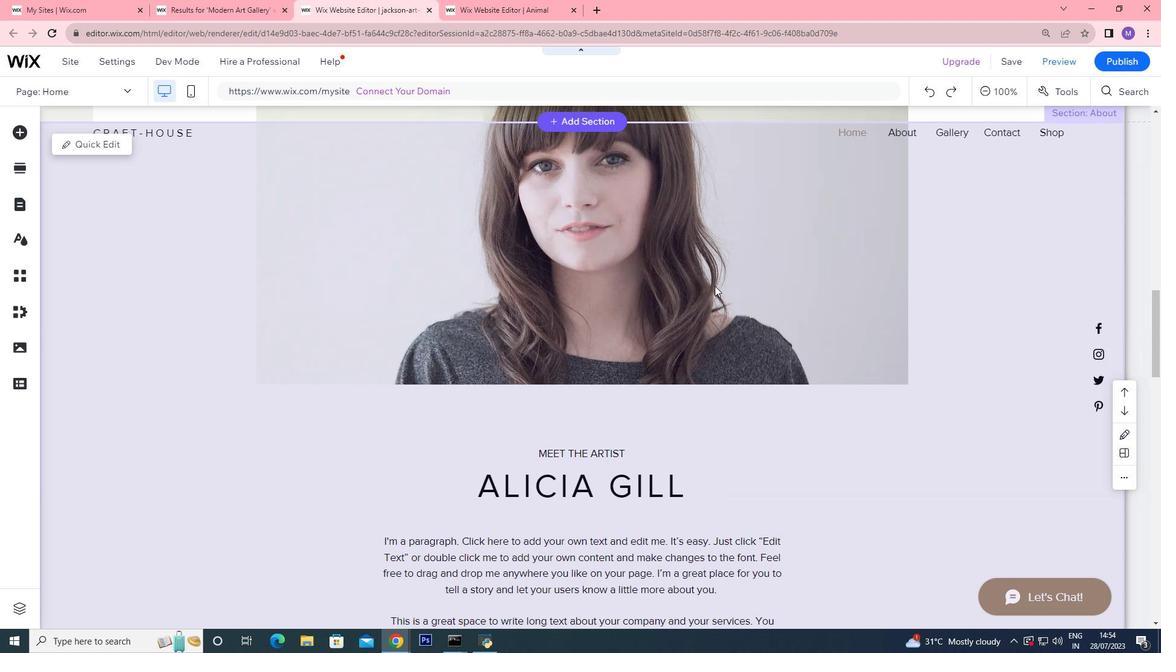 
Action: Mouse scrolled (714, 286) with delta (0, 0)
Screenshot: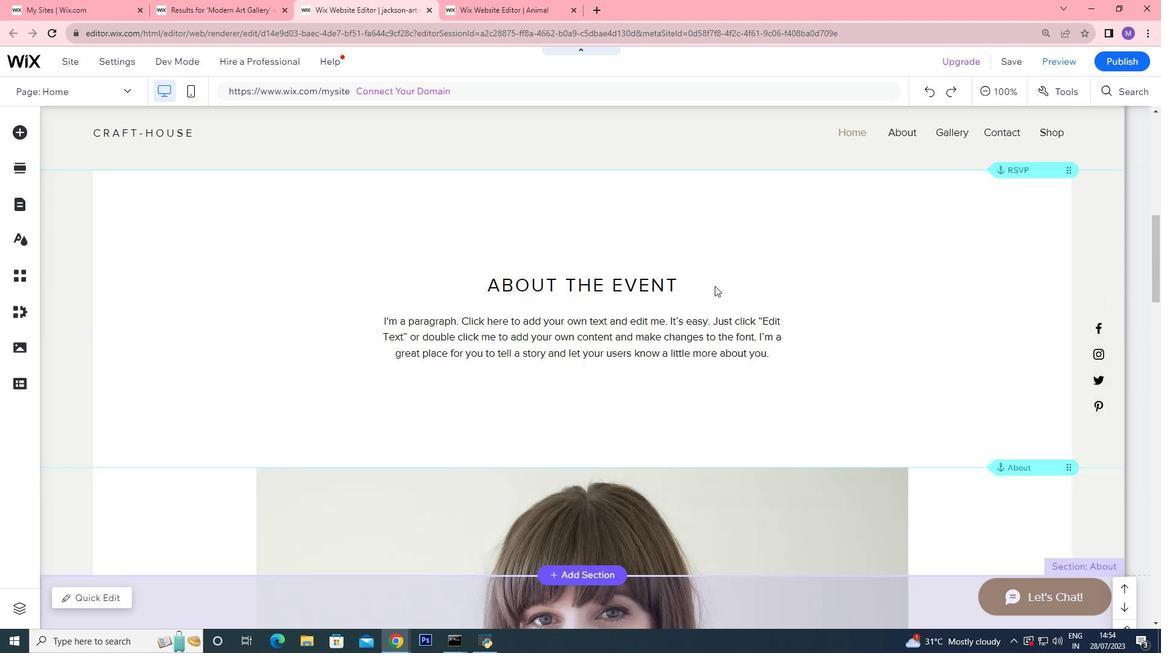 
Action: Mouse scrolled (714, 286) with delta (0, 0)
Screenshot: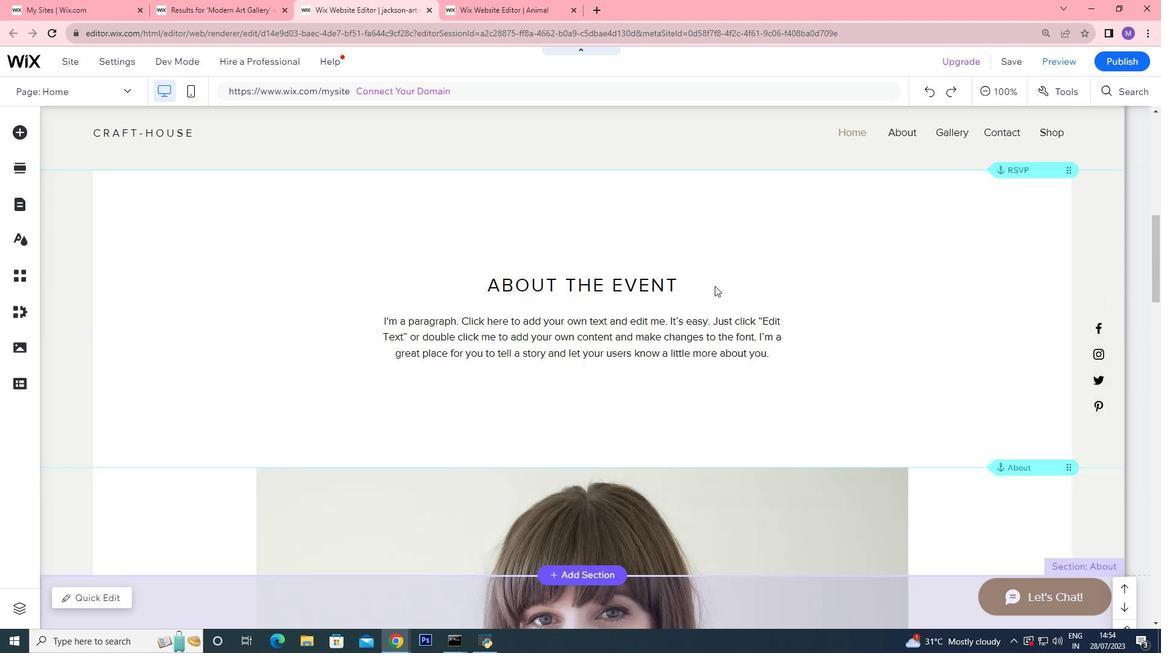 
Action: Mouse scrolled (714, 286) with delta (0, 0)
Screenshot: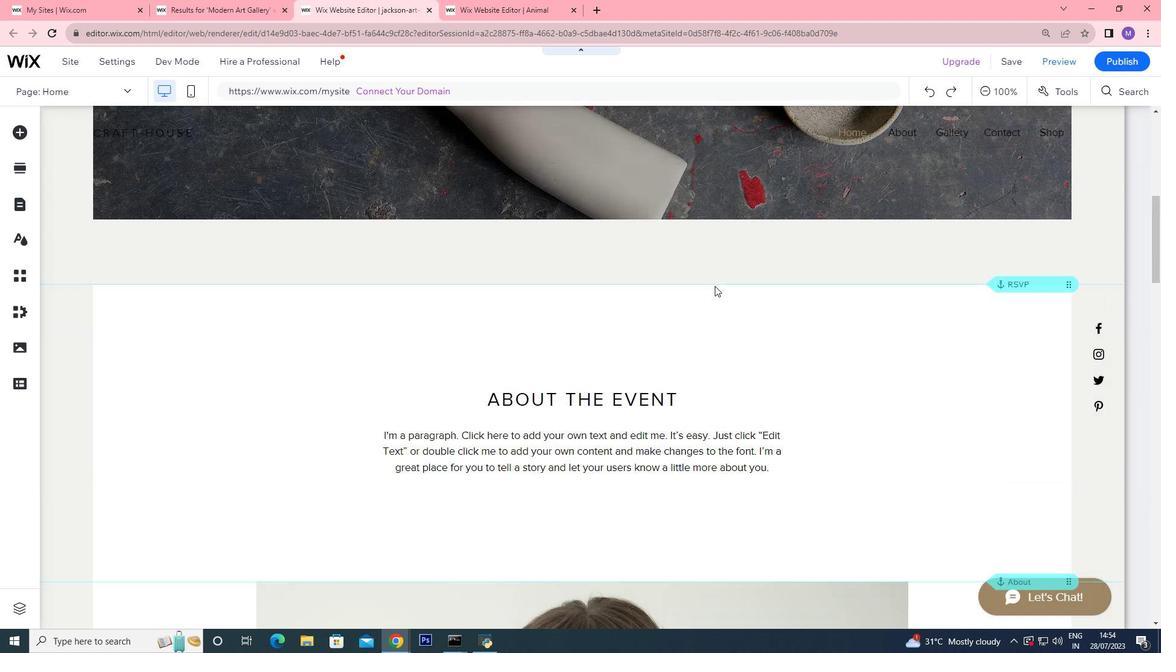 
Action: Mouse scrolled (714, 286) with delta (0, 0)
Screenshot: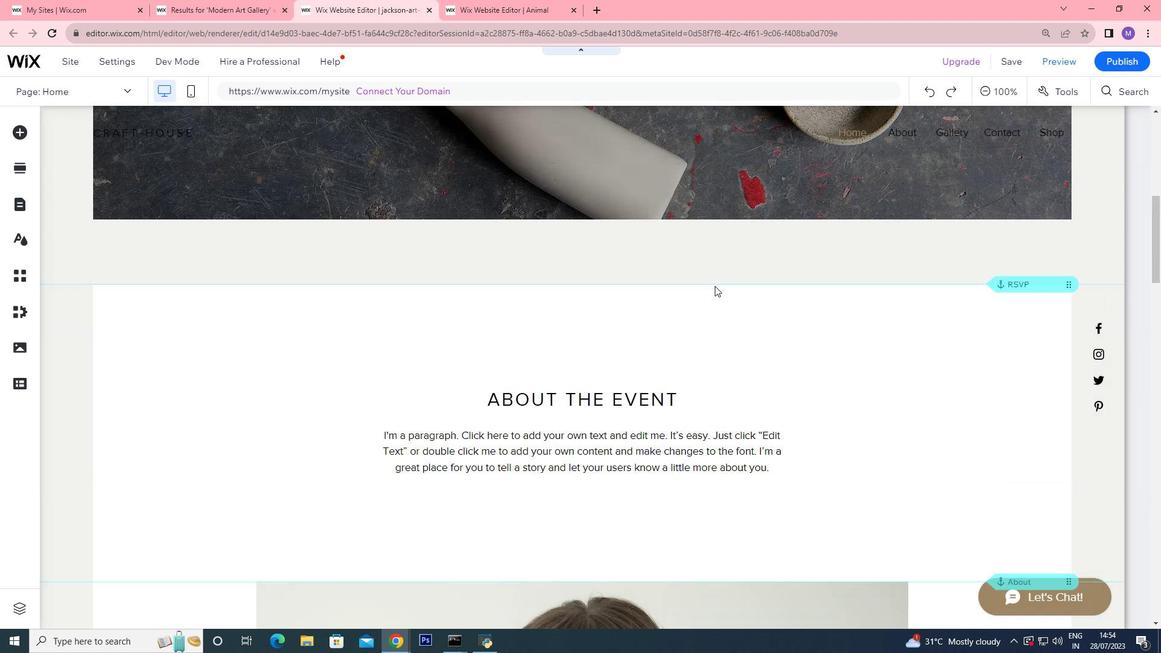 
Action: Mouse moved to (711, 279)
Screenshot: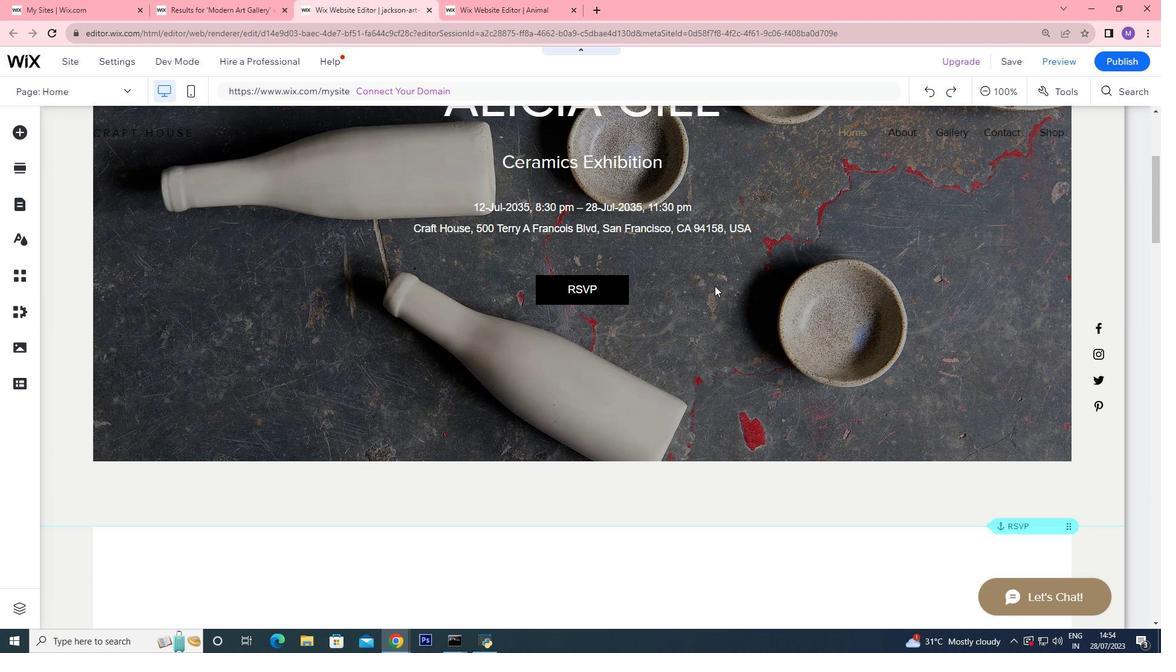 
Action: Mouse scrolled (711, 279) with delta (0, 0)
Screenshot: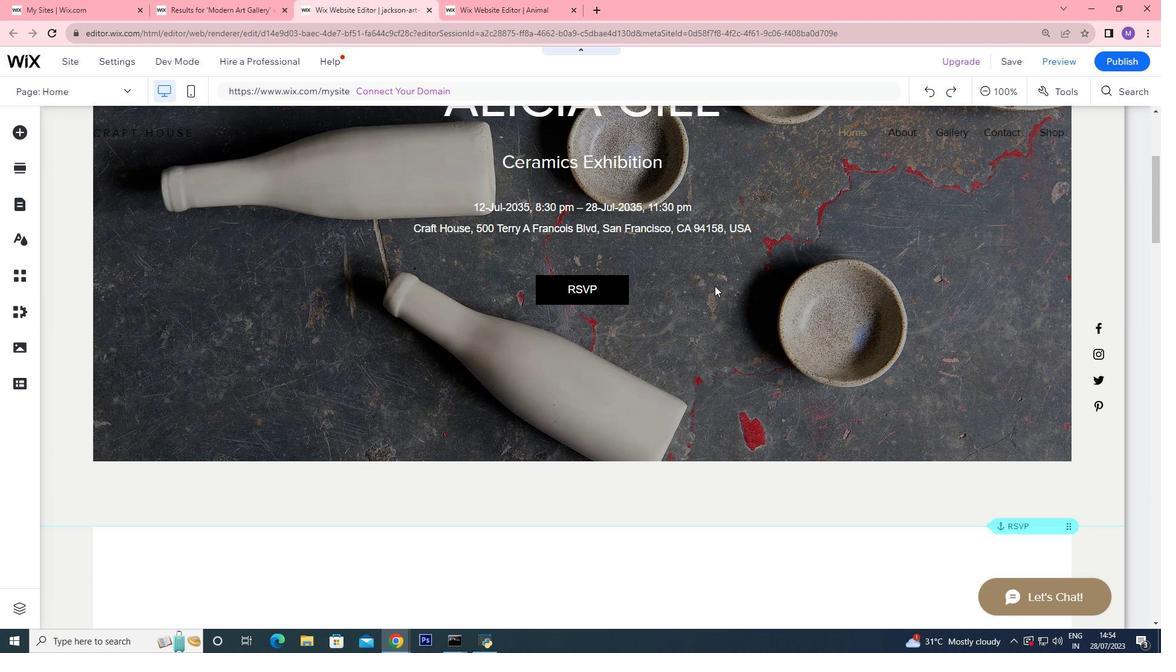 
Action: Mouse scrolled (711, 279) with delta (0, 0)
Screenshot: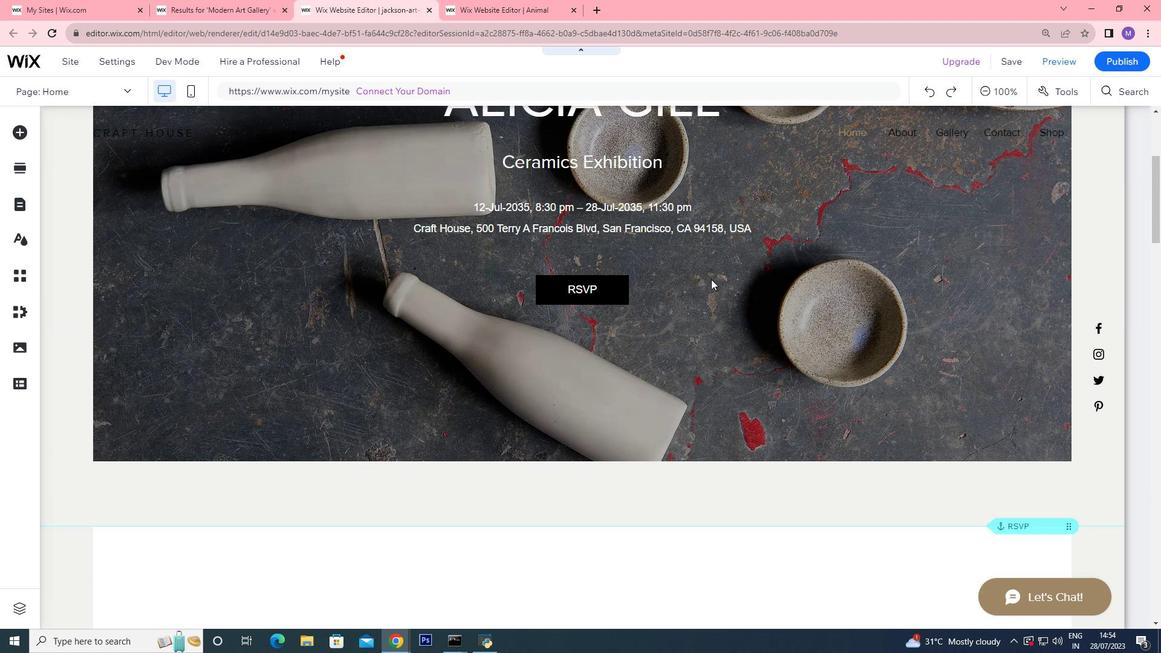
Action: Mouse scrolled (711, 279) with delta (0, 0)
Screenshot: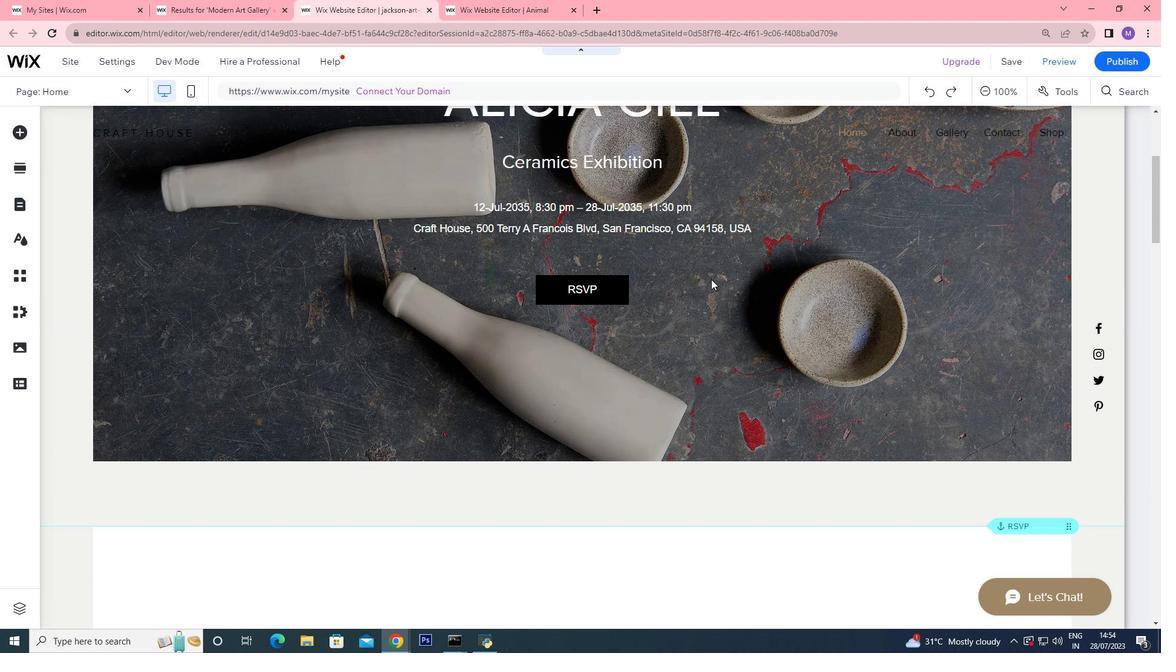 
Action: Mouse moved to (697, 283)
Screenshot: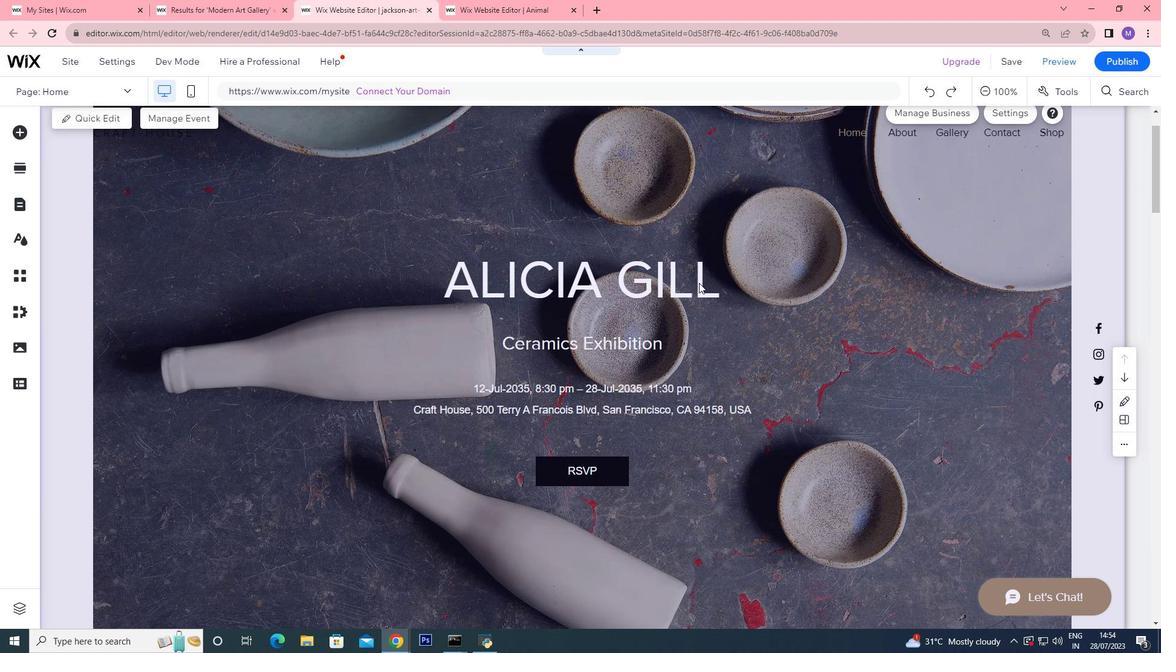
Action: Mouse scrolled (697, 284) with delta (0, 0)
Screenshot: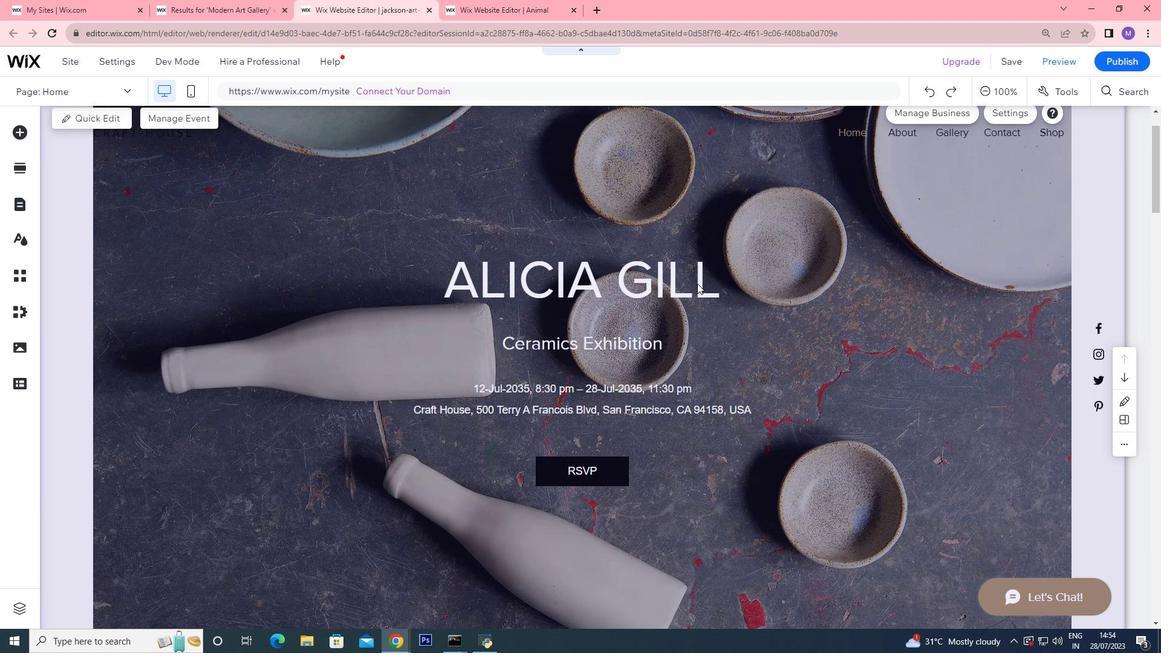 
Action: Mouse scrolled (697, 284) with delta (0, 0)
Screenshot: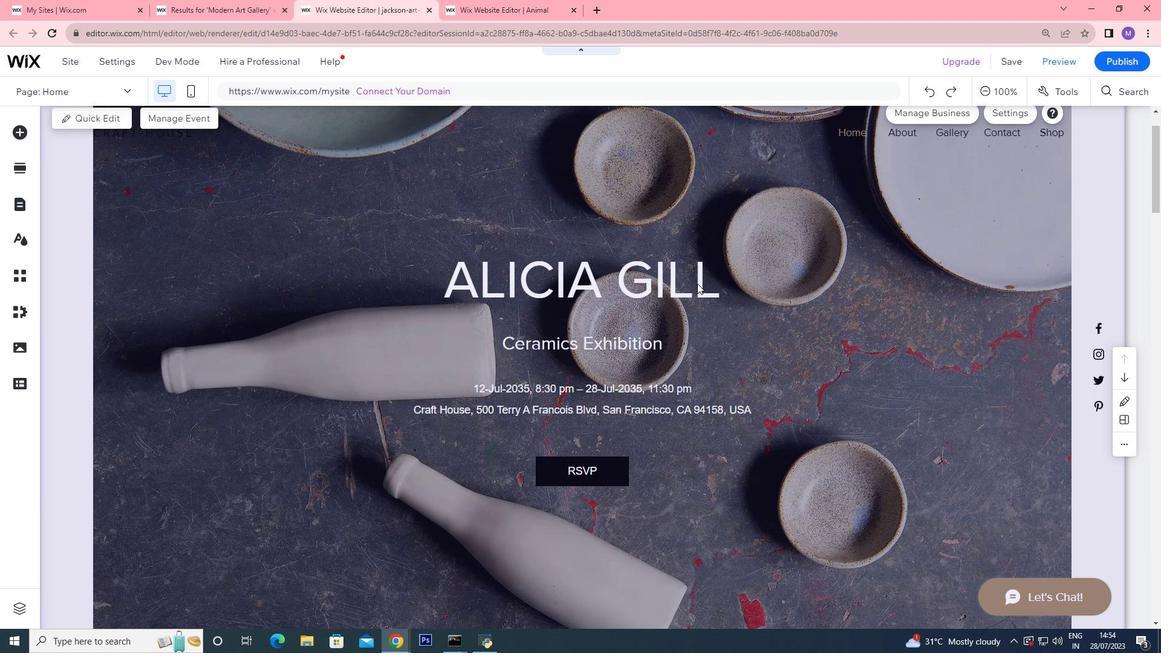 
Action: Mouse moved to (835, 230)
Screenshot: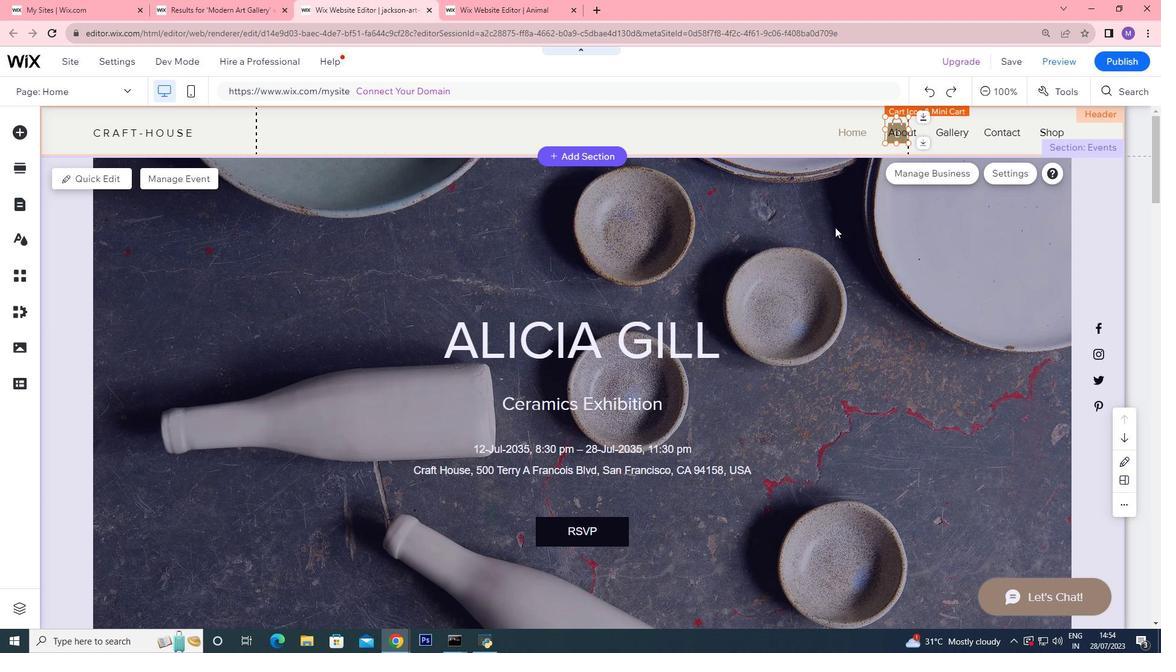 
Action: Mouse pressed left at (835, 230)
Screenshot: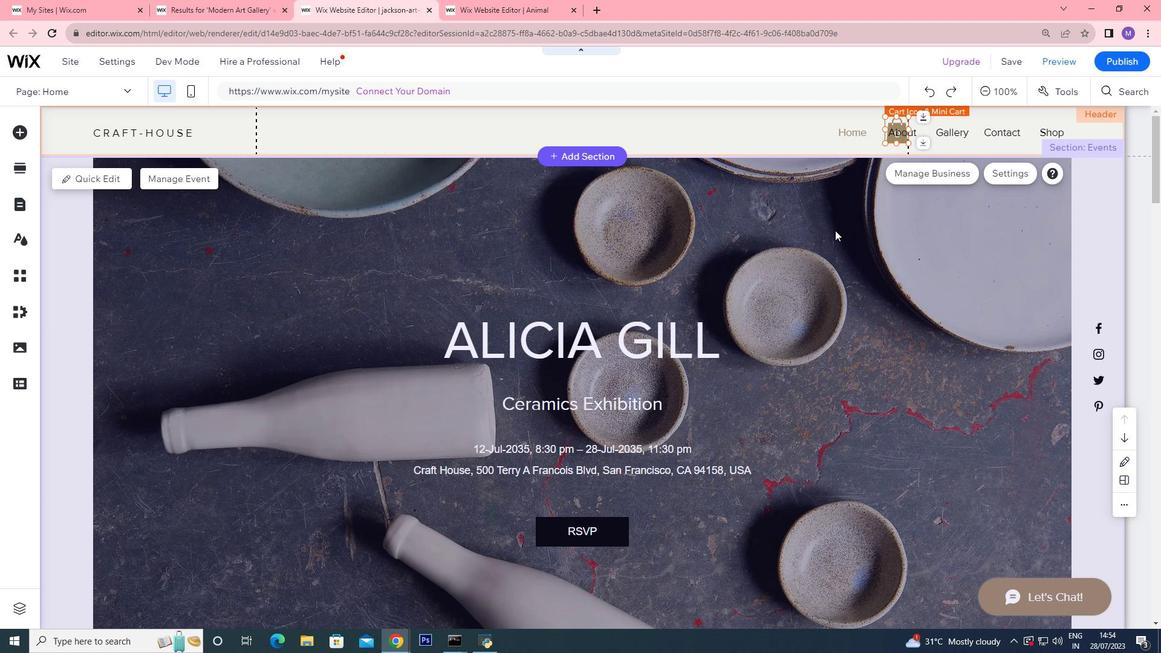 
Action: Mouse pressed left at (835, 230)
Screenshot: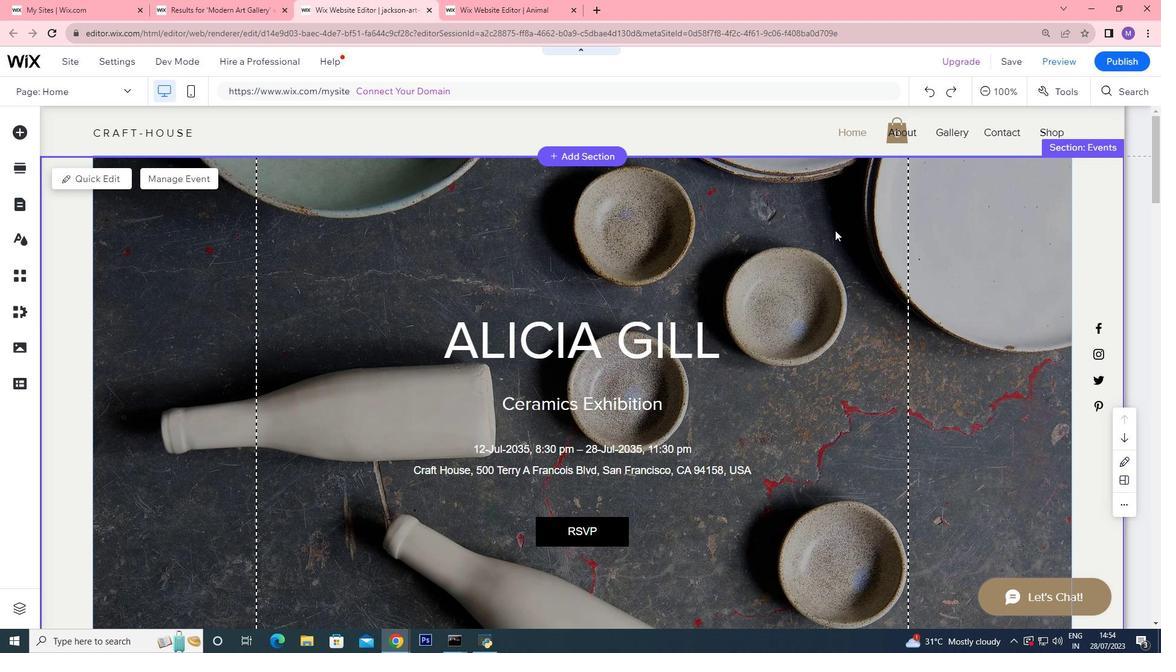 
Action: Mouse moved to (1117, 461)
Screenshot: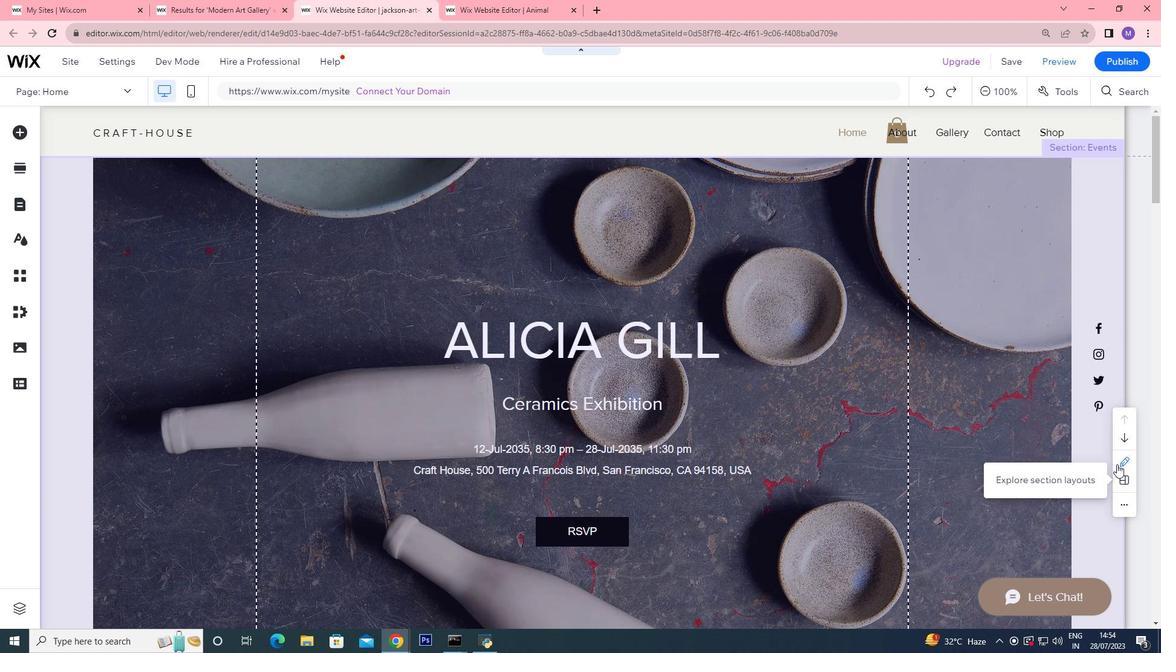 
Action: Mouse pressed left at (1117, 461)
Screenshot: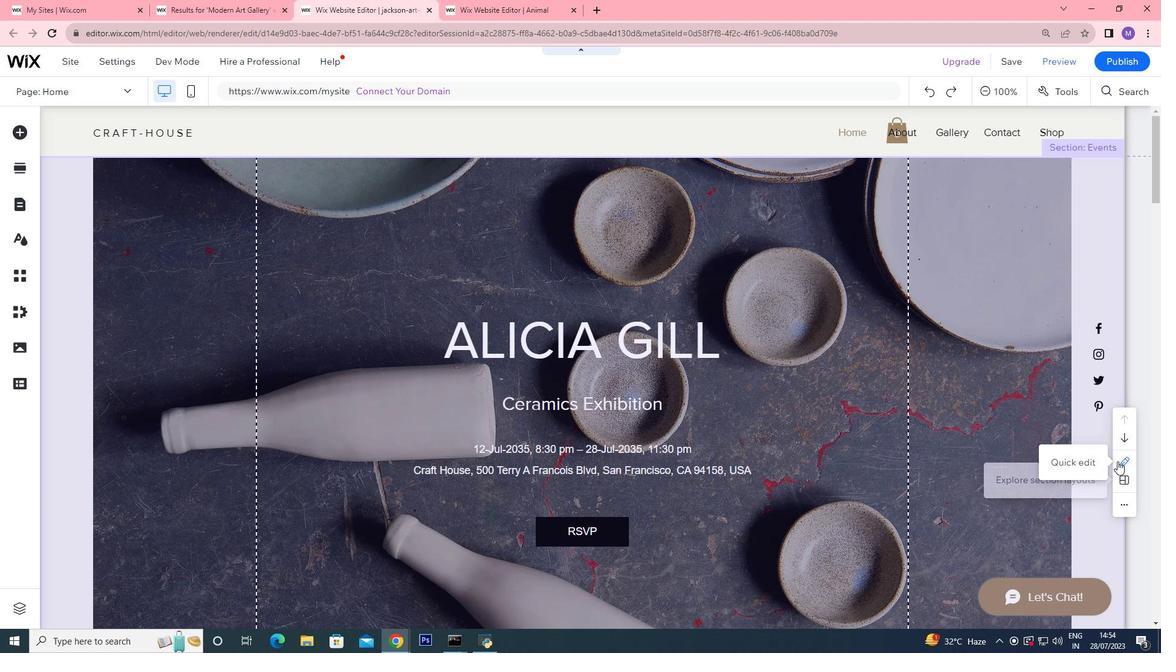 
Action: Mouse moved to (1092, 219)
Screenshot: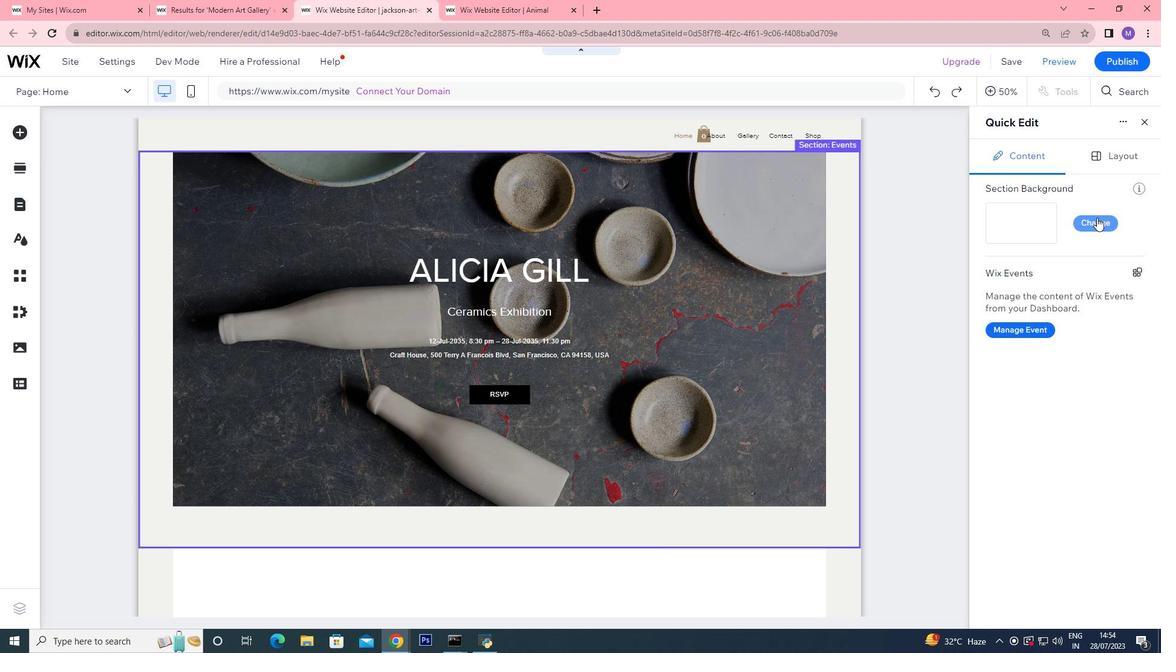 
Action: Mouse pressed left at (1092, 219)
Screenshot: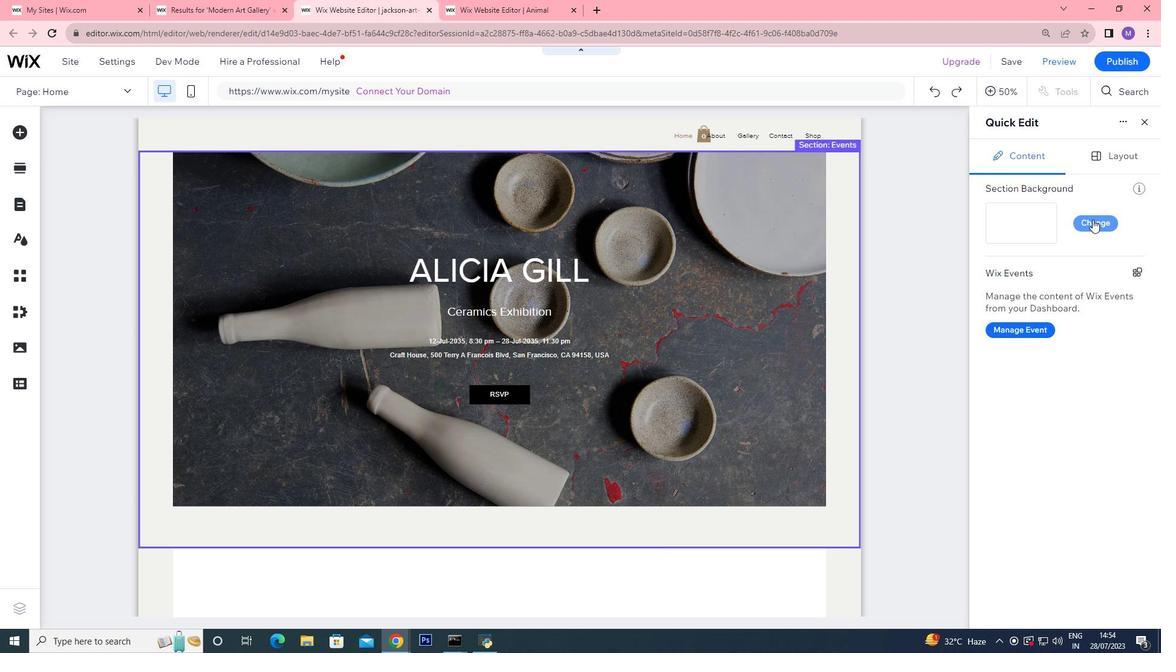 
Action: Mouse moved to (1072, 235)
Screenshot: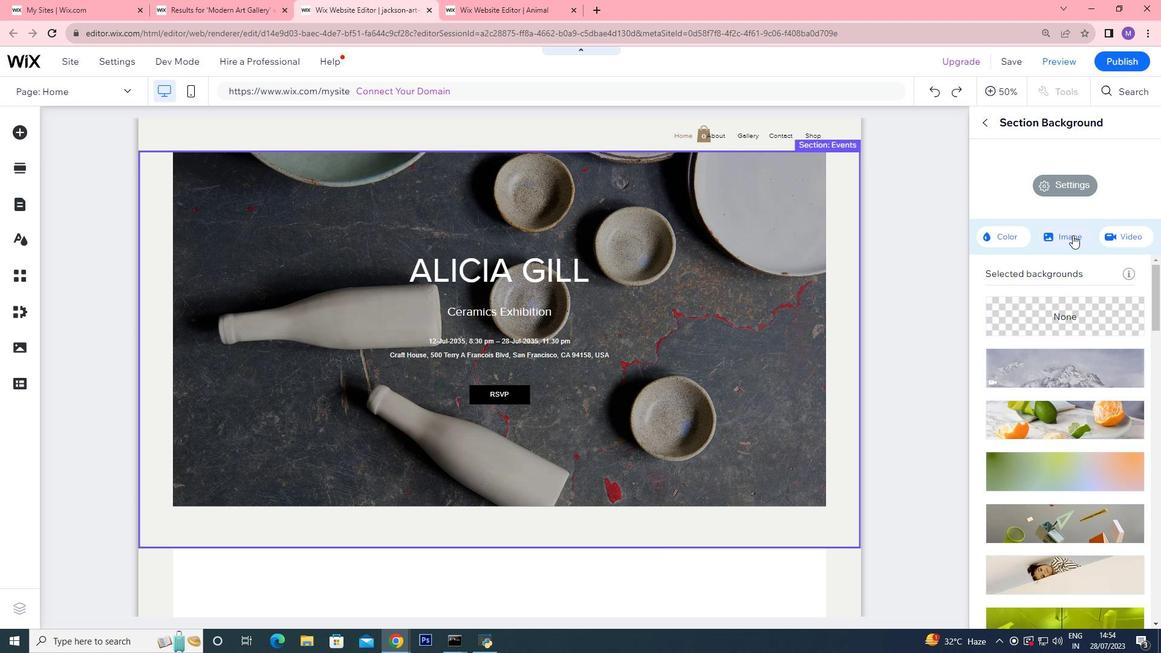 
Action: Mouse pressed left at (1072, 235)
Screenshot: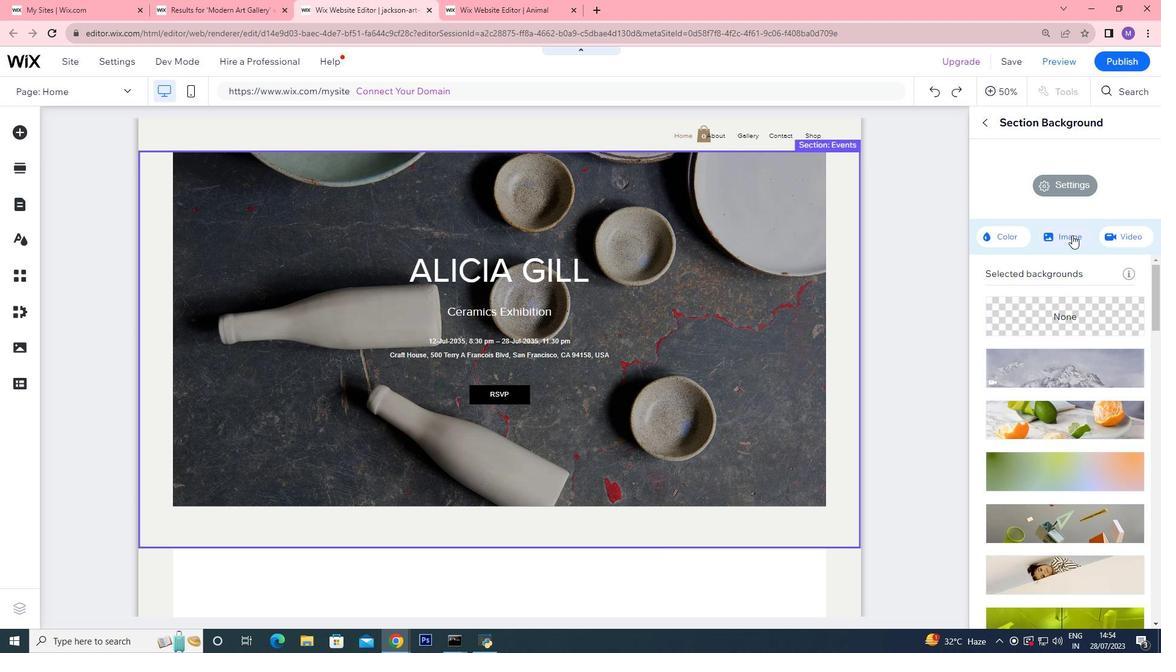 
Action: Mouse moved to (1071, 234)
Screenshot: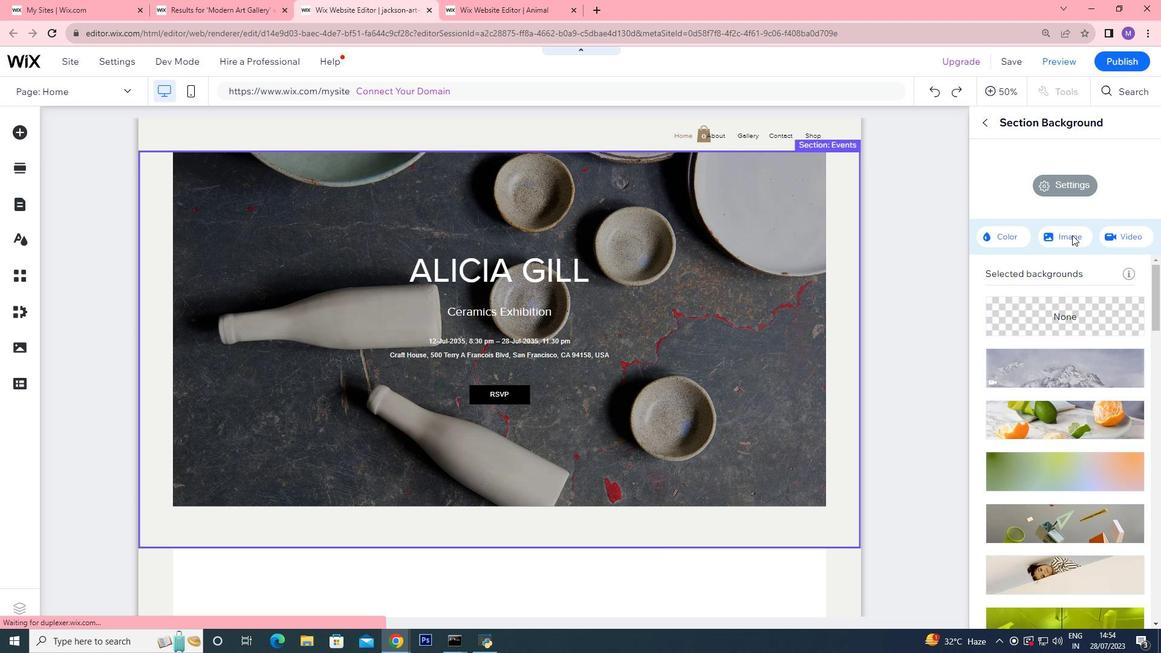 
Action: Mouse pressed left at (1071, 234)
Screenshot: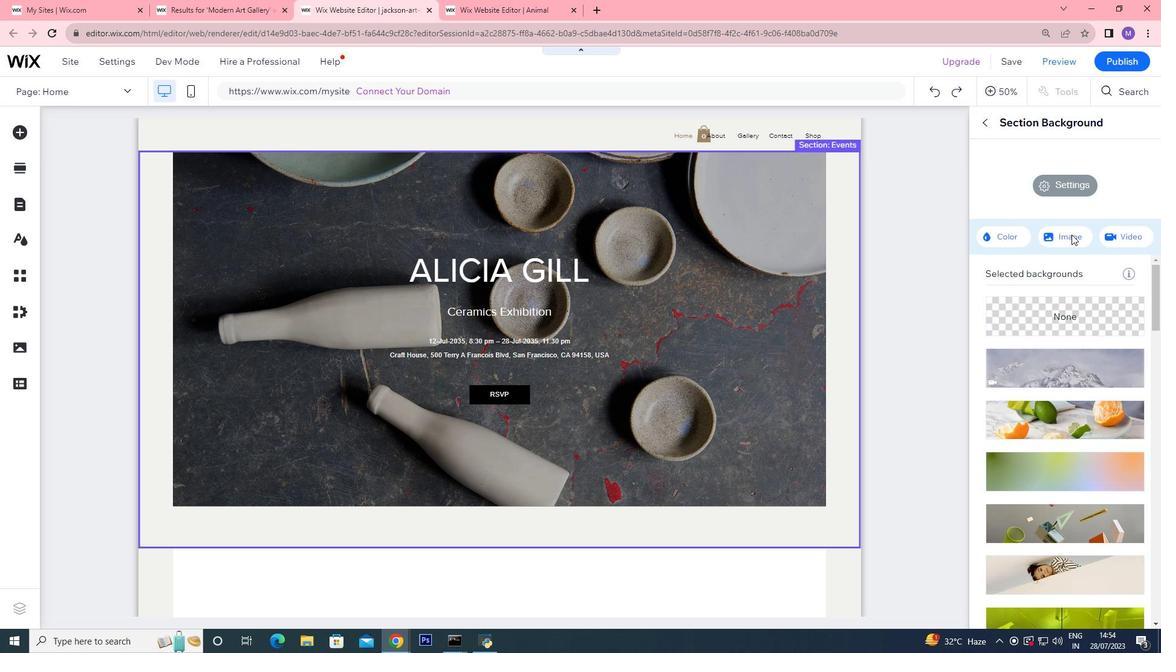 
Action: Mouse moved to (547, 155)
Screenshot: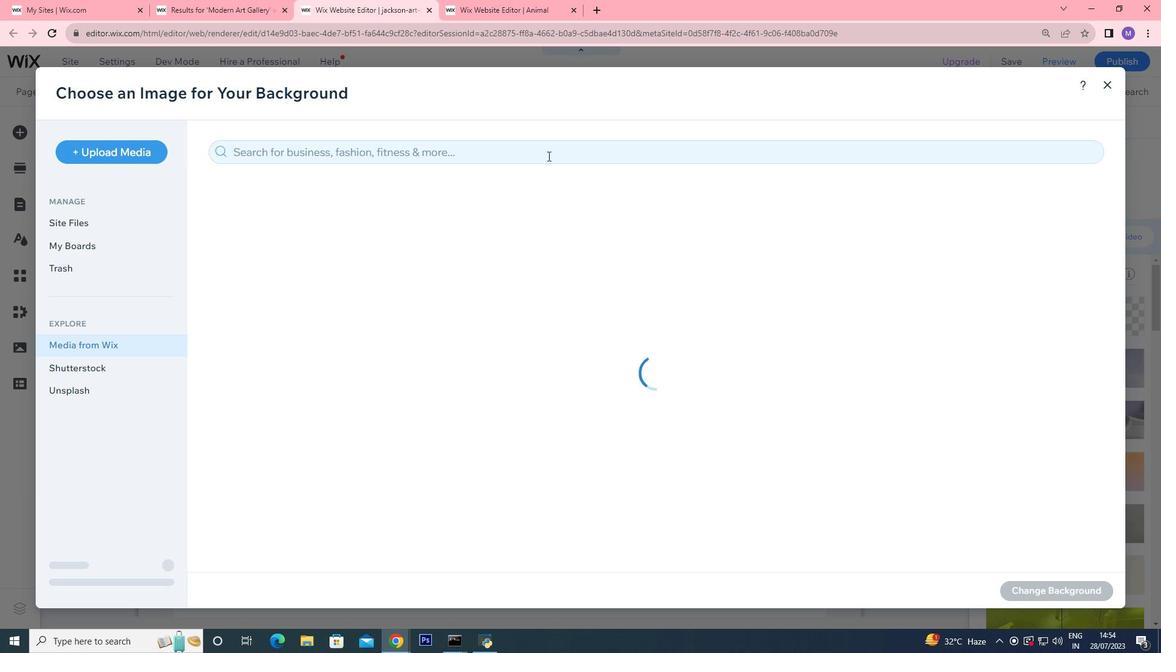 
Action: Mouse pressed left at (547, 155)
Screenshot: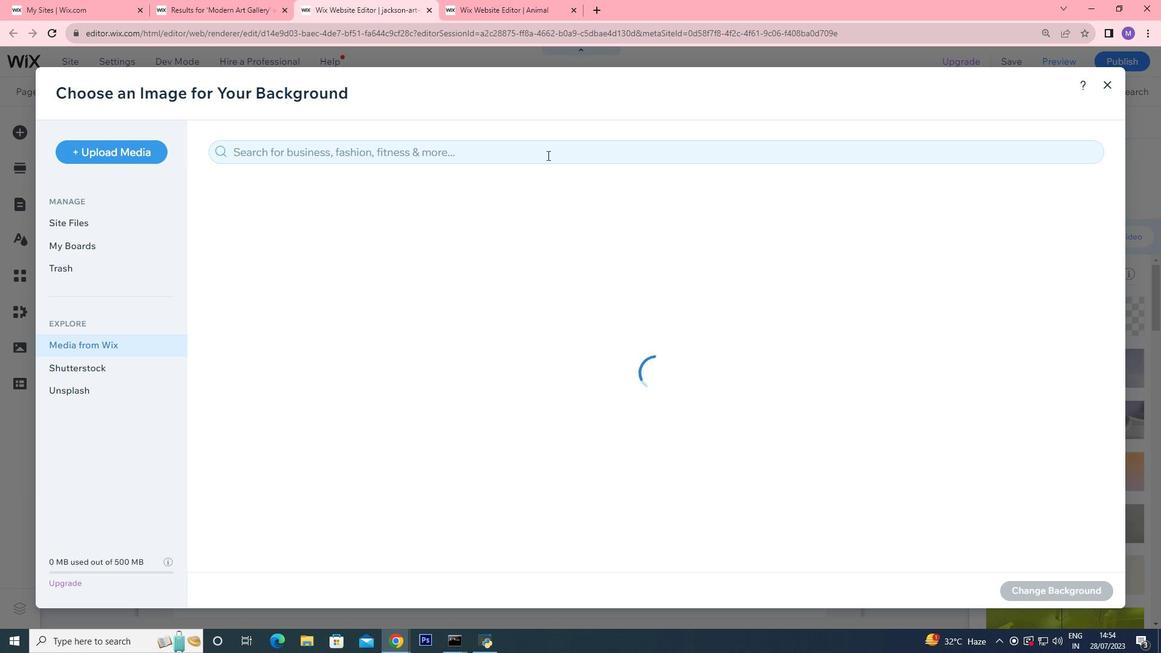 
Action: Key pressed <Key.shift>Art<Key.space>ga
Screenshot: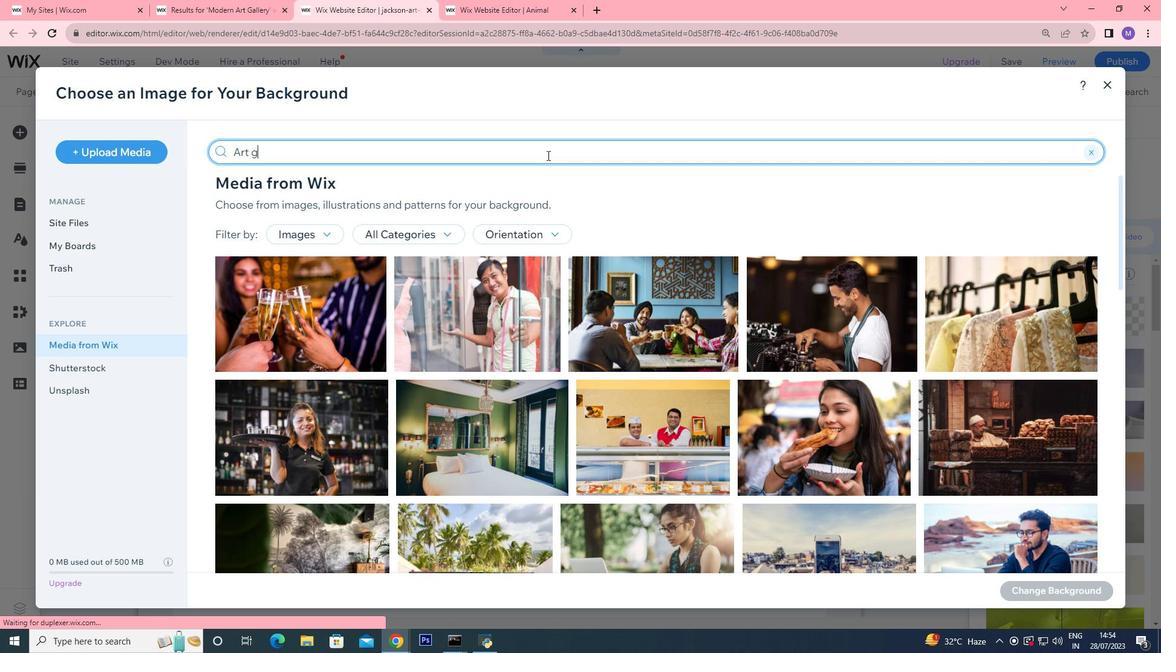 
Action: Mouse moved to (546, 155)
Screenshot: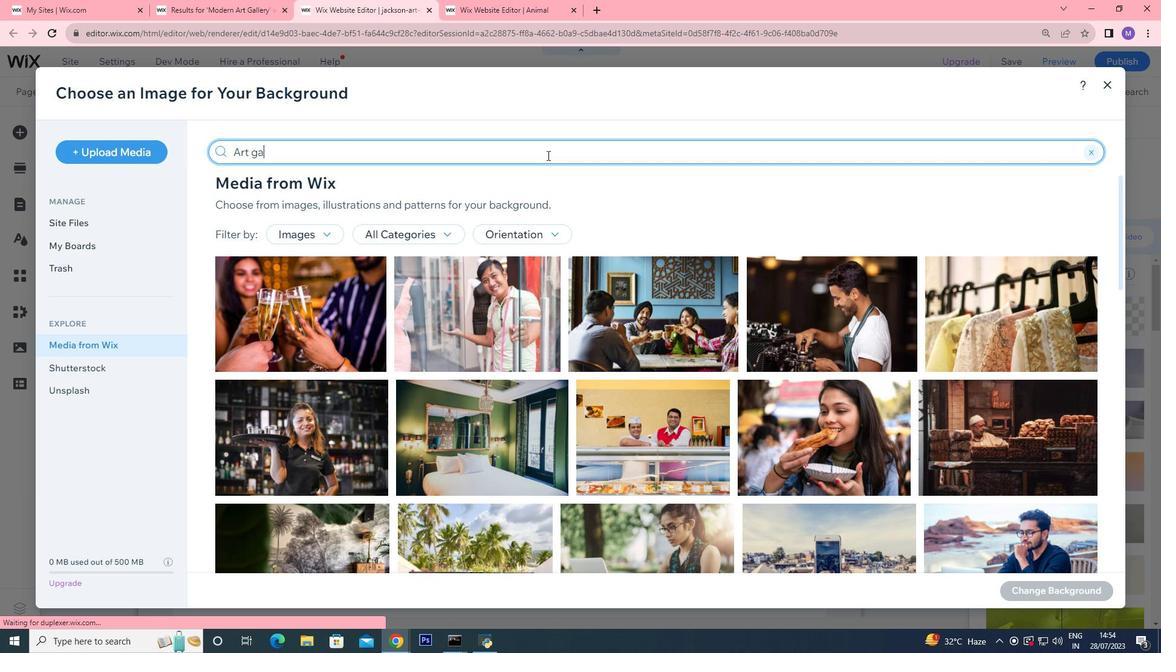
Action: Key pressed ll
Screenshot: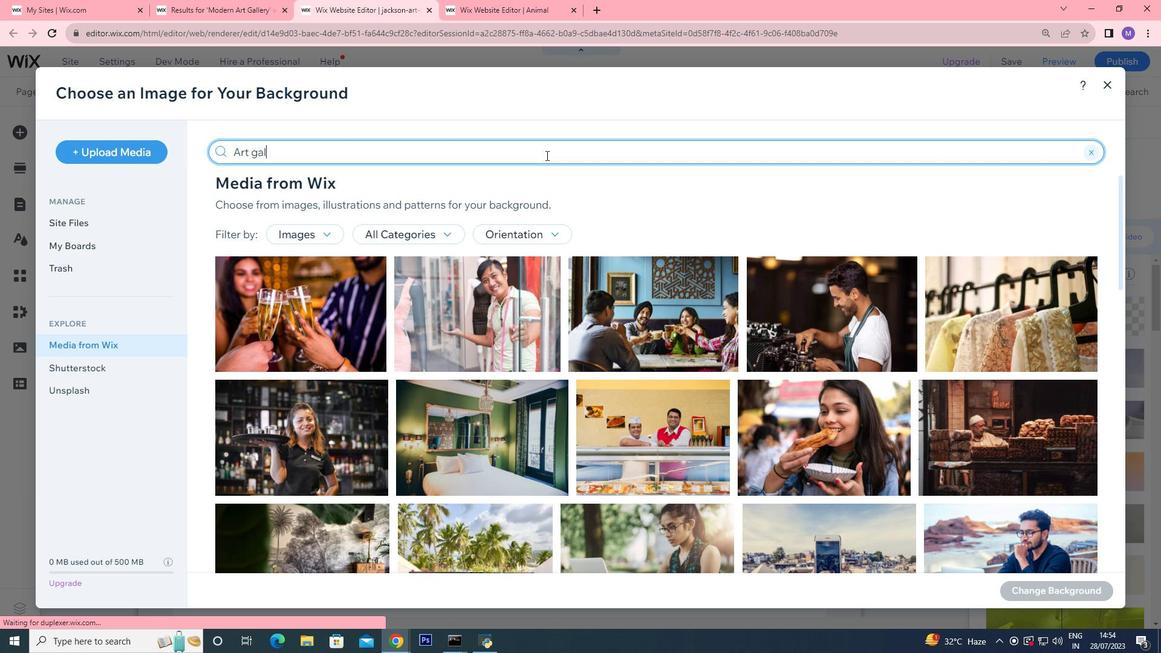 
Action: Mouse moved to (546, 155)
Screenshot: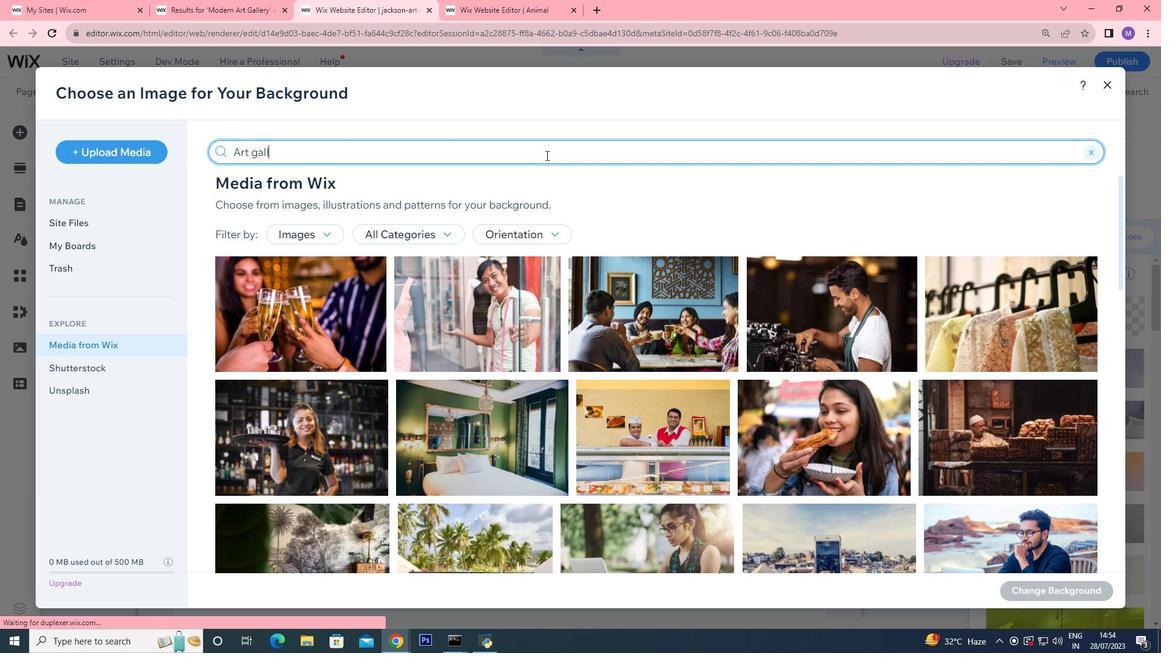 
Action: Key pressed ery<Key.enter>
Screenshot: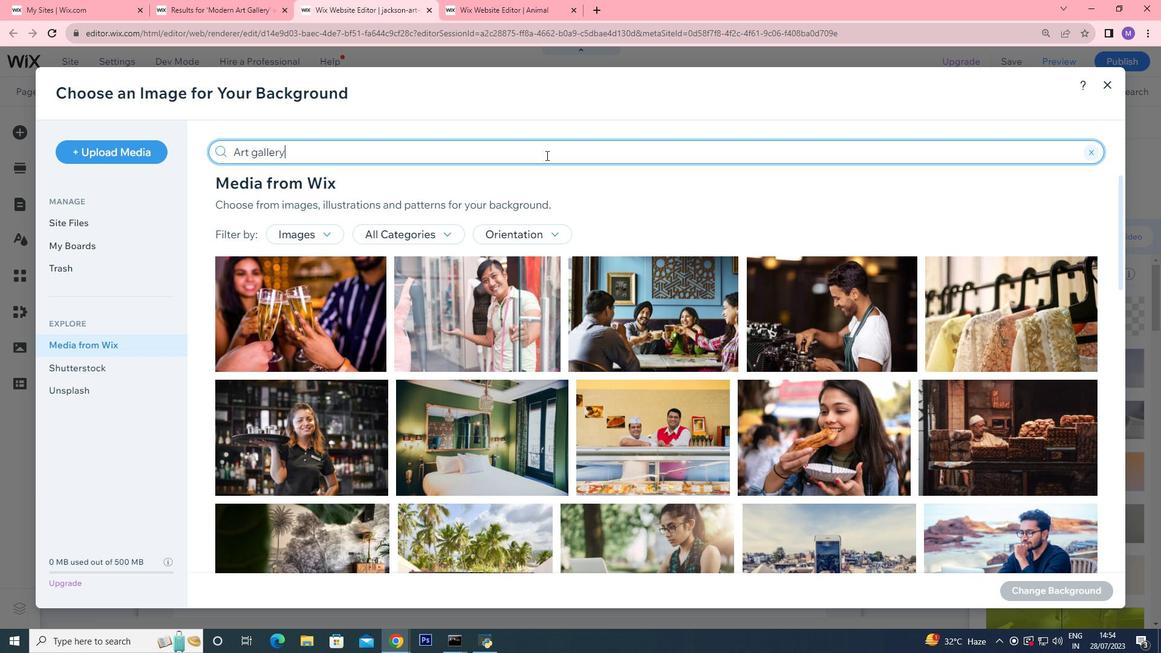 
Action: Mouse moved to (1024, 485)
Screenshot: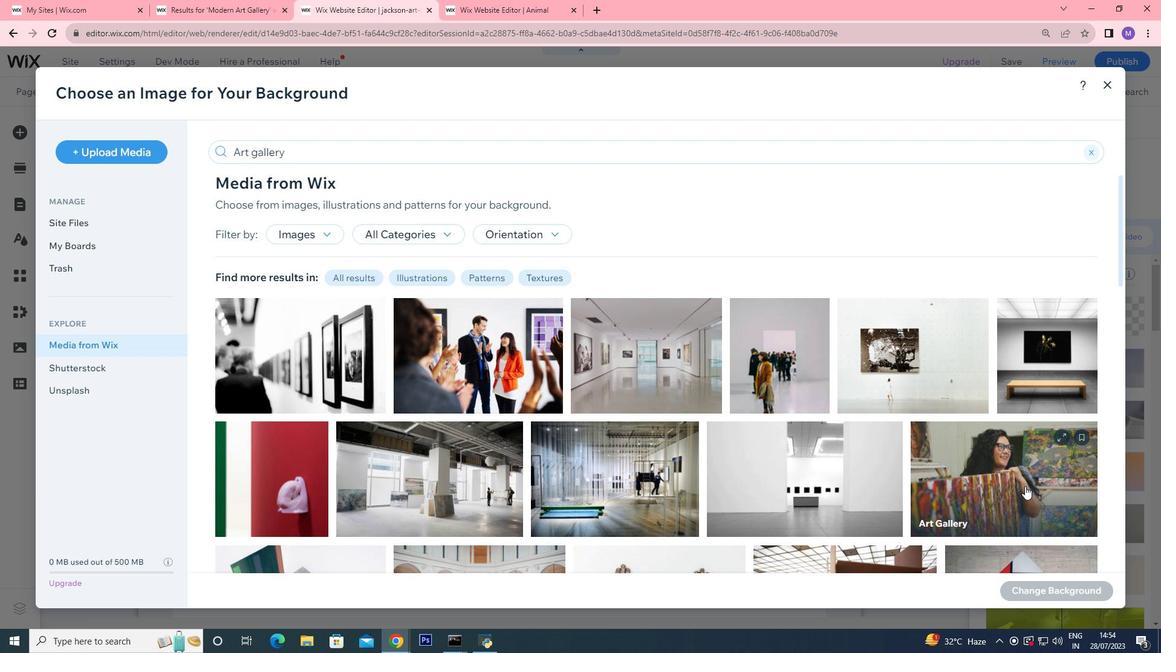 
Action: Mouse pressed left at (1024, 485)
Screenshot: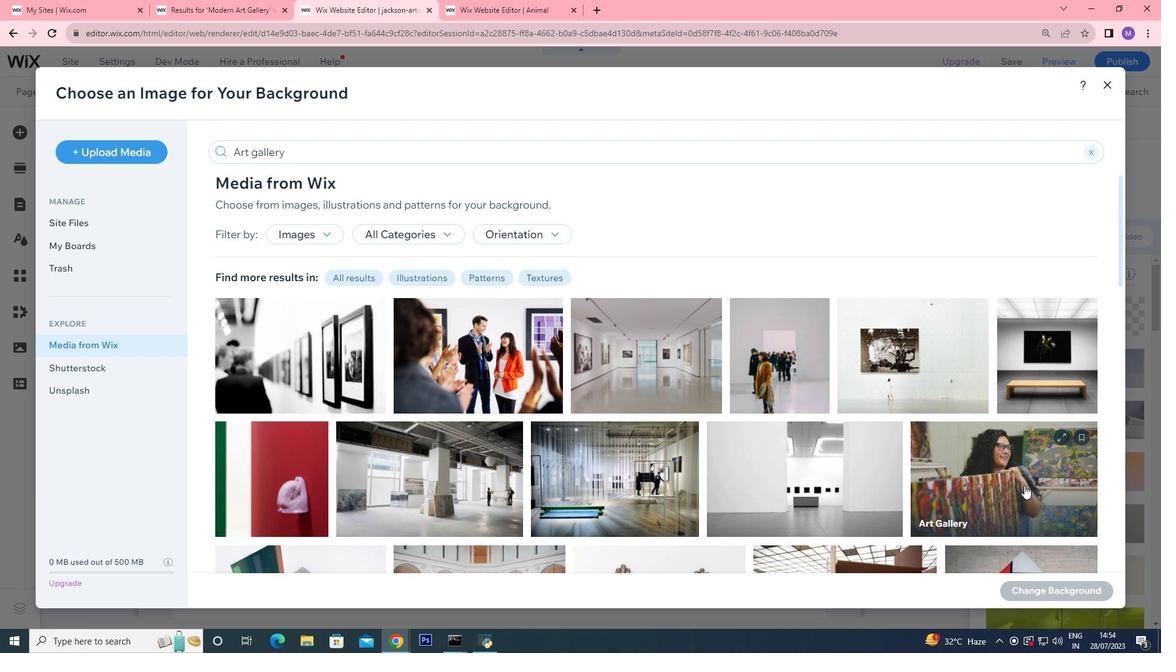 
Action: Mouse moved to (1006, 436)
Screenshot: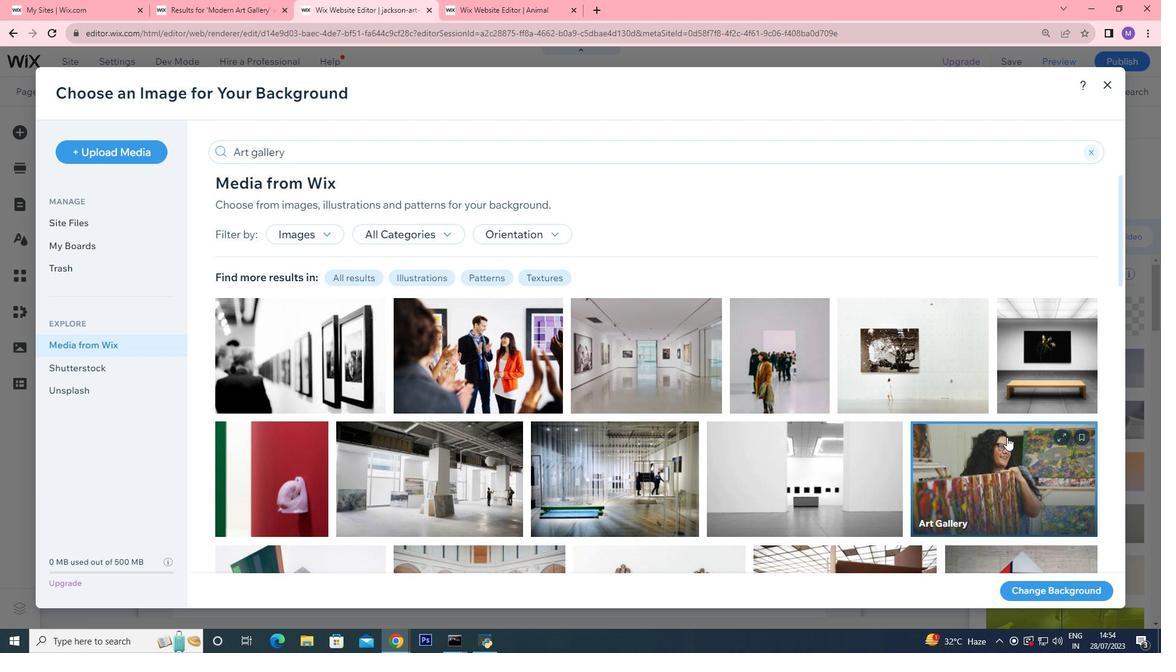 
Action: Mouse scrolled (1006, 435) with delta (0, 0)
Screenshot: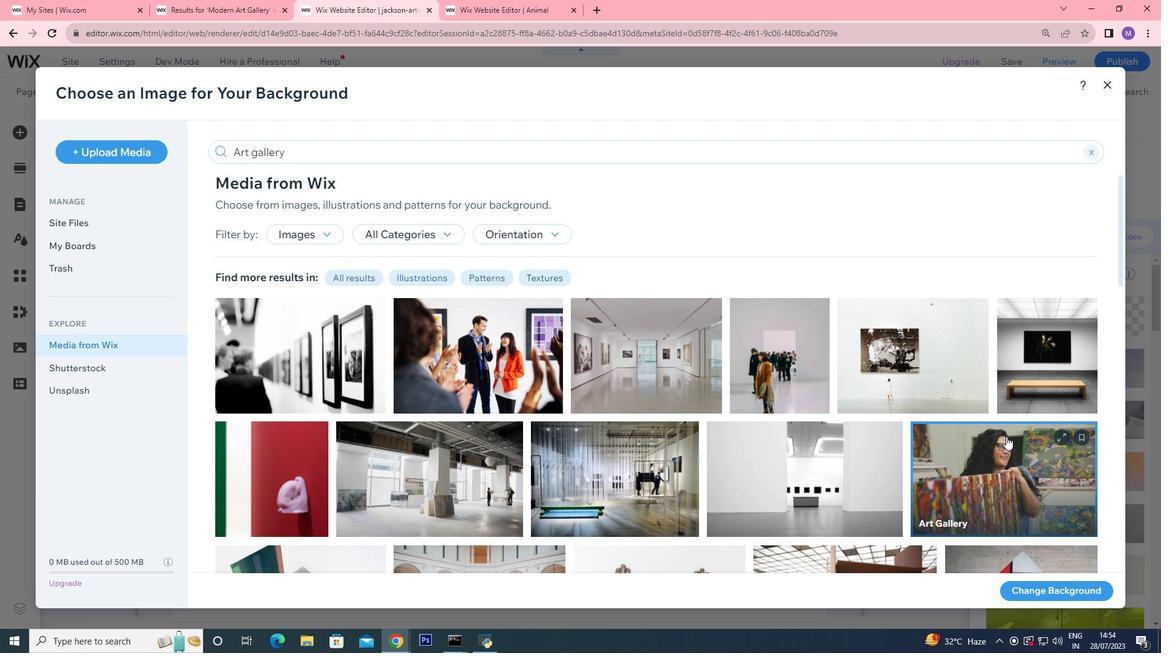 
Action: Mouse scrolled (1006, 435) with delta (0, 0)
Screenshot: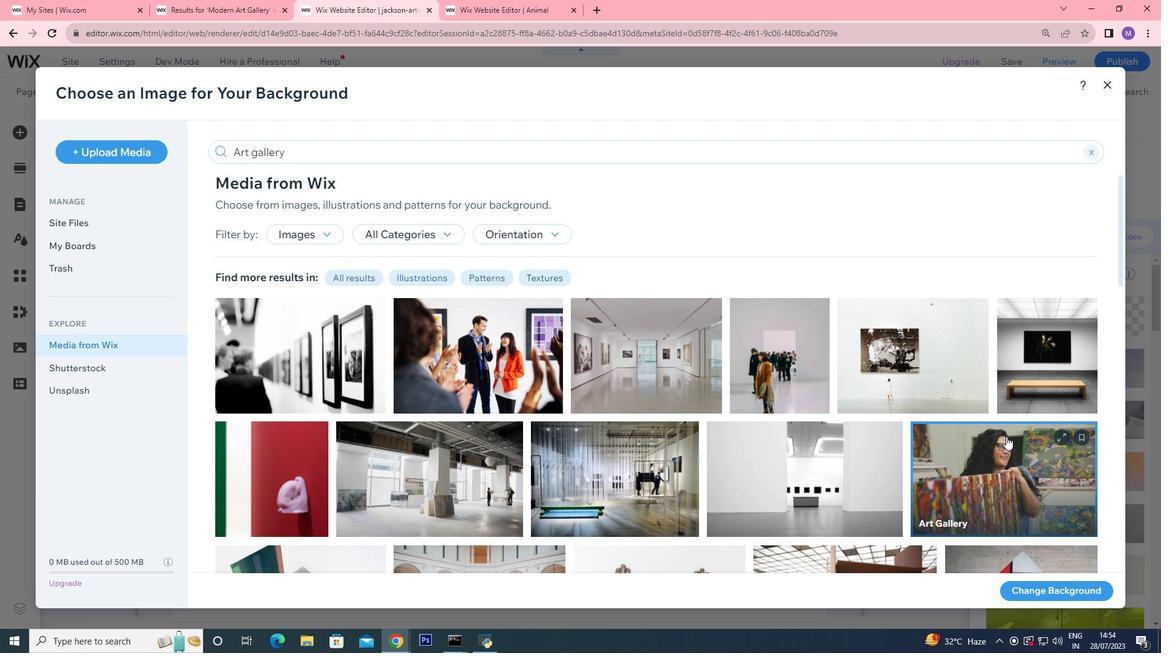 
Action: Mouse scrolled (1006, 435) with delta (0, 0)
Screenshot: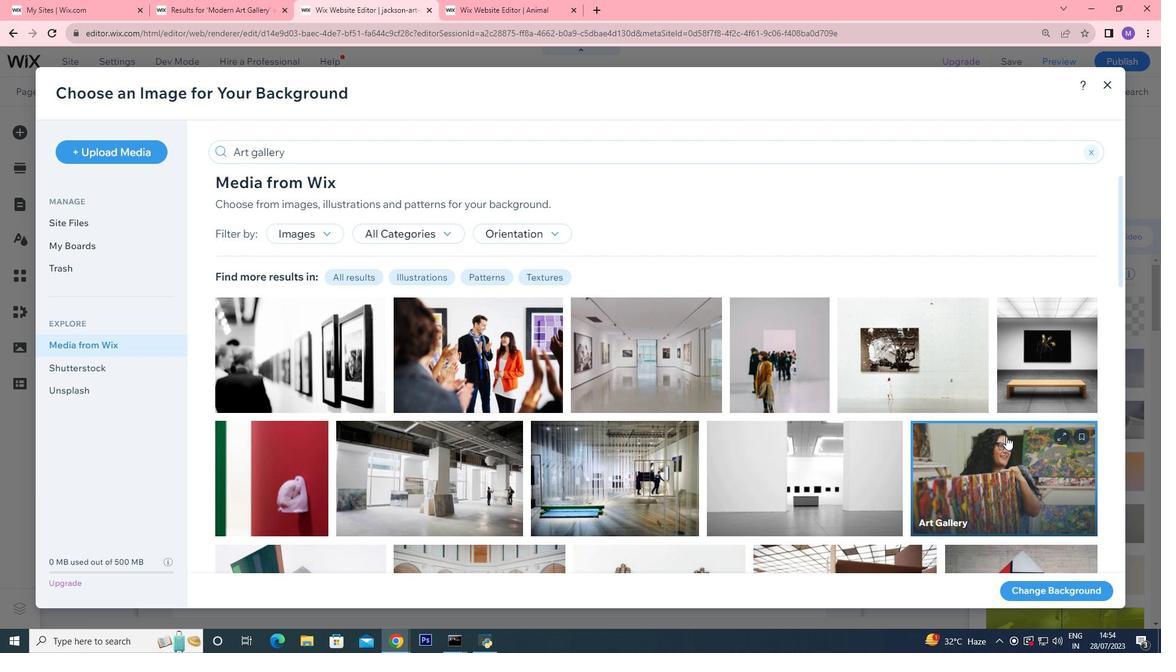 
Action: Mouse scrolled (1006, 435) with delta (0, 0)
Screenshot: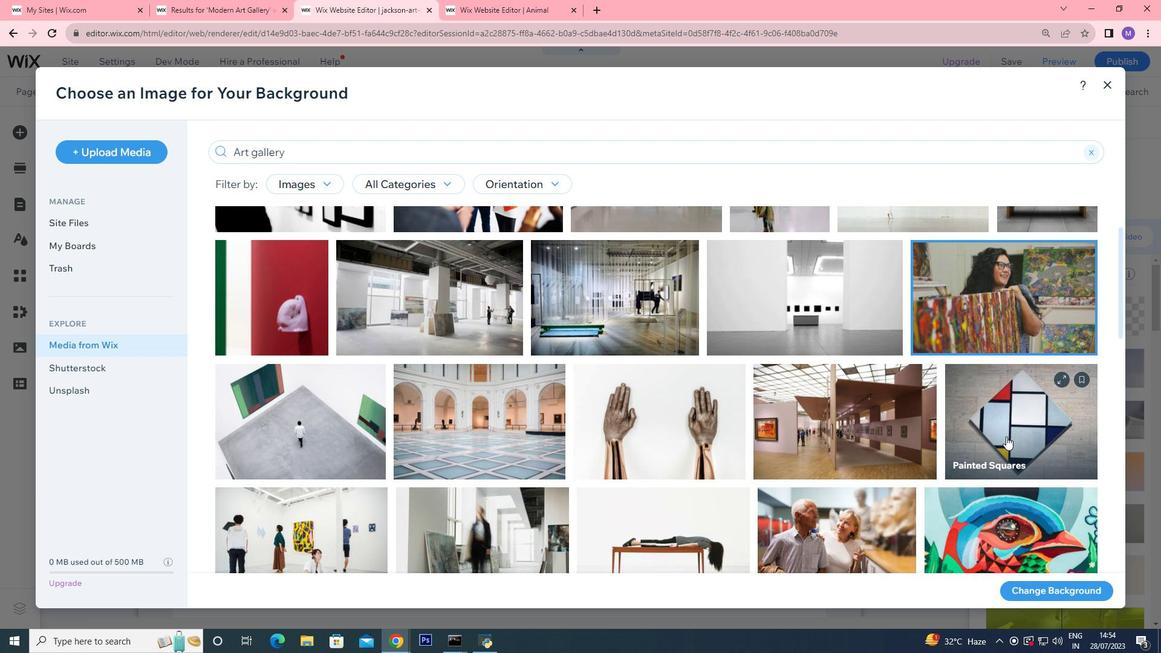 
Action: Mouse scrolled (1006, 435) with delta (0, 0)
Screenshot: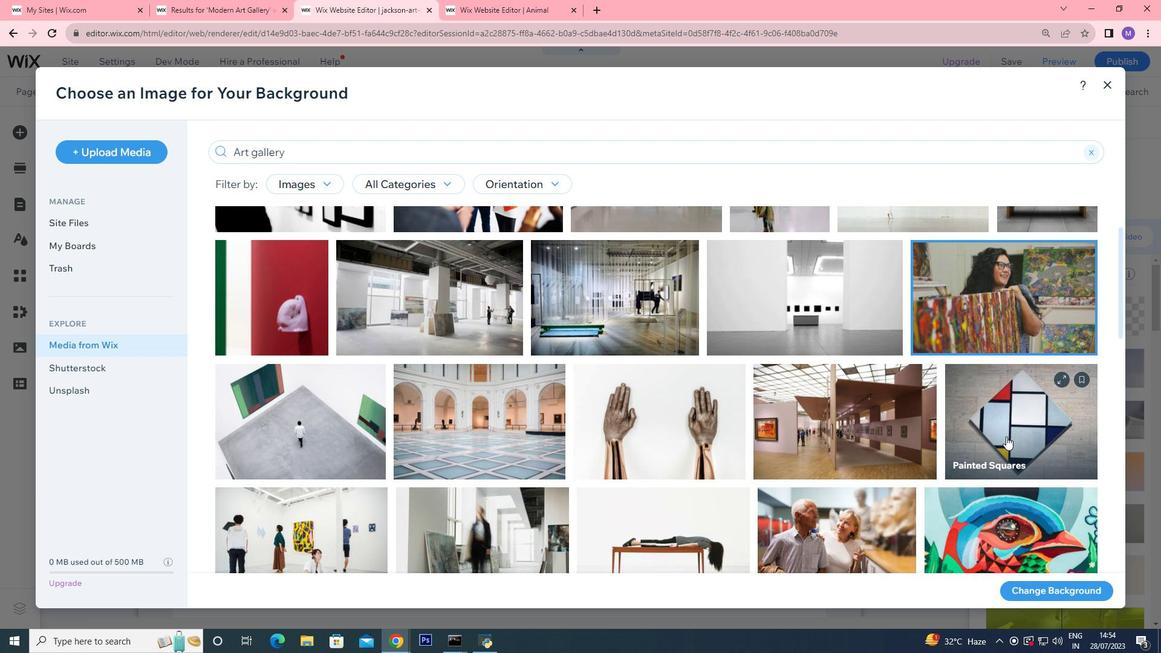 
Action: Mouse scrolled (1006, 435) with delta (0, 0)
Screenshot: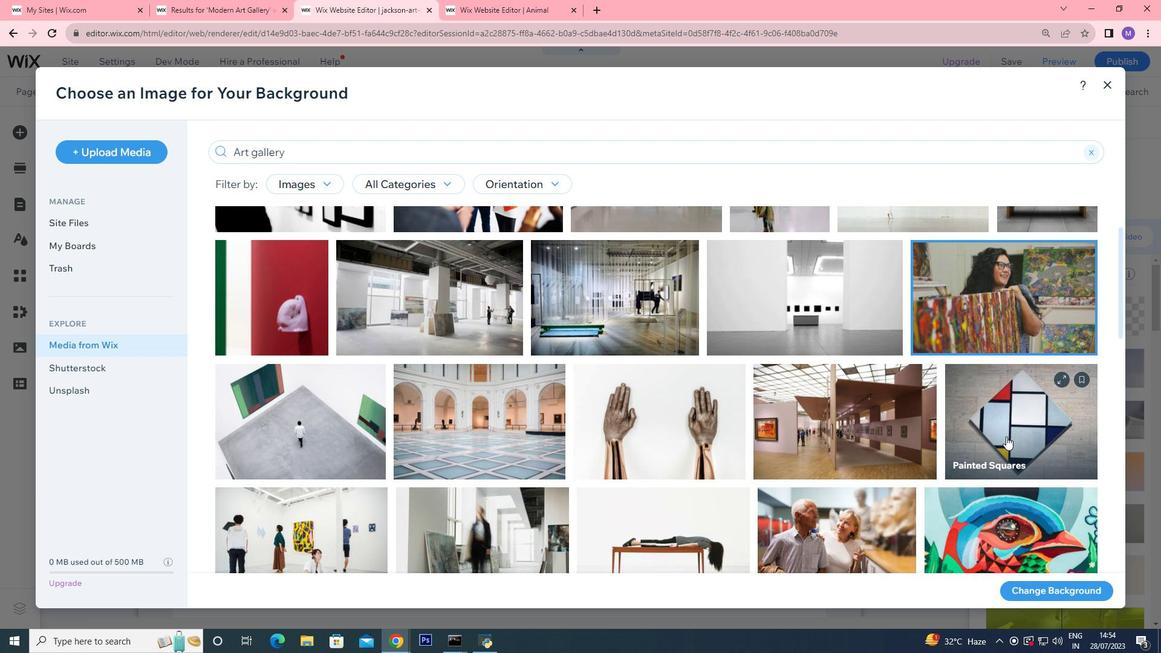 
Action: Mouse scrolled (1006, 435) with delta (0, 0)
Screenshot: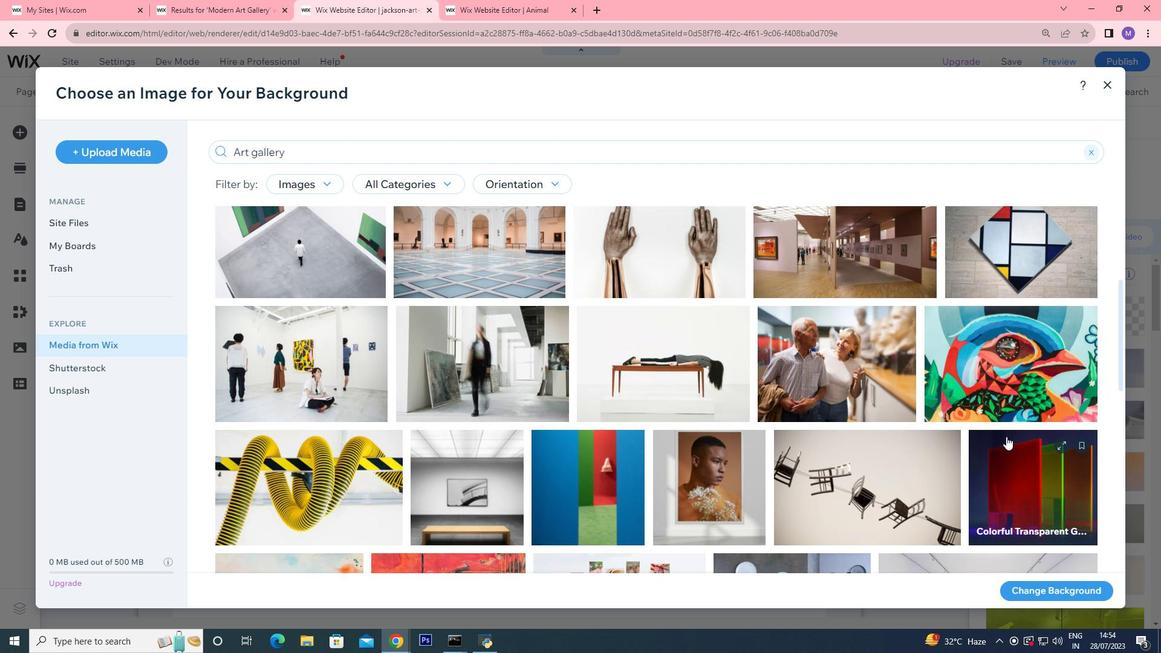 
Action: Mouse scrolled (1006, 435) with delta (0, 0)
Screenshot: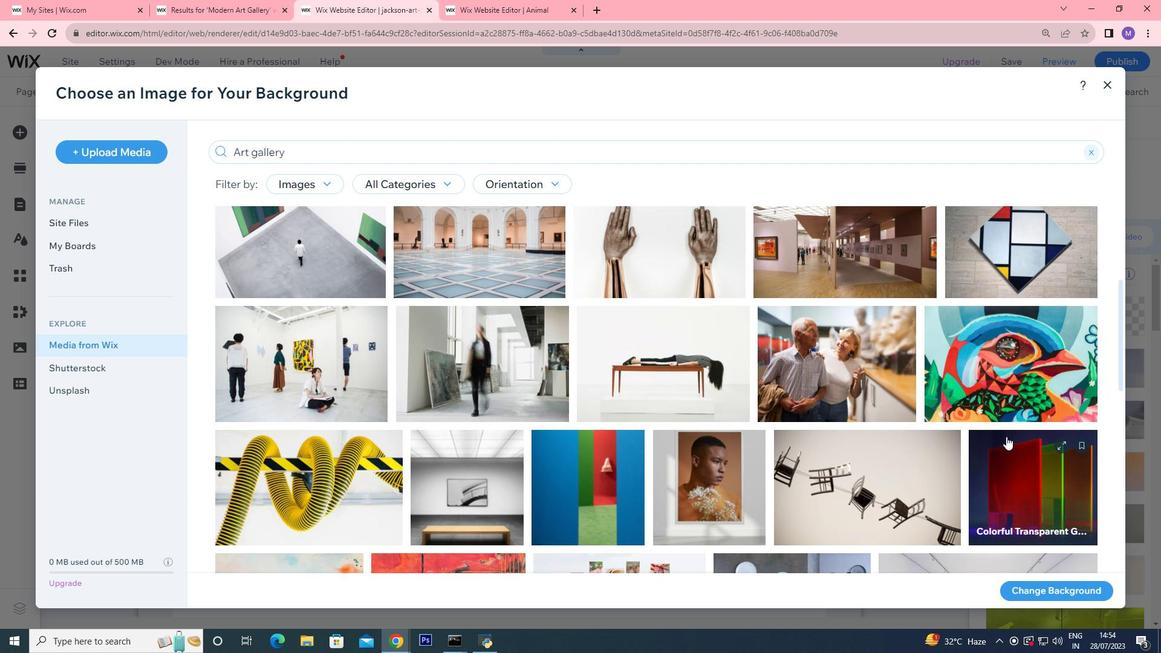 
Action: Mouse scrolled (1006, 435) with delta (0, 0)
Screenshot: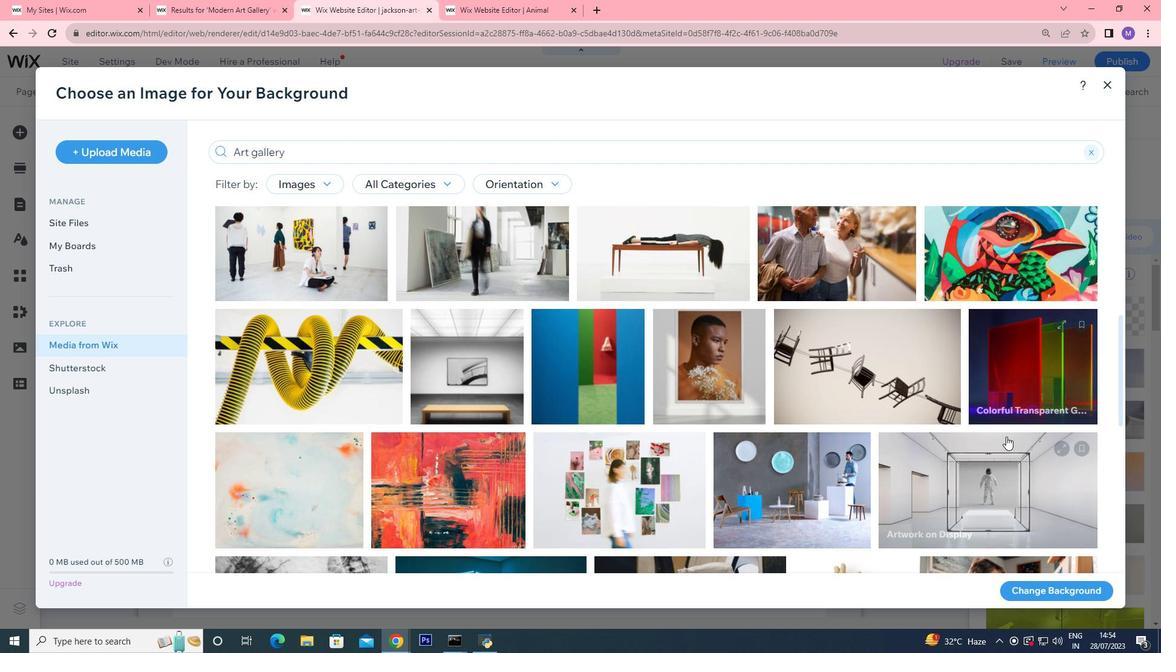 
Action: Mouse scrolled (1006, 435) with delta (0, 0)
Screenshot: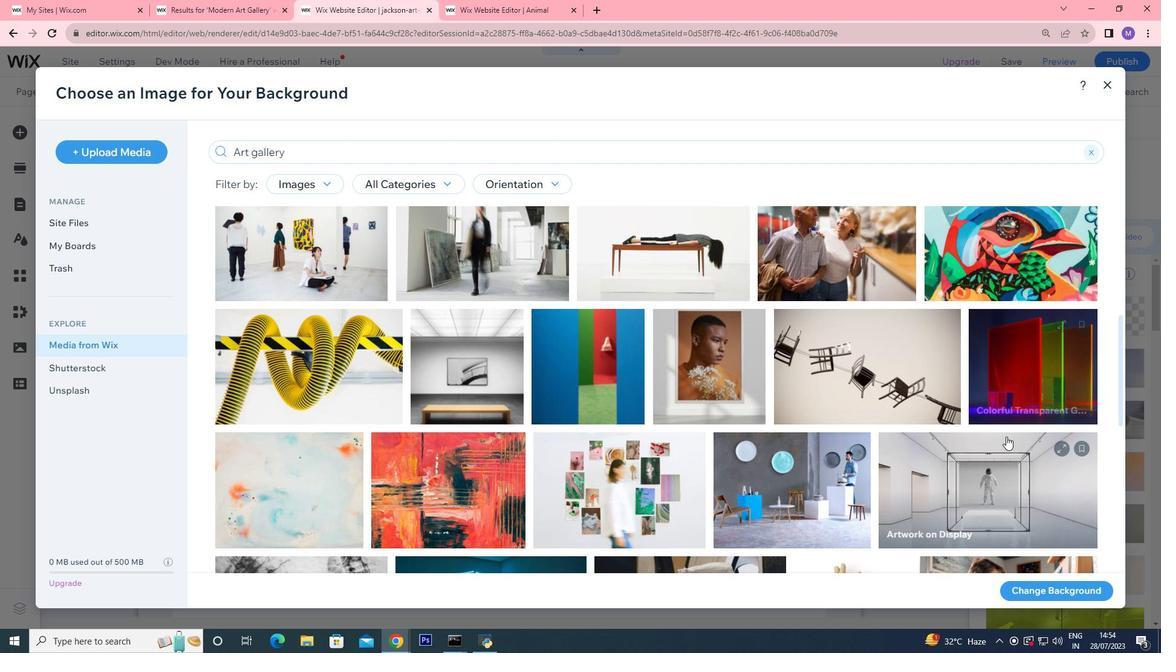 
Action: Mouse scrolled (1006, 435) with delta (0, 0)
Screenshot: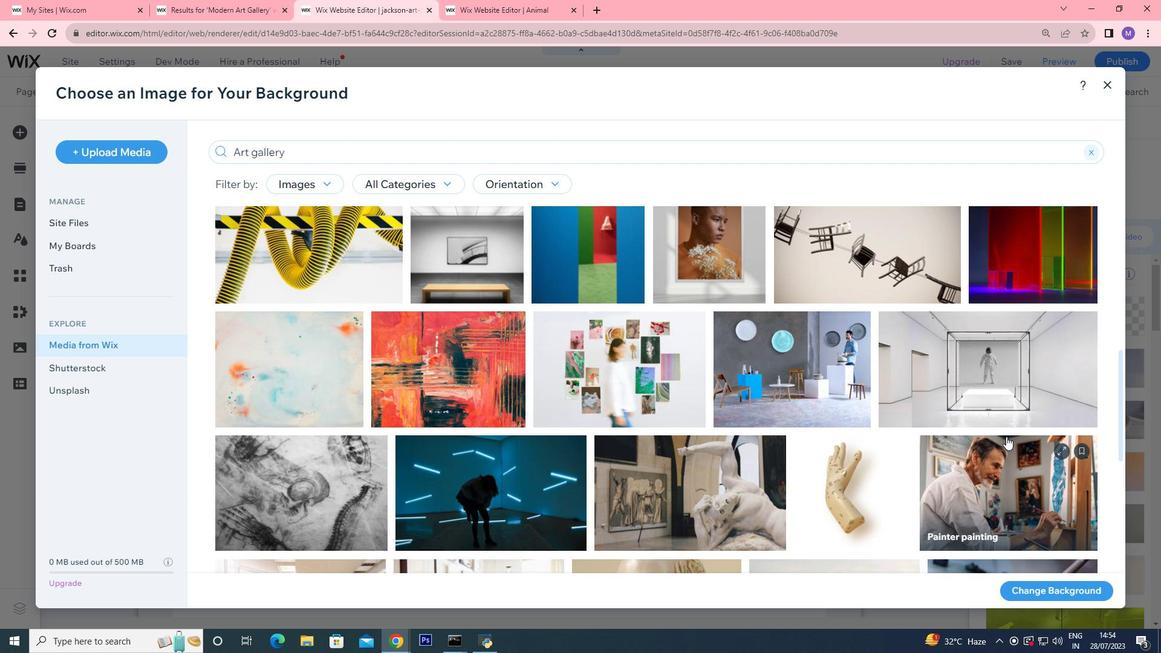 
Action: Mouse scrolled (1006, 435) with delta (0, 0)
Screenshot: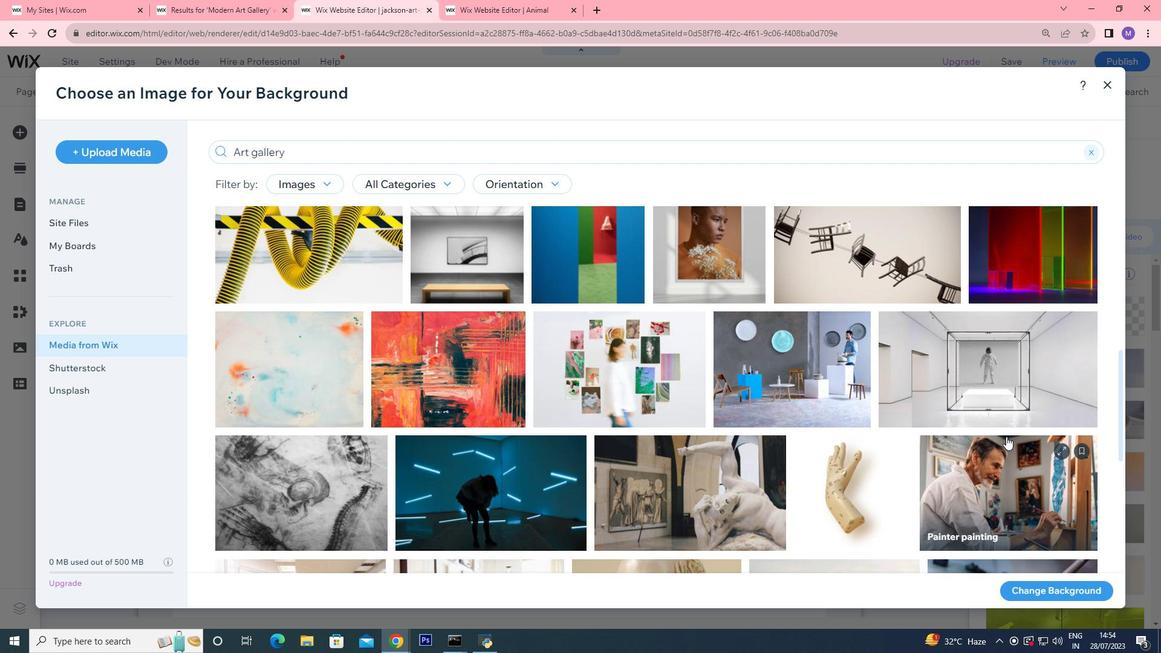 
Action: Mouse moved to (1011, 368)
Screenshot: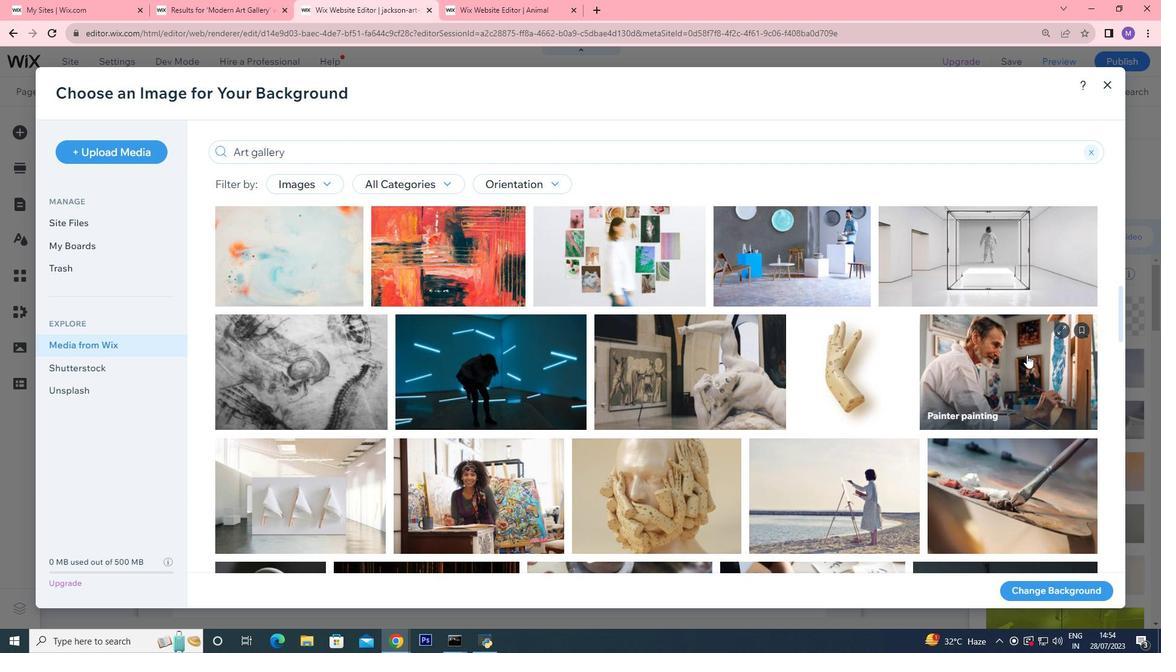 
Action: Mouse pressed left at (1011, 368)
Screenshot: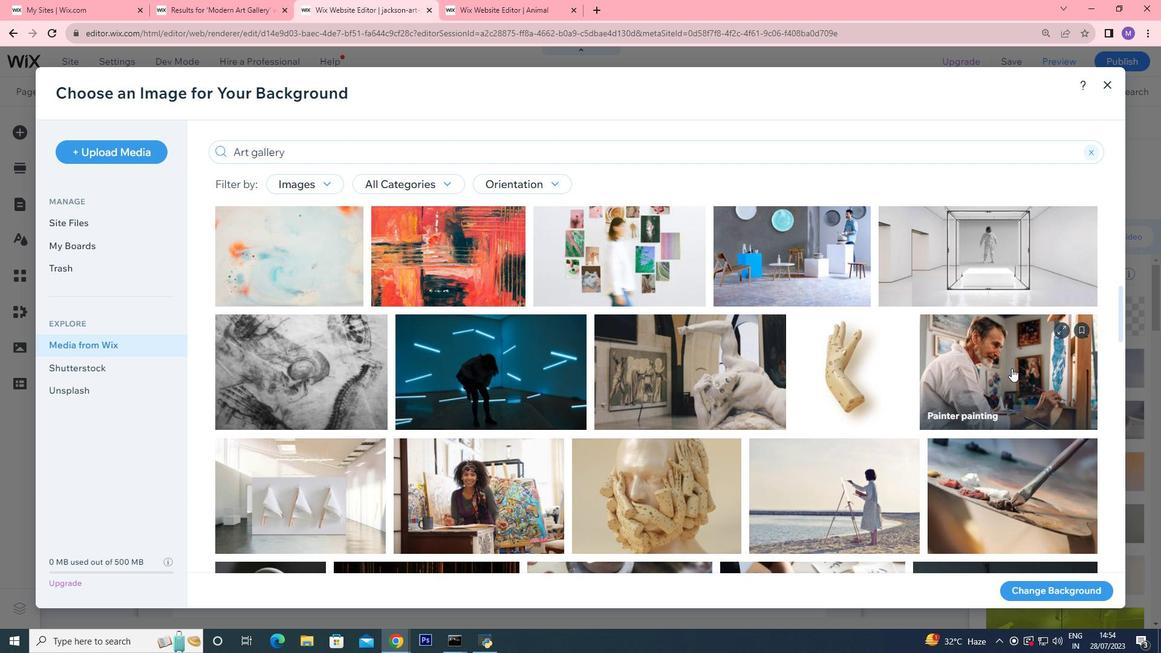 
Action: Mouse moved to (1016, 392)
Screenshot: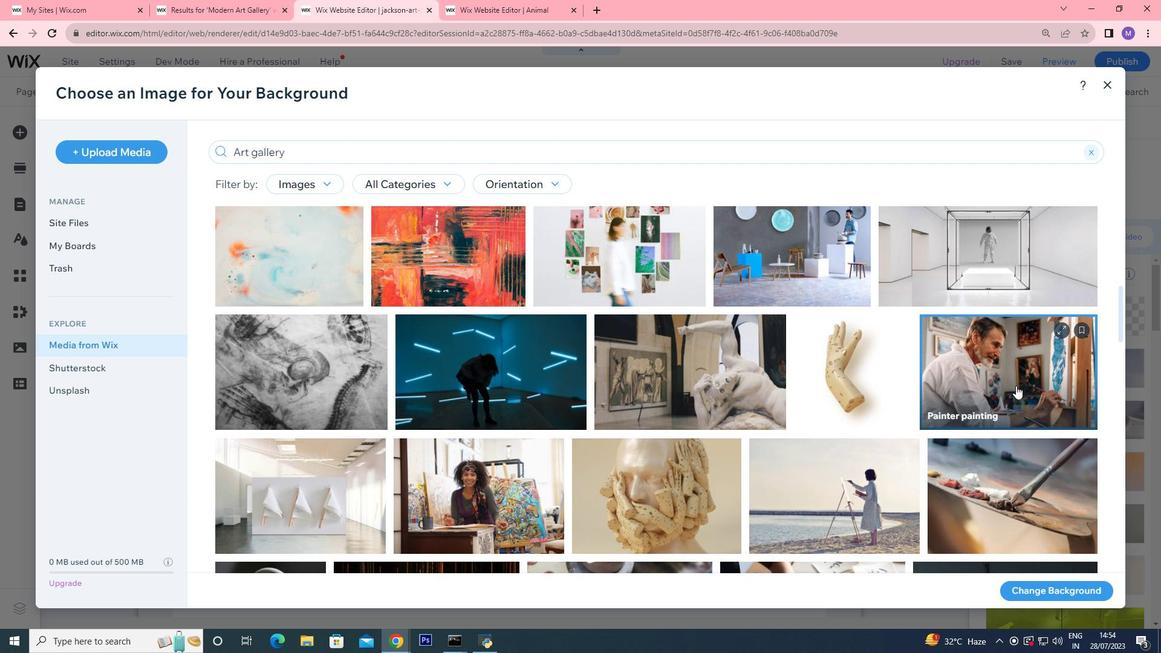 
Action: Mouse scrolled (1016, 391) with delta (0, 0)
Screenshot: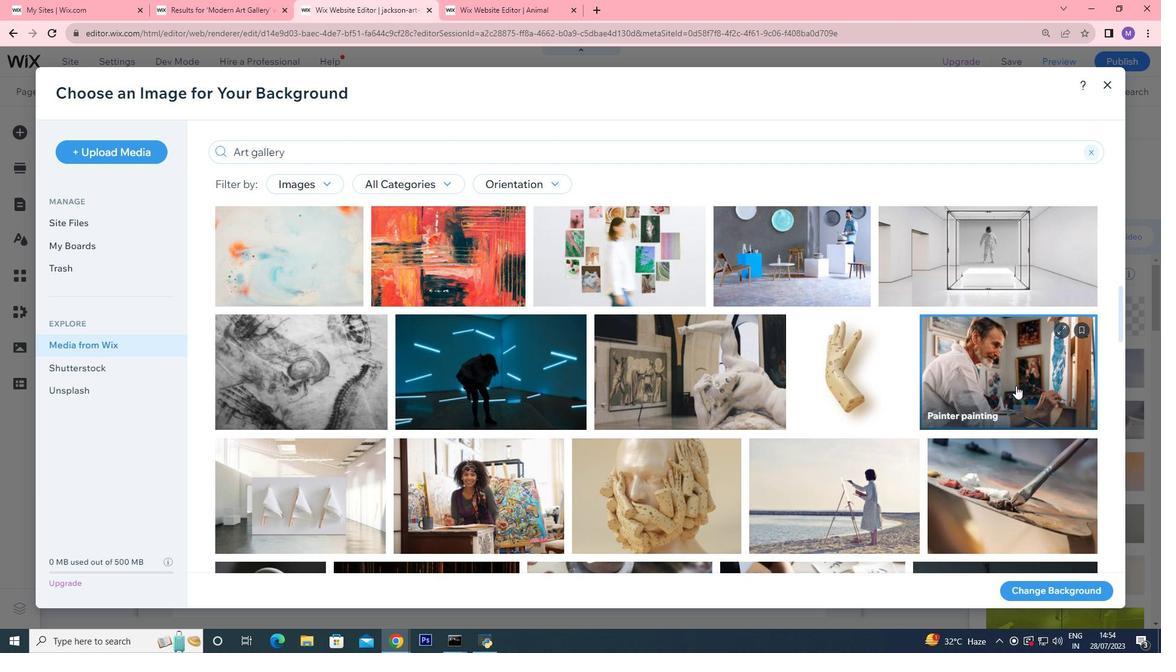 
Action: Mouse scrolled (1016, 391) with delta (0, 0)
Screenshot: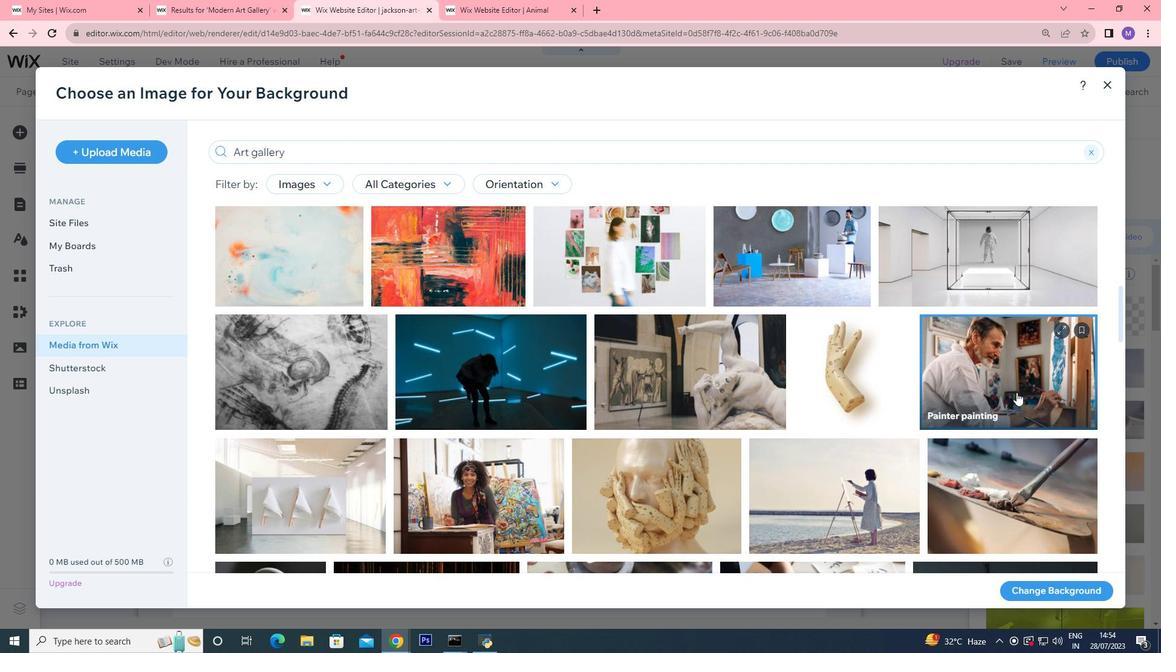 
Action: Mouse scrolled (1016, 391) with delta (0, 0)
Screenshot: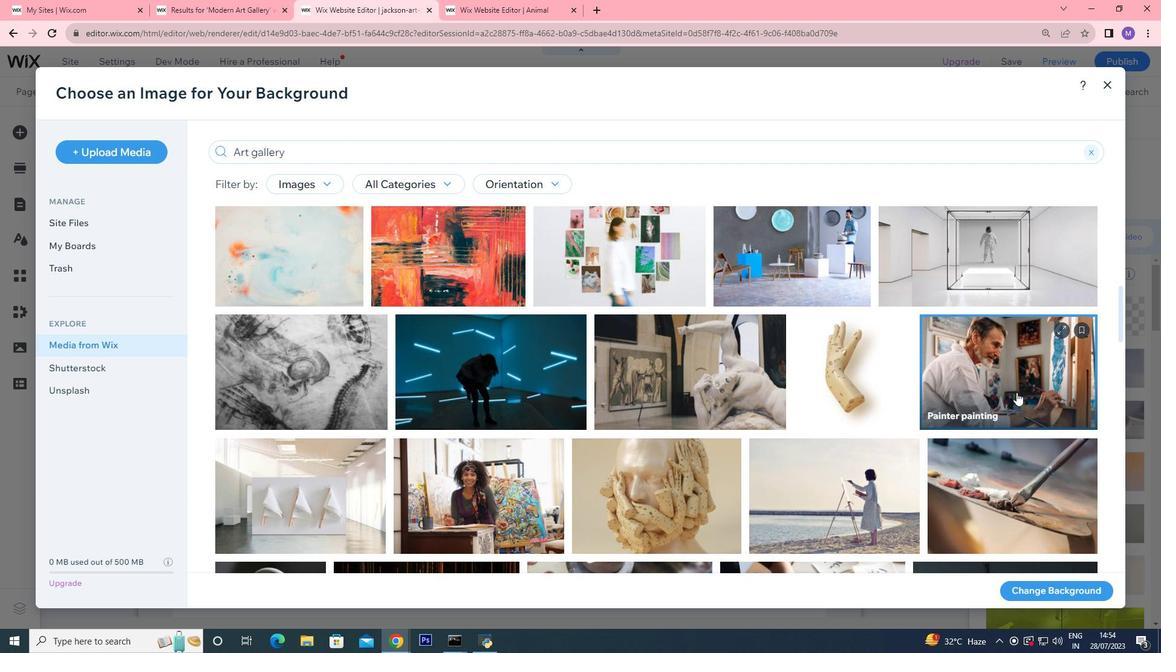 
Action: Mouse moved to (1051, 595)
Screenshot: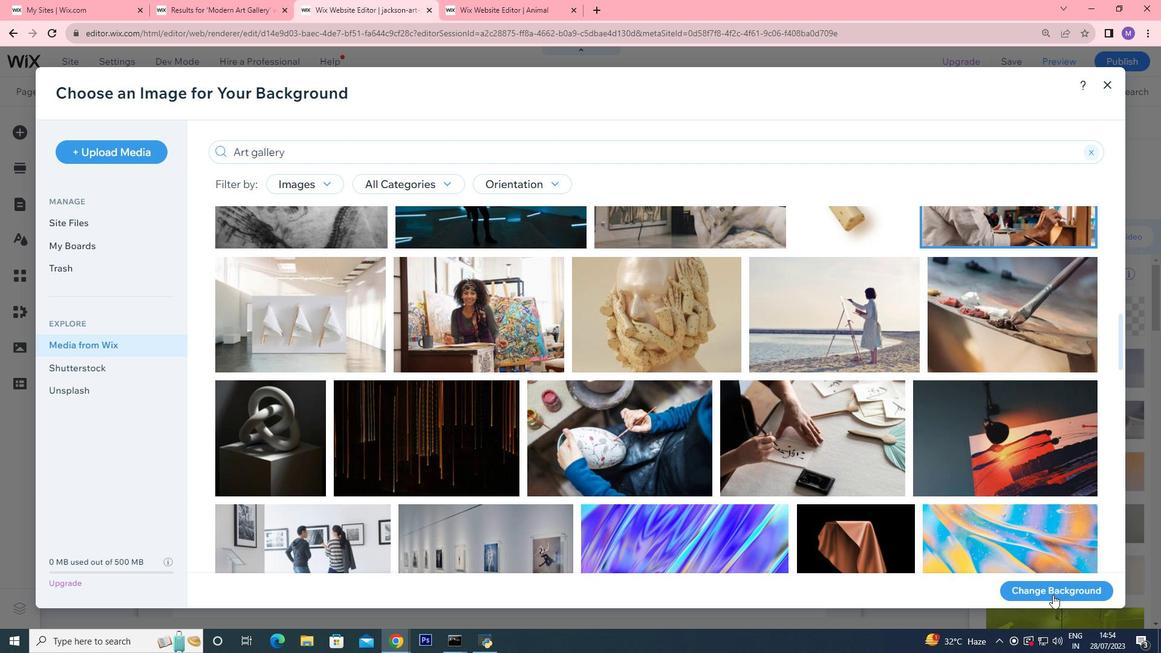 
Action: Mouse pressed left at (1051, 595)
Screenshot: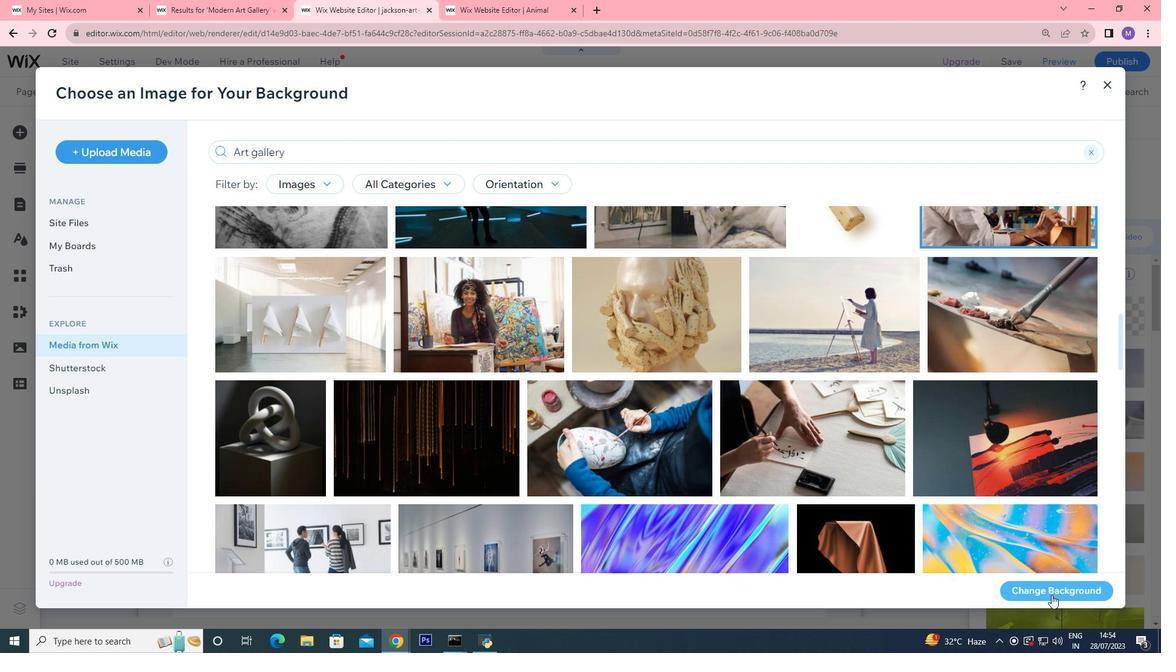
Action: Mouse moved to (713, 448)
Screenshot: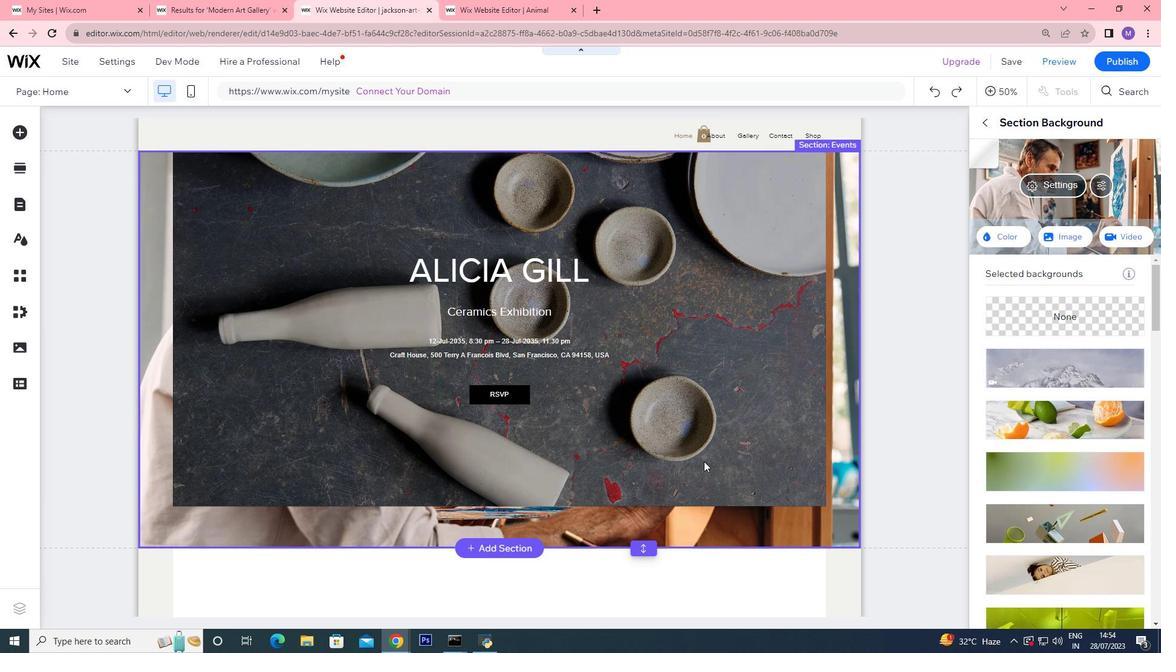 
Action: Mouse pressed left at (713, 448)
Screenshot: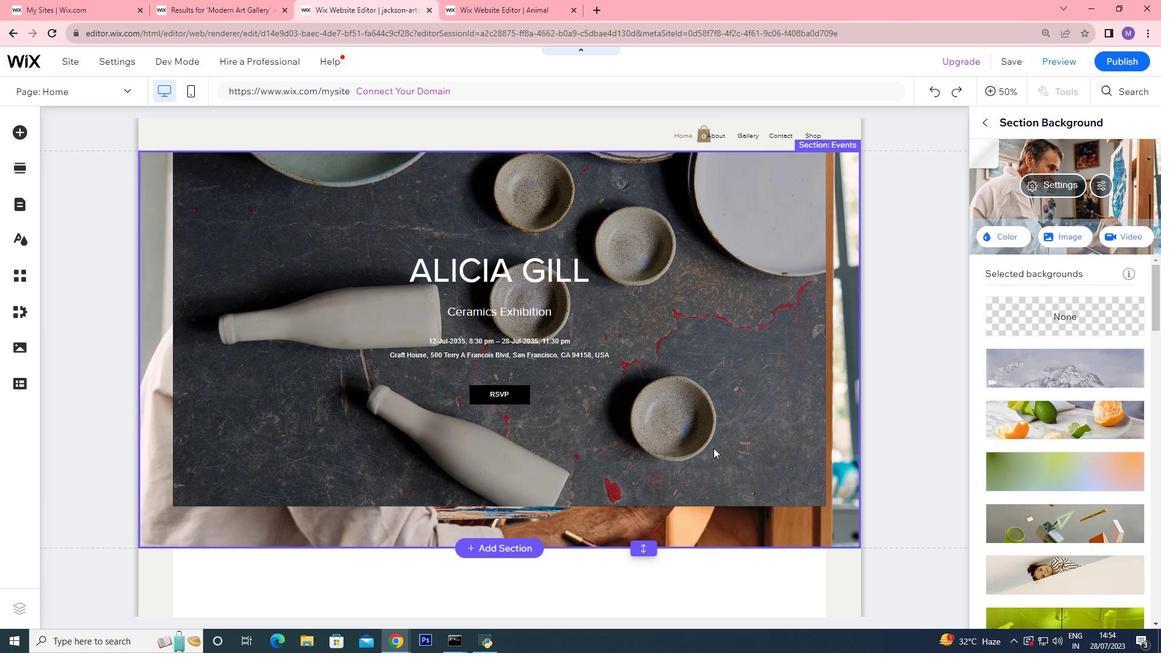 
Action: Mouse moved to (715, 484)
Screenshot: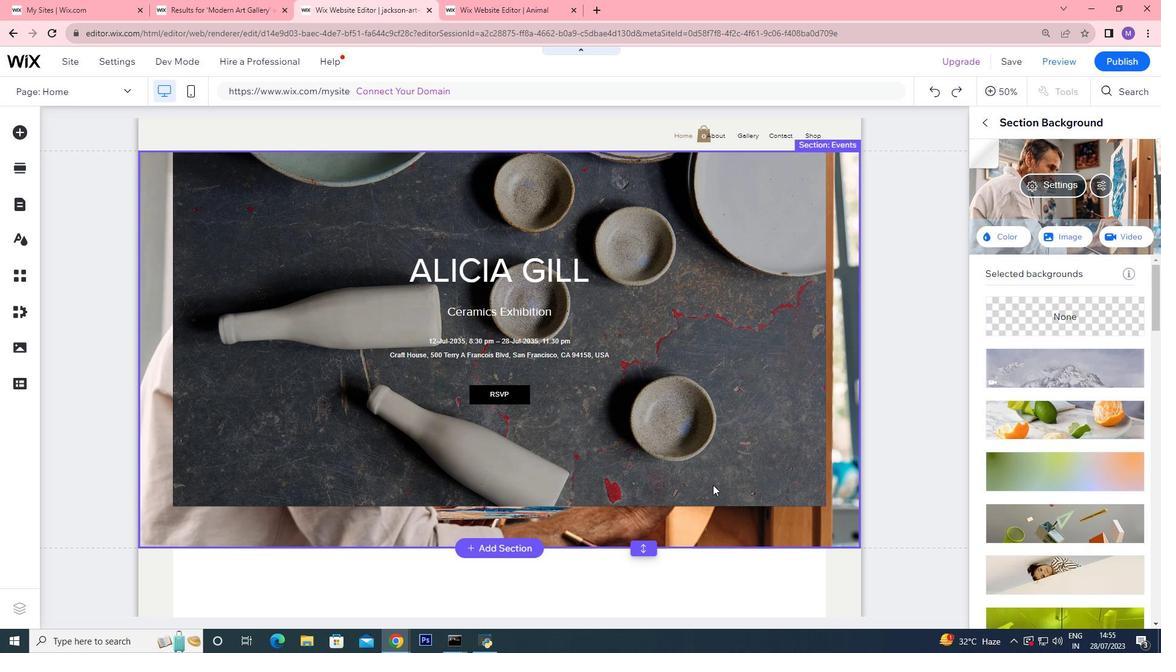 
Action: Mouse pressed left at (715, 484)
Screenshot: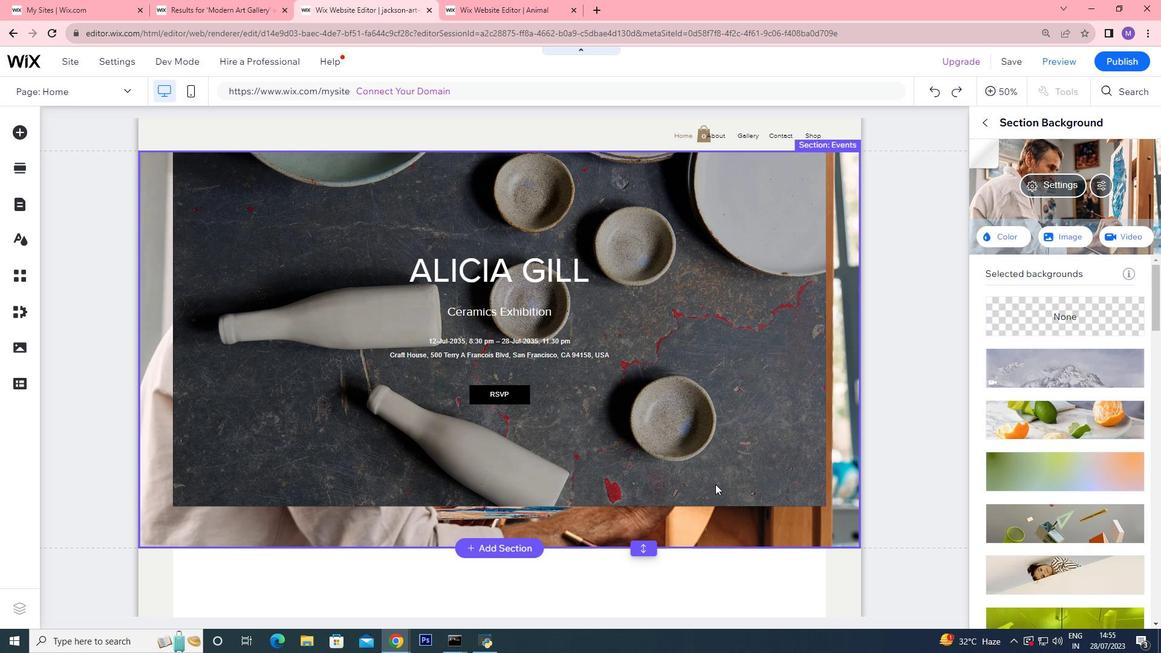 
Action: Mouse moved to (983, 125)
Screenshot: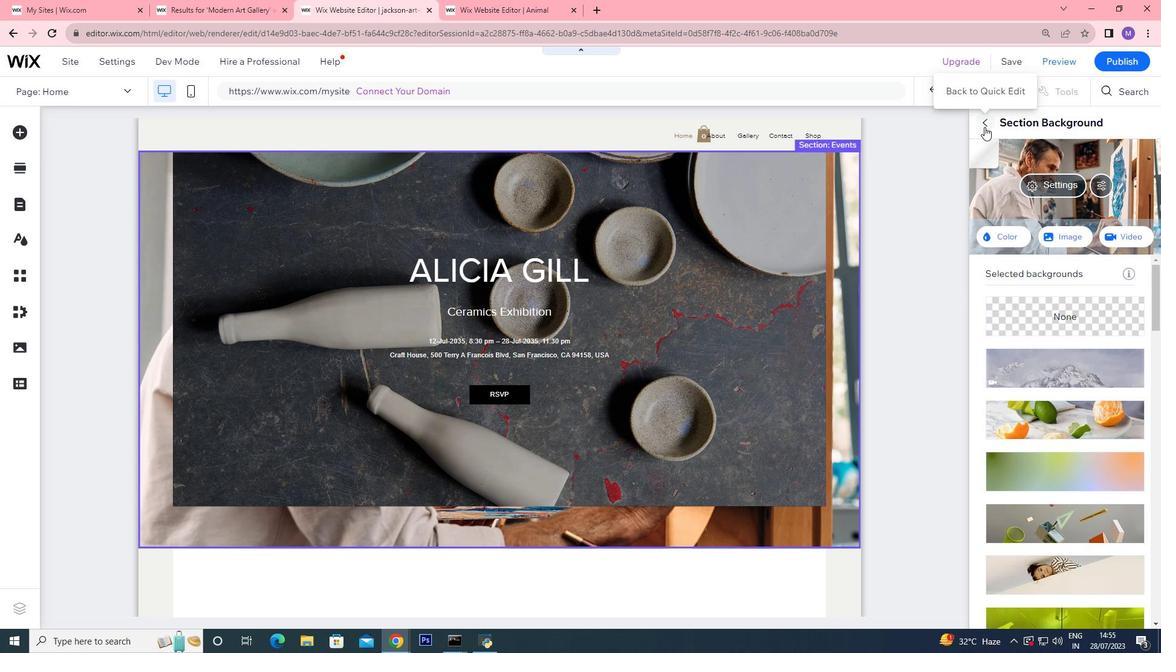 
Action: Mouse pressed left at (983, 125)
Screenshot: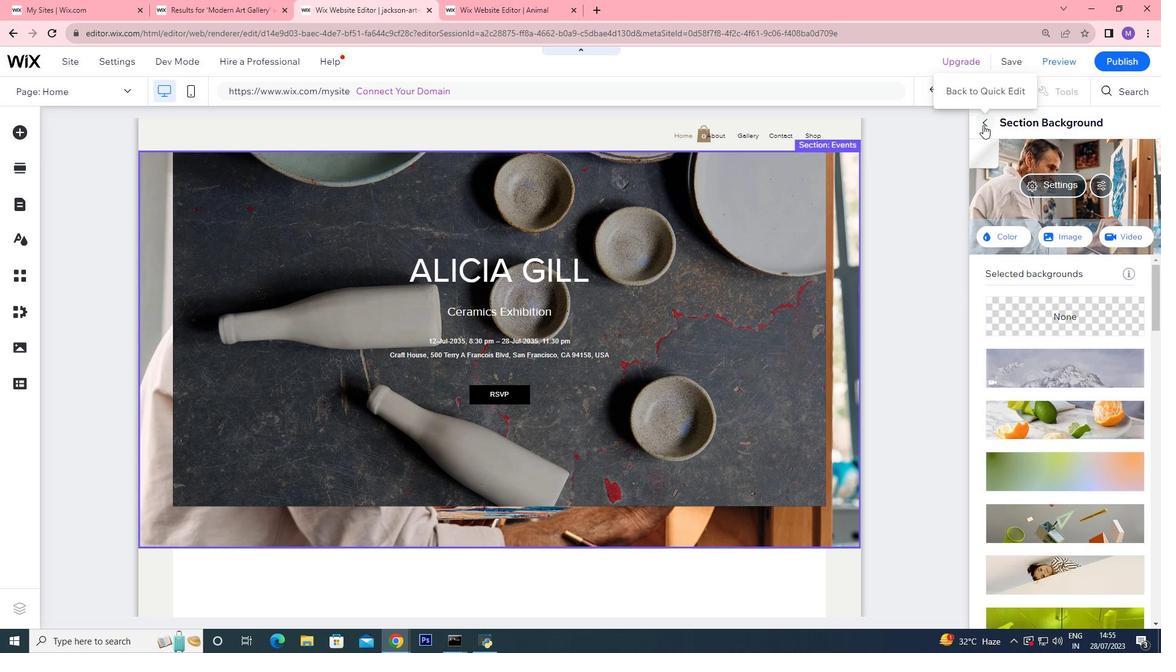 
Action: Mouse moved to (1141, 123)
Screenshot: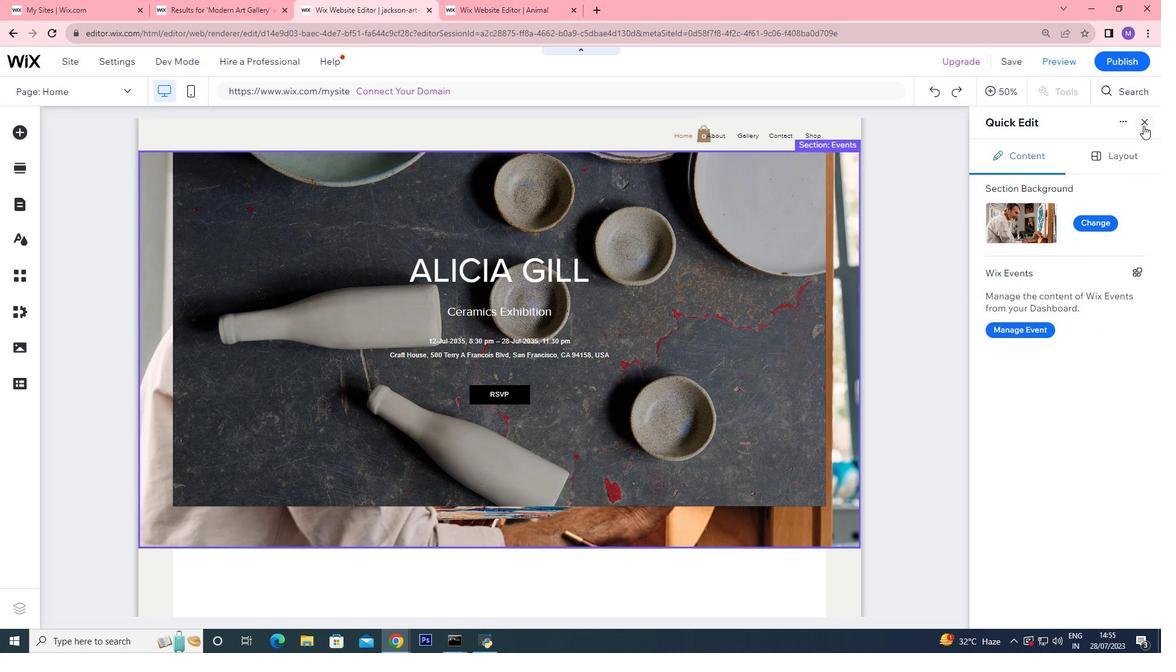 
Action: Mouse pressed left at (1141, 123)
Screenshot: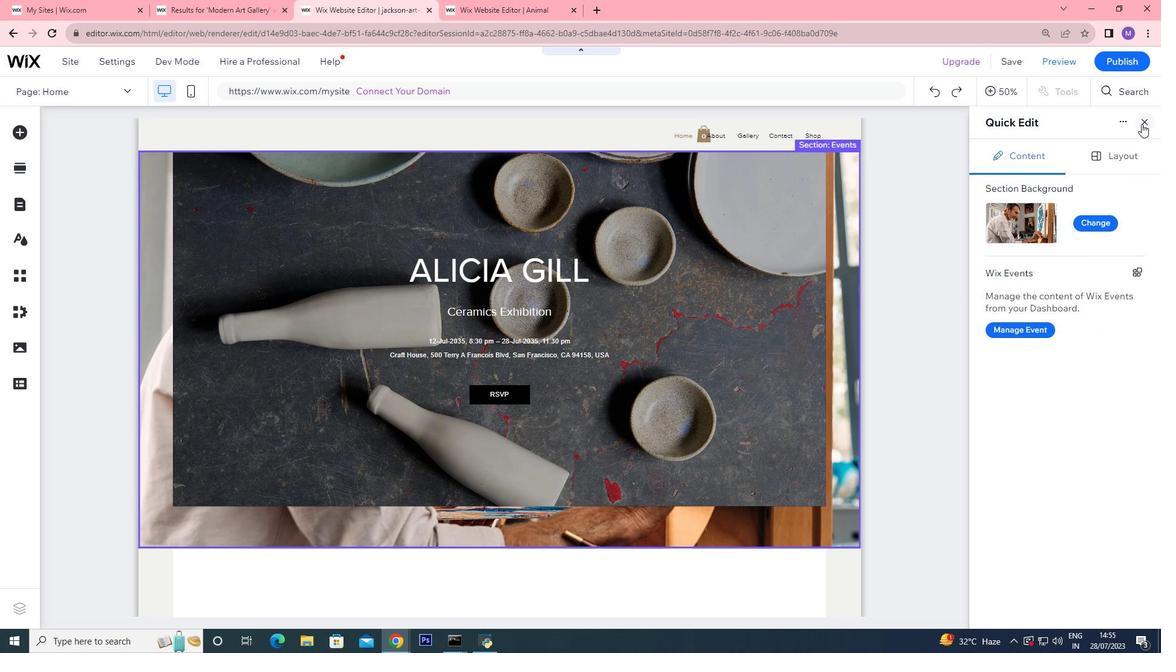 
Action: Mouse moved to (963, 325)
Screenshot: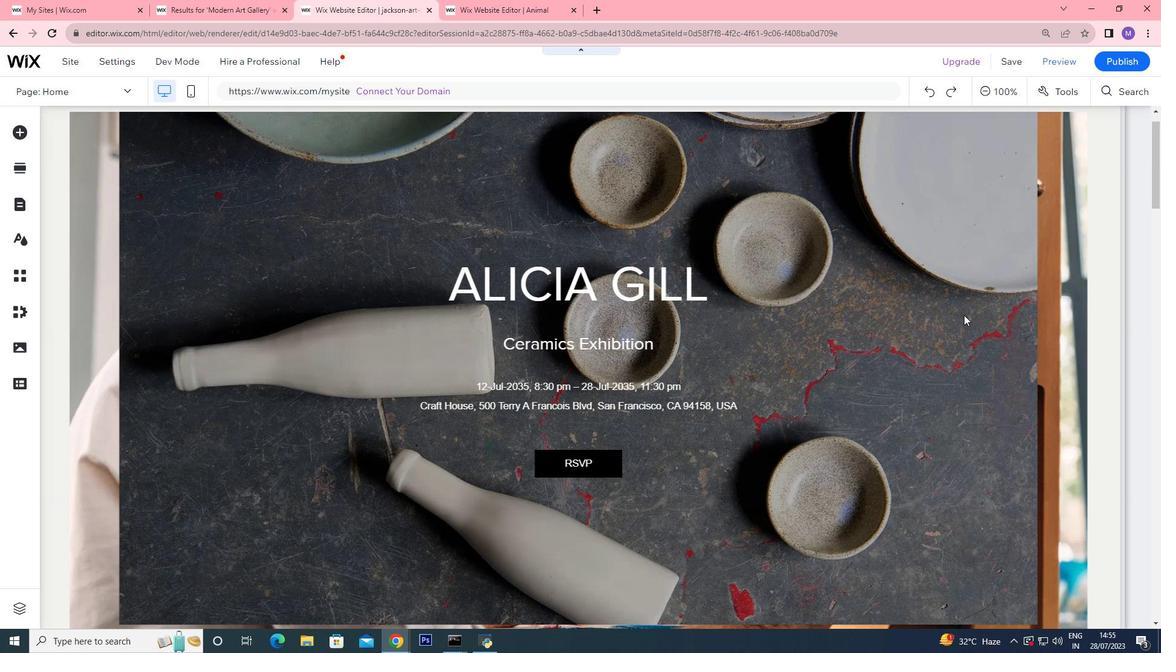 
Action: Mouse scrolled (963, 324) with delta (0, 0)
Screenshot: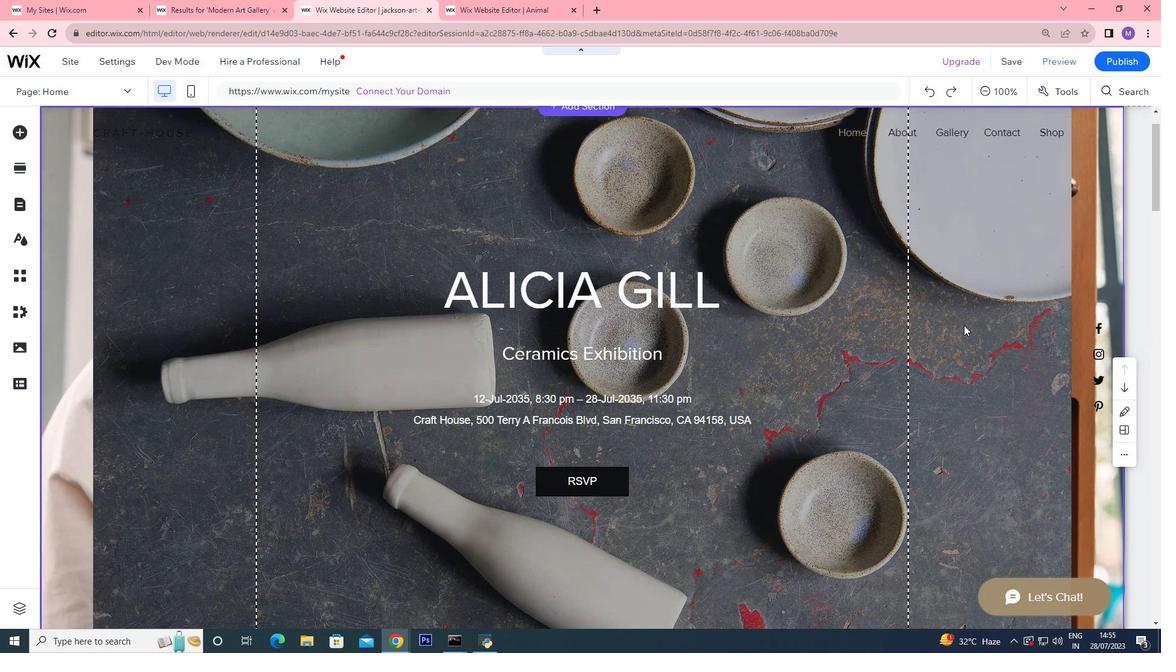 
Action: Mouse scrolled (963, 324) with delta (0, 0)
Screenshot: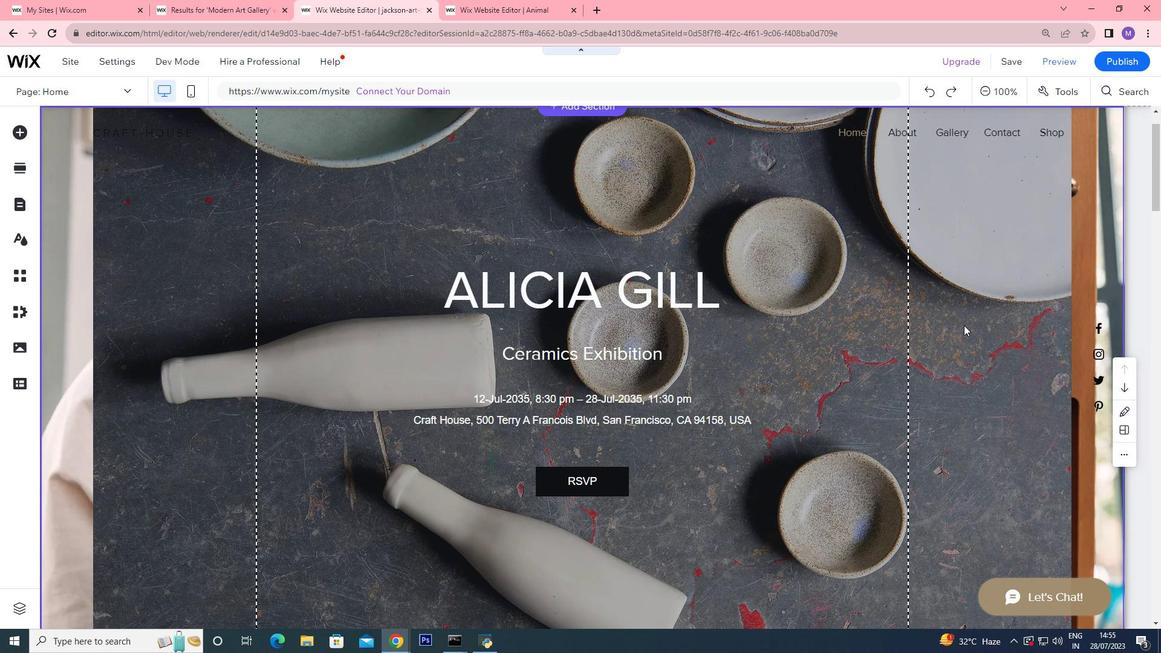 
Action: Mouse scrolled (963, 324) with delta (0, 0)
Screenshot: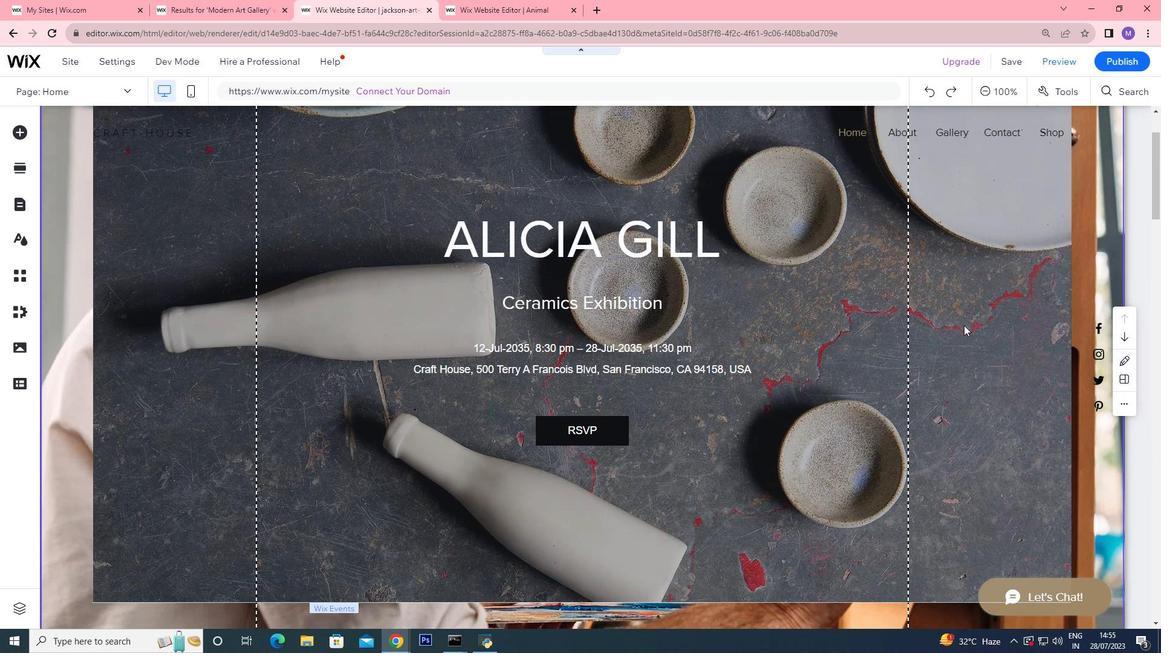 
Action: Mouse moved to (968, 327)
Screenshot: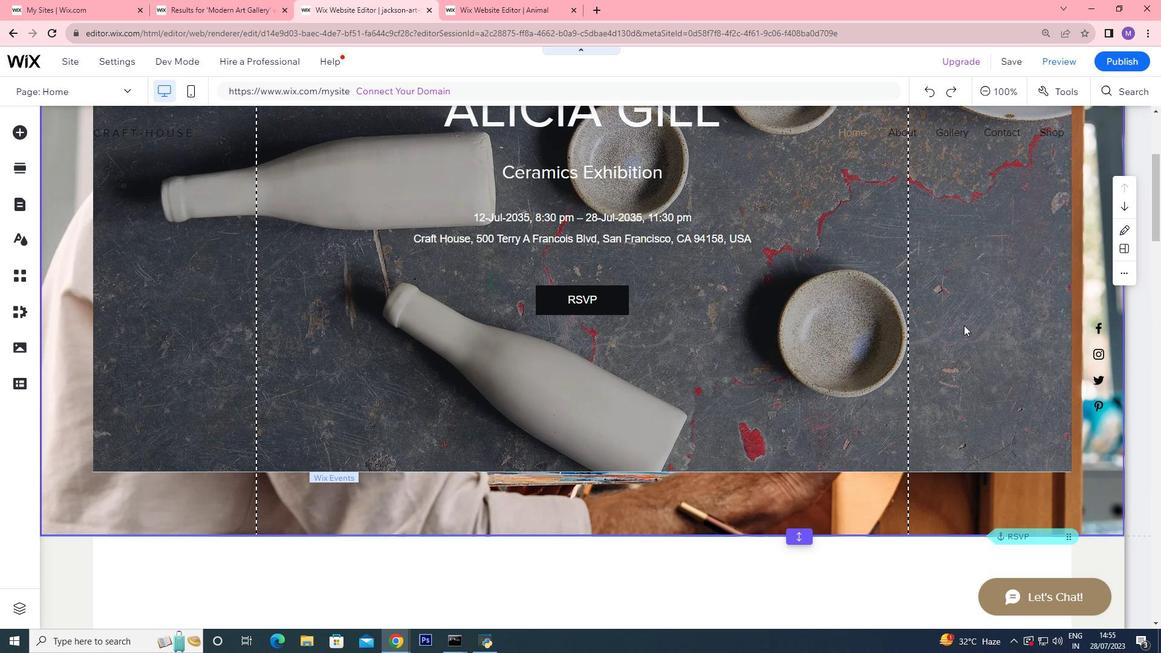 
Action: Mouse pressed left at (968, 327)
Screenshot: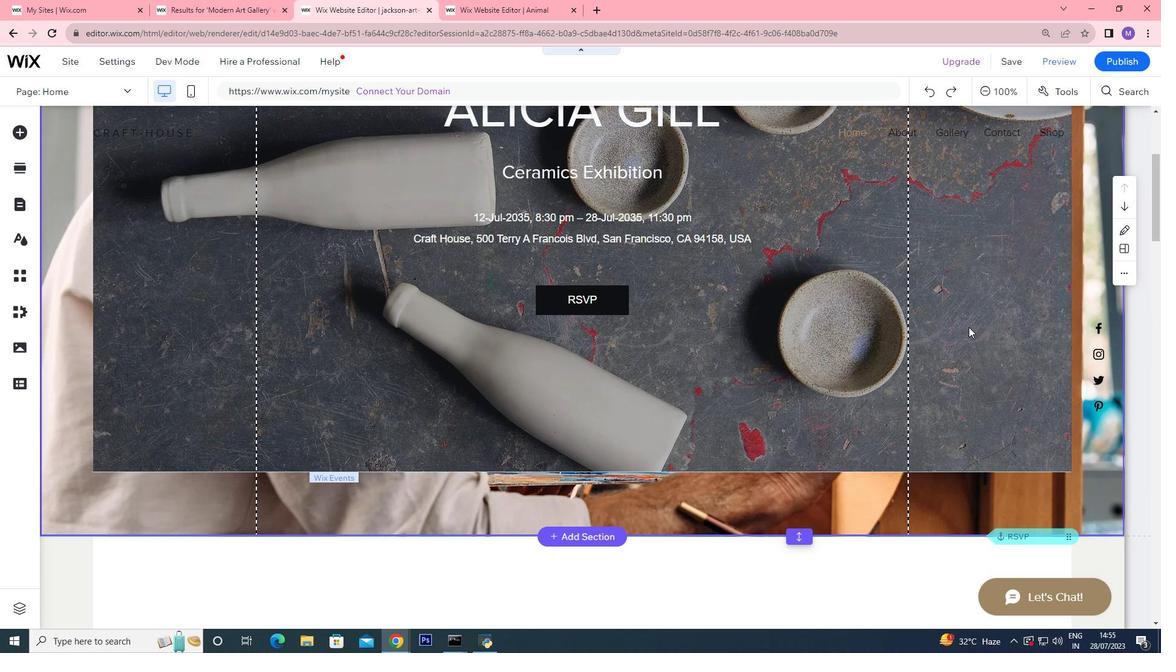 
Action: Mouse moved to (943, 475)
Screenshot: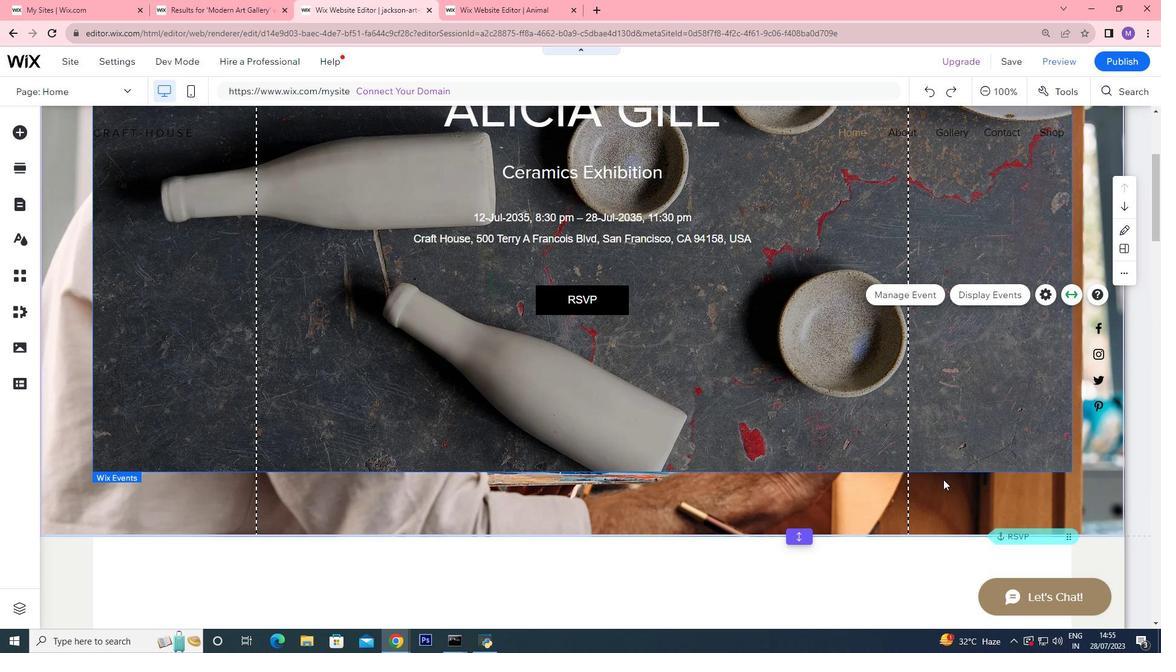 
Action: Mouse pressed left at (943, 475)
